 Task: Slide 7 - Market Analysis.
Action: Mouse moved to (34, 89)
Screenshot: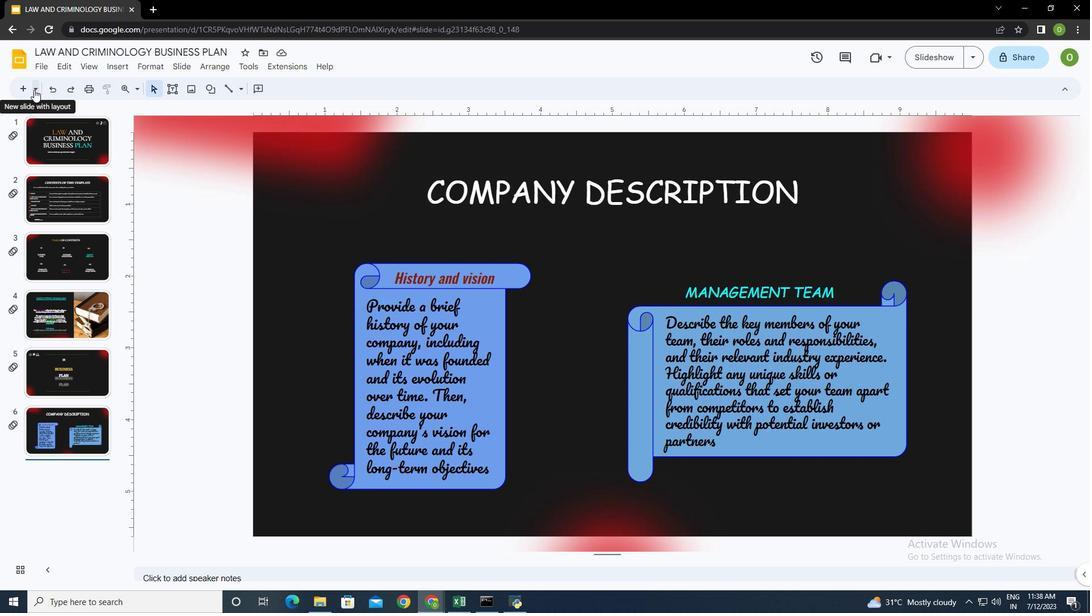 
Action: Mouse pressed left at (34, 89)
Screenshot: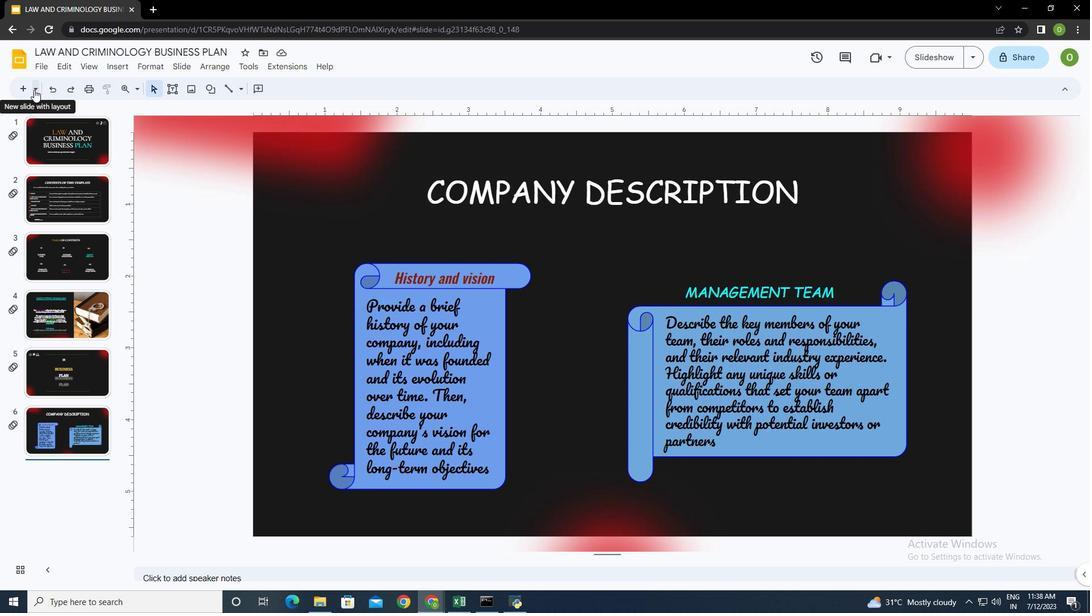 
Action: Mouse moved to (128, 314)
Screenshot: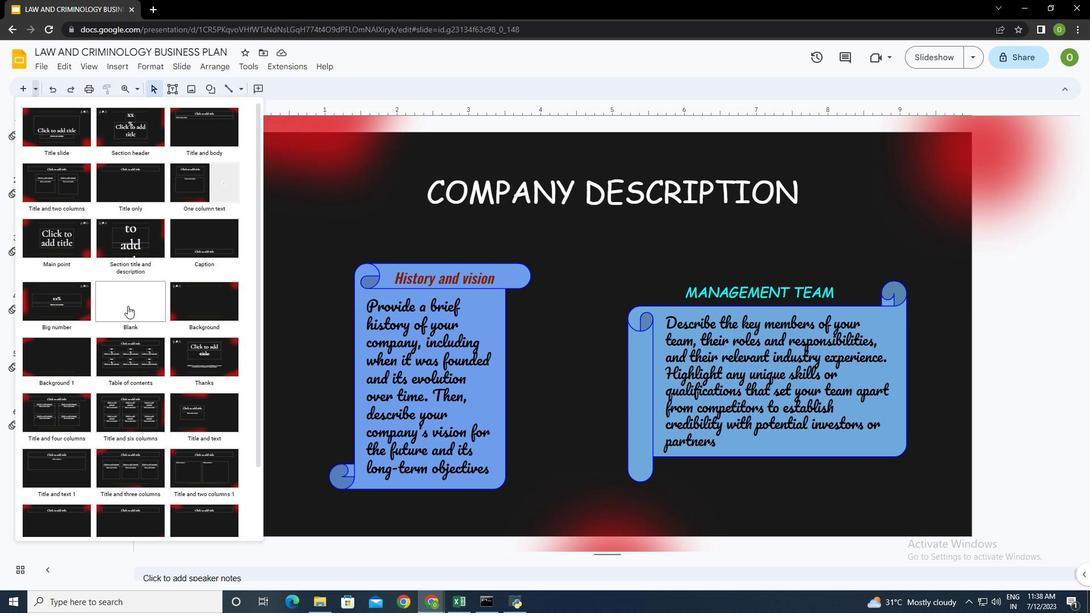 
Action: Mouse scrolled (128, 313) with delta (0, 0)
Screenshot: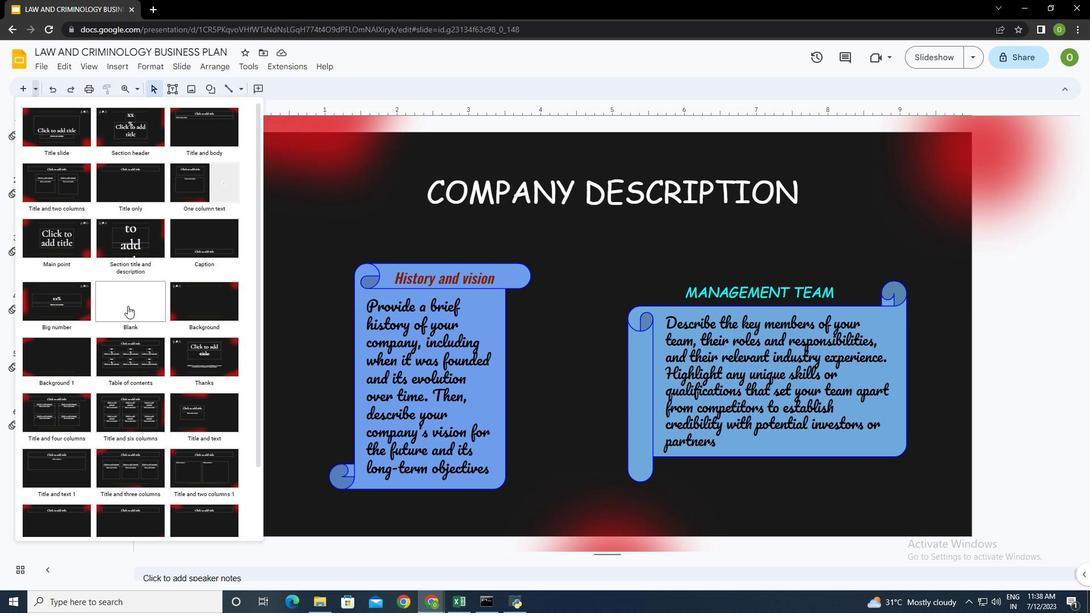 
Action: Mouse moved to (129, 323)
Screenshot: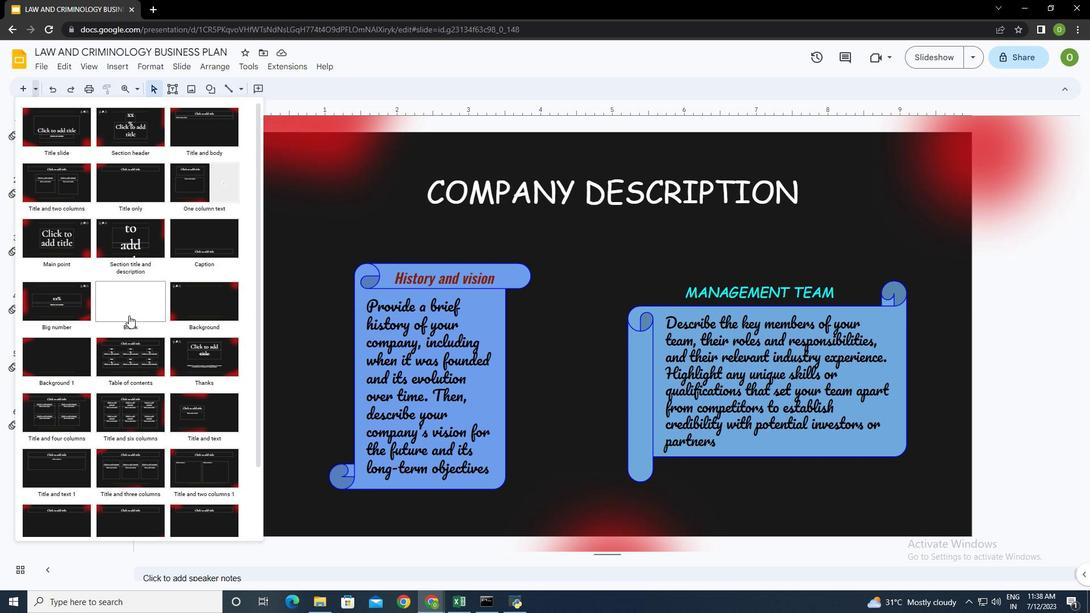 
Action: Mouse scrolled (129, 323) with delta (0, 0)
Screenshot: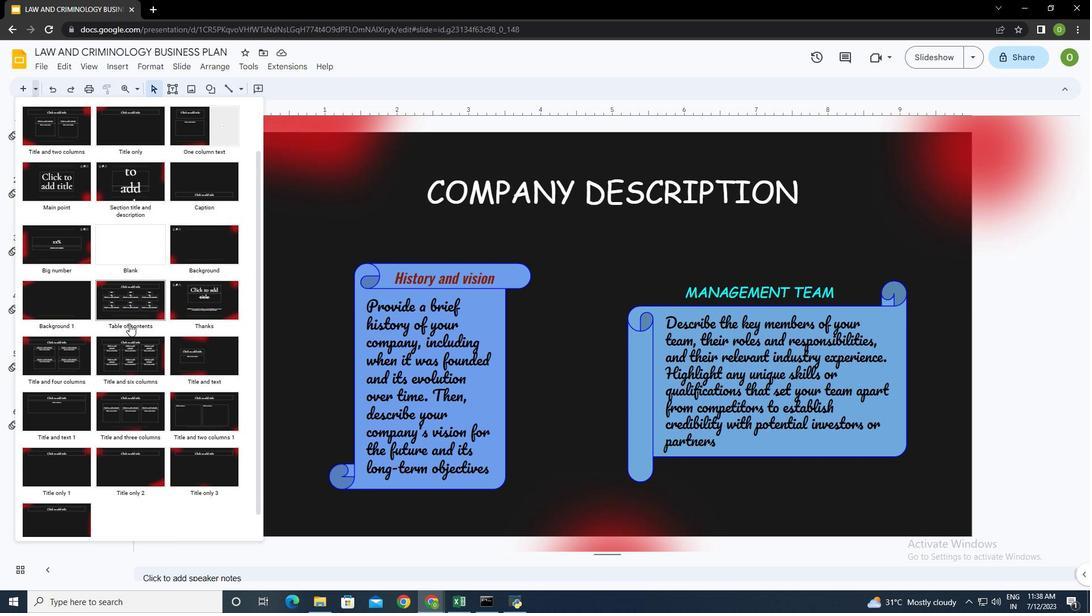 
Action: Mouse moved to (129, 322)
Screenshot: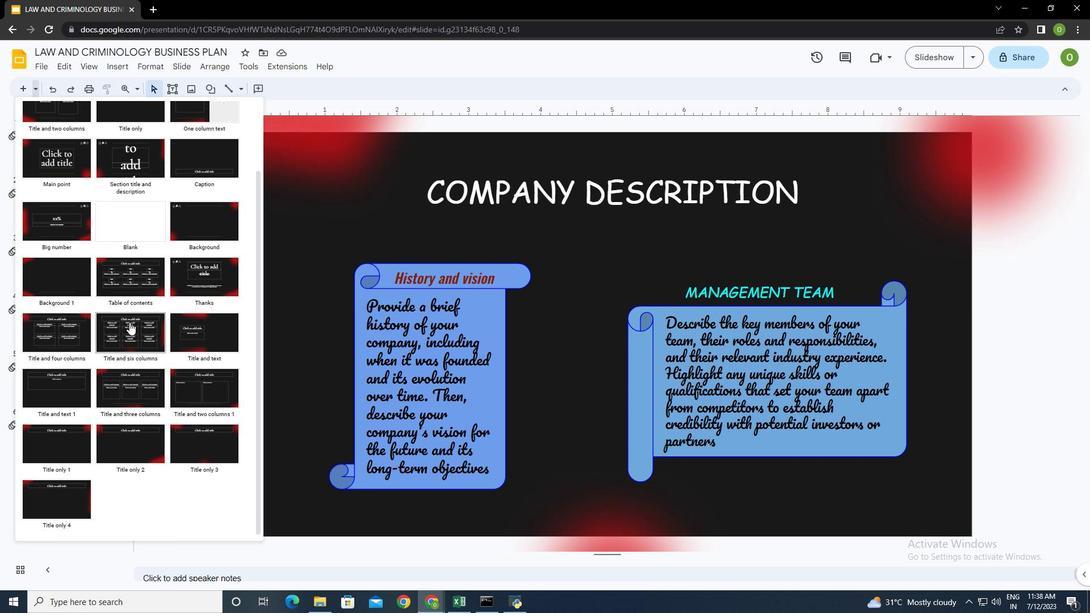 
Action: Mouse scrolled (129, 321) with delta (0, 0)
Screenshot: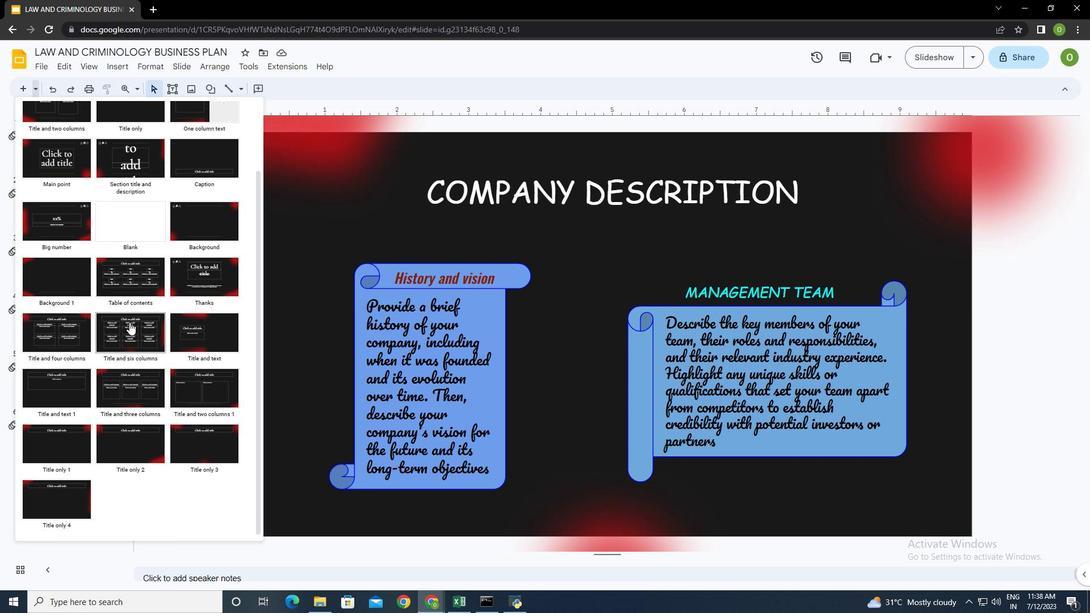 
Action: Mouse moved to (67, 269)
Screenshot: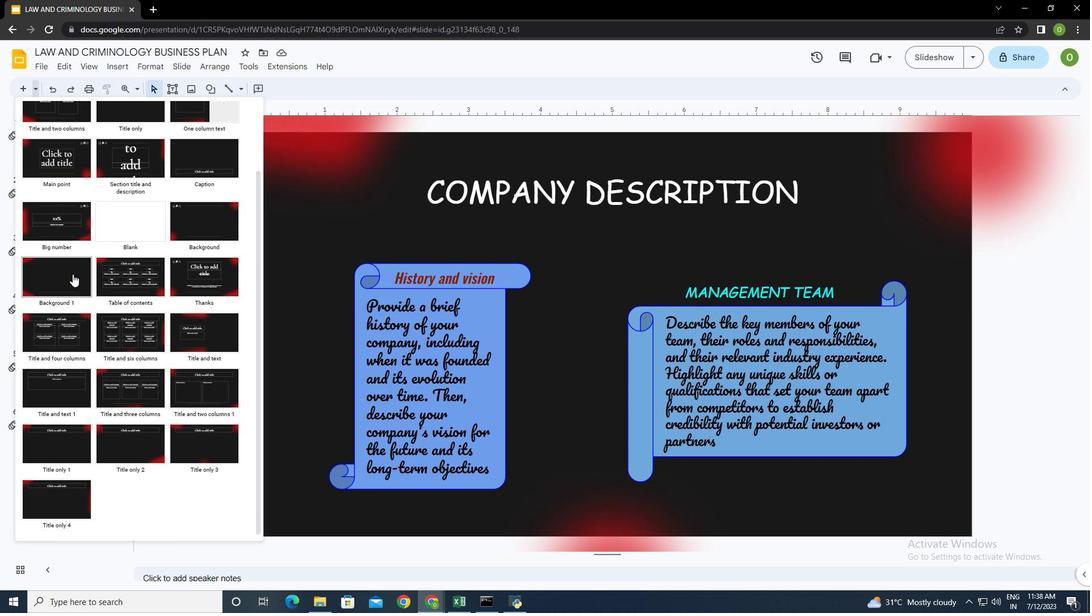 
Action: Mouse pressed left at (67, 269)
Screenshot: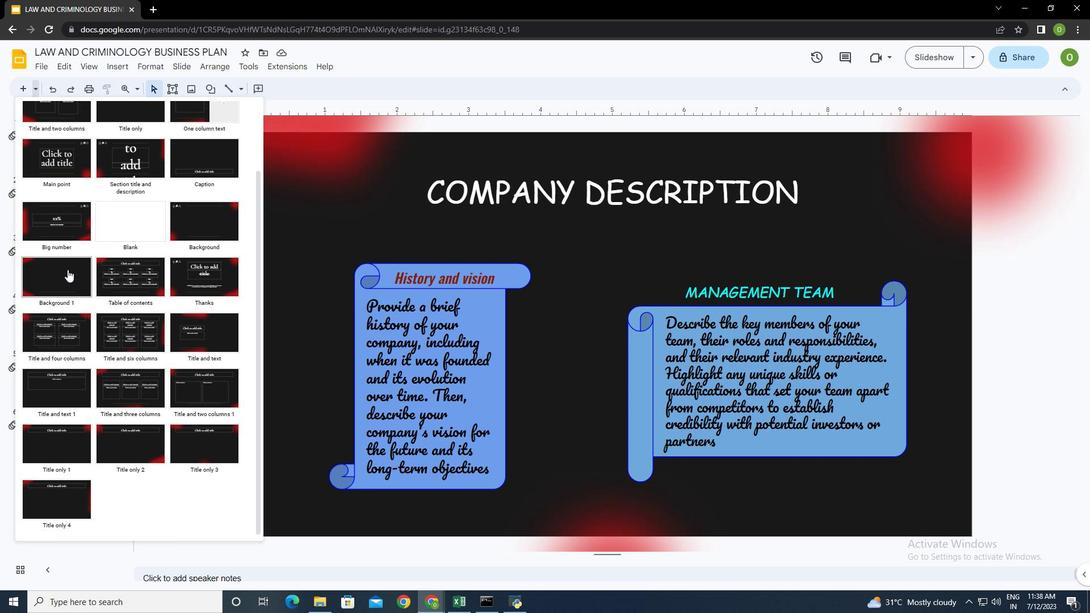 
Action: Mouse moved to (174, 88)
Screenshot: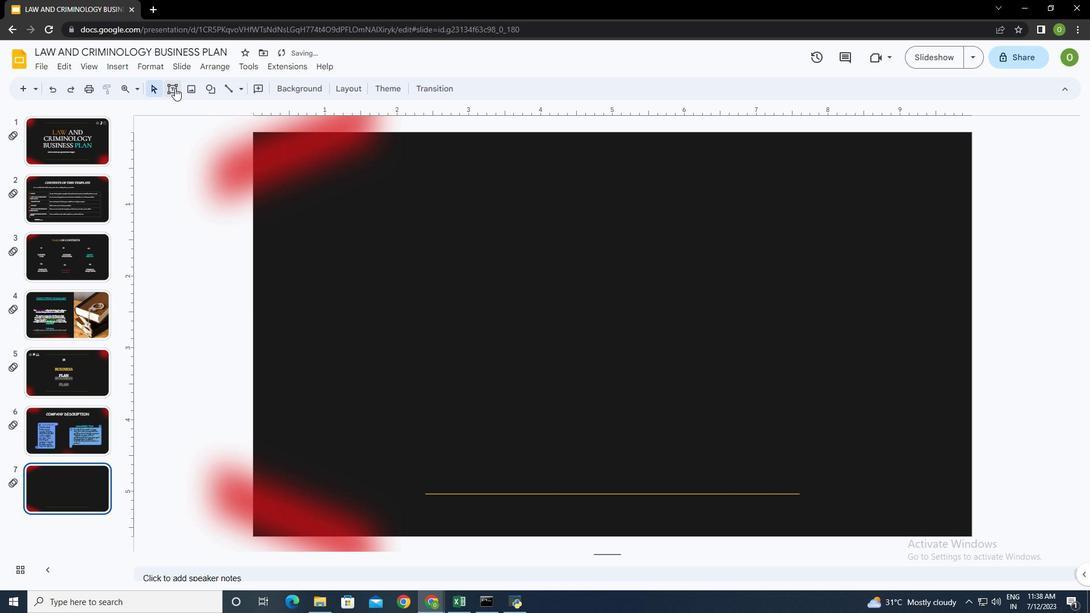 
Action: Mouse pressed left at (174, 88)
Screenshot: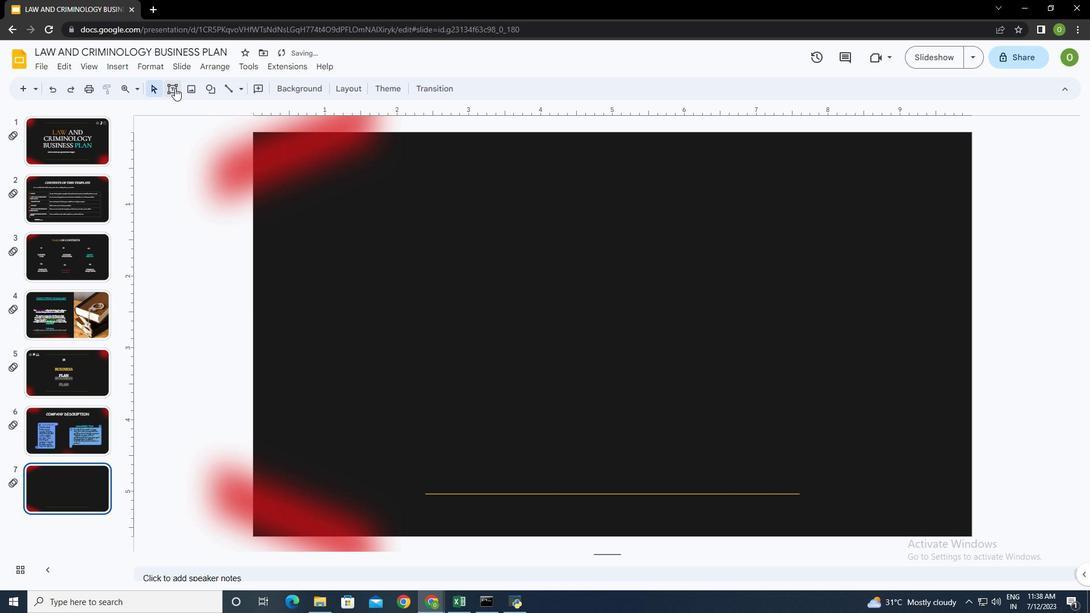 
Action: Mouse moved to (468, 155)
Screenshot: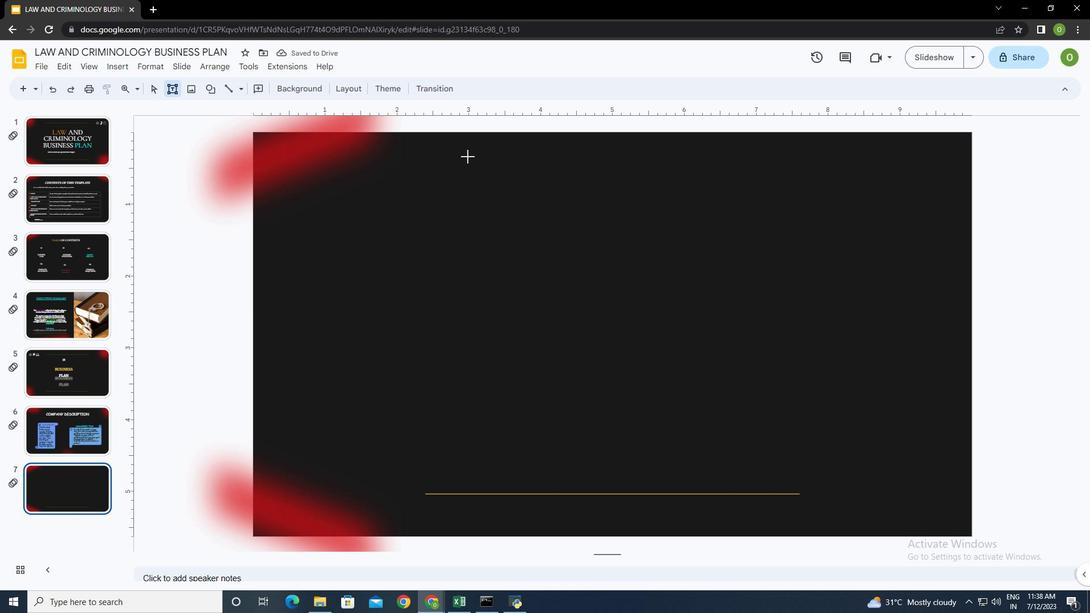 
Action: Mouse pressed left at (468, 155)
Screenshot: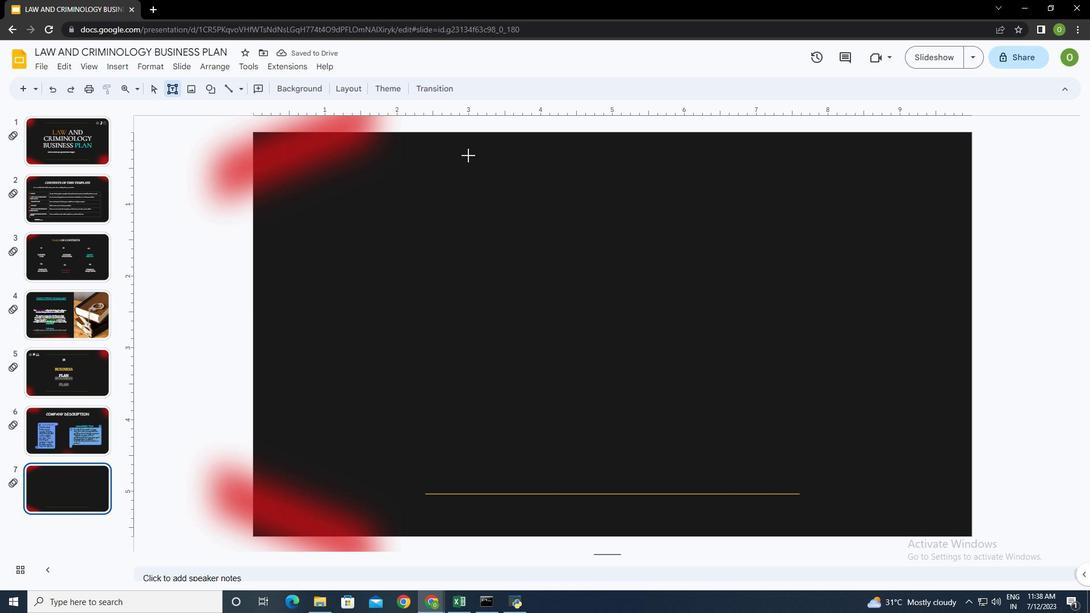 
Action: Mouse moved to (506, 91)
Screenshot: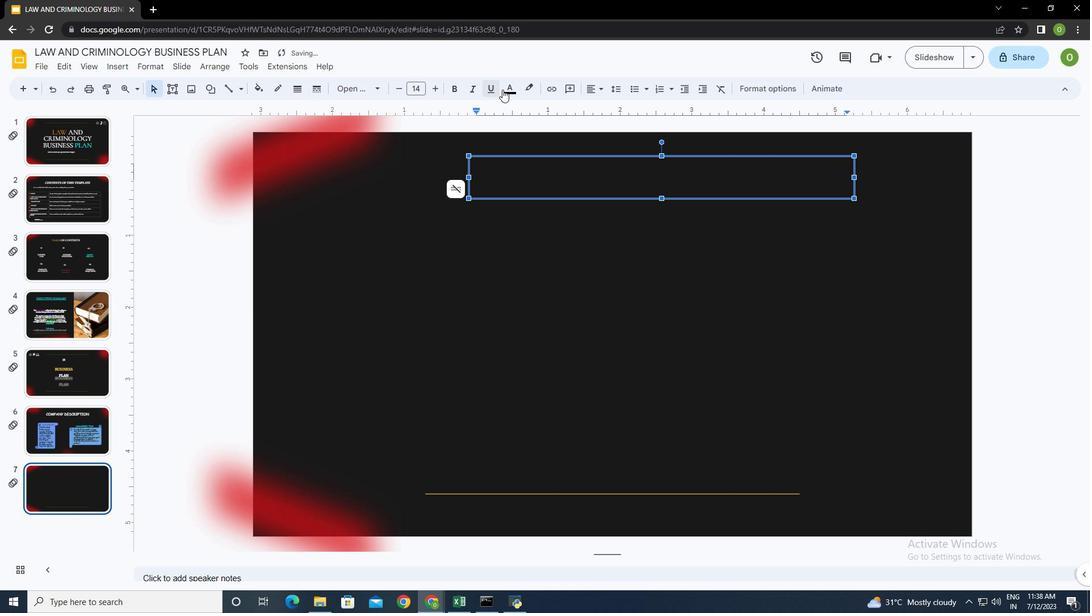 
Action: Mouse pressed left at (506, 91)
Screenshot: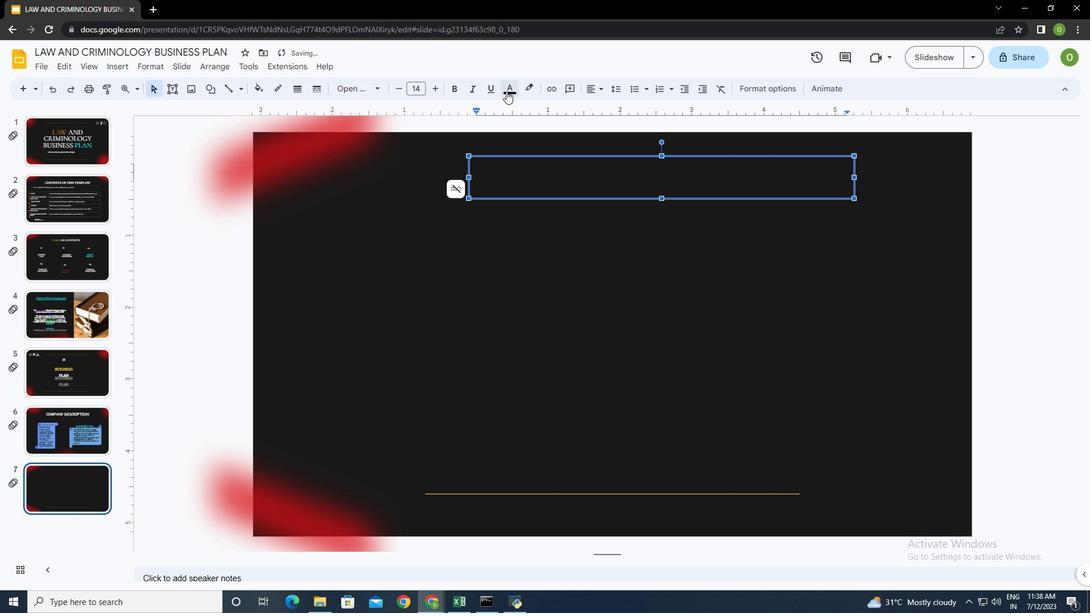 
Action: Mouse moved to (513, 122)
Screenshot: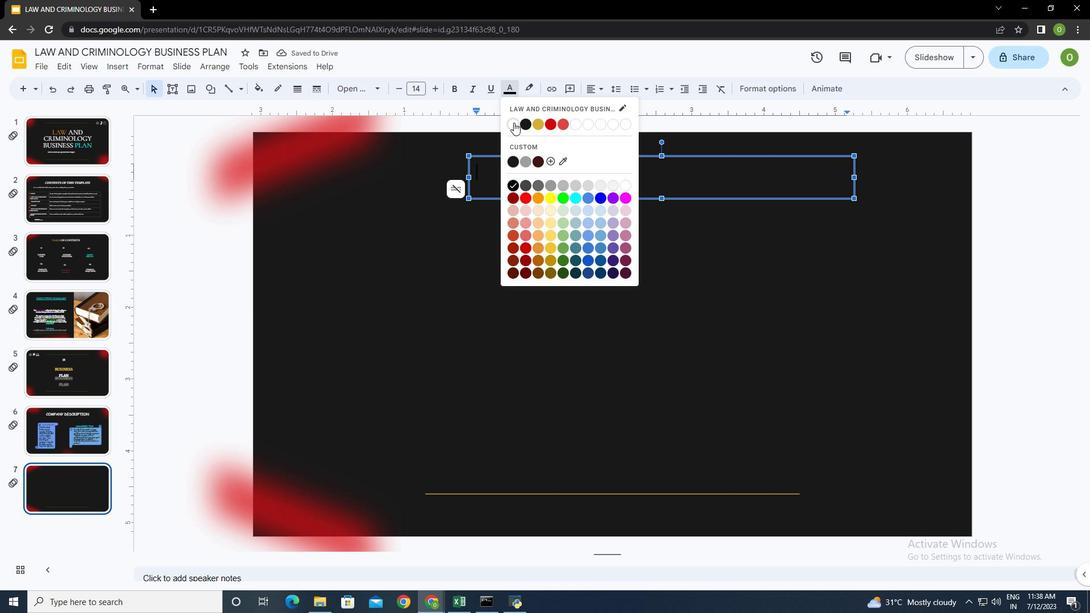 
Action: Mouse pressed left at (513, 122)
Screenshot: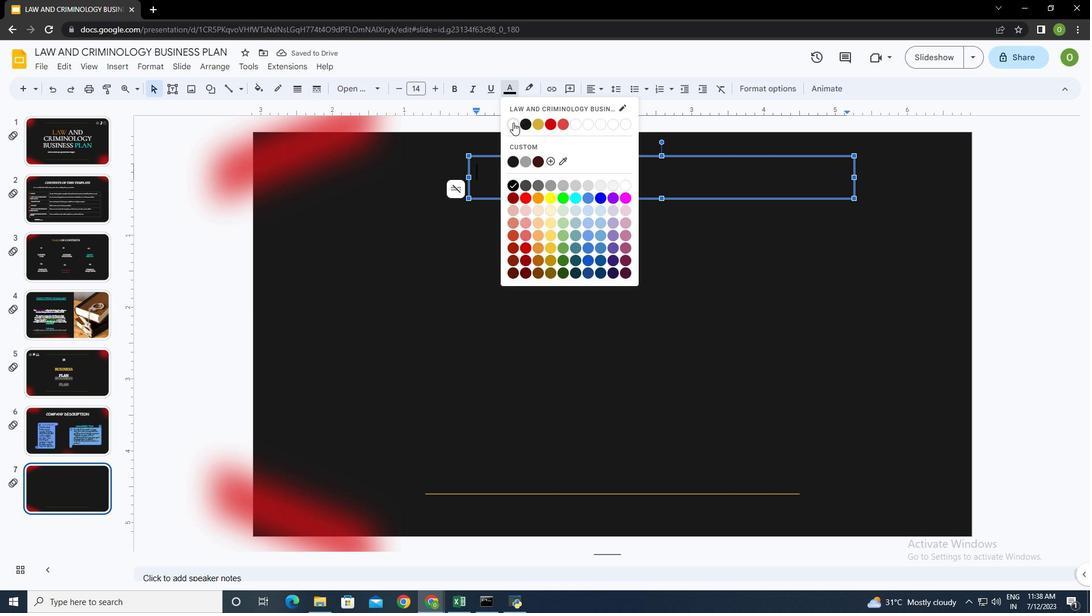 
Action: Mouse moved to (368, 92)
Screenshot: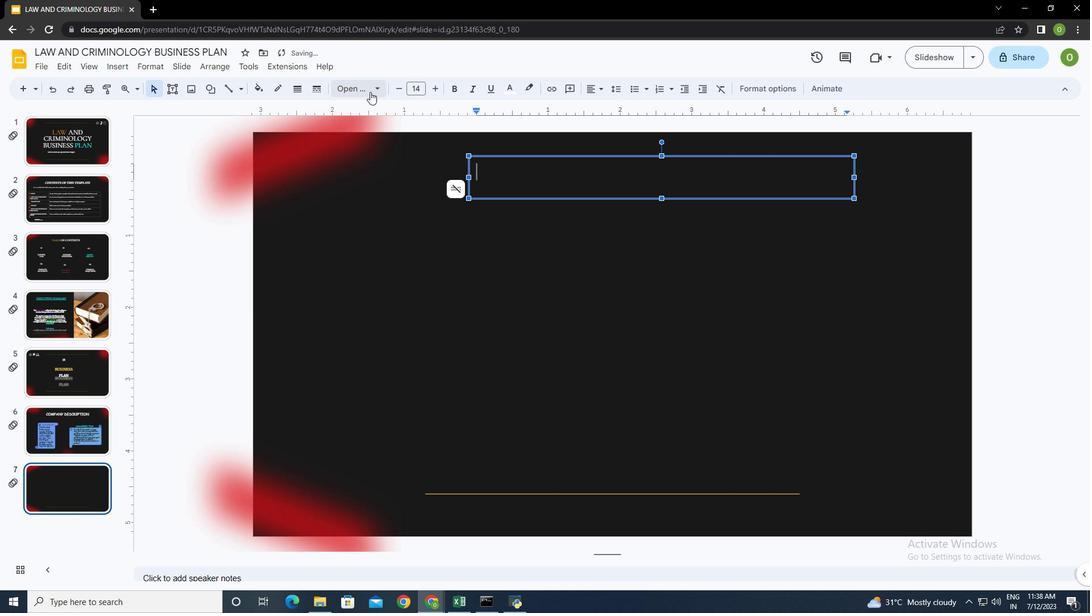 
Action: Mouse pressed left at (368, 92)
Screenshot: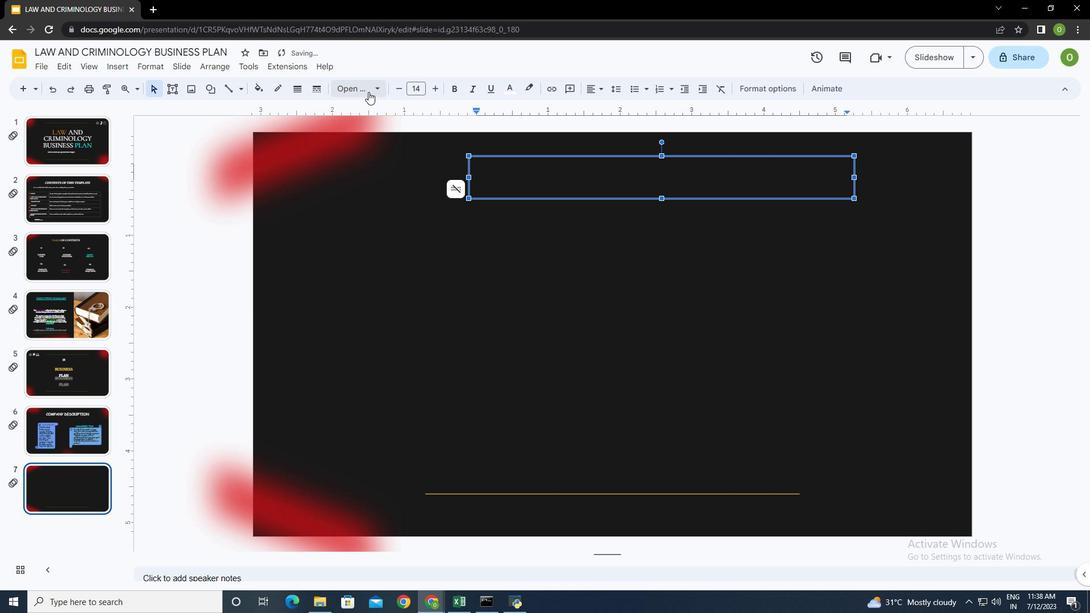 
Action: Mouse moved to (395, 260)
Screenshot: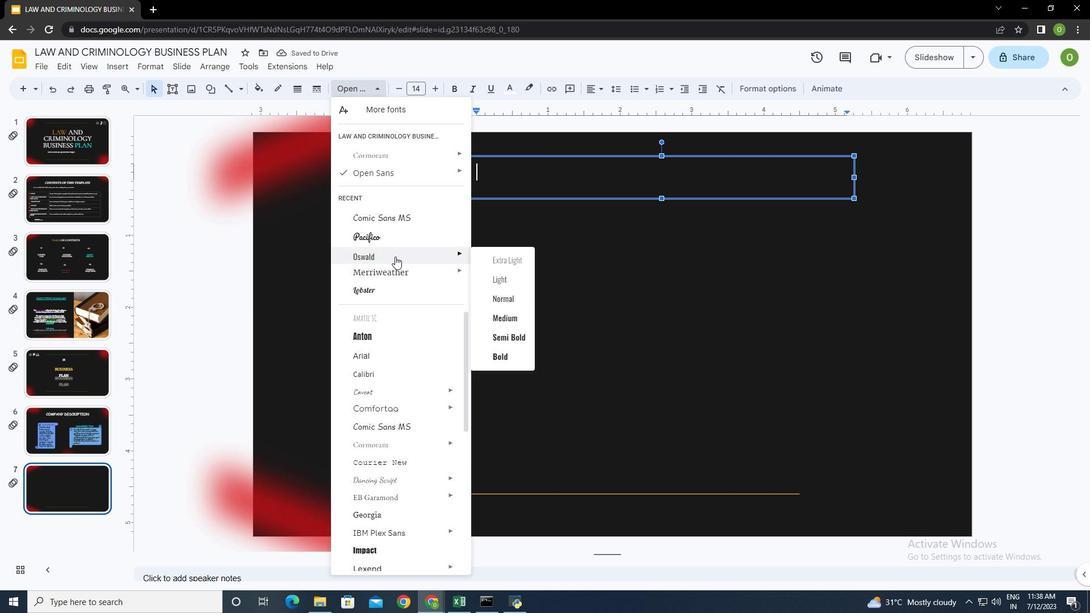 
Action: Mouse scrolled (395, 259) with delta (0, 0)
Screenshot: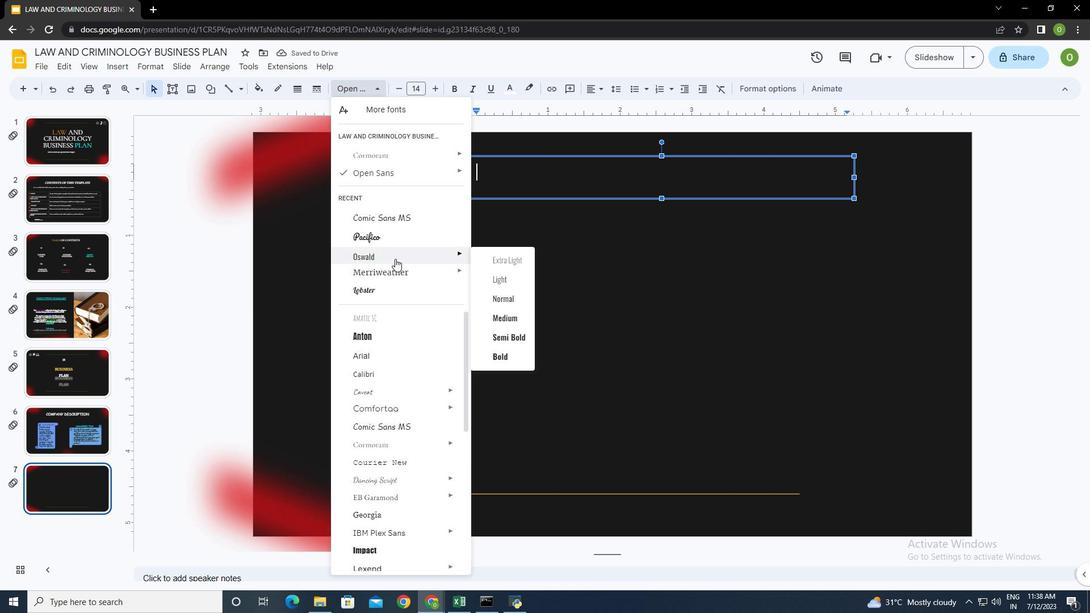 
Action: Mouse moved to (395, 260)
Screenshot: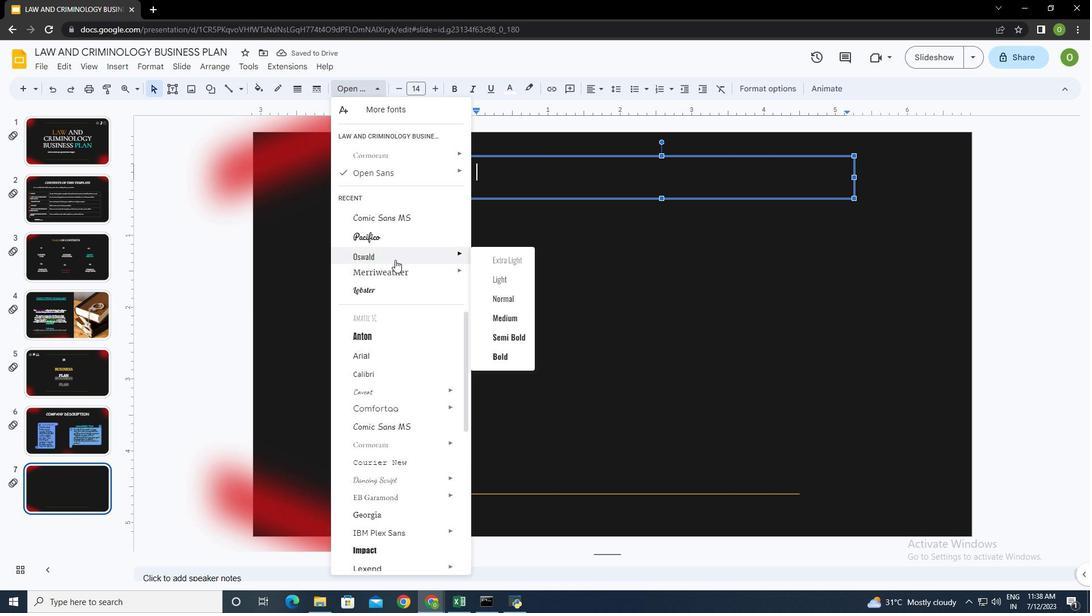
Action: Mouse scrolled (395, 260) with delta (0, 0)
Screenshot: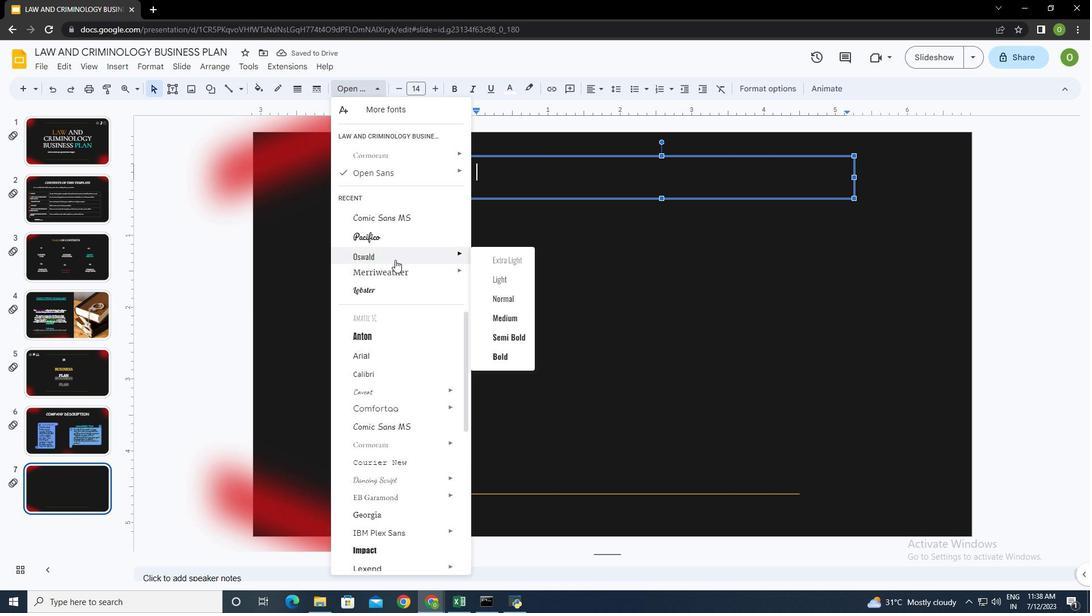 
Action: Mouse moved to (400, 283)
Screenshot: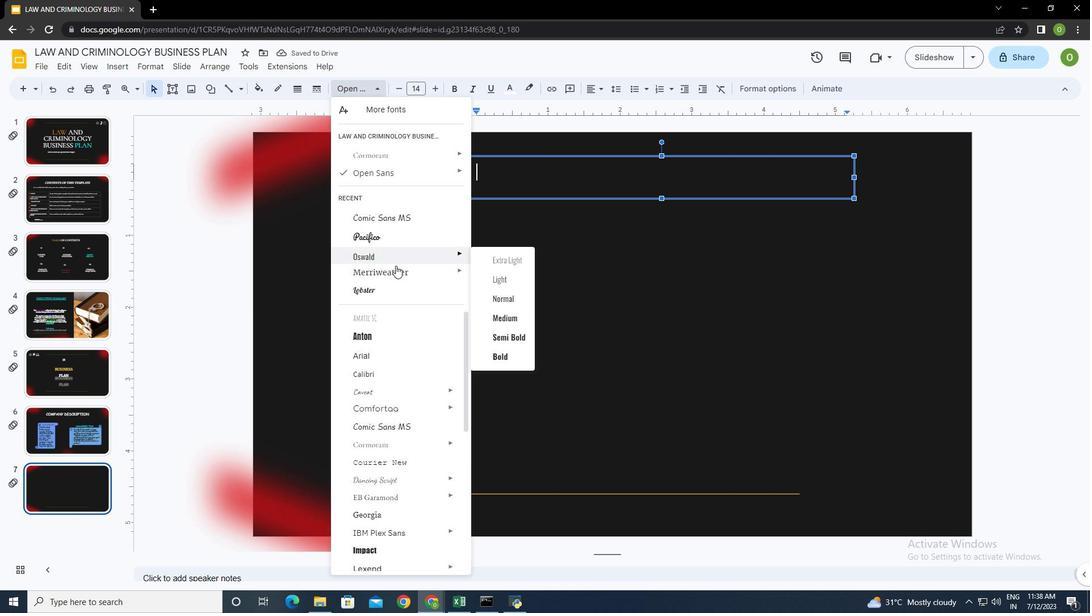 
Action: Mouse scrolled (400, 283) with delta (0, 0)
Screenshot: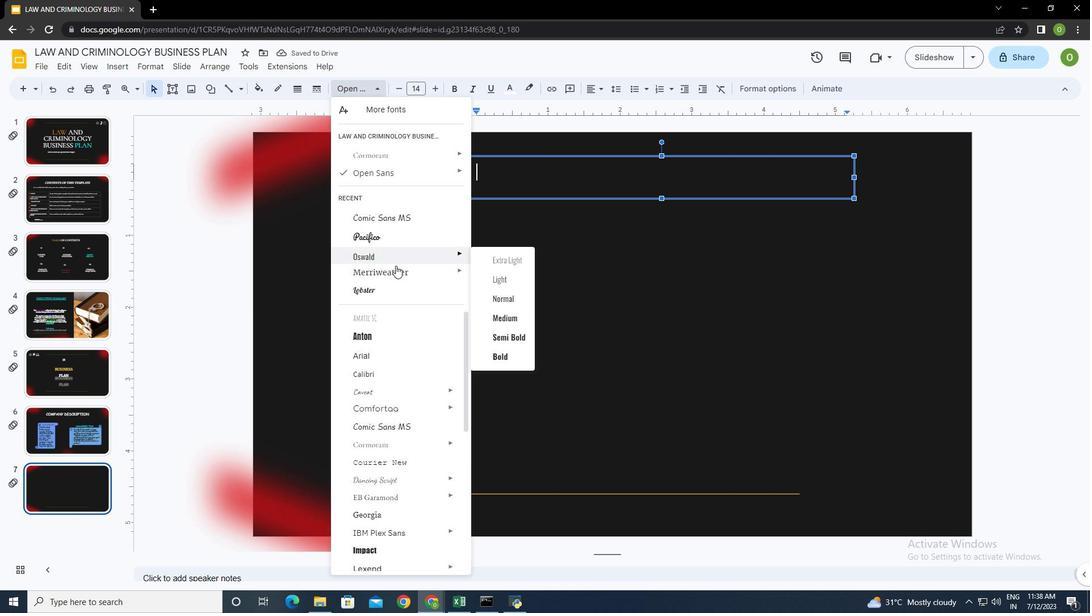 
Action: Mouse moved to (397, 495)
Screenshot: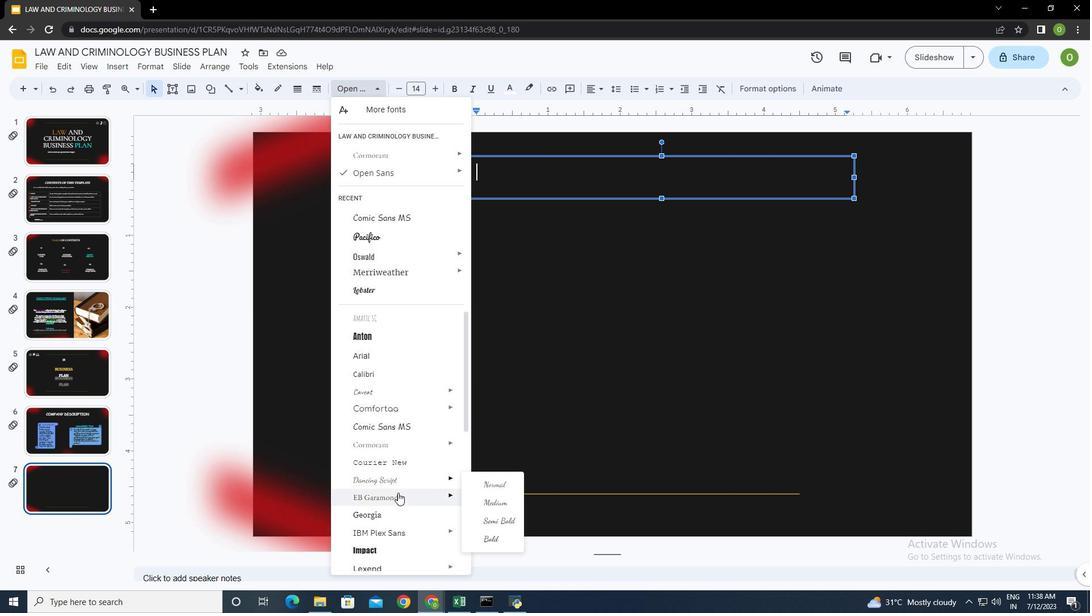 
Action: Mouse pressed left at (397, 495)
Screenshot: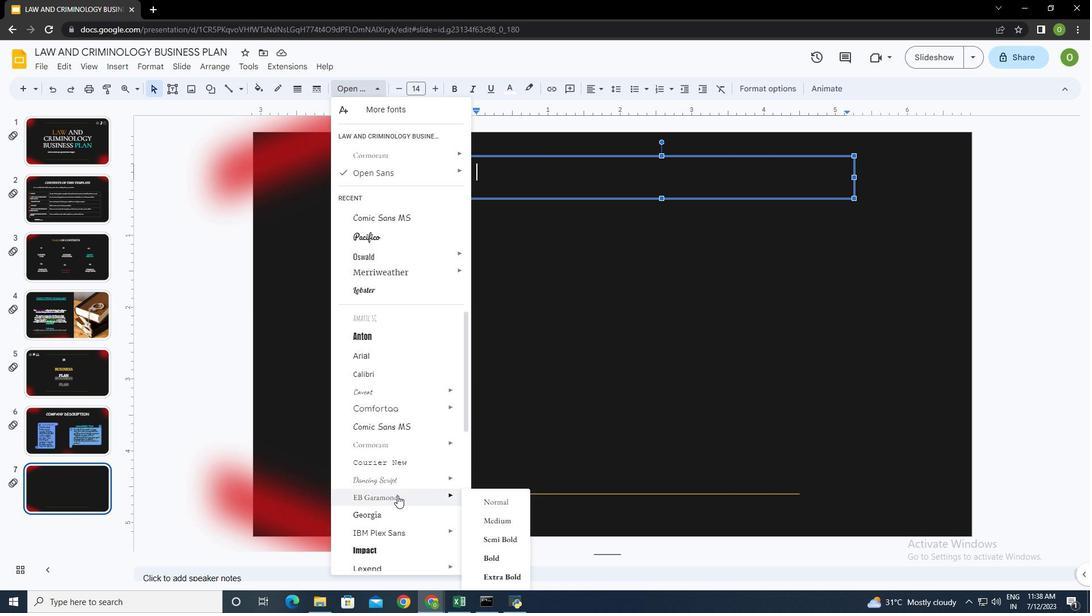 
Action: Mouse moved to (572, 220)
Screenshot: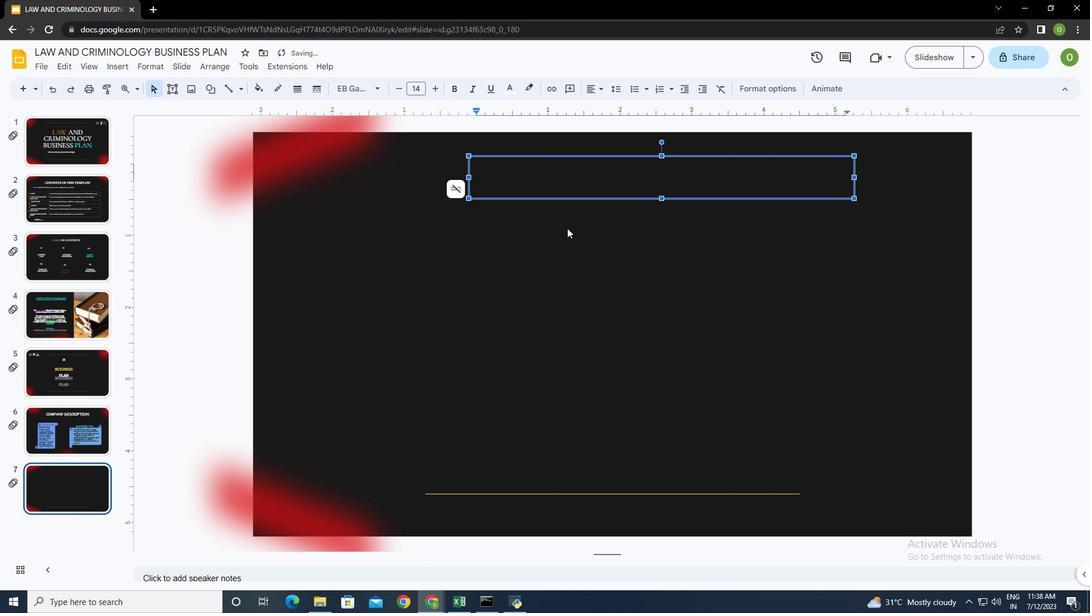 
Action: Key pressed <Key.shift><Key.caps_lock>MARKET<Key.space>ANALYSIS
Screenshot: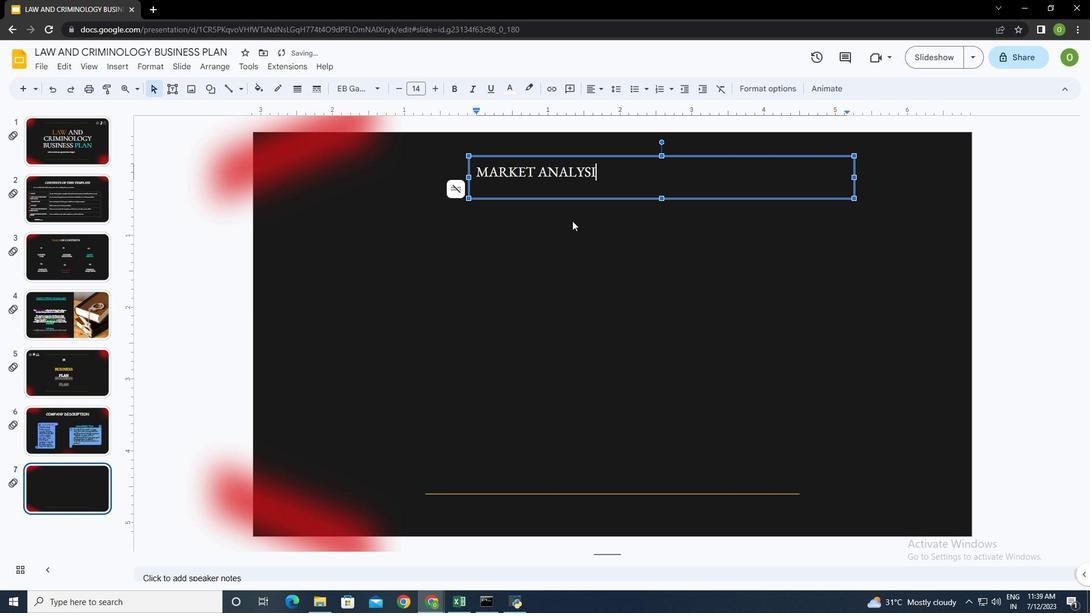 
Action: Mouse moved to (610, 170)
Screenshot: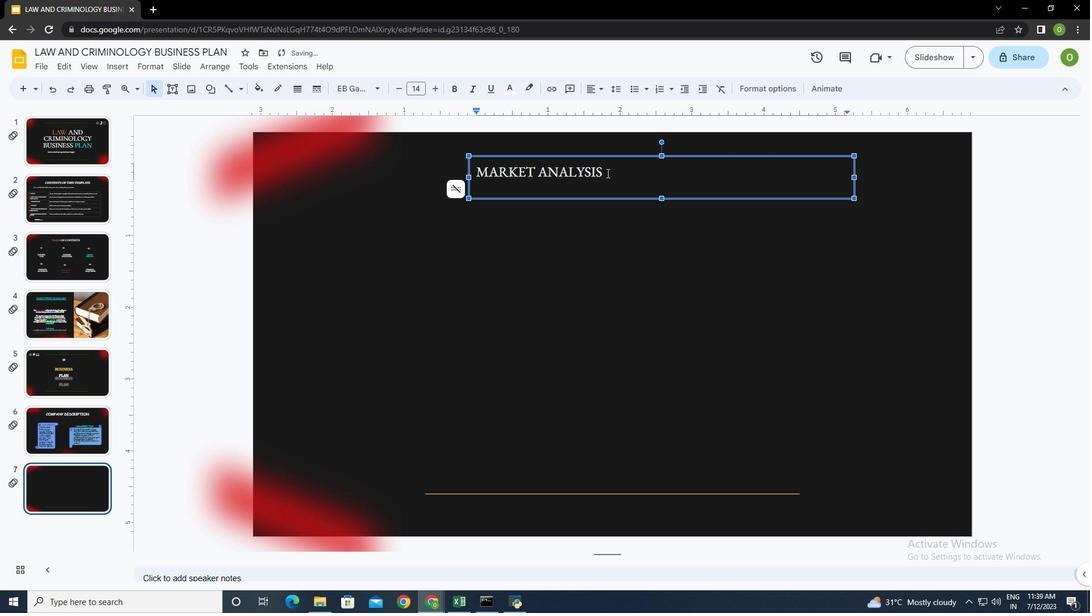 
Action: Mouse pressed left at (610, 170)
Screenshot: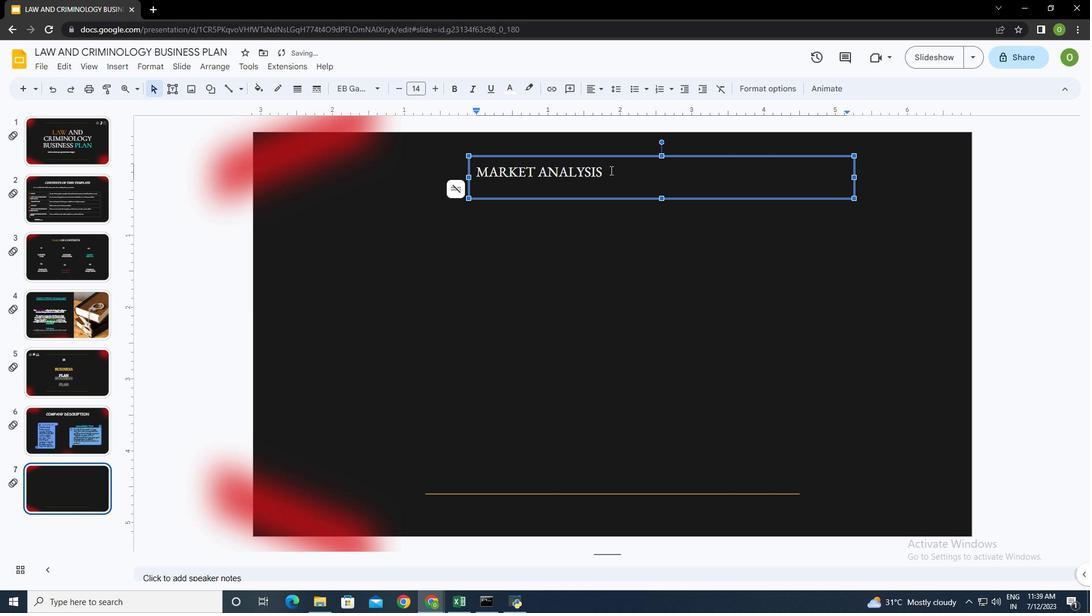 
Action: Mouse moved to (592, 86)
Screenshot: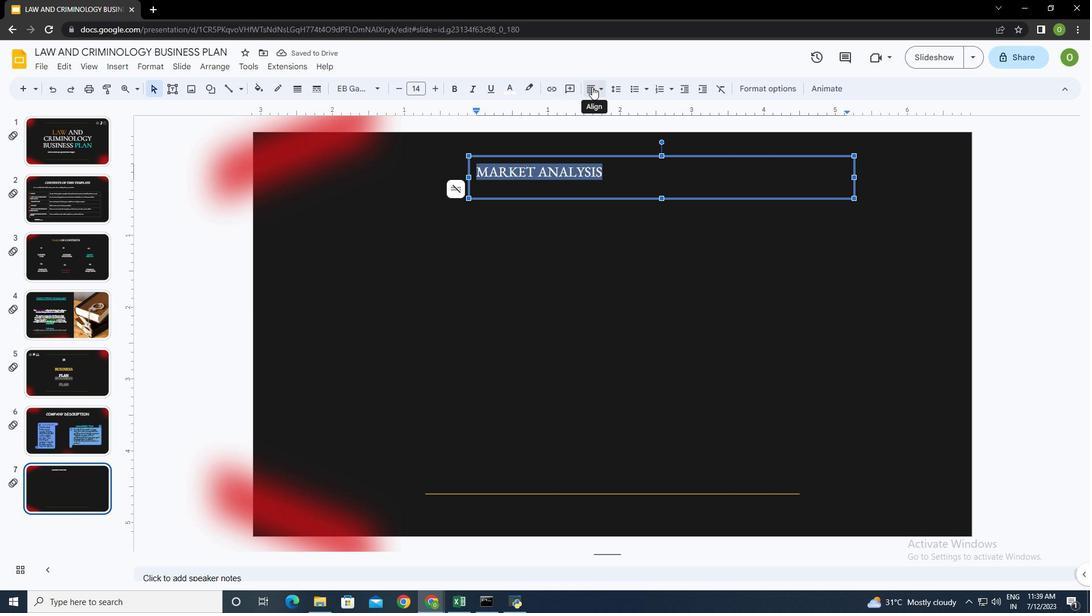 
Action: Mouse pressed left at (592, 86)
Screenshot: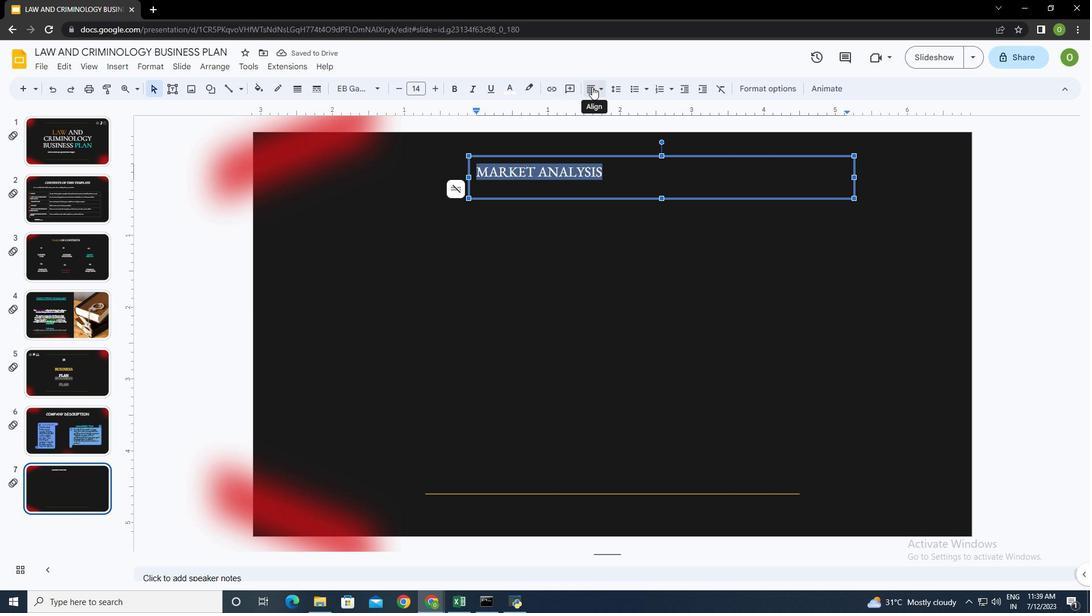 
Action: Mouse moved to (609, 105)
Screenshot: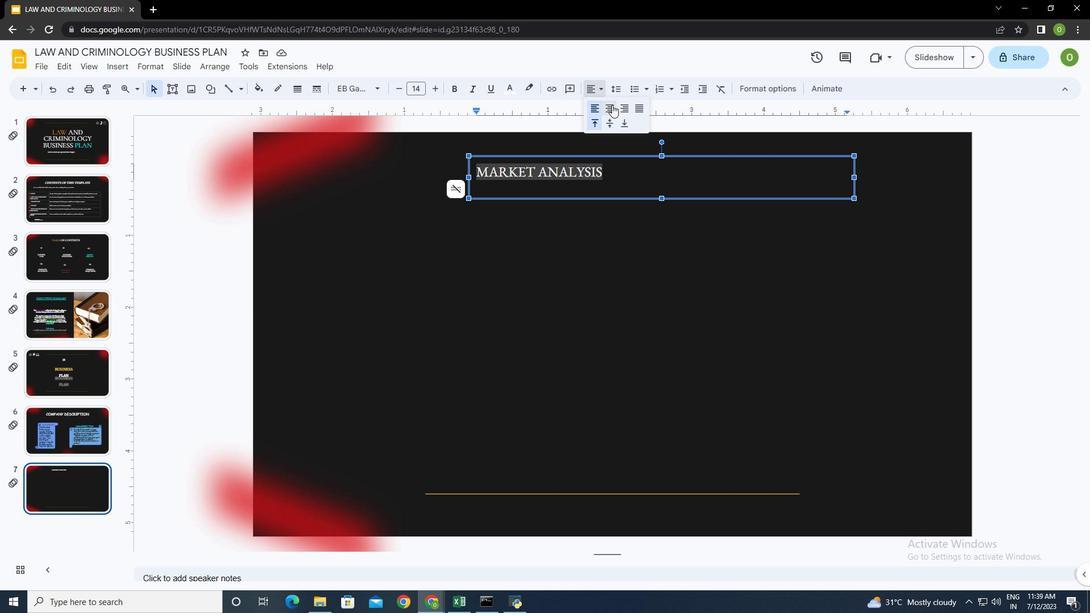 
Action: Mouse pressed left at (609, 105)
Screenshot: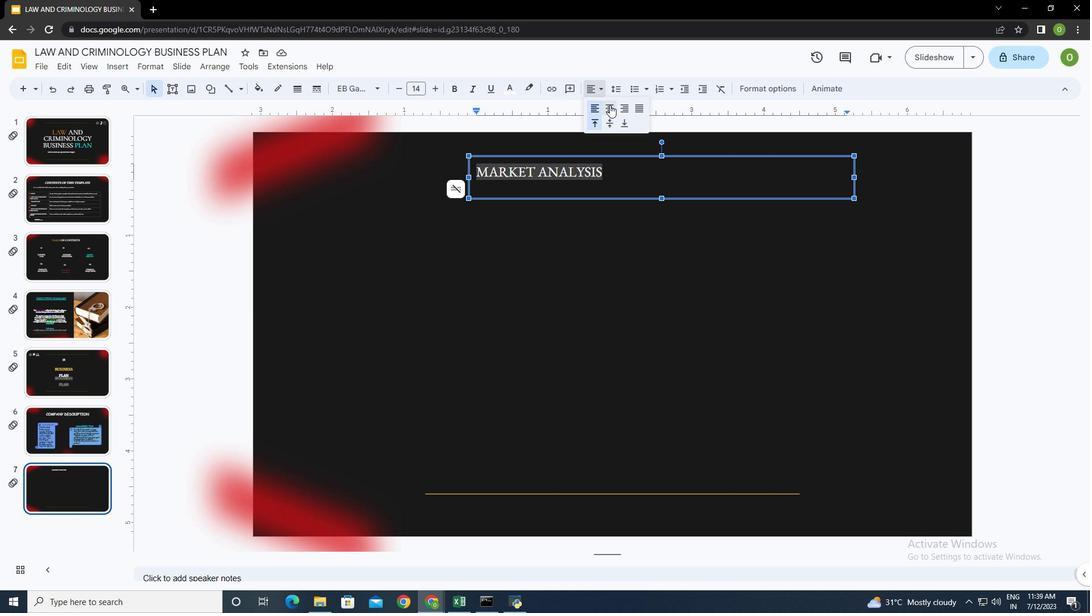
Action: Mouse moved to (601, 86)
Screenshot: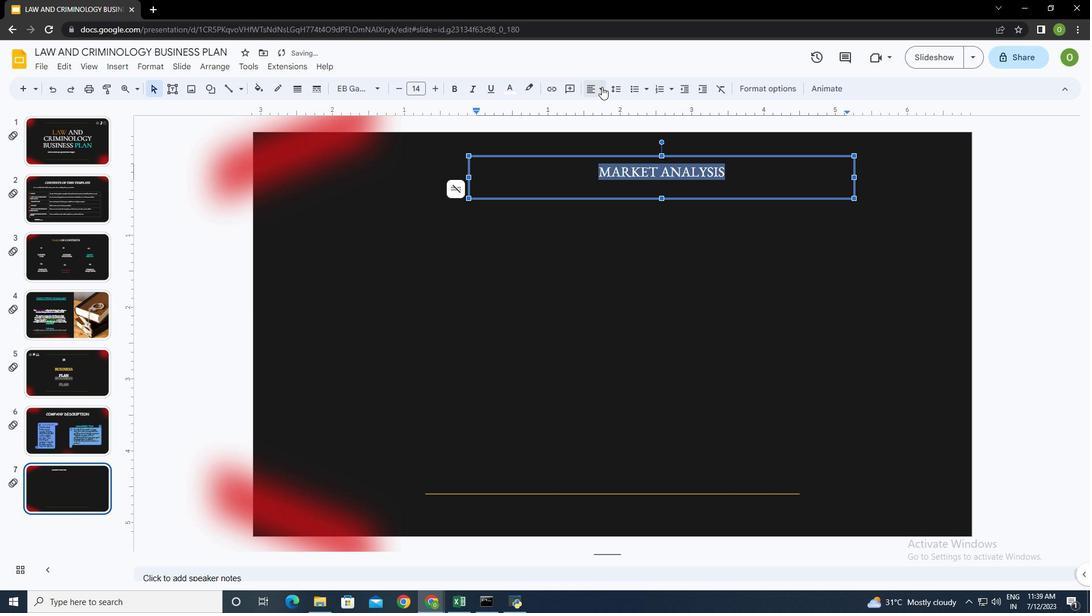 
Action: Mouse pressed left at (601, 86)
Screenshot: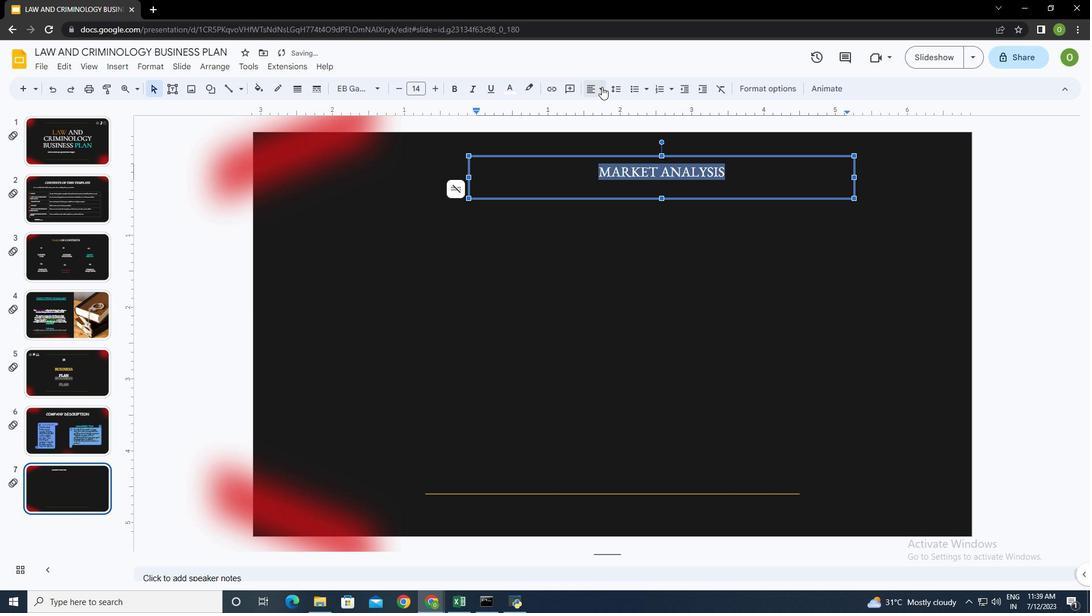 
Action: Mouse moved to (611, 120)
Screenshot: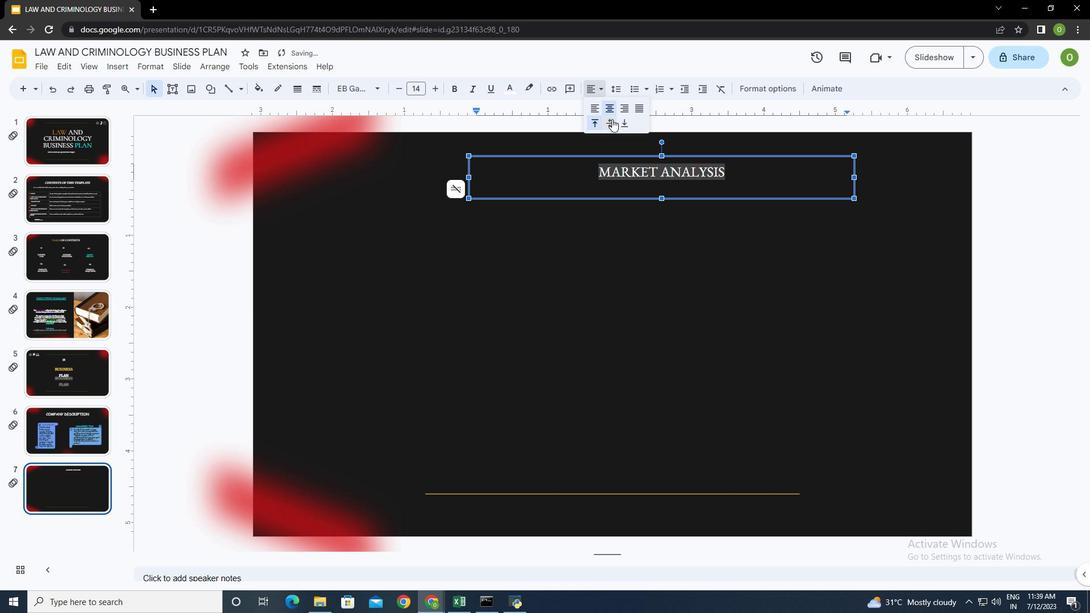 
Action: Mouse pressed left at (611, 120)
Screenshot: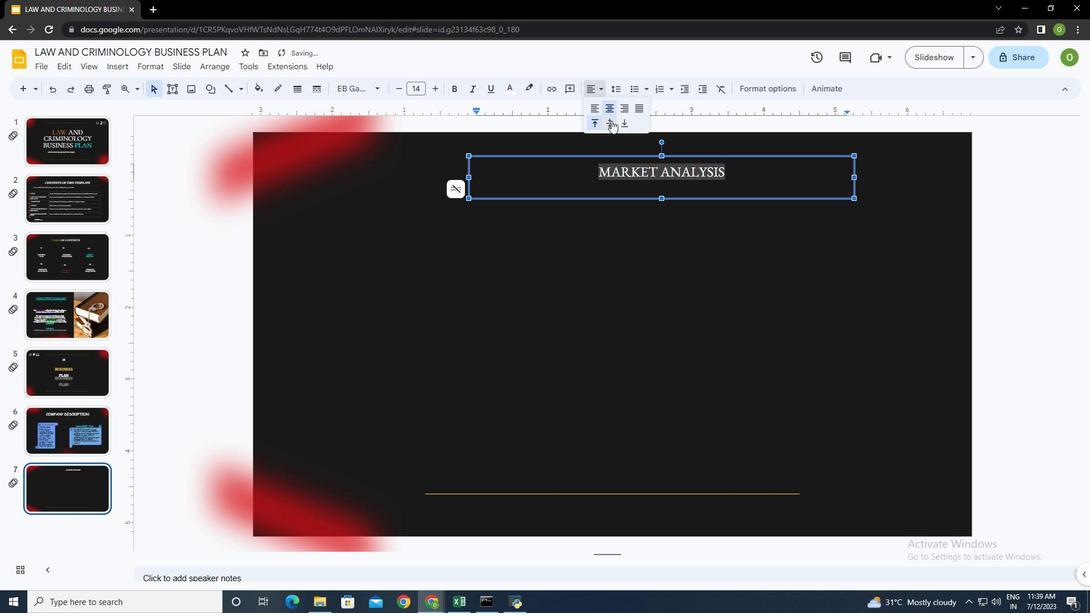 
Action: Mouse moved to (470, 177)
Screenshot: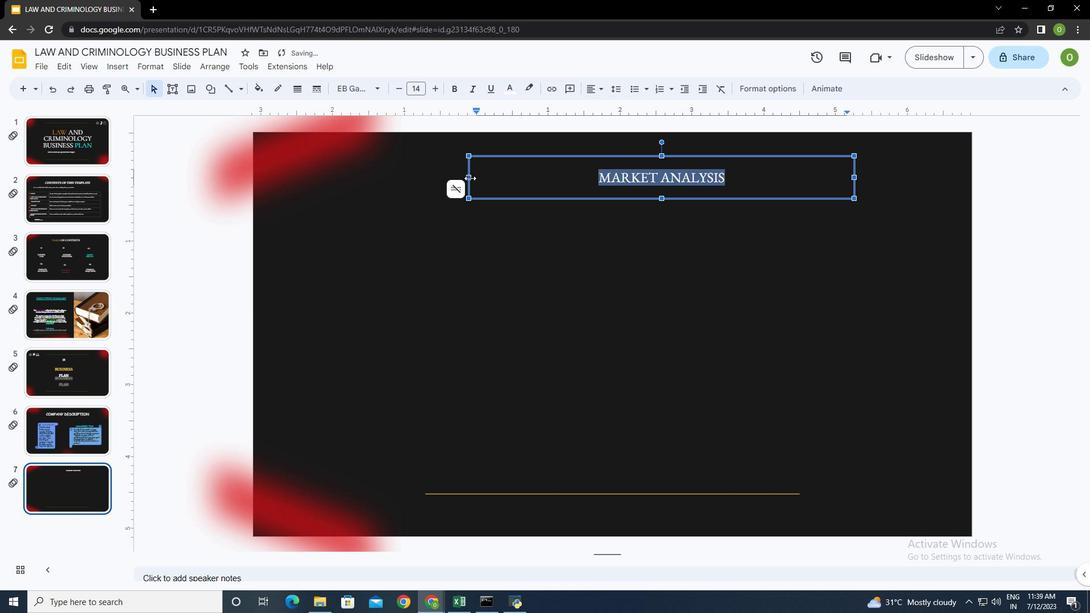 
Action: Mouse pressed left at (470, 177)
Screenshot: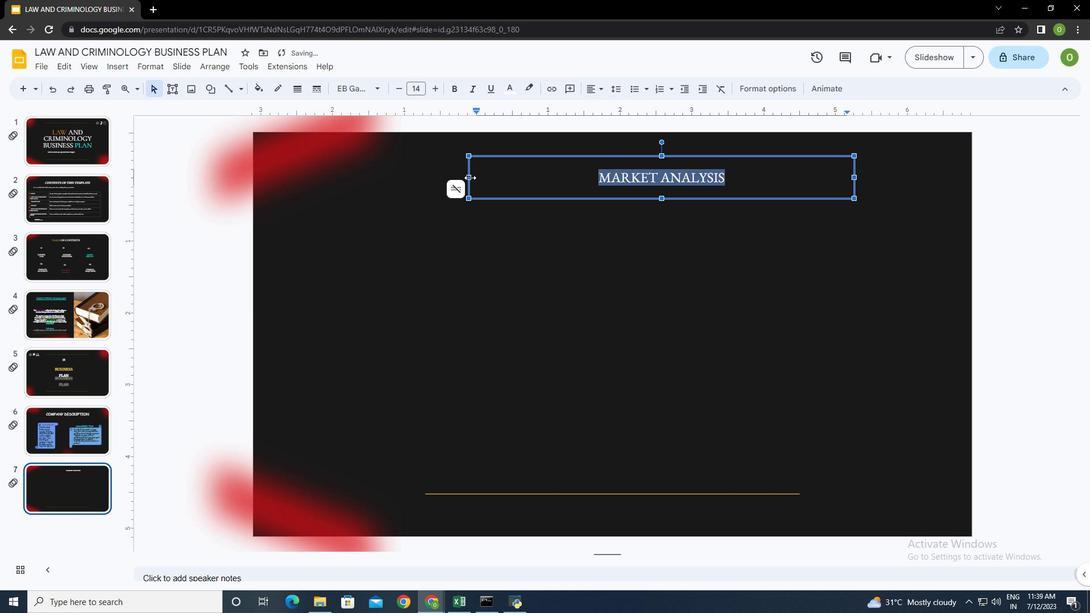 
Action: Mouse moved to (855, 179)
Screenshot: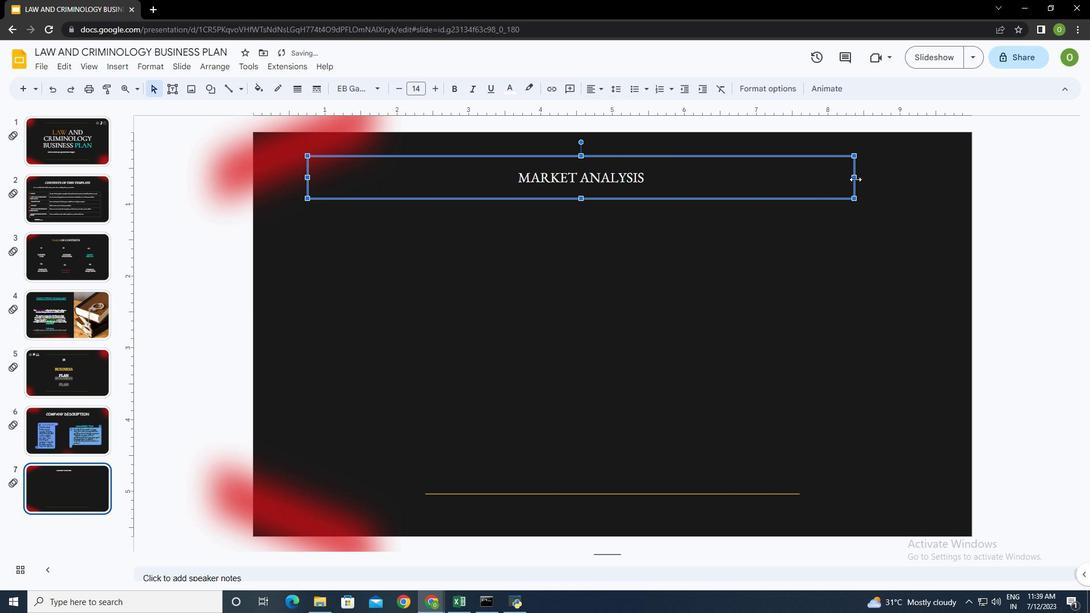 
Action: Mouse pressed left at (855, 179)
Screenshot: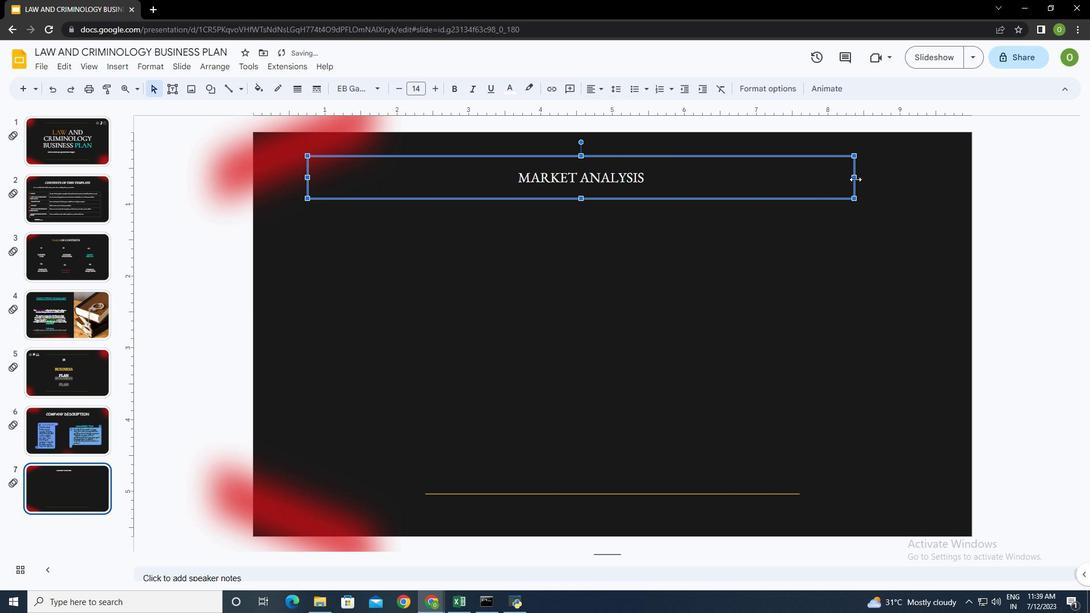 
Action: Mouse moved to (307, 178)
Screenshot: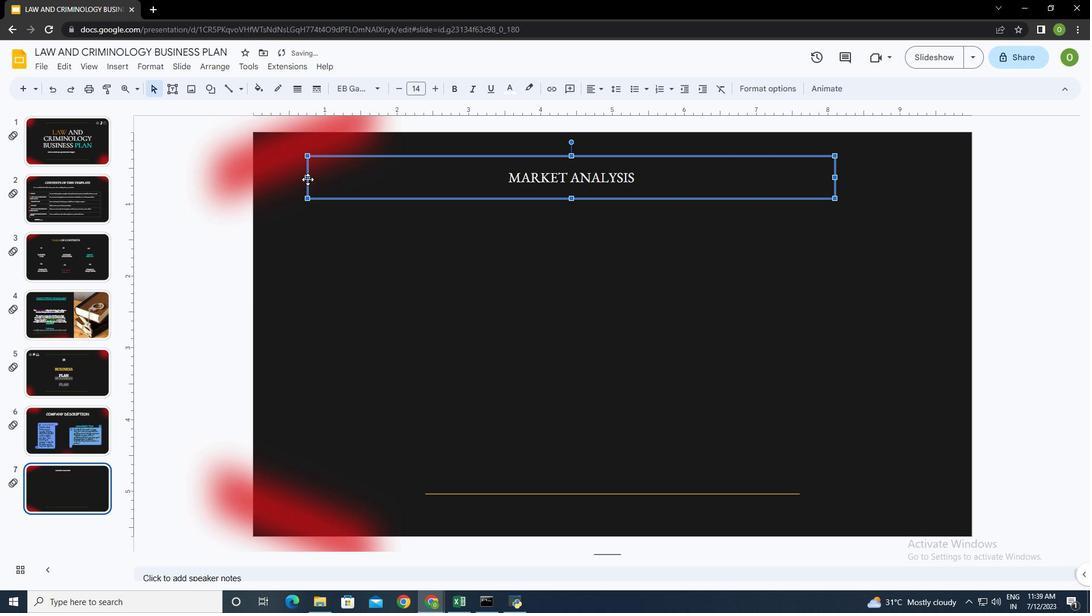 
Action: Mouse pressed left at (307, 178)
Screenshot: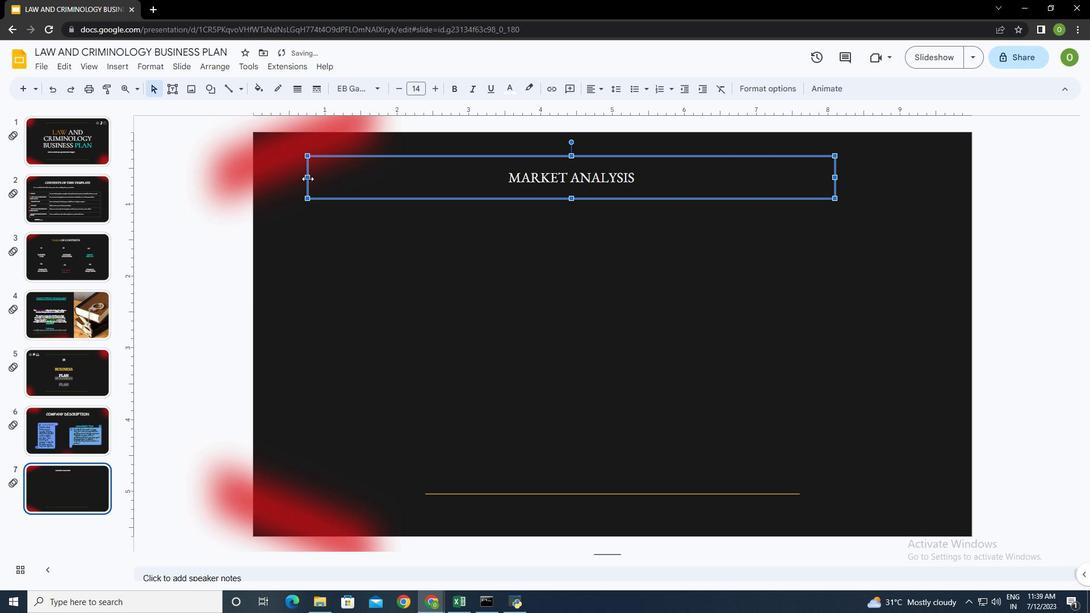 
Action: Mouse moved to (359, 176)
Screenshot: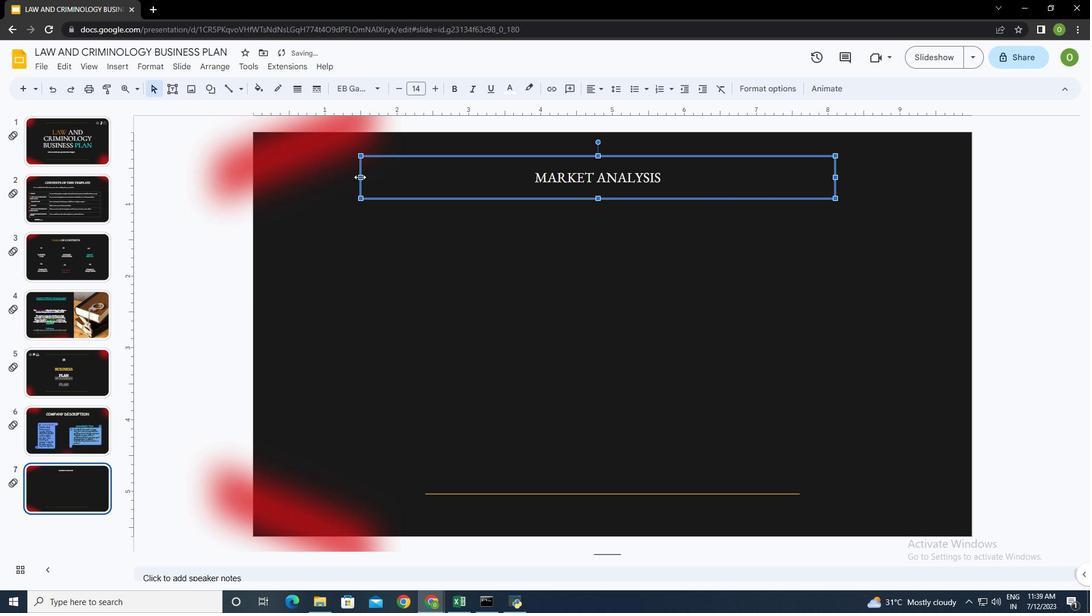 
Action: Mouse pressed left at (359, 176)
Screenshot: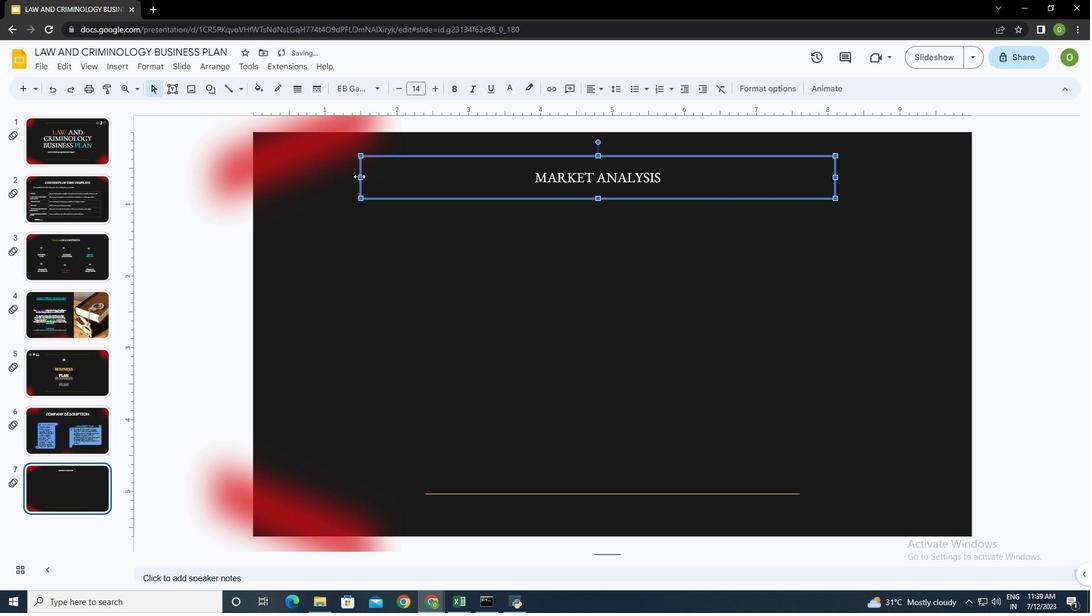 
Action: Mouse moved to (633, 244)
Screenshot: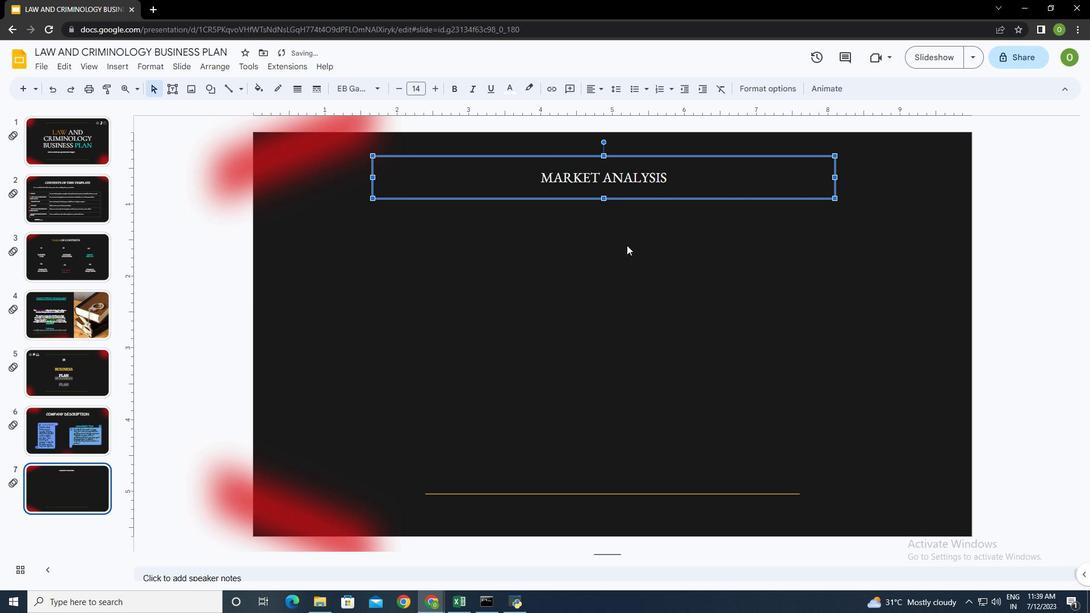 
Action: Mouse pressed left at (633, 244)
Screenshot: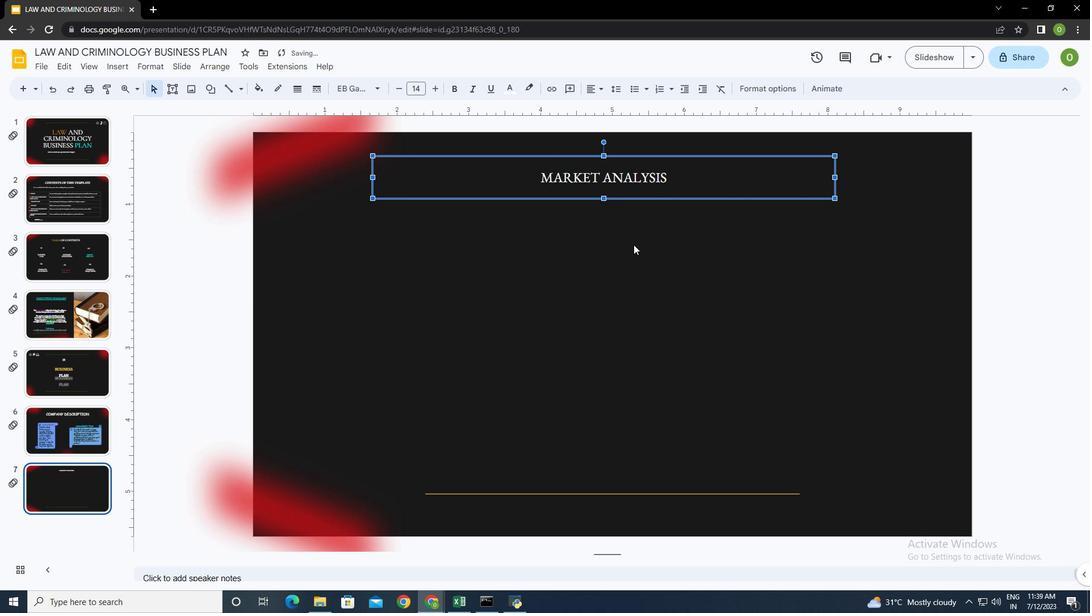 
Action: Mouse moved to (209, 87)
Screenshot: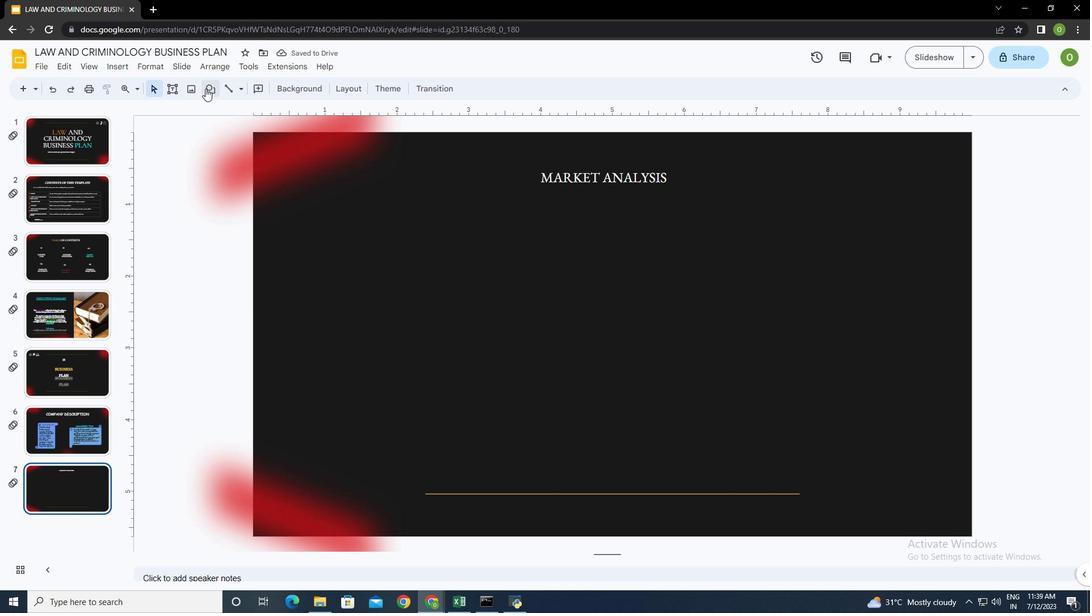
Action: Mouse pressed left at (209, 87)
Screenshot: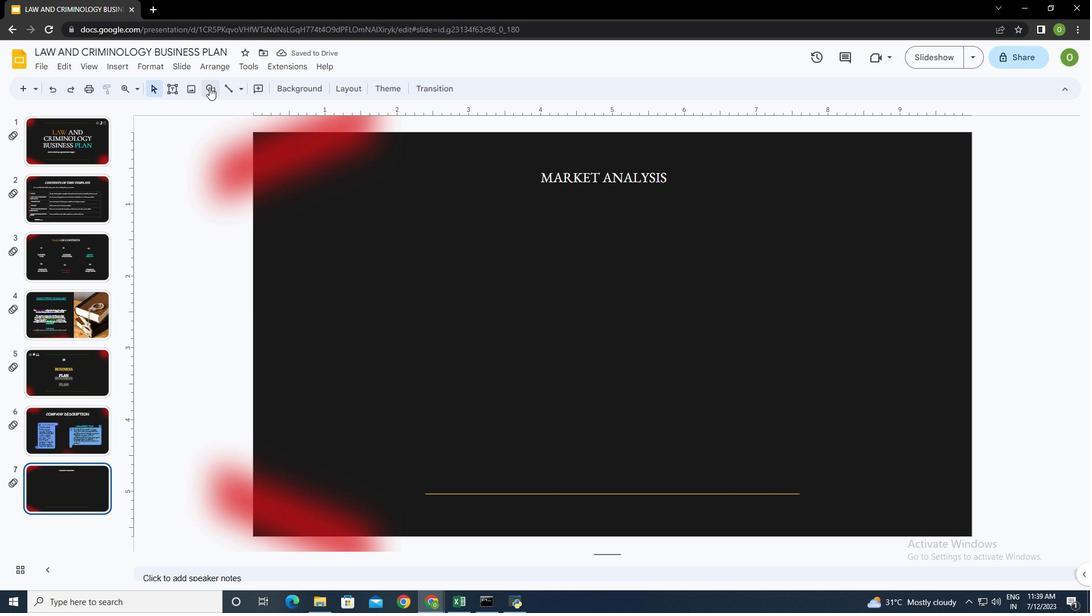 
Action: Mouse moved to (370, 184)
Screenshot: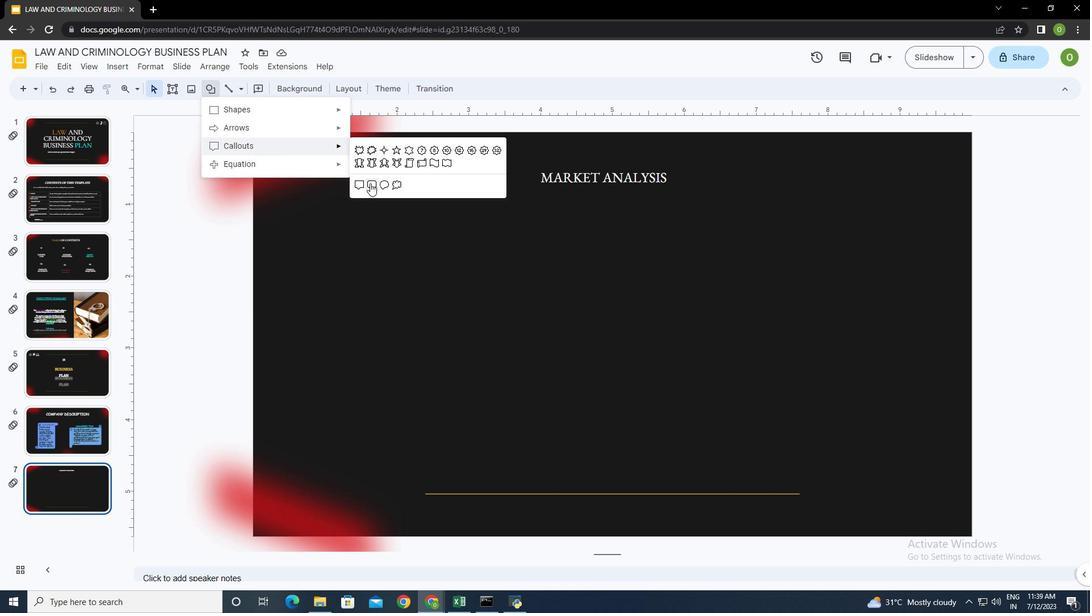 
Action: Mouse pressed left at (370, 184)
Screenshot: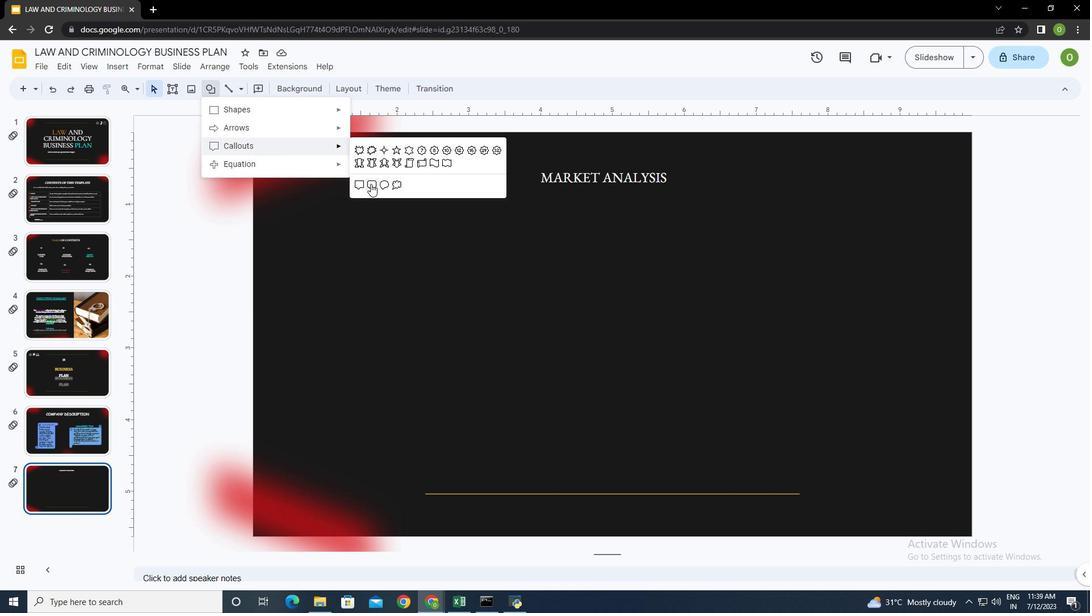 
Action: Mouse moved to (342, 256)
Screenshot: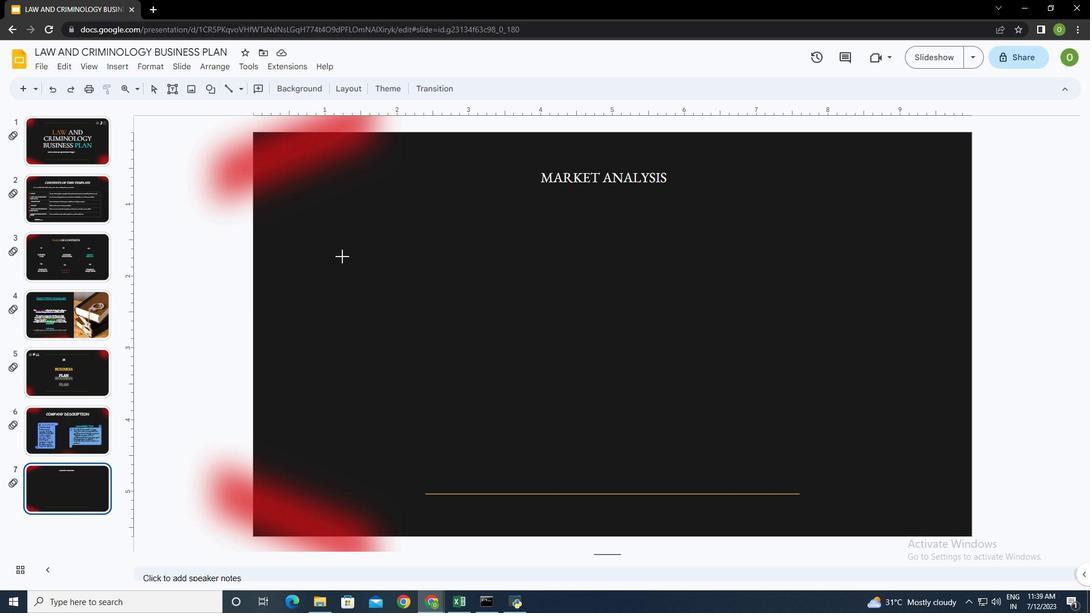 
Action: Mouse pressed left at (342, 256)
Screenshot: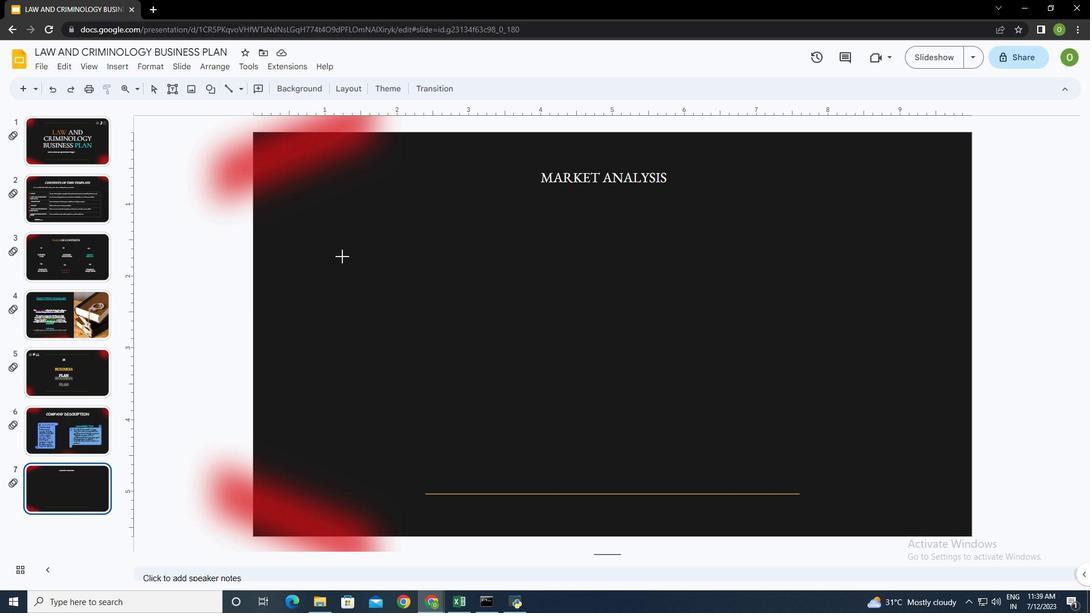 
Action: Mouse moved to (399, 273)
Screenshot: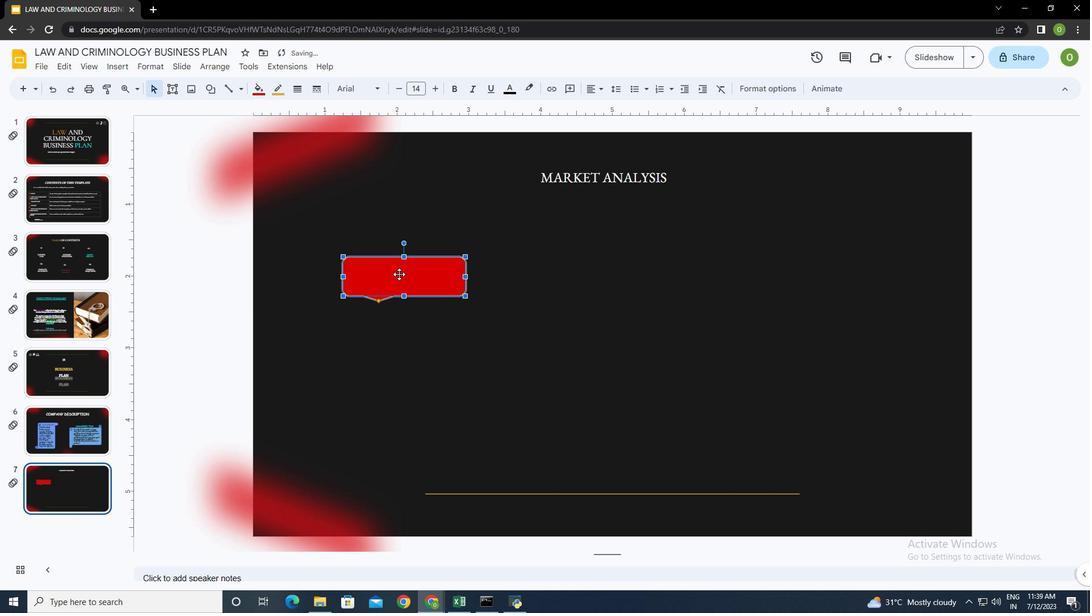 
Action: Mouse pressed left at (399, 273)
Screenshot: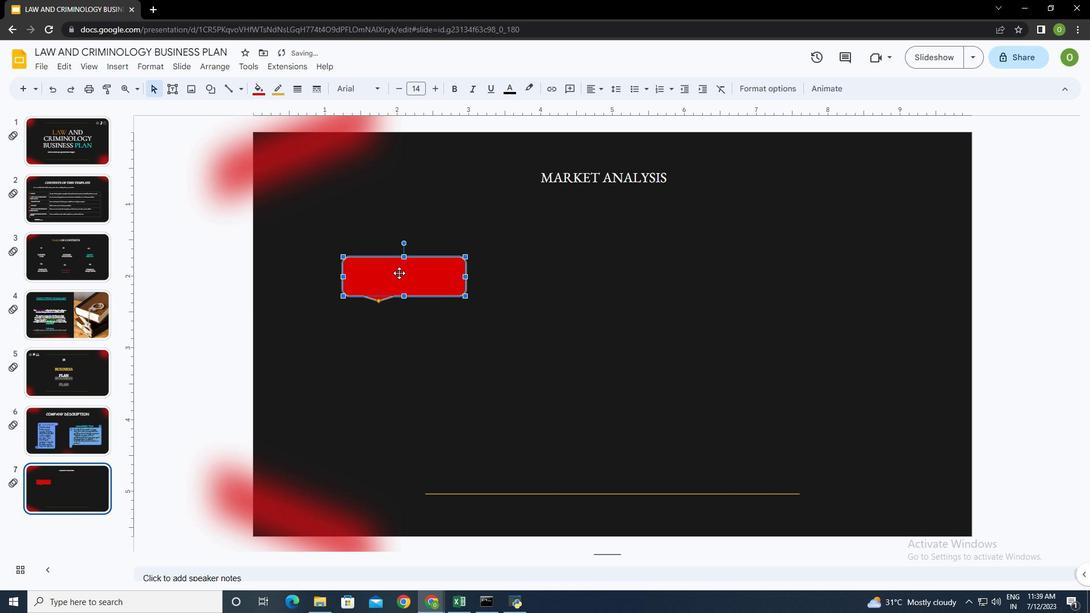 
Action: Mouse moved to (257, 85)
Screenshot: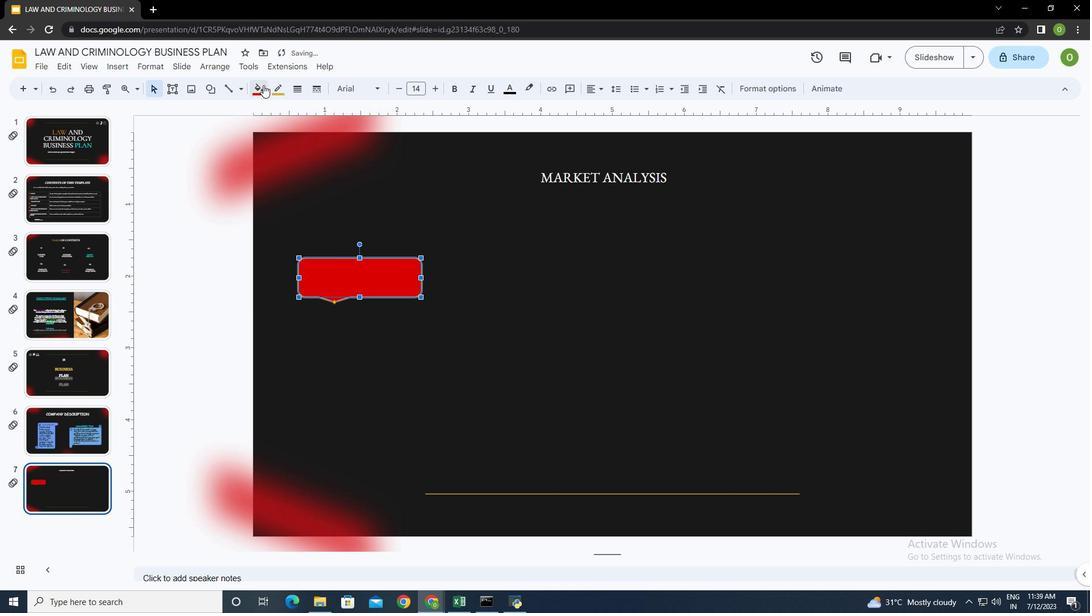 
Action: Mouse pressed left at (257, 85)
Screenshot: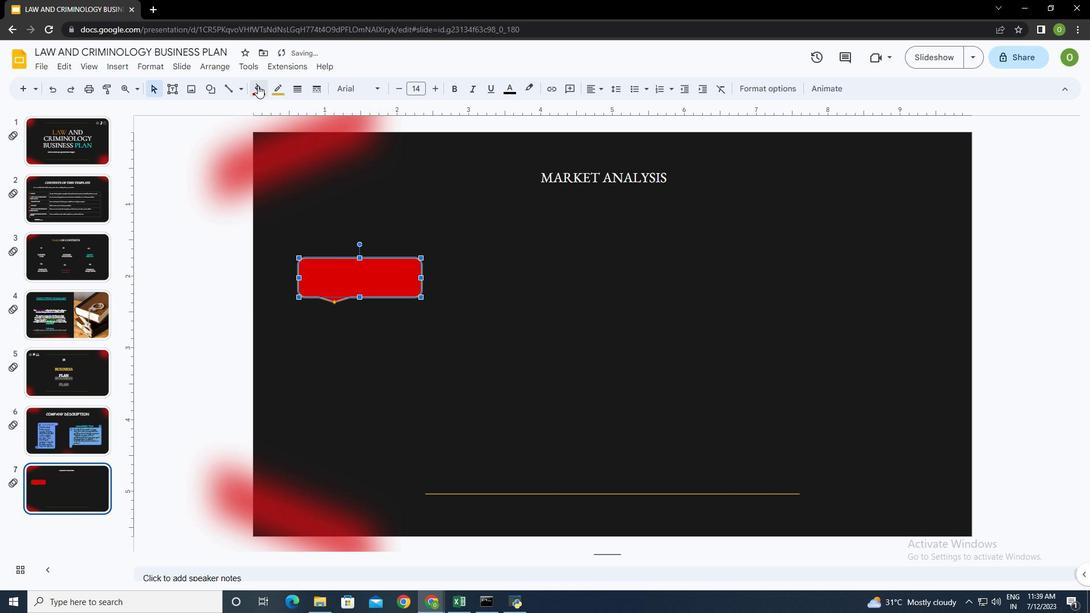 
Action: Mouse moved to (325, 219)
Screenshot: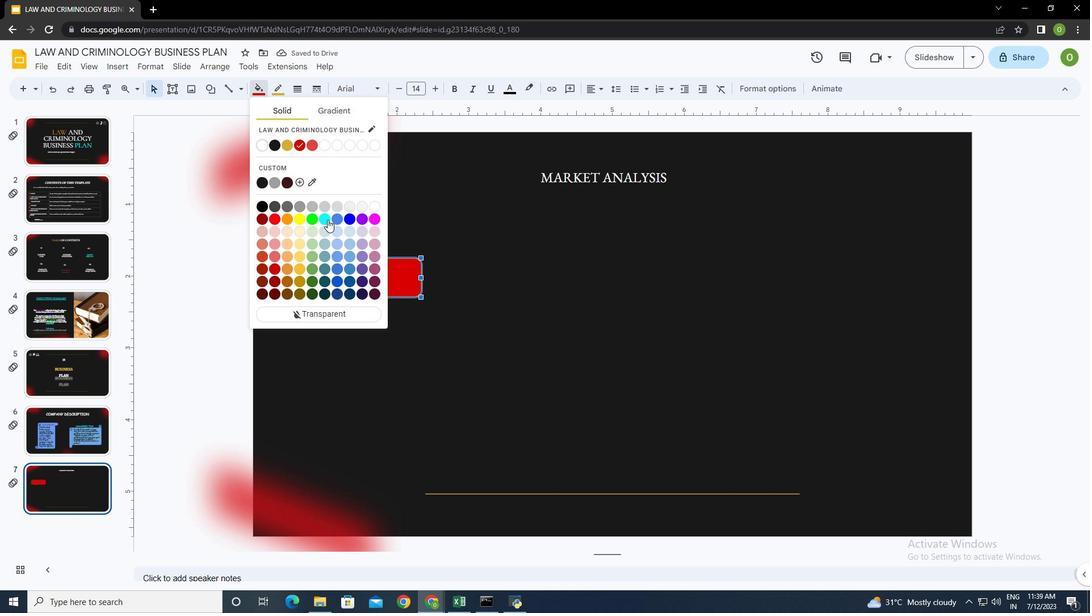 
Action: Mouse pressed left at (325, 219)
Screenshot: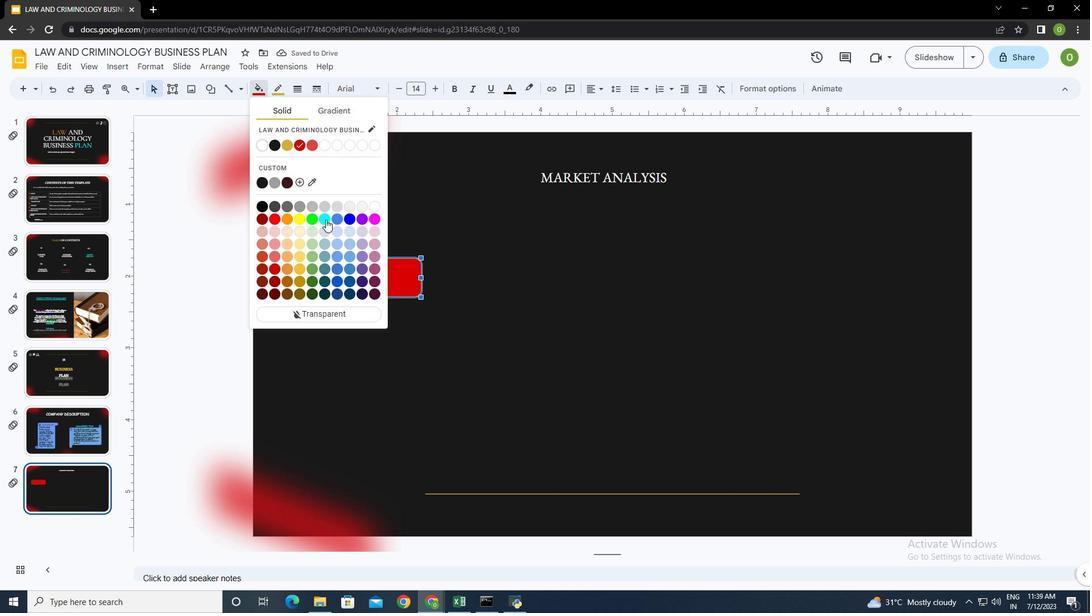 
Action: Mouse moved to (280, 90)
Screenshot: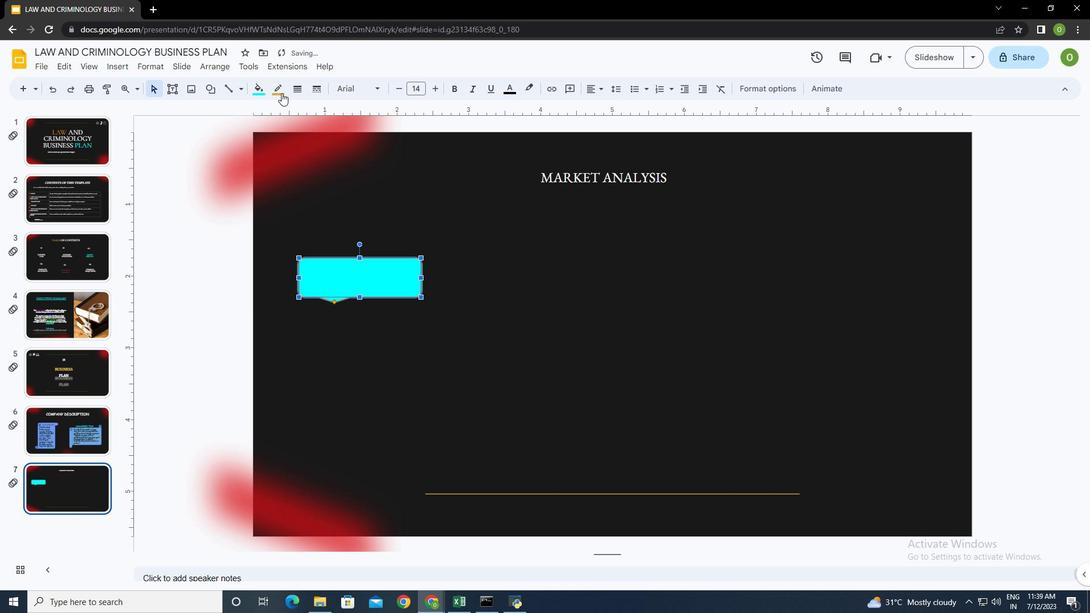 
Action: Mouse pressed left at (280, 90)
Screenshot: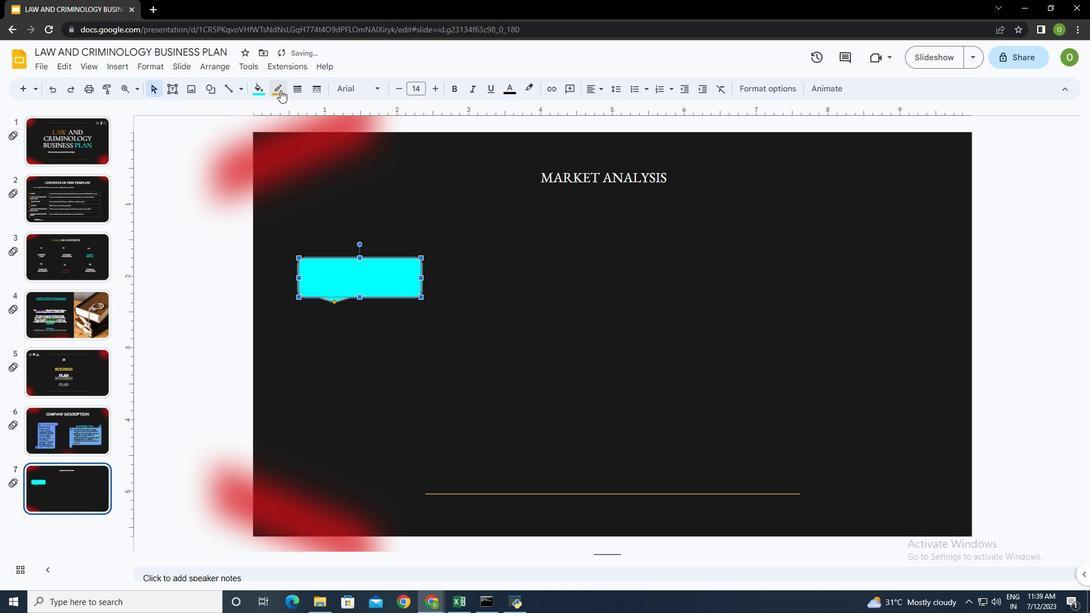 
Action: Mouse moved to (329, 196)
Screenshot: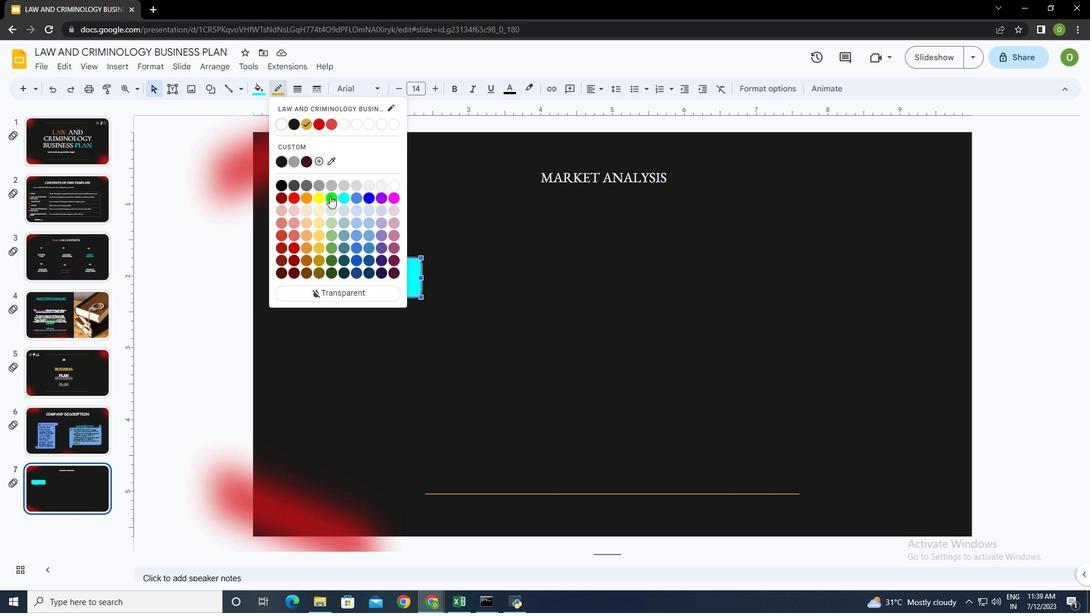 
Action: Mouse pressed left at (329, 196)
Screenshot: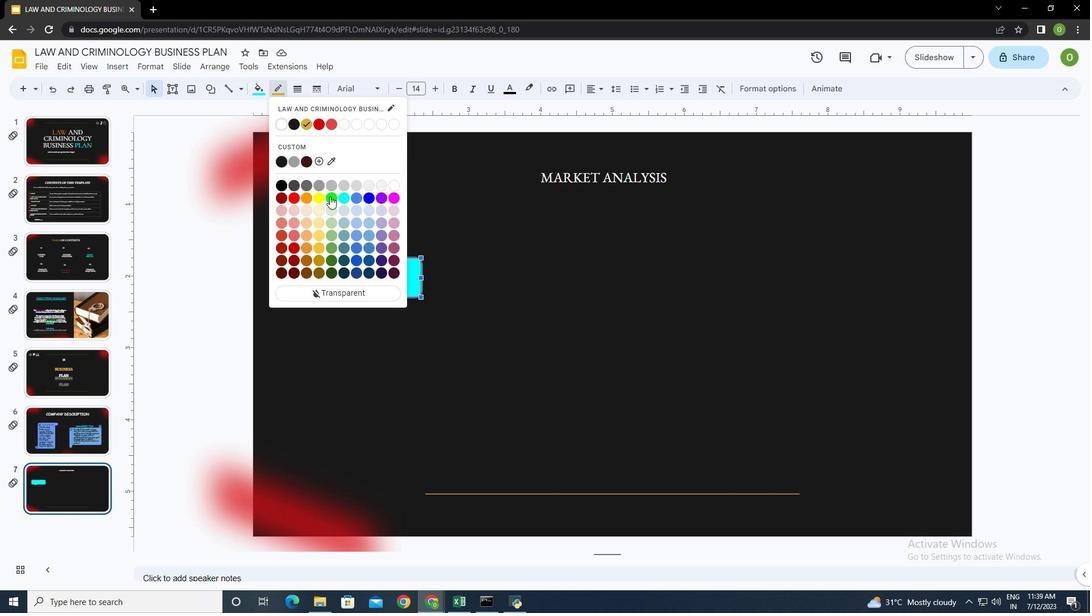 
Action: Mouse moved to (297, 90)
Screenshot: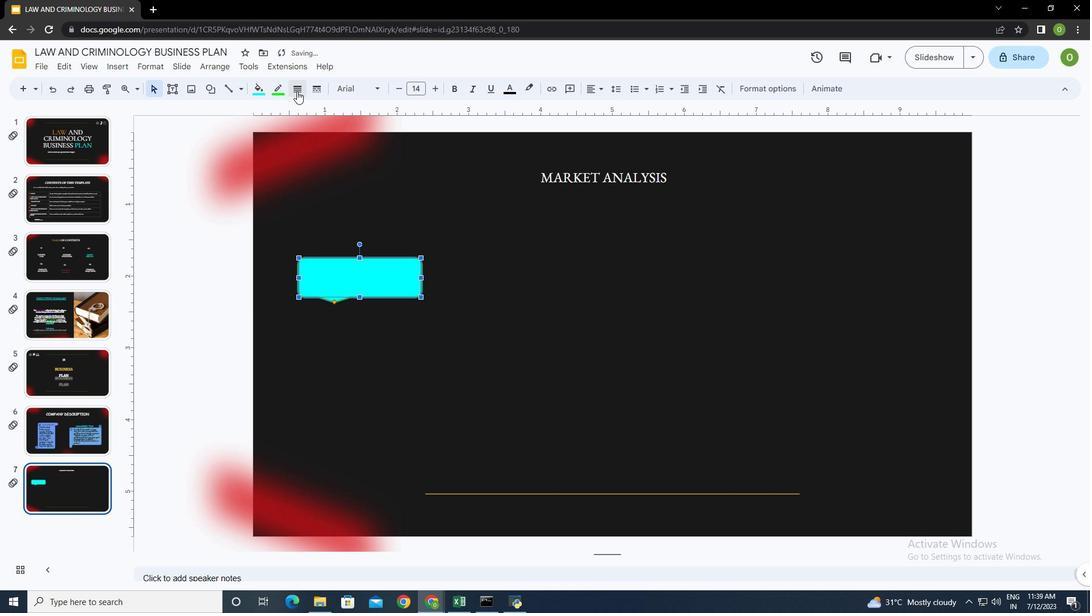 
Action: Mouse pressed left at (297, 90)
Screenshot: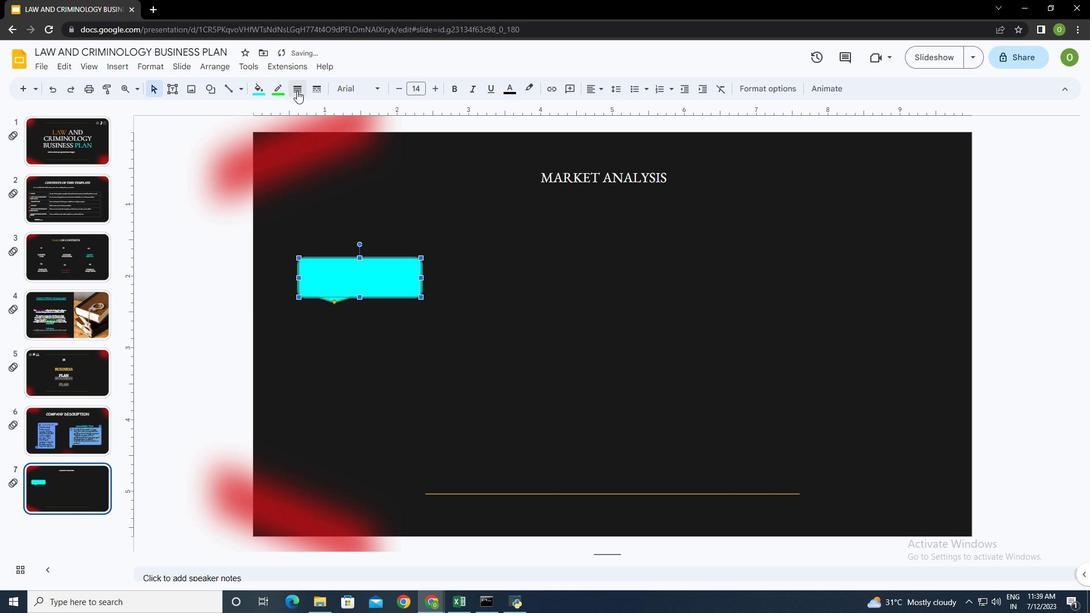 
Action: Mouse moved to (316, 146)
Screenshot: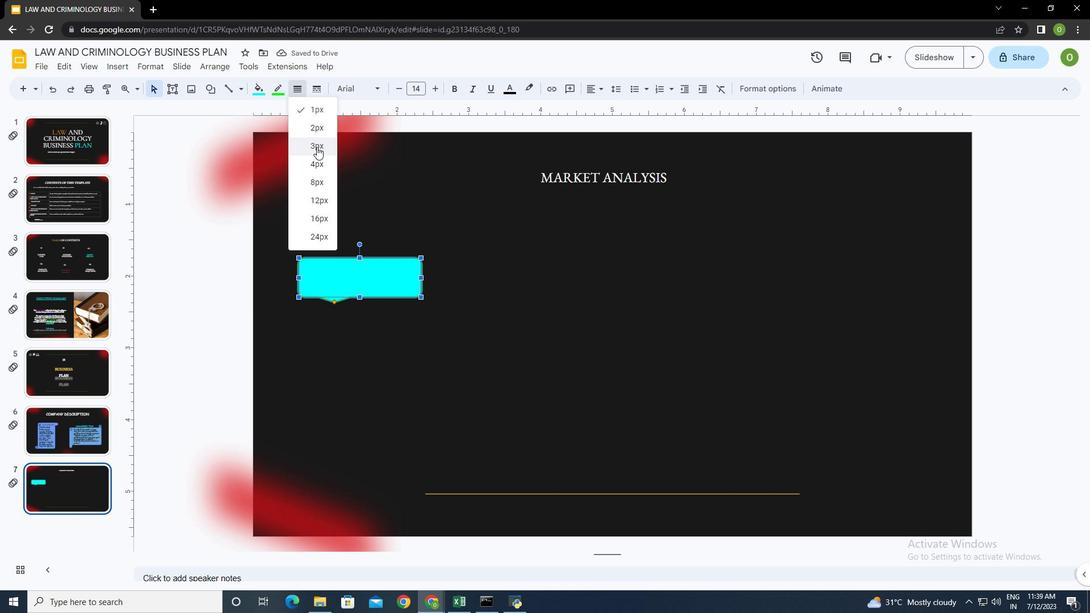 
Action: Mouse pressed left at (316, 146)
Screenshot: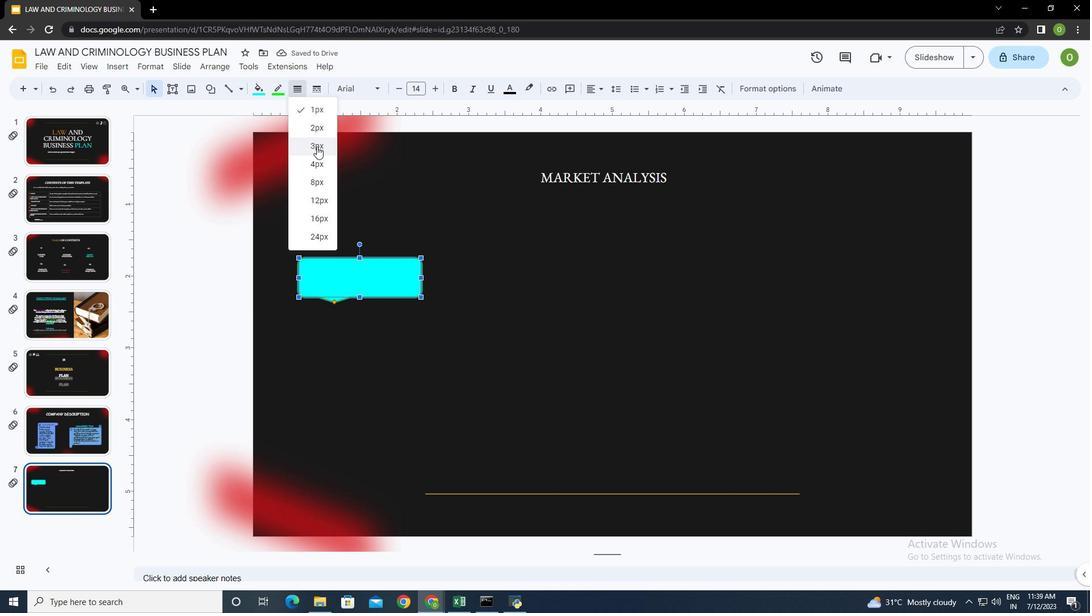 
Action: Mouse moved to (476, 297)
Screenshot: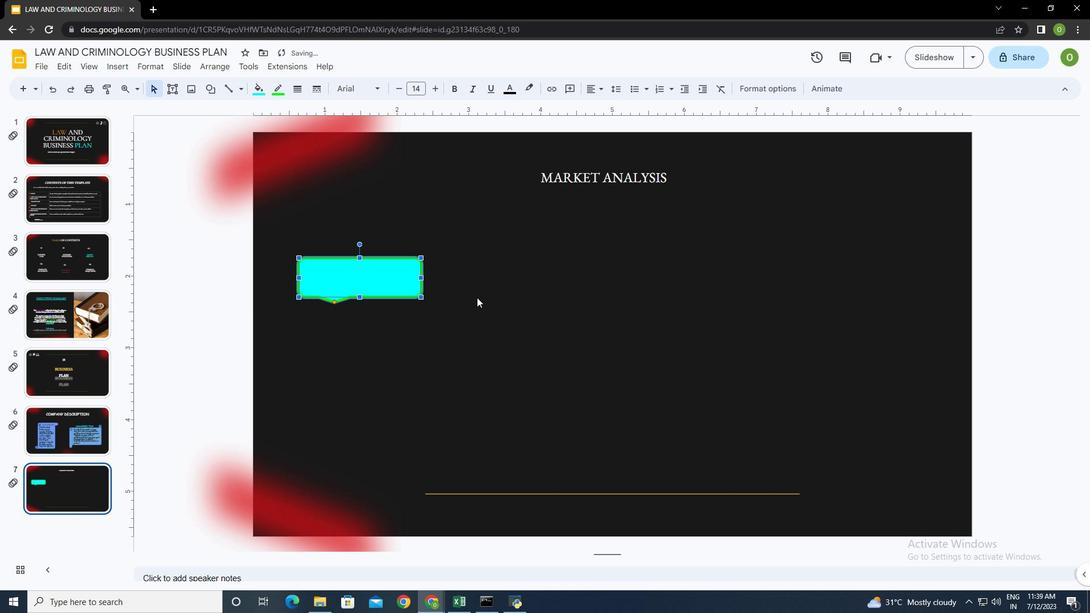 
Action: Mouse pressed left at (476, 297)
Screenshot: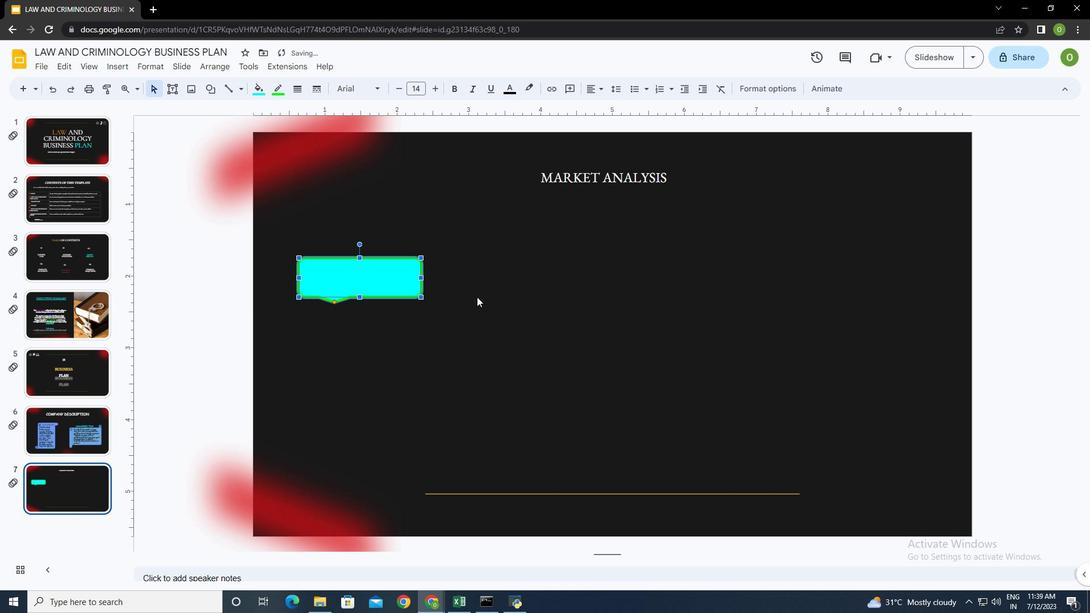 
Action: Mouse moved to (356, 285)
Screenshot: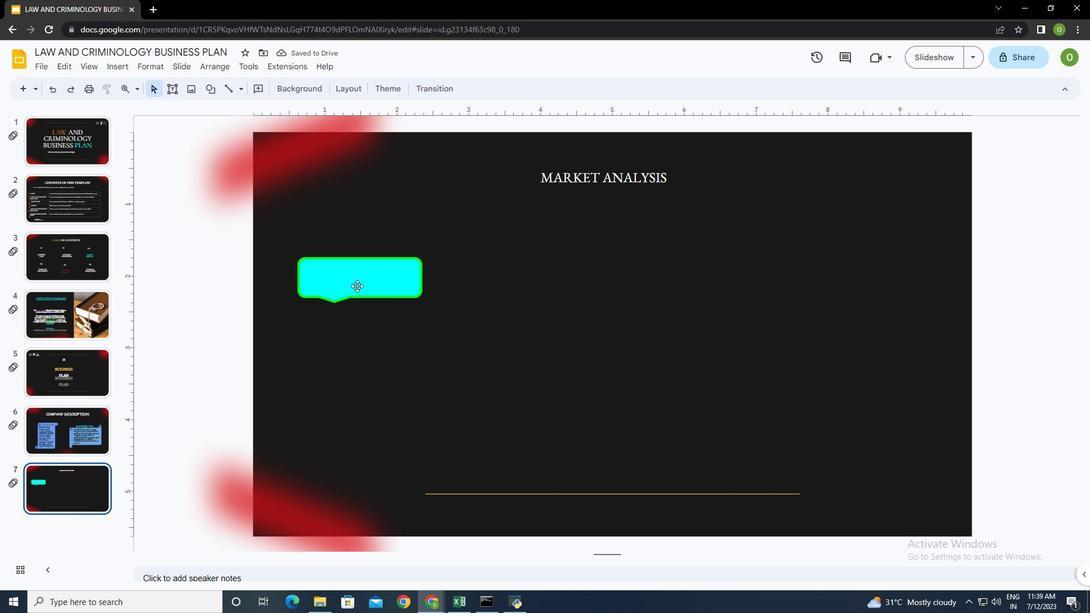 
Action: Mouse pressed left at (356, 285)
Screenshot: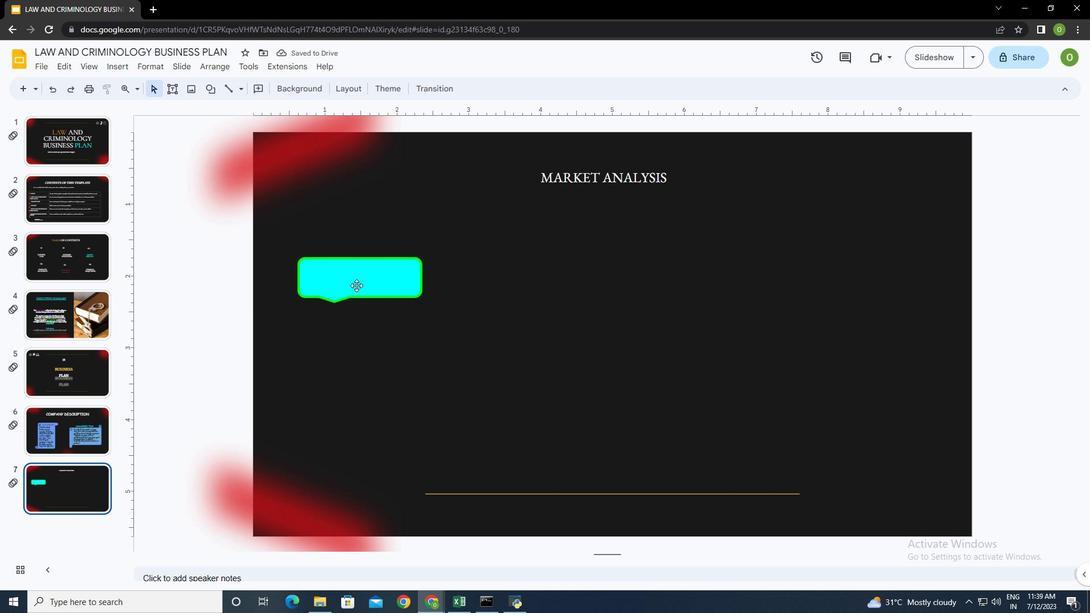 
Action: Mouse moved to (172, 88)
Screenshot: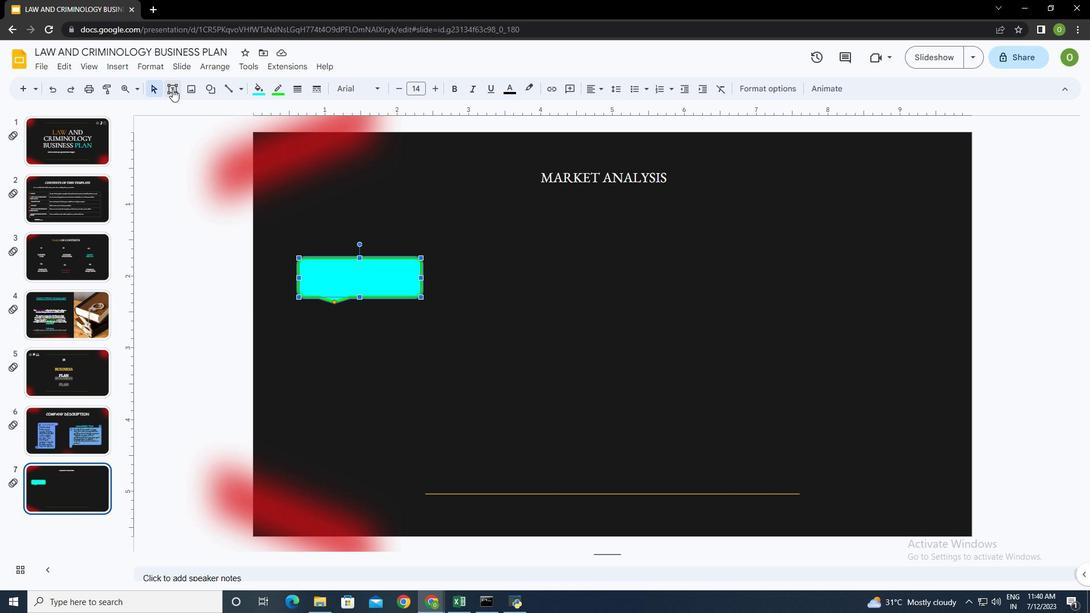 
Action: Mouse pressed left at (172, 88)
Screenshot: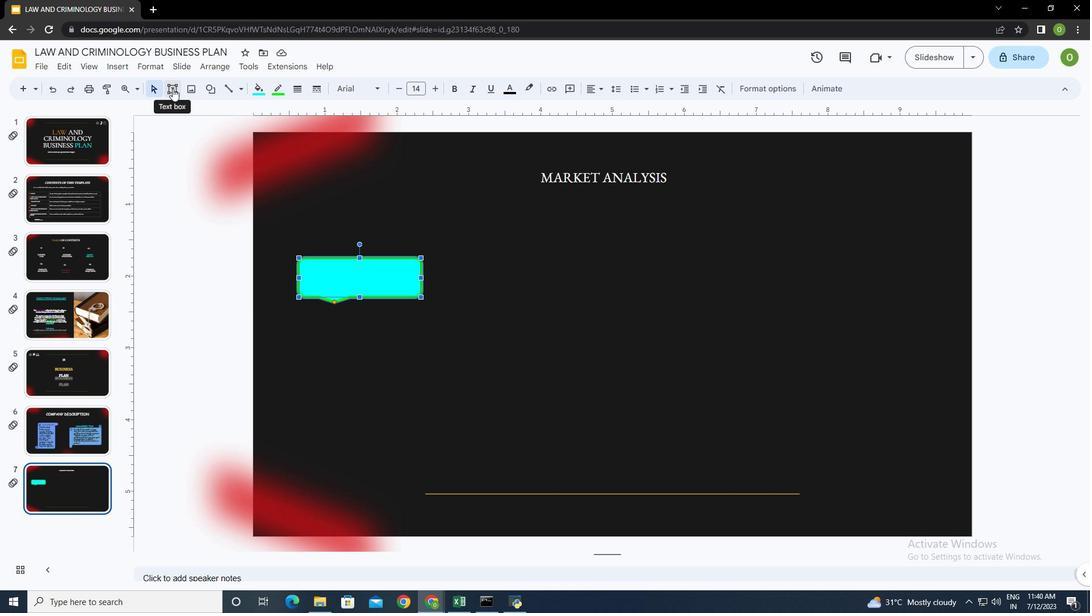 
Action: Mouse moved to (302, 261)
Screenshot: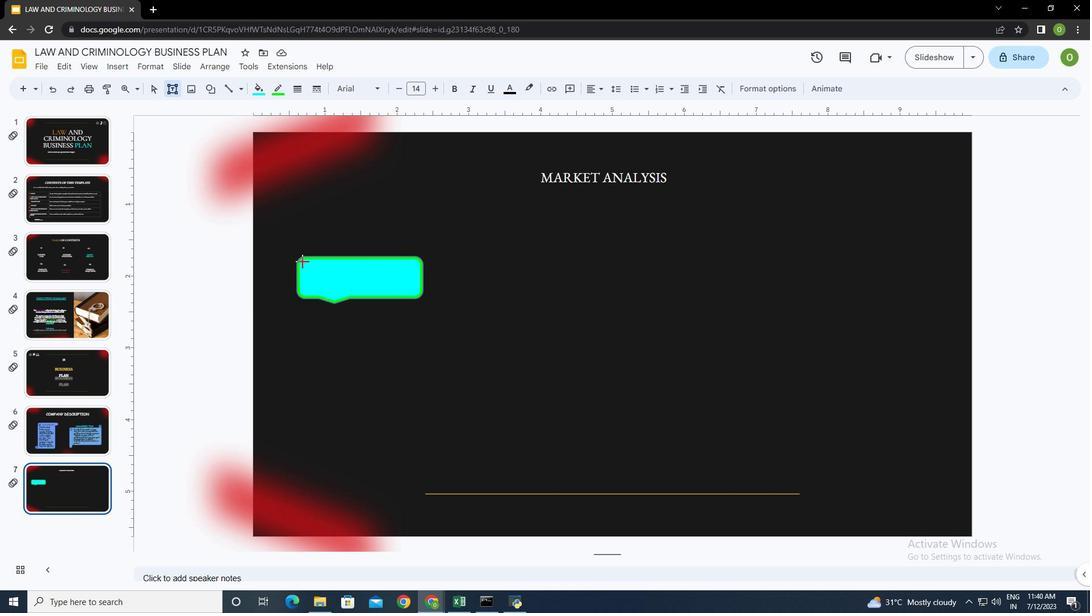 
Action: Mouse pressed left at (302, 261)
Screenshot: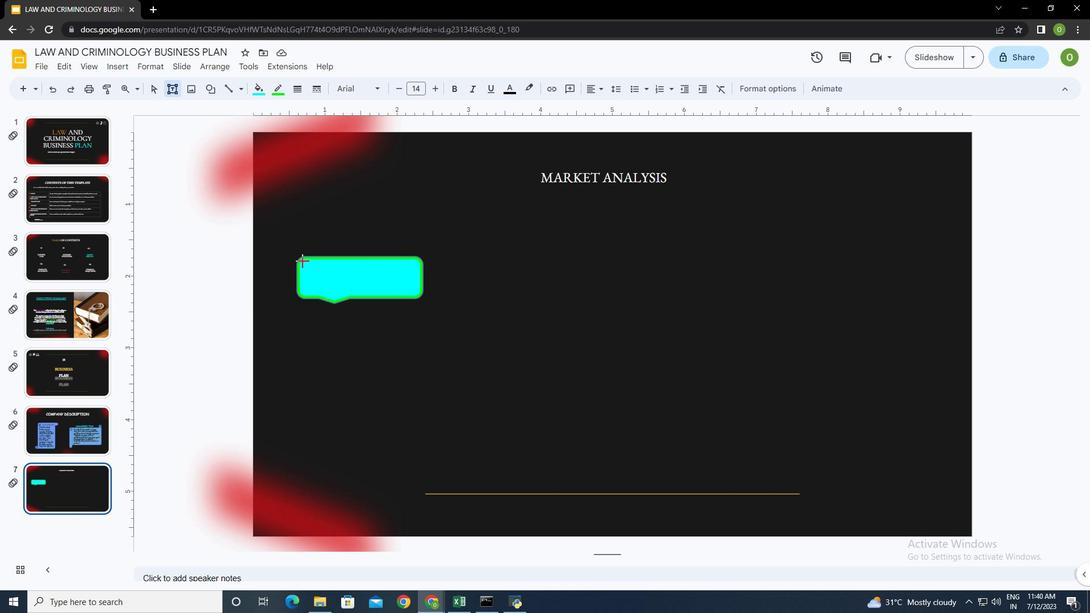 
Action: Mouse moved to (333, 269)
Screenshot: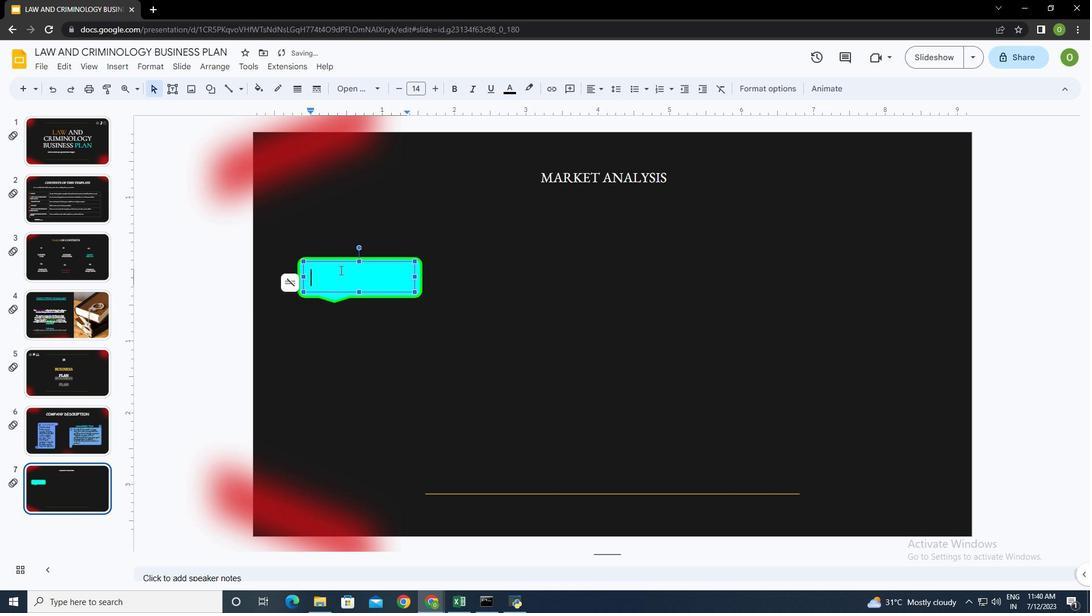 
Action: Key pressed <Key.shift>iN<Key.backspace><Key.backspace>INDUSTRY<Key.space>OVERVIEW
Screenshot: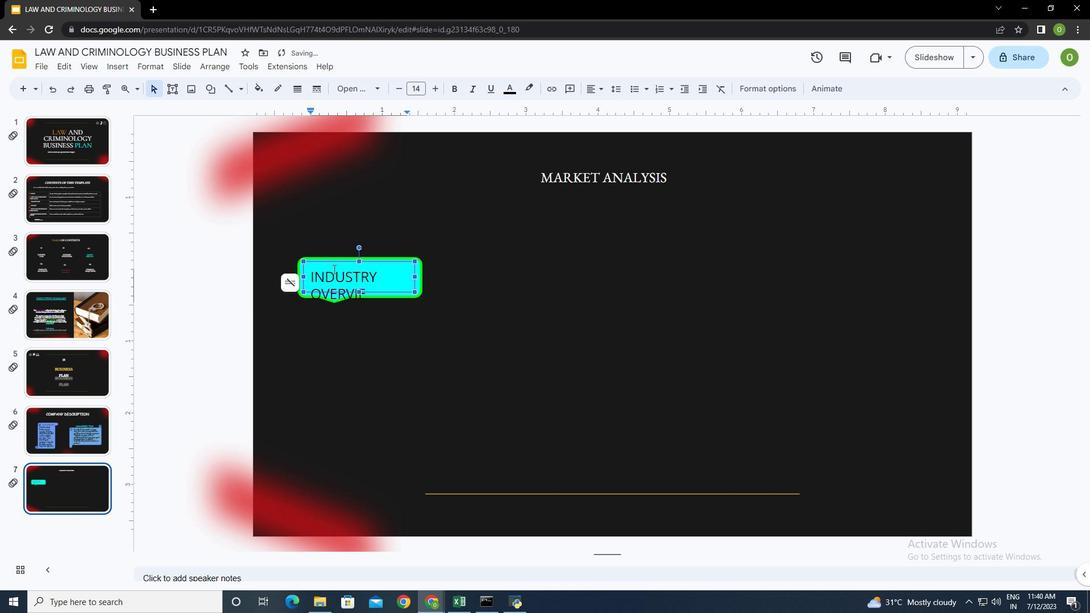 
Action: Mouse moved to (359, 260)
Screenshot: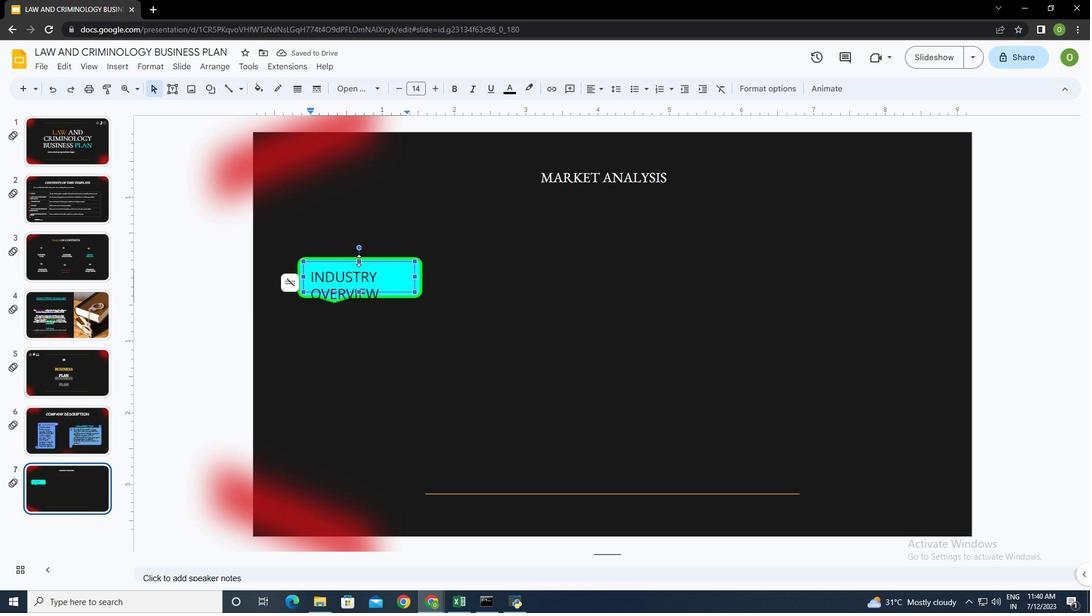 
Action: Mouse pressed left at (359, 260)
Screenshot: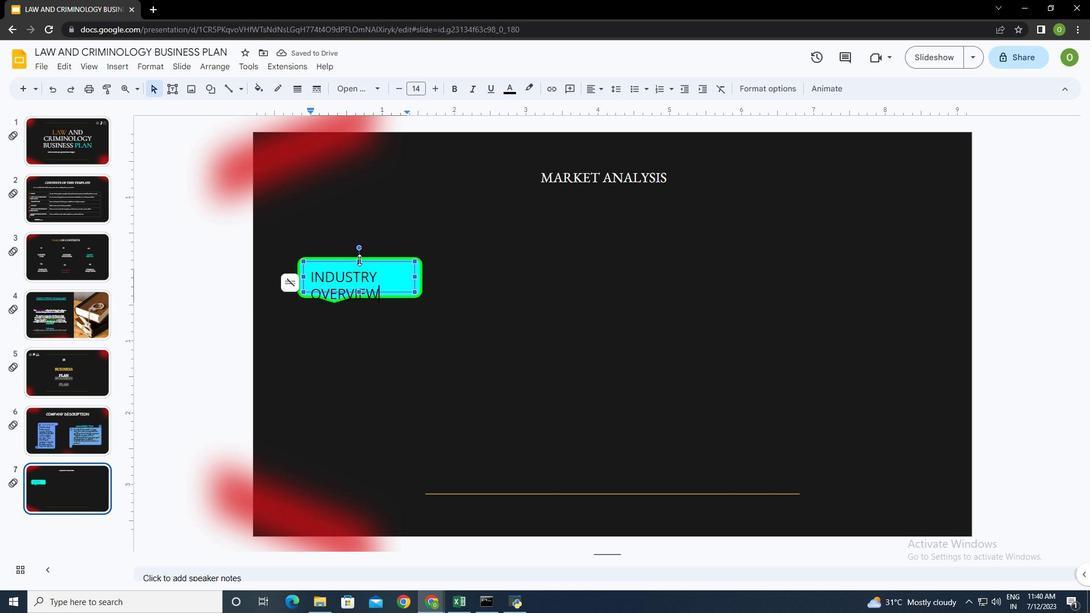 
Action: Mouse moved to (359, 292)
Screenshot: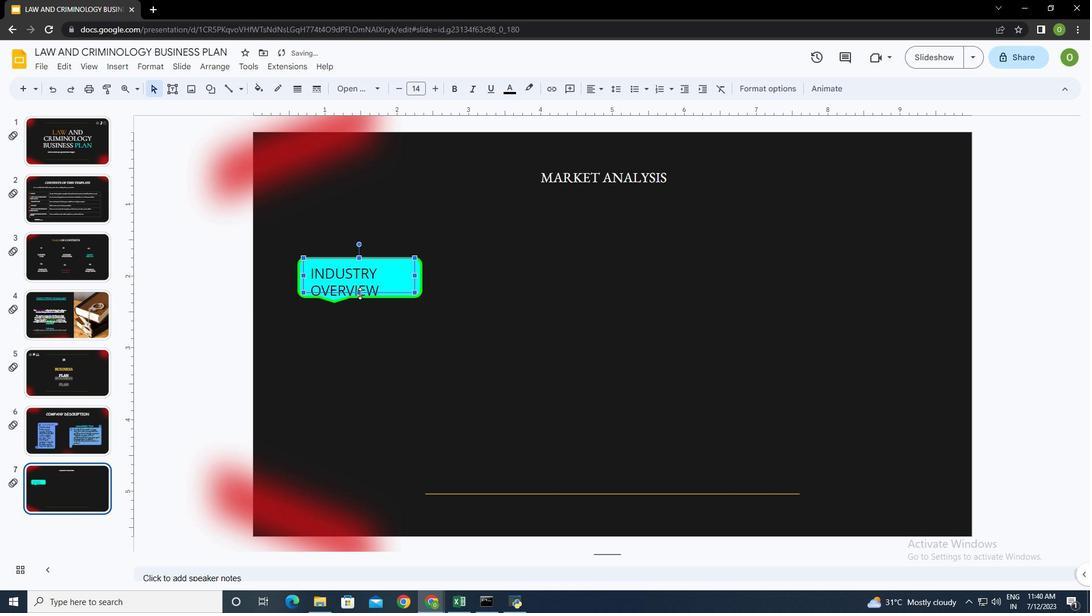 
Action: Mouse pressed left at (359, 292)
Screenshot: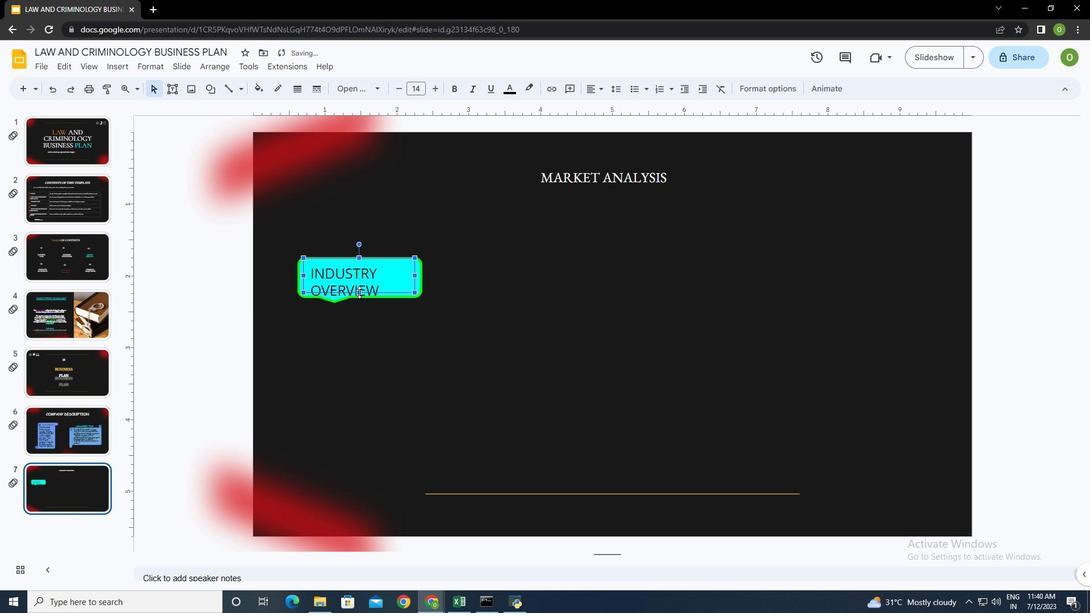 
Action: Mouse moved to (381, 288)
Screenshot: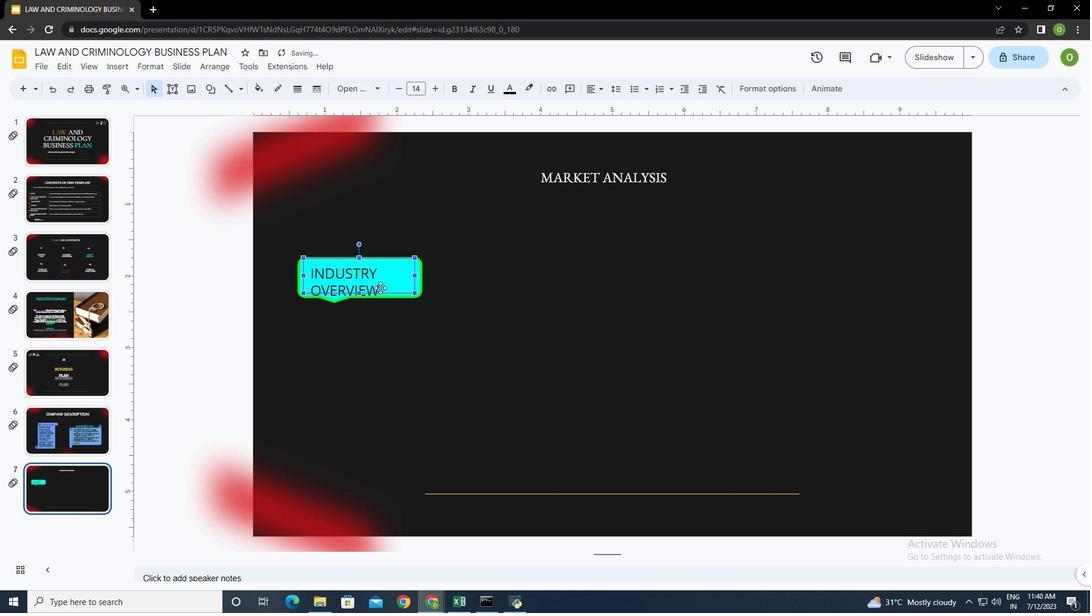 
Action: Mouse pressed left at (381, 288)
Screenshot: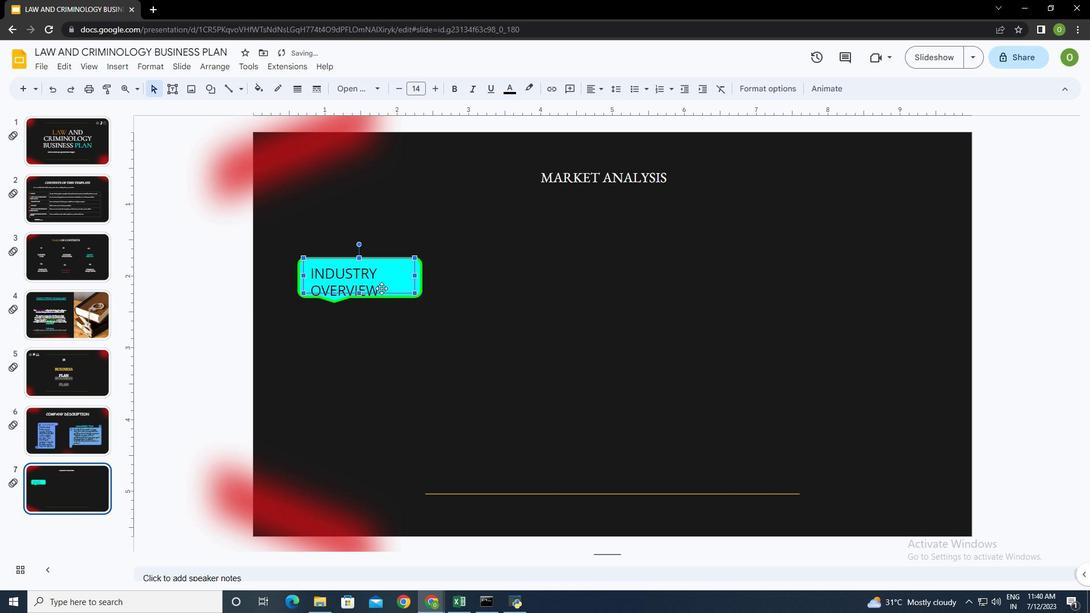 
Action: Mouse moved to (415, 273)
Screenshot: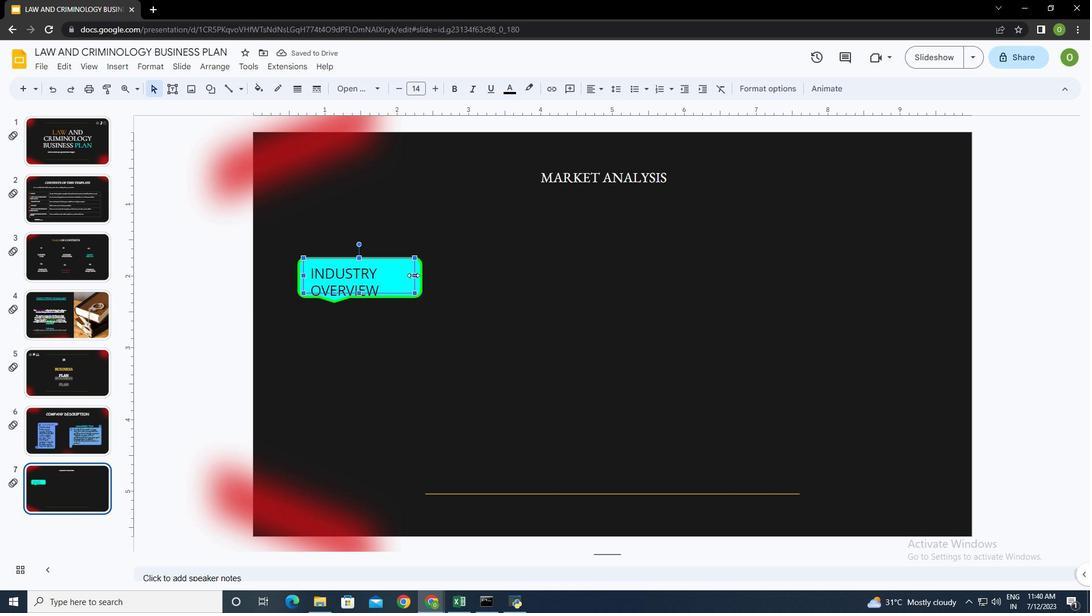 
Action: Mouse pressed left at (415, 273)
Screenshot: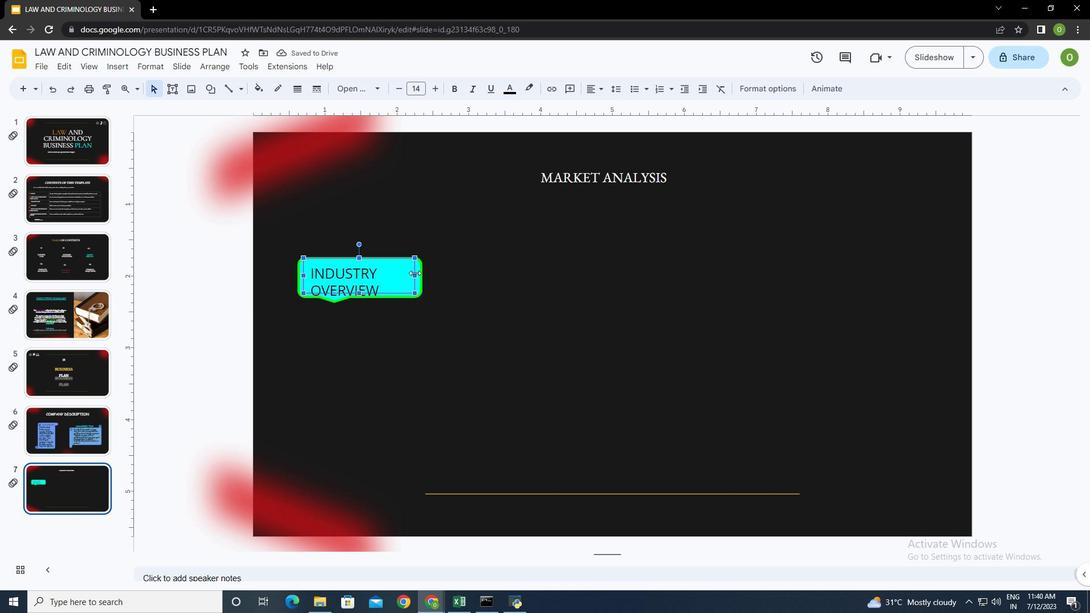 
Action: Mouse moved to (396, 285)
Screenshot: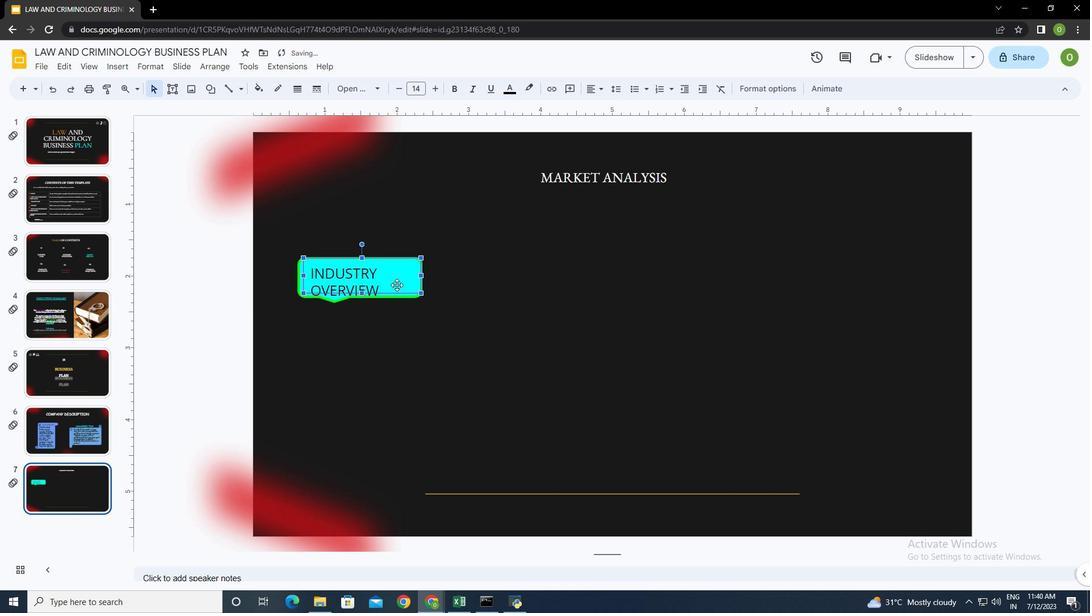 
Action: Mouse pressed left at (396, 285)
Screenshot: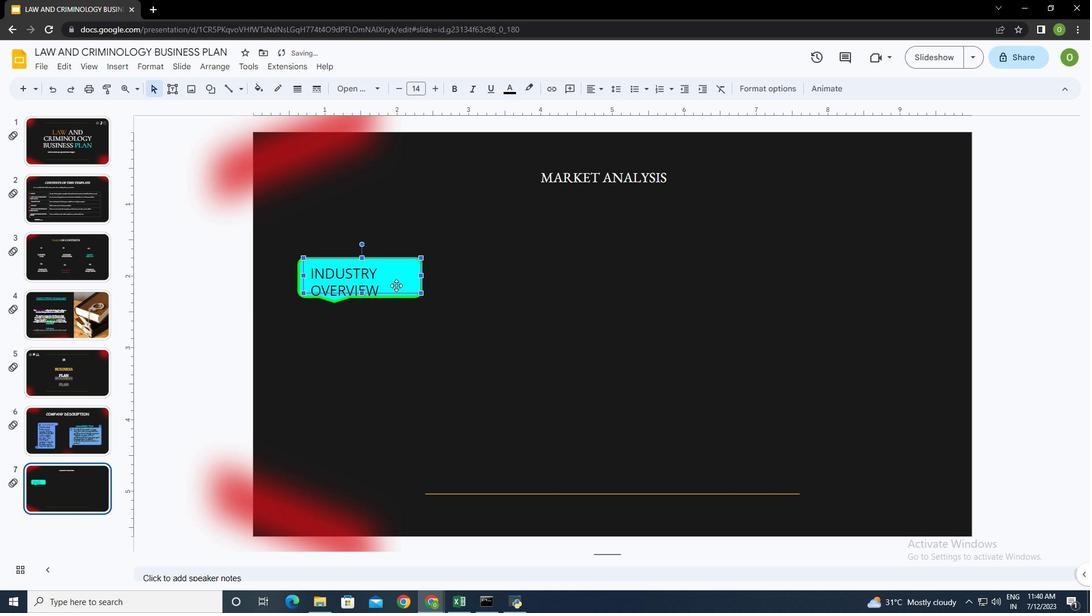 
Action: Mouse moved to (377, 270)
Screenshot: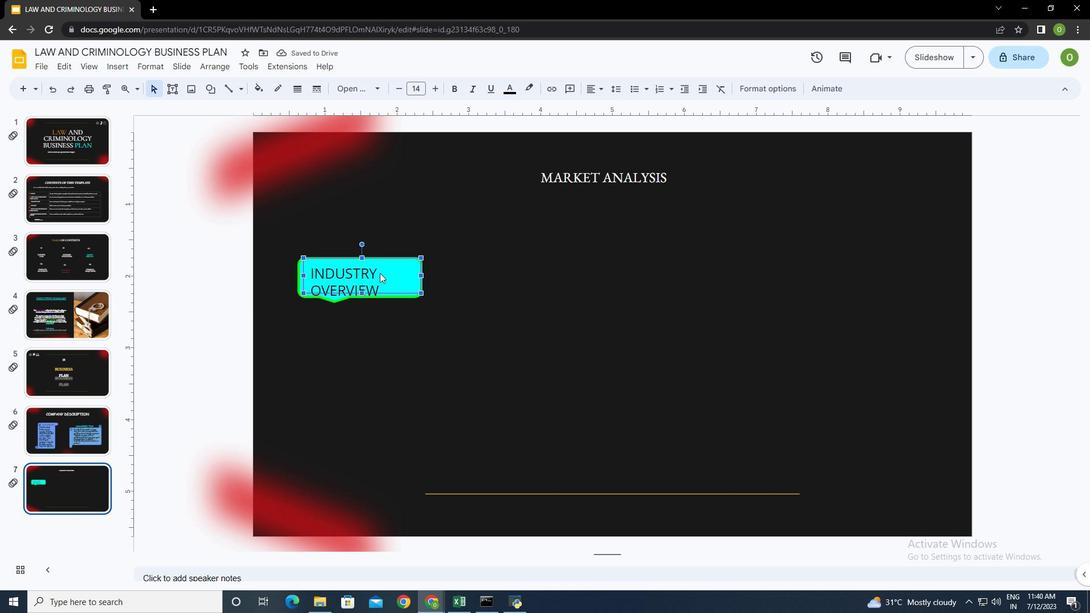 
Action: Mouse pressed left at (377, 270)
Screenshot: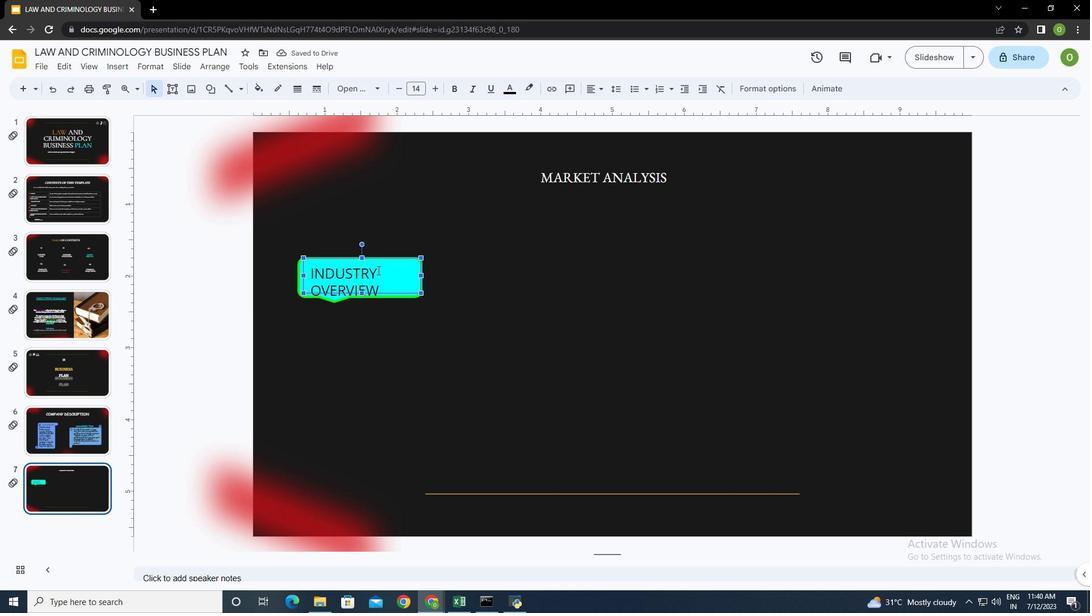 
Action: Key pressed <Key.left><Key.left><Key.left><Key.left><Key.left><Key.left><Key.left><Key.left><Key.left><Key.left><Key.left><Key.left><Key.left><Key.left><Key.left><Key.left><Key.shift_r><Key.down><Key.down>
Screenshot: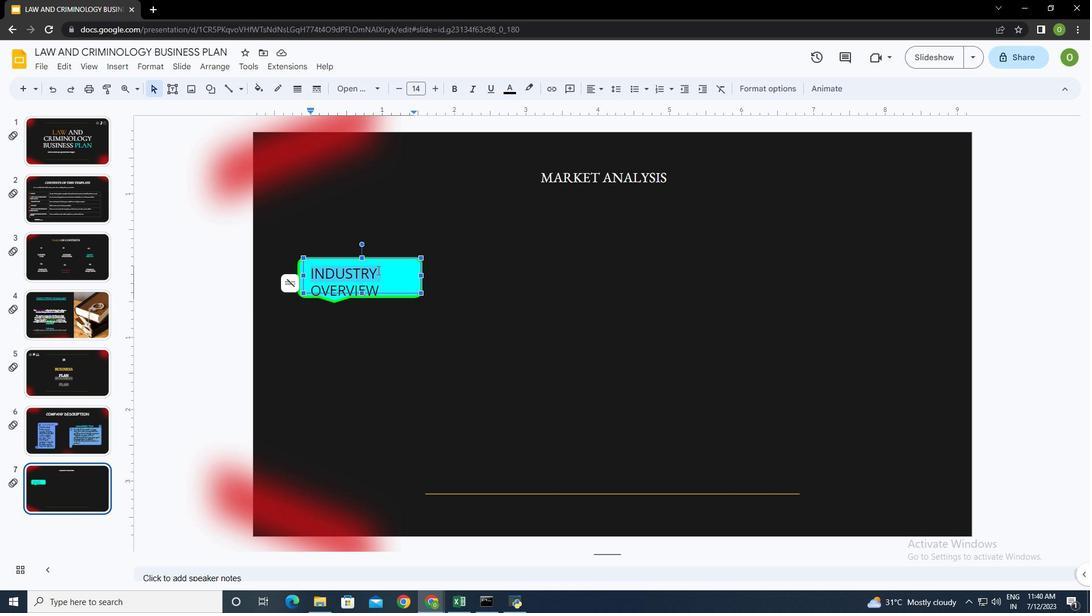 
Action: Mouse moved to (600, 87)
Screenshot: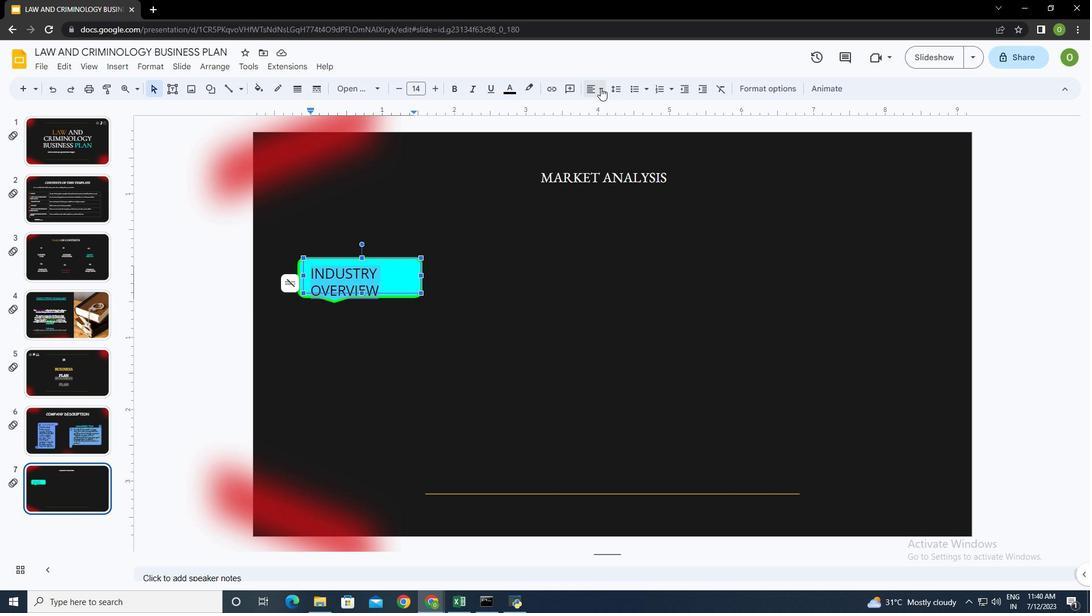 
Action: Mouse pressed left at (600, 87)
Screenshot: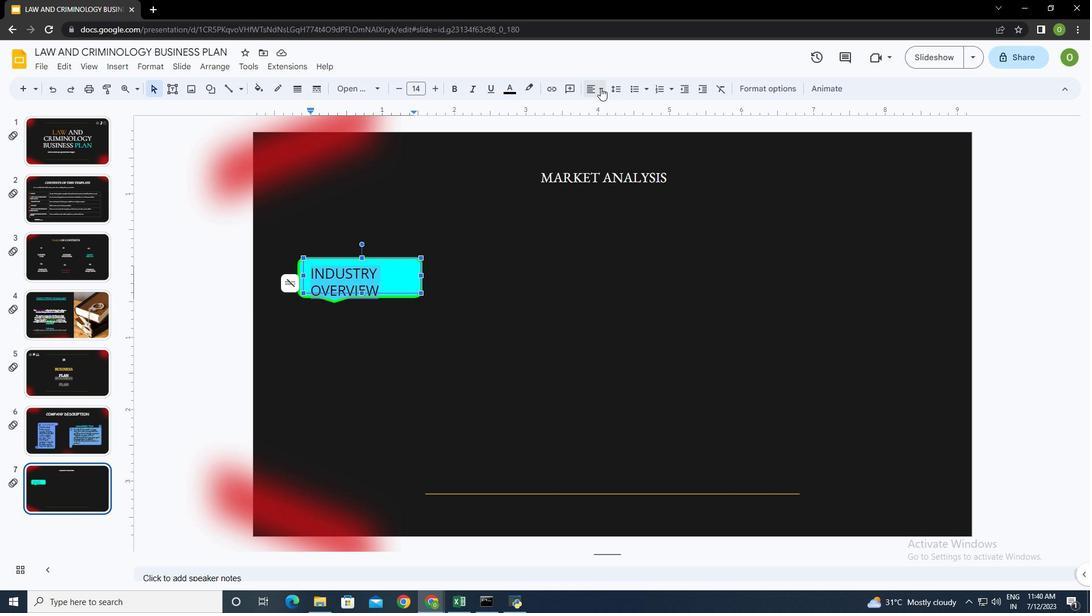 
Action: Mouse moved to (607, 105)
Screenshot: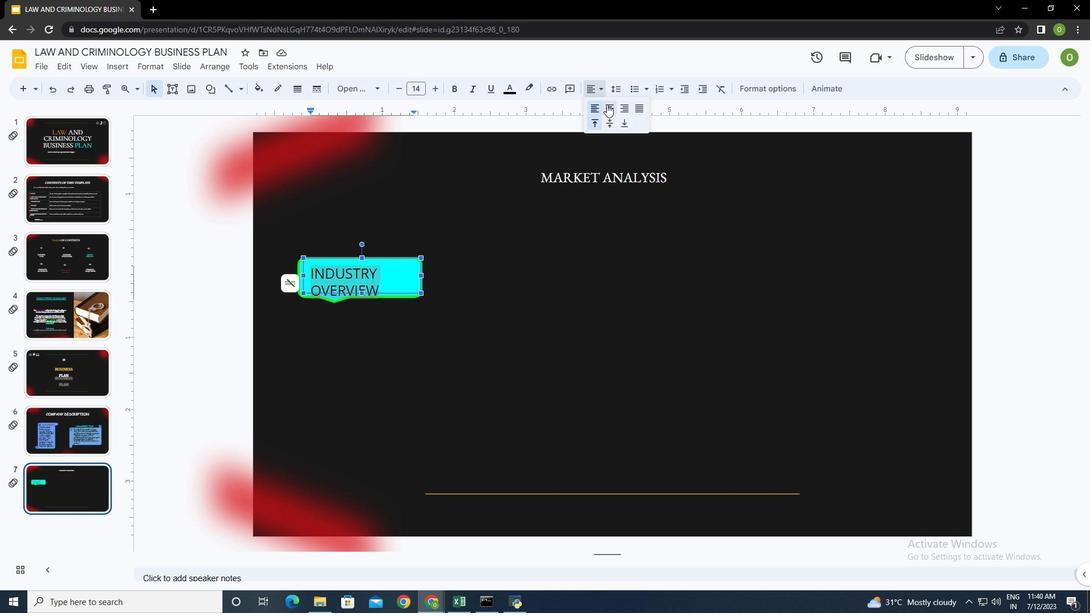 
Action: Mouse pressed left at (607, 105)
Screenshot: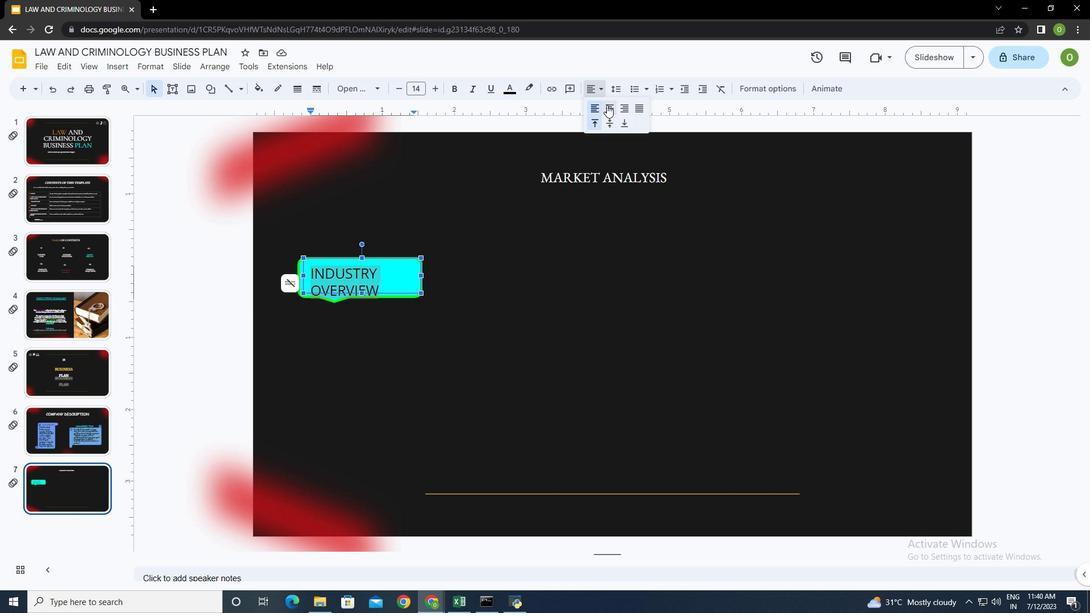 
Action: Mouse moved to (600, 88)
Screenshot: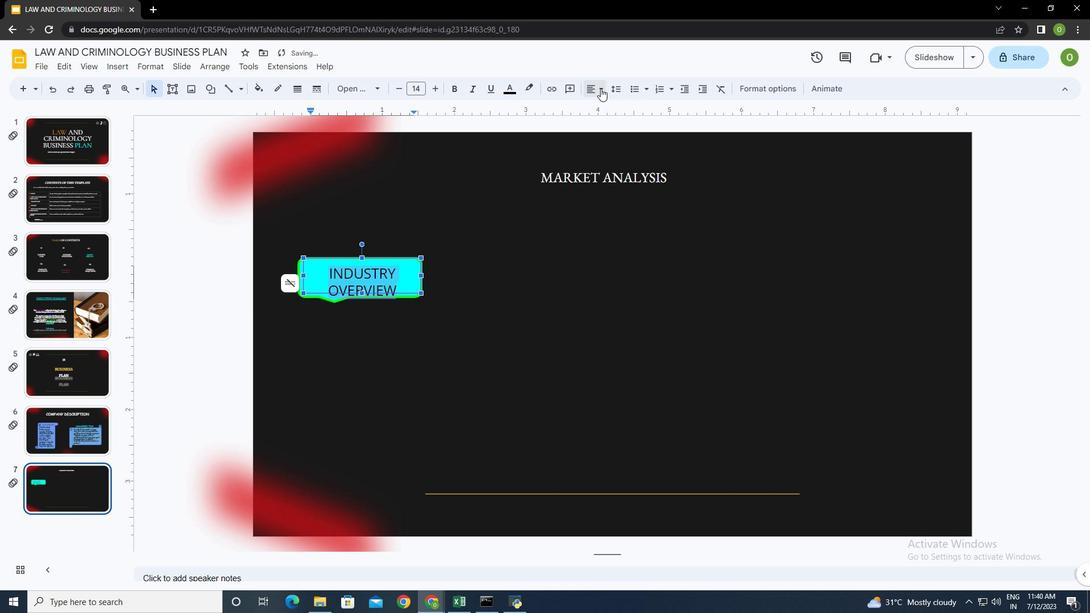 
Action: Mouse pressed left at (600, 88)
Screenshot: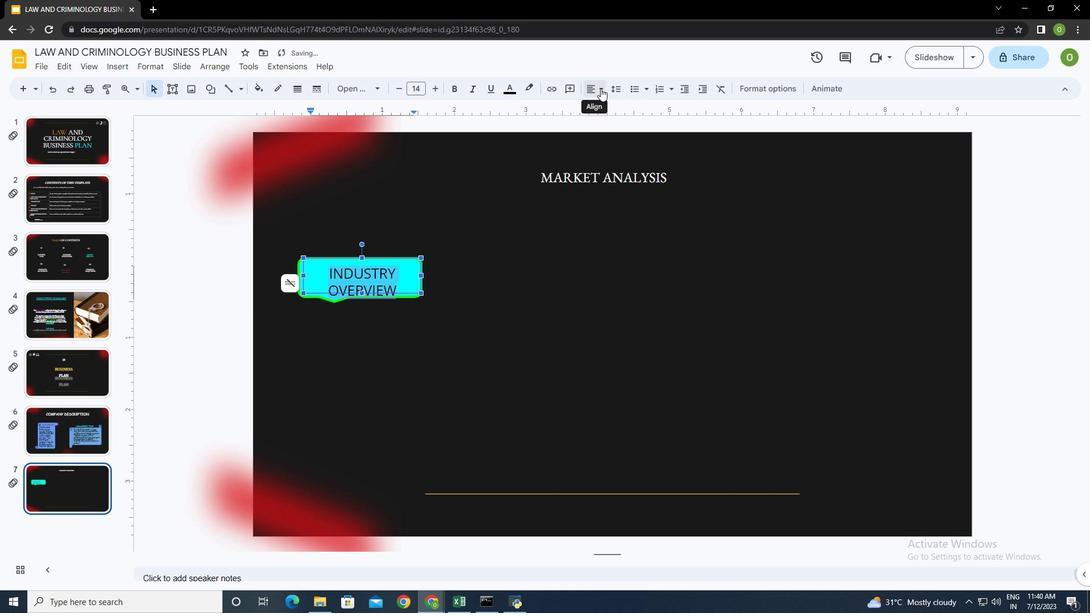 
Action: Mouse moved to (609, 122)
Screenshot: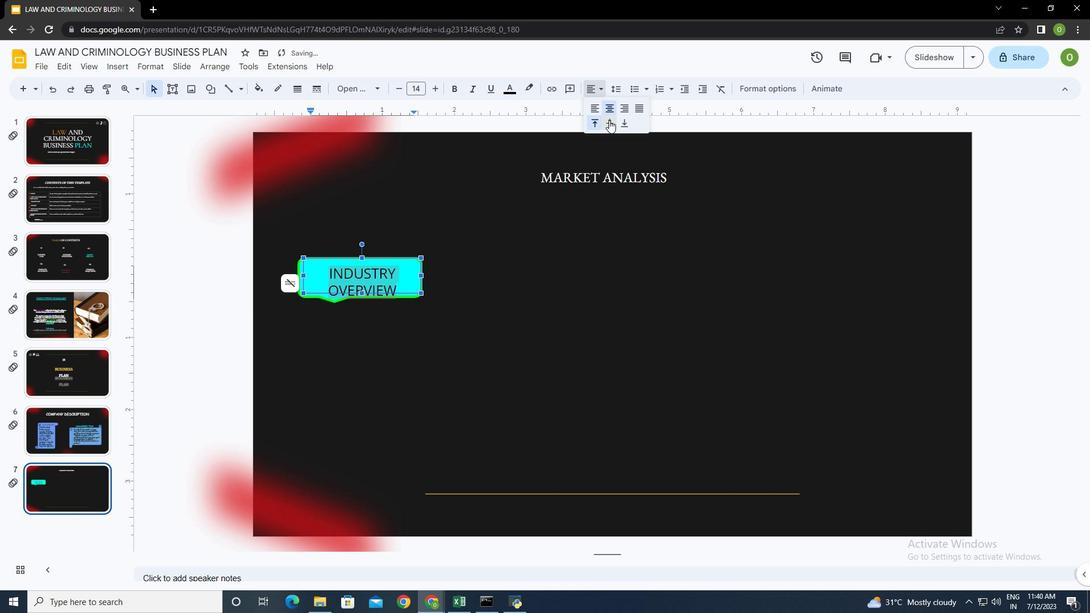 
Action: Mouse pressed left at (609, 122)
Screenshot: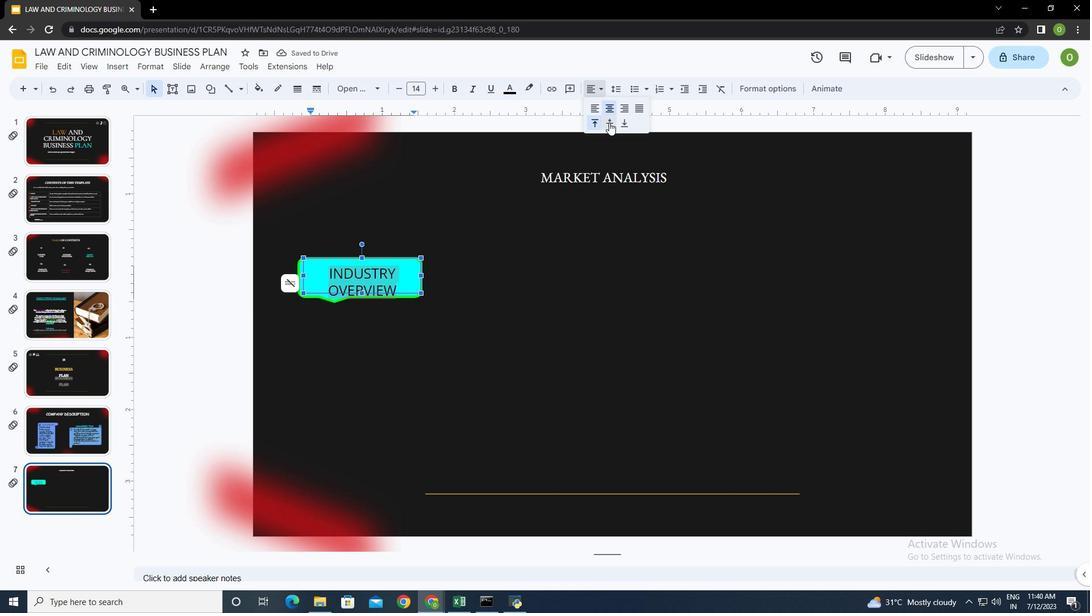 
Action: Mouse moved to (453, 289)
Screenshot: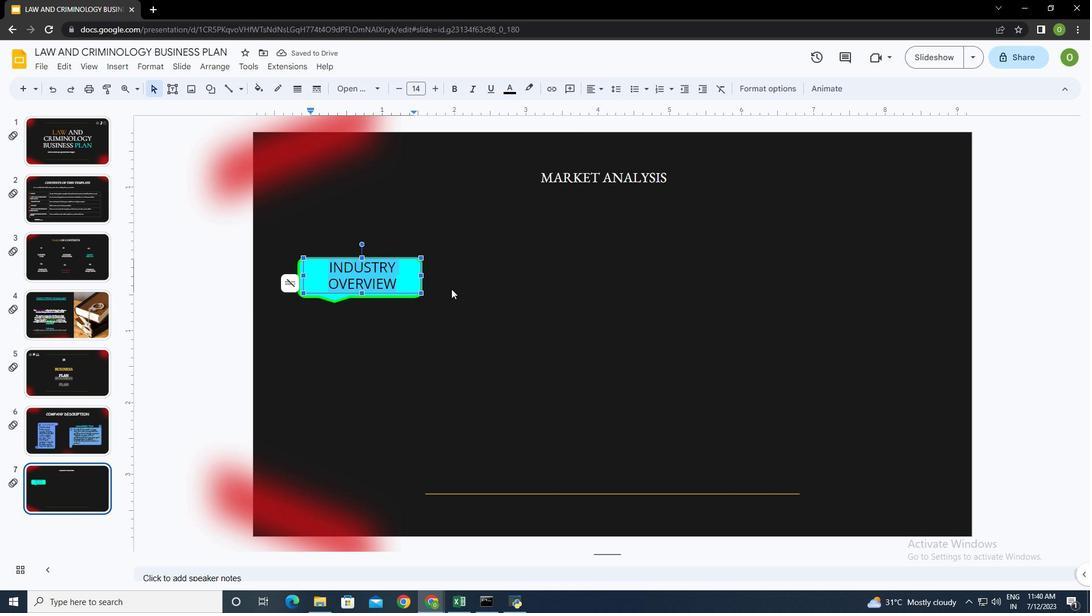 
Action: Mouse pressed left at (453, 289)
Screenshot: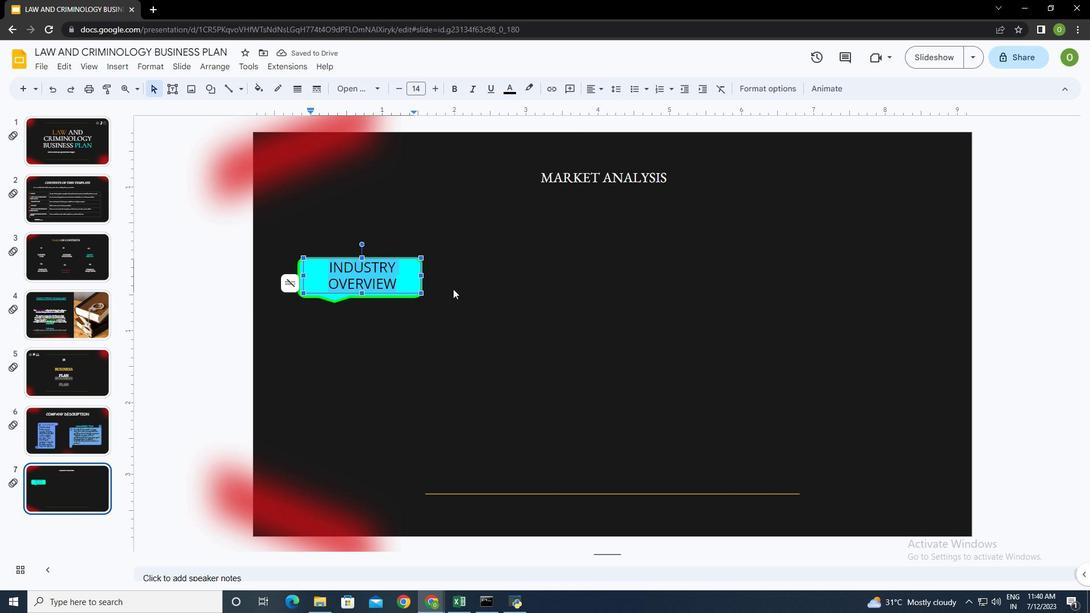 
Action: Mouse moved to (213, 89)
Screenshot: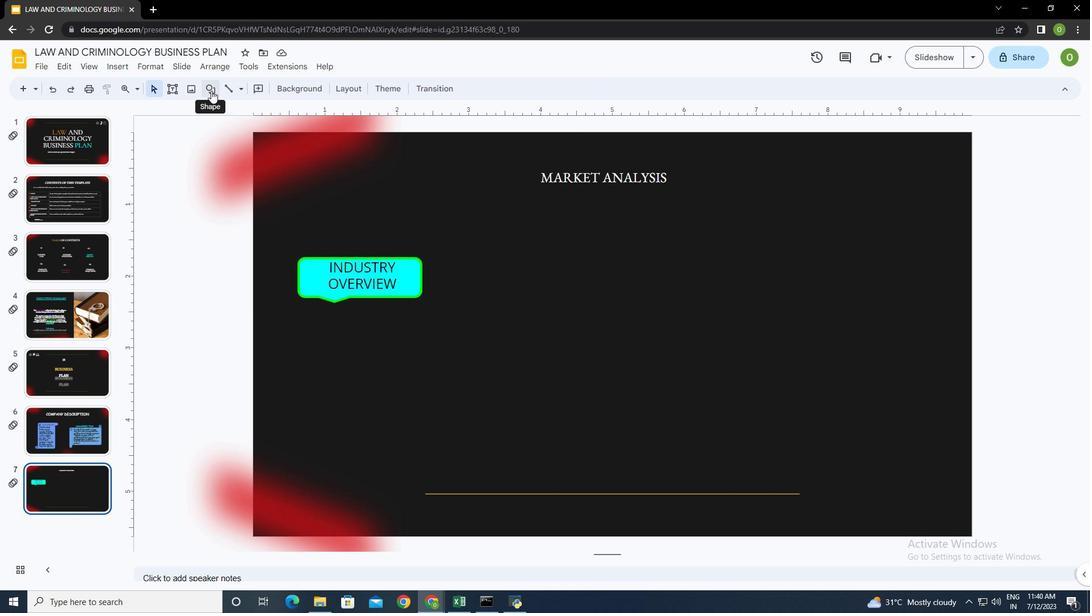 
Action: Mouse pressed left at (213, 89)
Screenshot: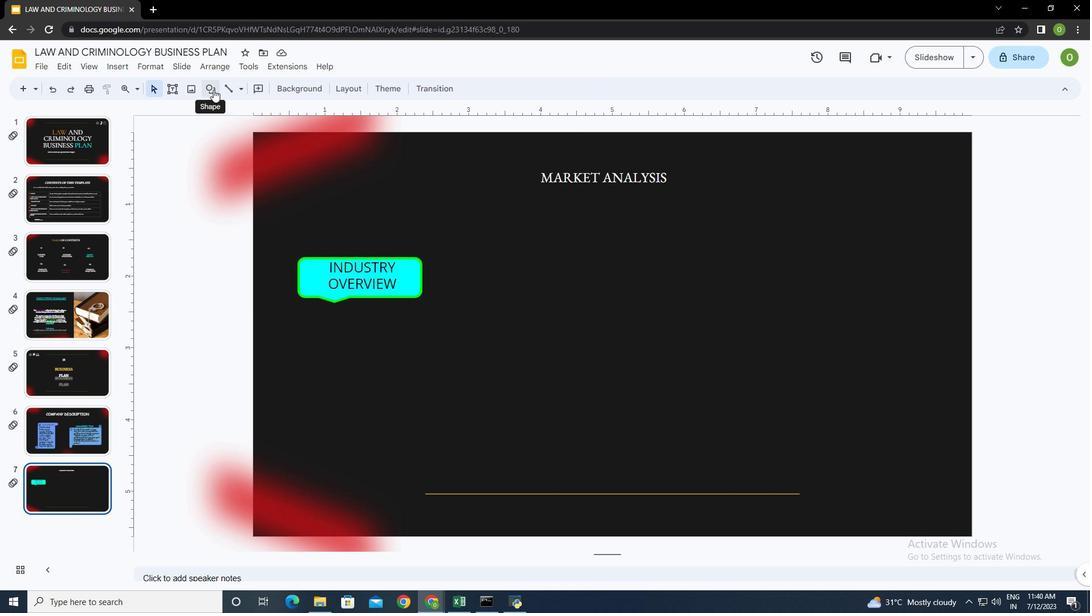 
Action: Mouse moved to (356, 184)
Screenshot: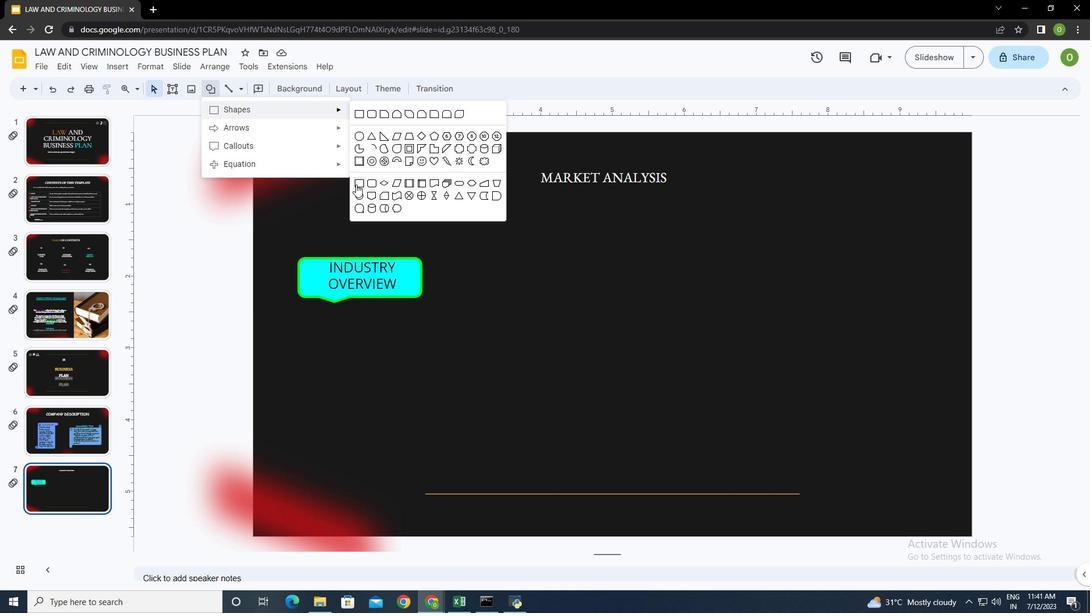 
Action: Mouse pressed left at (356, 184)
Screenshot: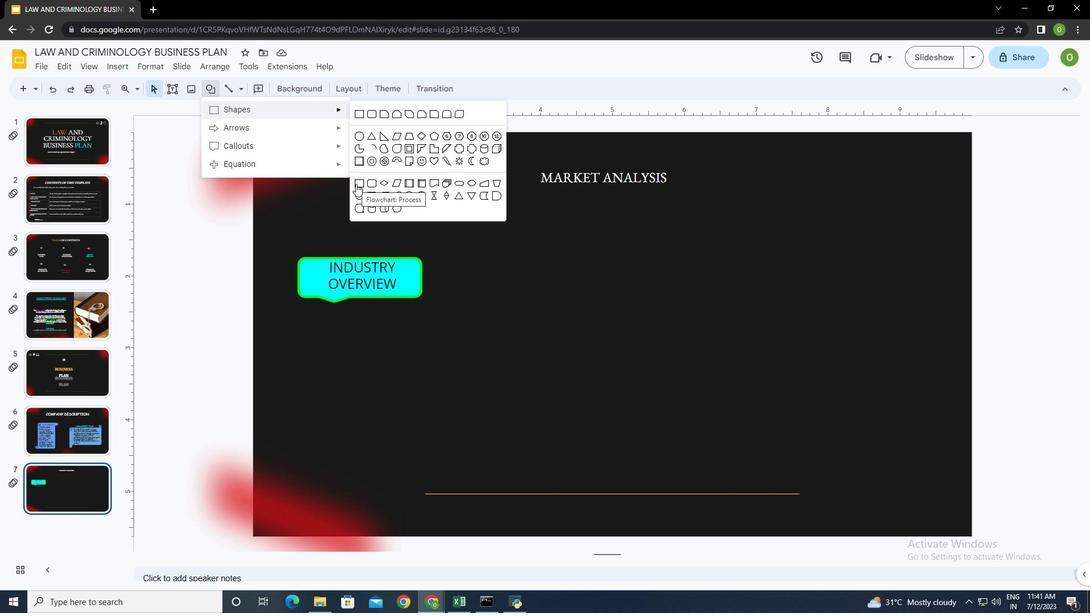 
Action: Mouse moved to (304, 316)
Screenshot: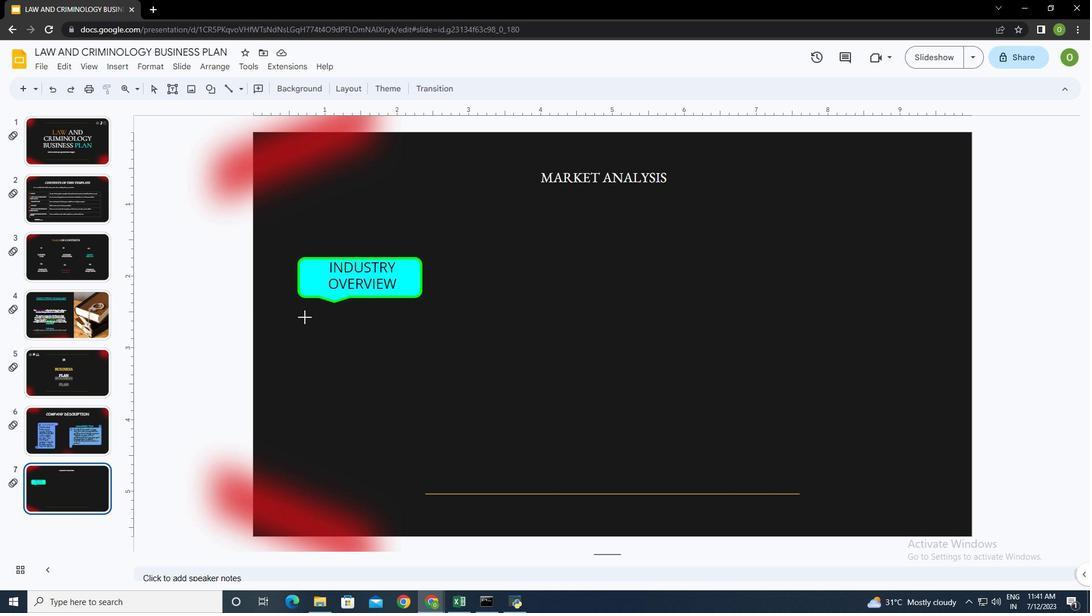 
Action: Mouse pressed left at (304, 316)
Screenshot: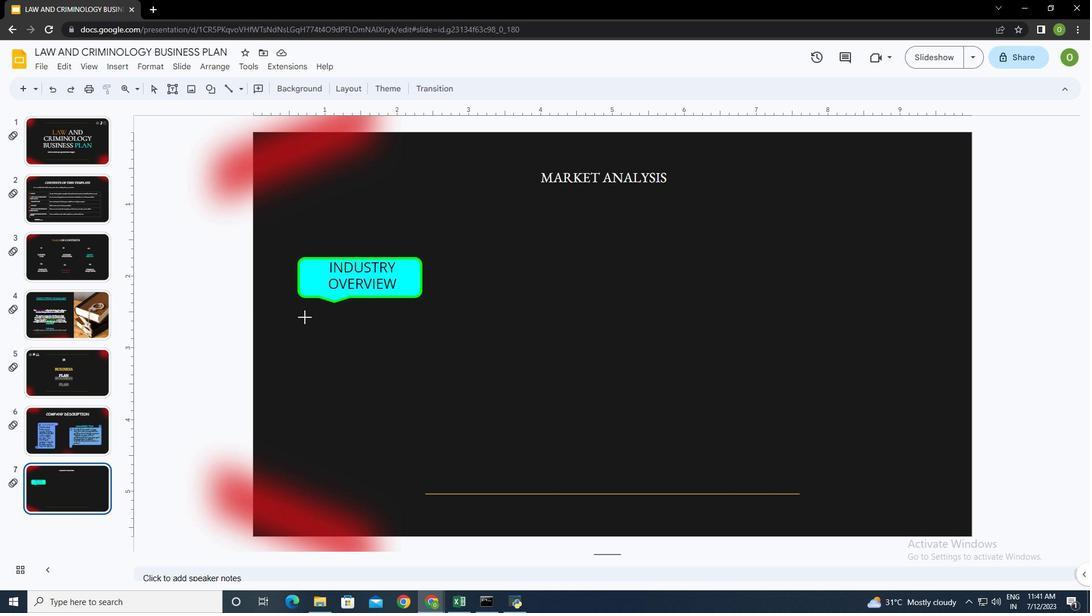 
Action: Mouse moved to (258, 90)
Screenshot: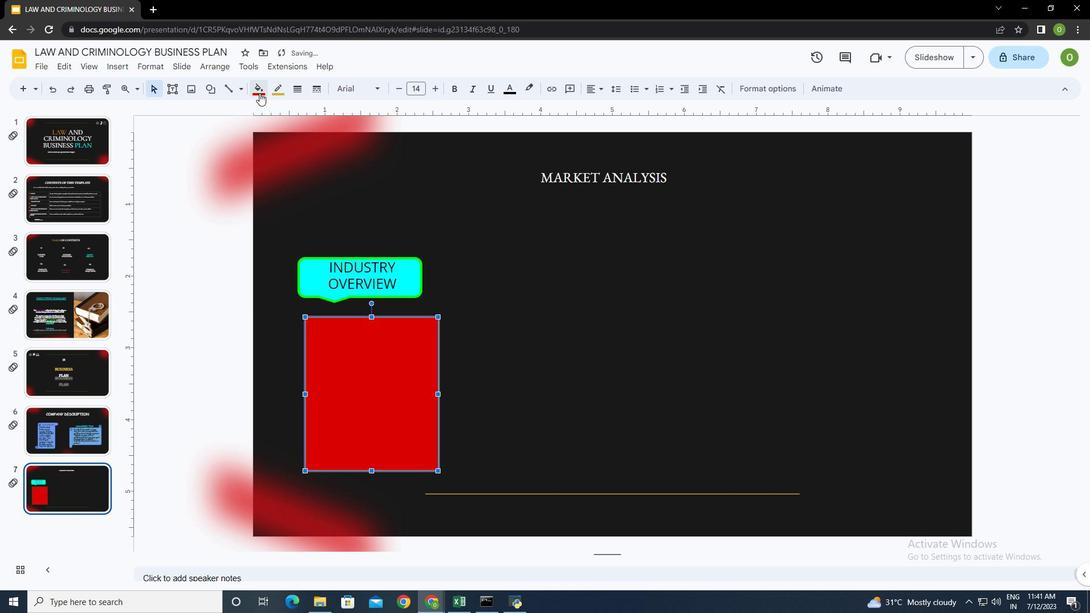 
Action: Mouse pressed left at (258, 90)
Screenshot: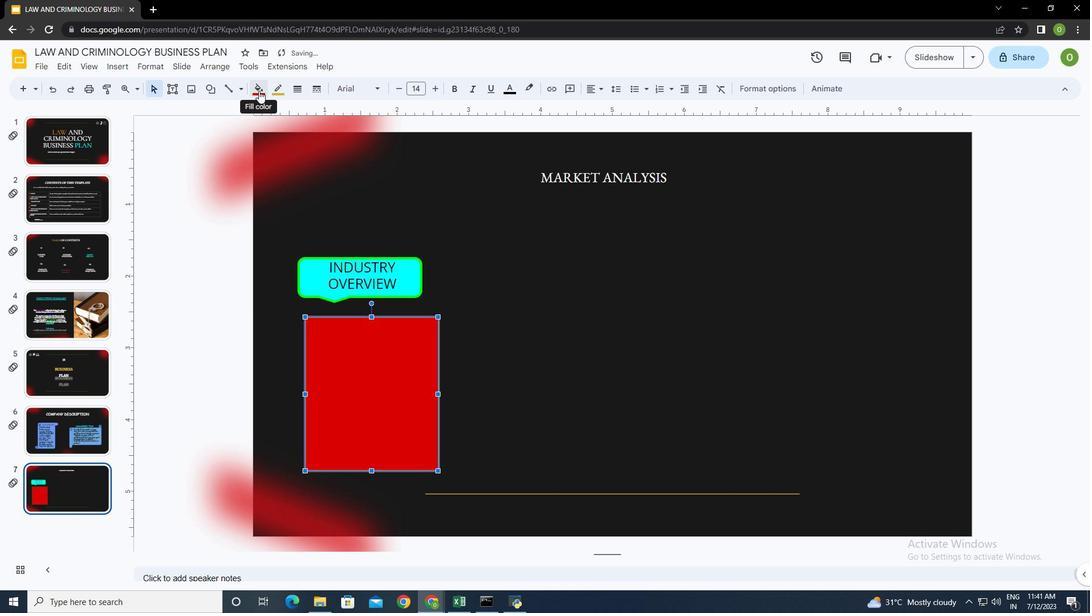
Action: Mouse moved to (337, 218)
Screenshot: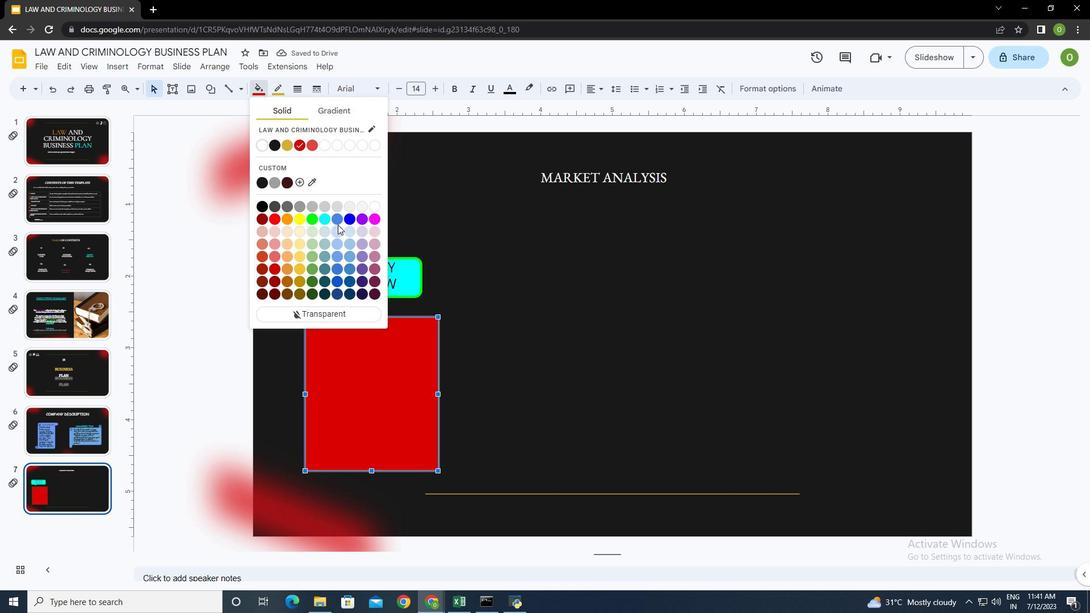 
Action: Mouse pressed left at (337, 218)
Screenshot: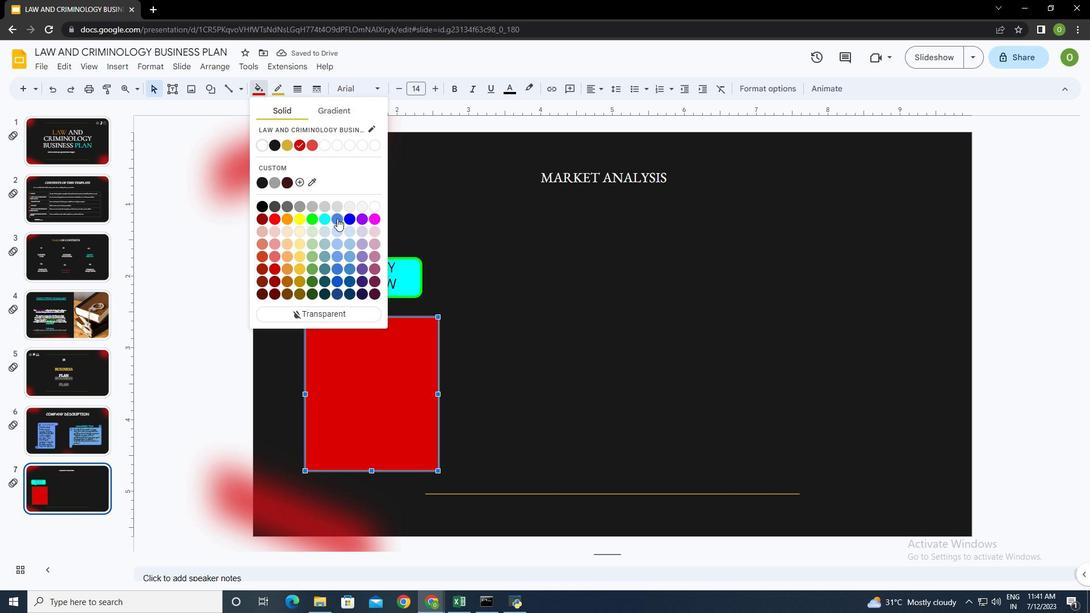 
Action: Mouse moved to (176, 93)
Screenshot: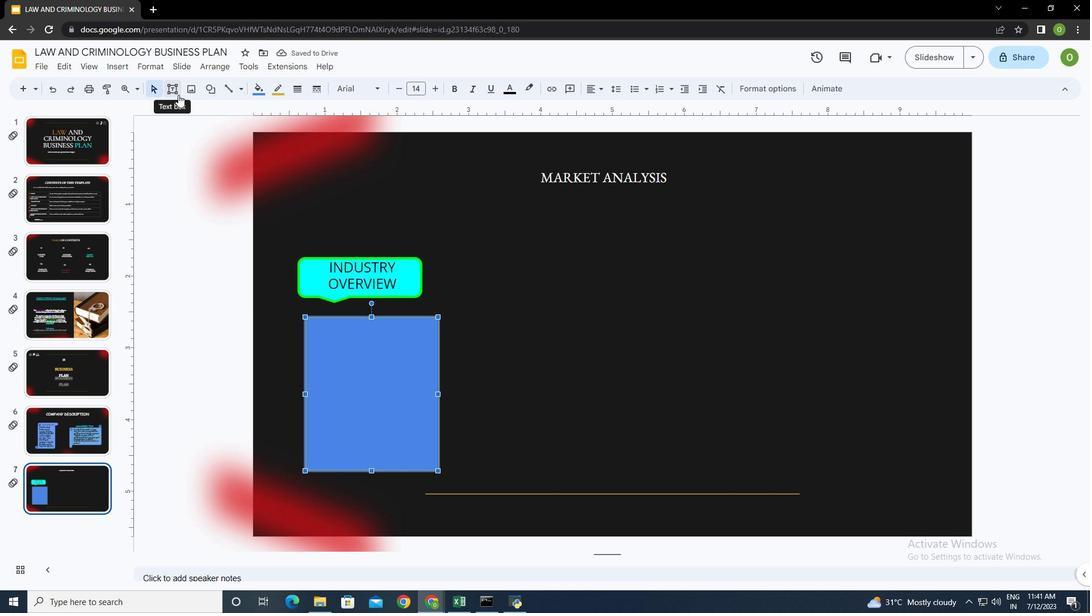 
Action: Mouse pressed left at (176, 93)
Screenshot: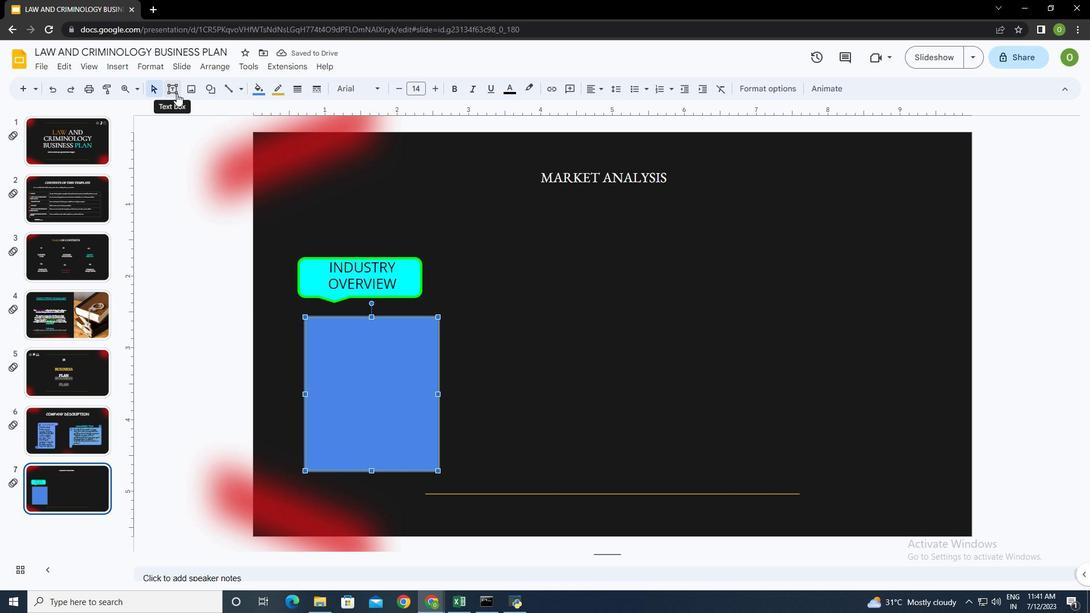 
Action: Mouse moved to (307, 318)
Screenshot: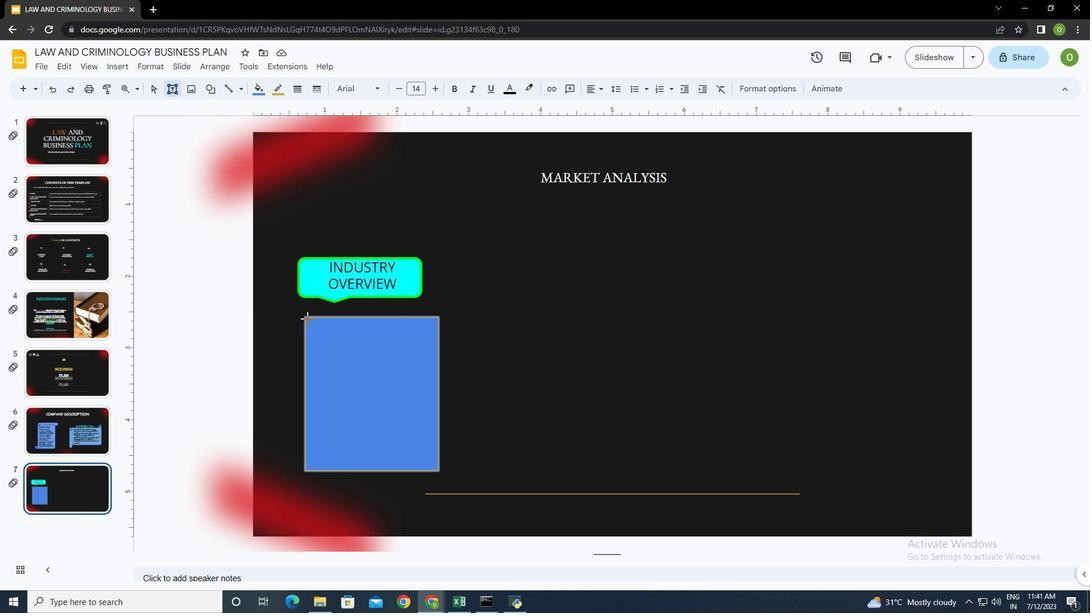 
Action: Mouse pressed left at (307, 318)
Screenshot: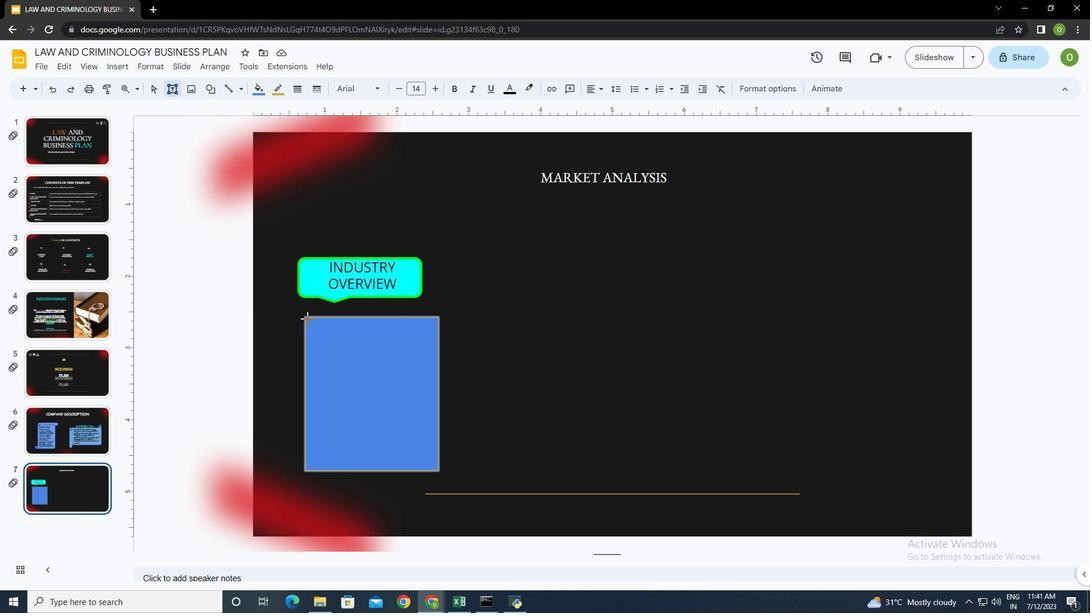 
Action: Mouse moved to (360, 90)
Screenshot: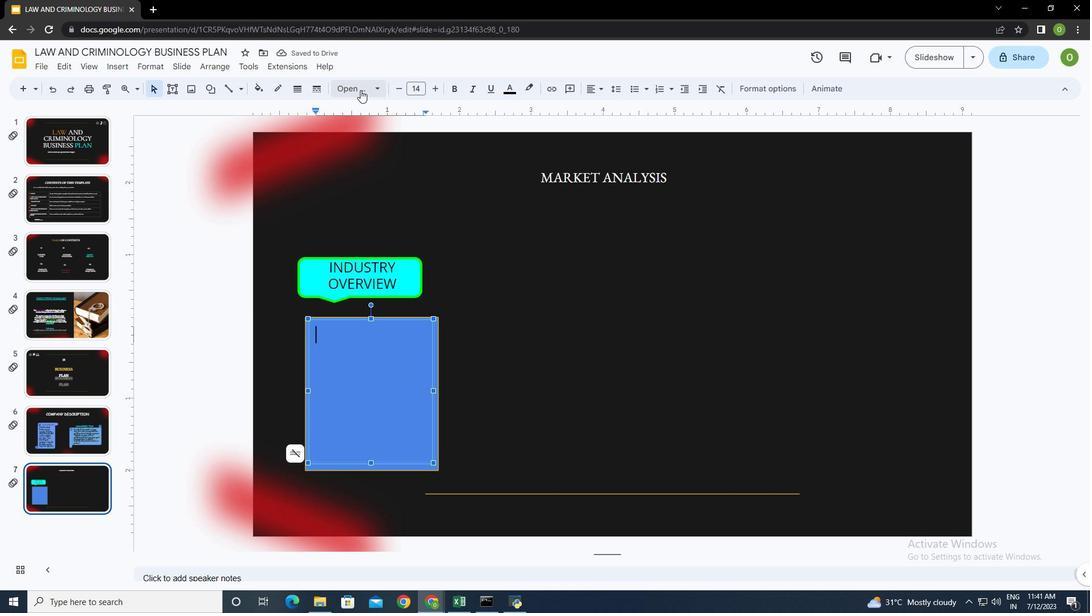 
Action: Mouse pressed left at (360, 90)
Screenshot: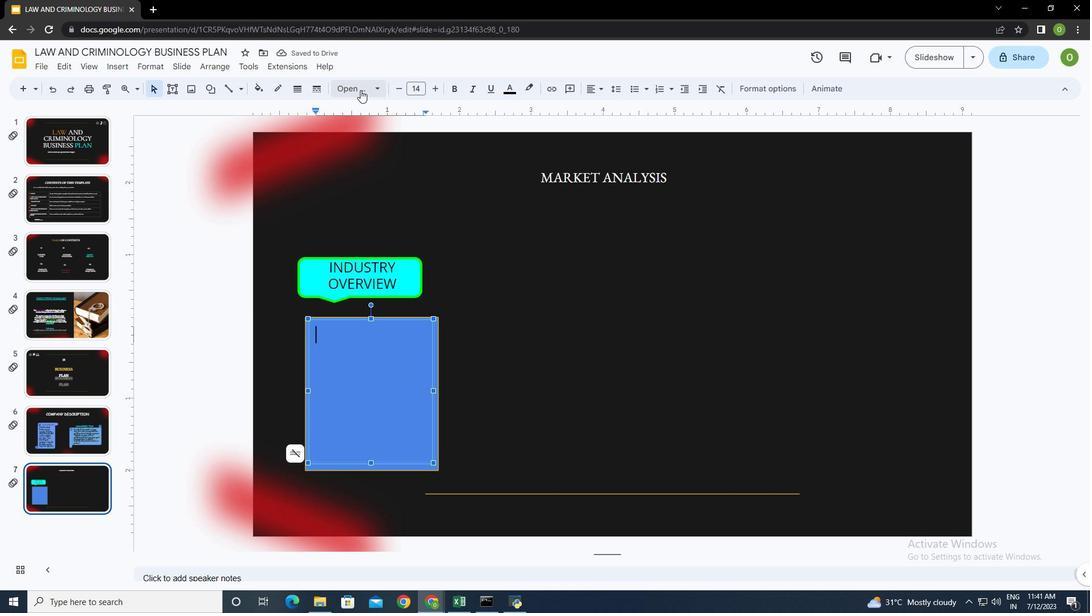 
Action: Mouse moved to (394, 256)
Screenshot: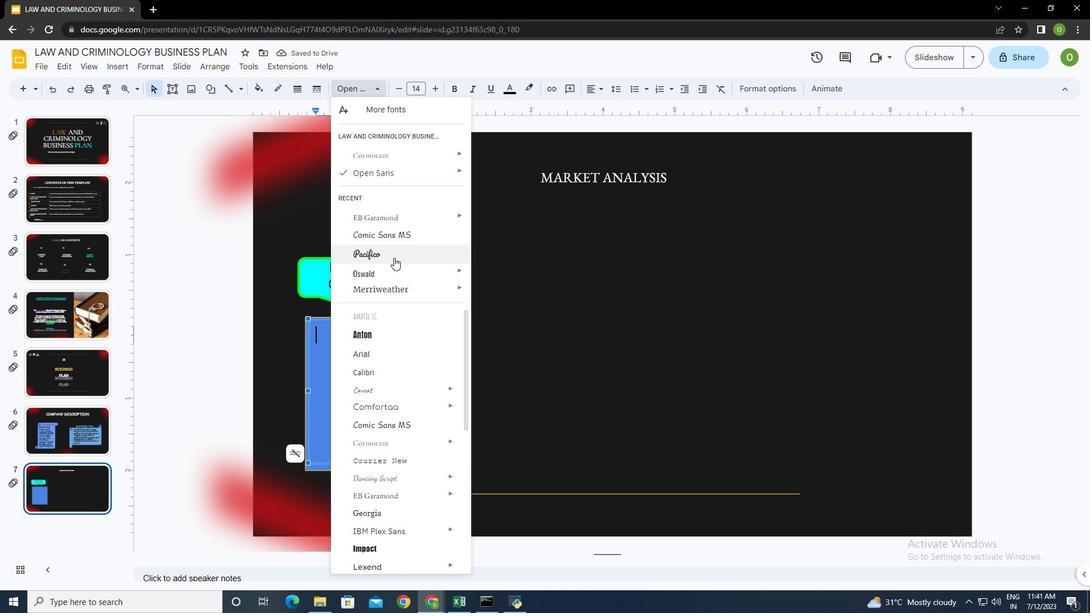 
Action: Mouse pressed left at (394, 256)
Screenshot: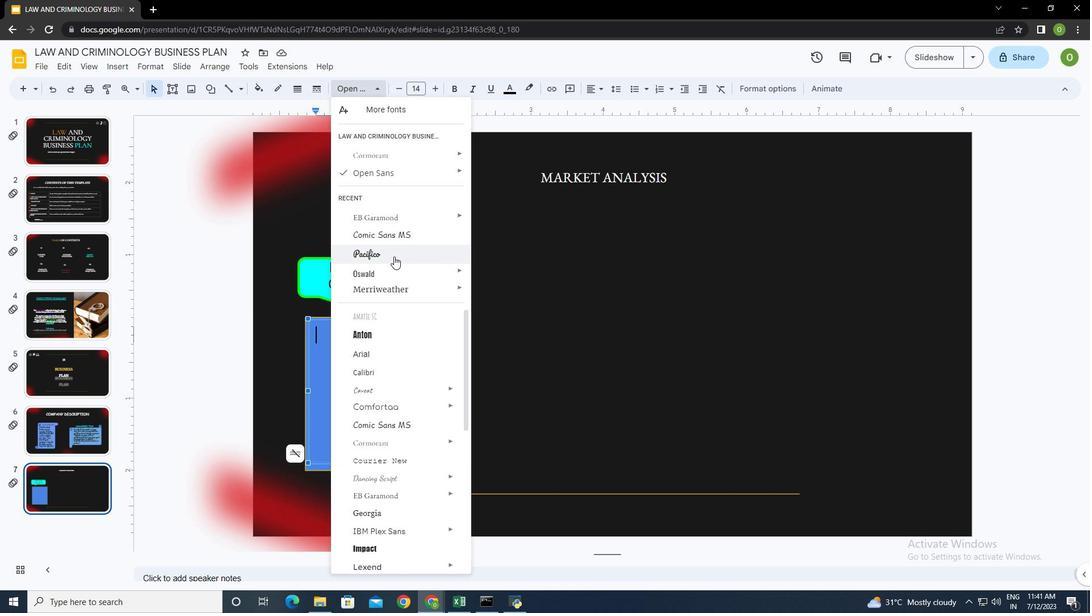 
Action: Mouse moved to (394, 345)
Screenshot: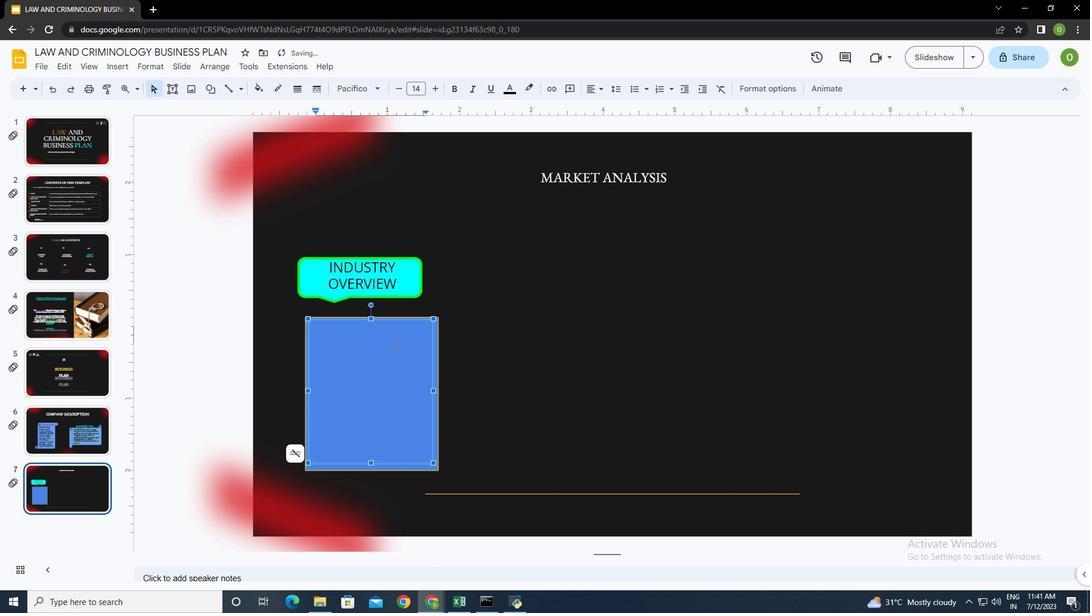 
Action: Key pressed <Key.shift>pROVIDE<Key.space>A<Key.space>BRIF<Key.space>OVERVIEW<Key.space>OF<Key.space>YOUR<Key.space>INDUSTRY,<Key.space>IND<Key.backspace>CLUDING<Key.space>O<Key.backspace>ITS<Key.space>SIZE<Key.space>AND<Key.space>GROWTH<Key.space>TREA<Key.backspace>NDS.<Key.space><Key.shift>iDENTIFY<Key.space>KEY<Key.space>PLAYERS<Key.space>IN<Key.space>THE<Key.space>MARKET<Key.space>AND<Key.space>ANY<Key.space>REGULATORY<Key.space>OR<Key.space>TECHNOLOGICAL<Key.space>CHANGES.
Screenshot: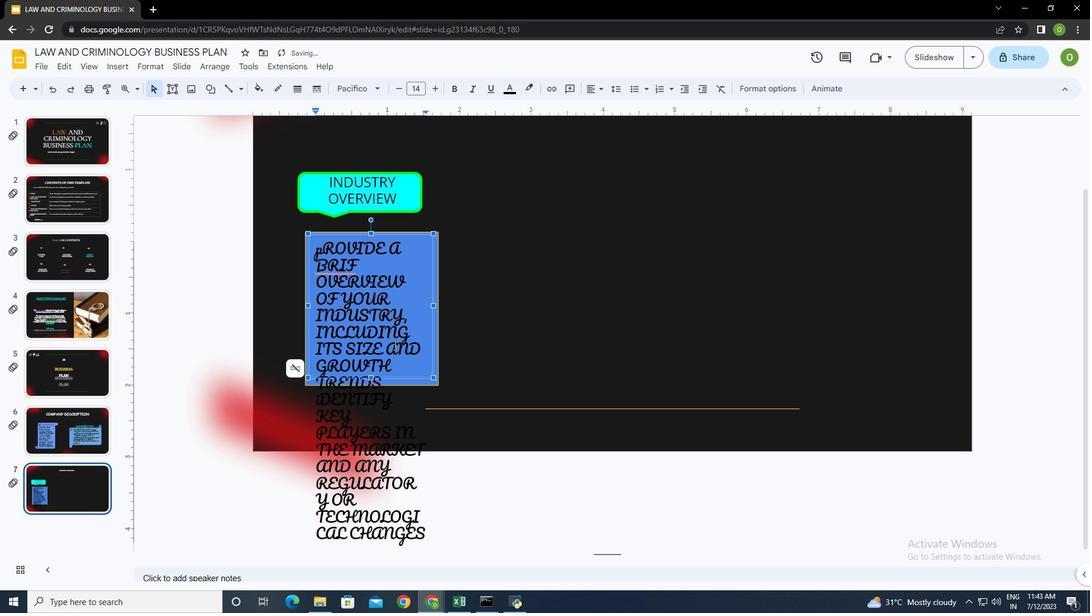 
Action: Mouse moved to (321, 232)
Screenshot: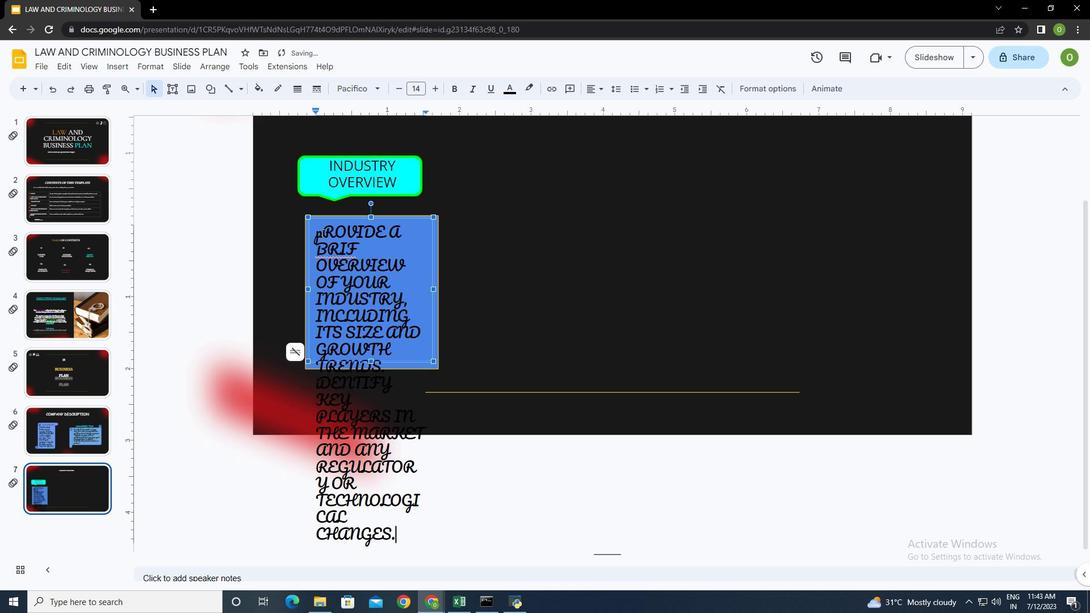 
Action: Mouse pressed left at (321, 232)
Screenshot: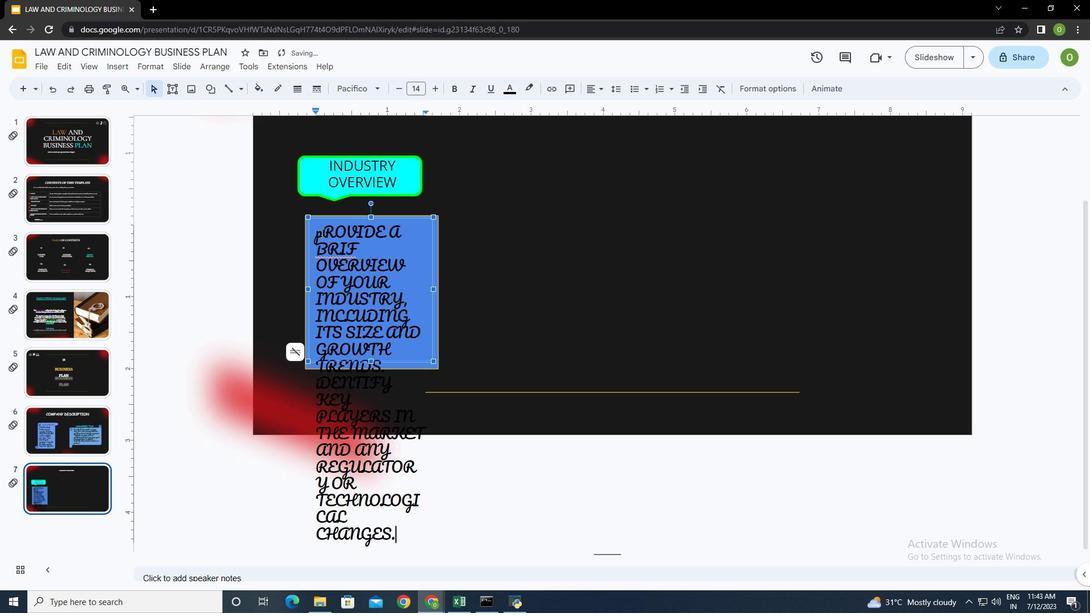 
Action: Mouse moved to (336, 236)
Screenshot: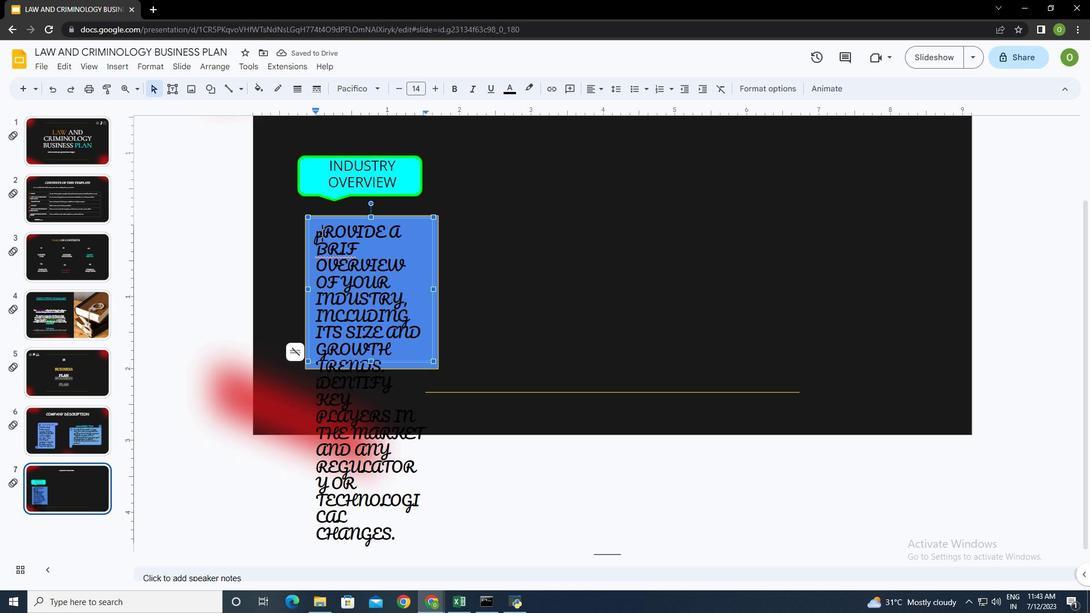 
Action: Key pressed <Key.backspace><Key.shift>p<Key.backspace>P
Screenshot: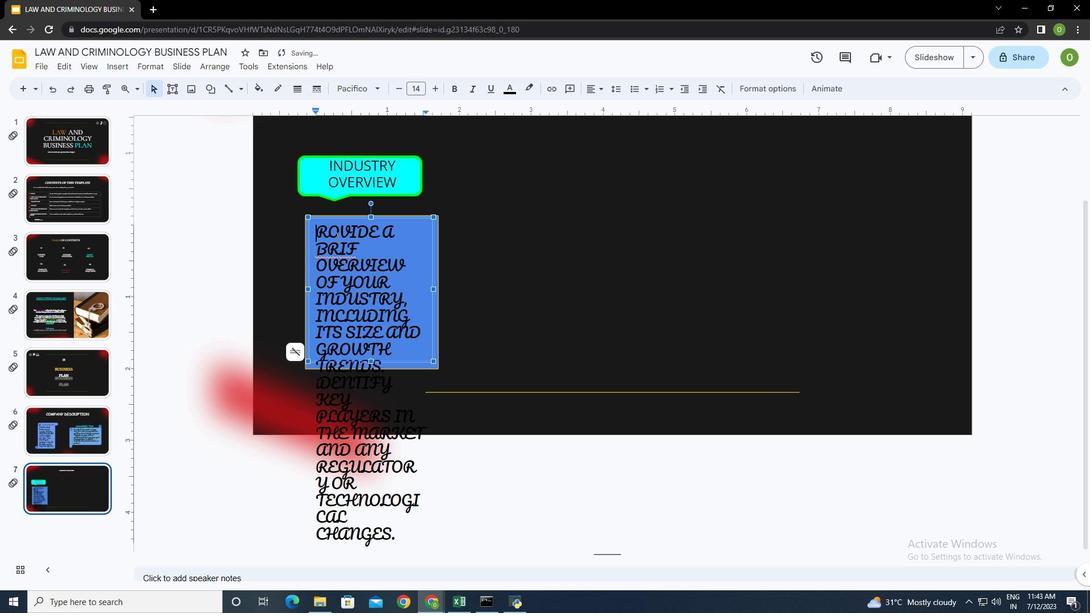 
Action: Mouse moved to (336, 238)
Screenshot: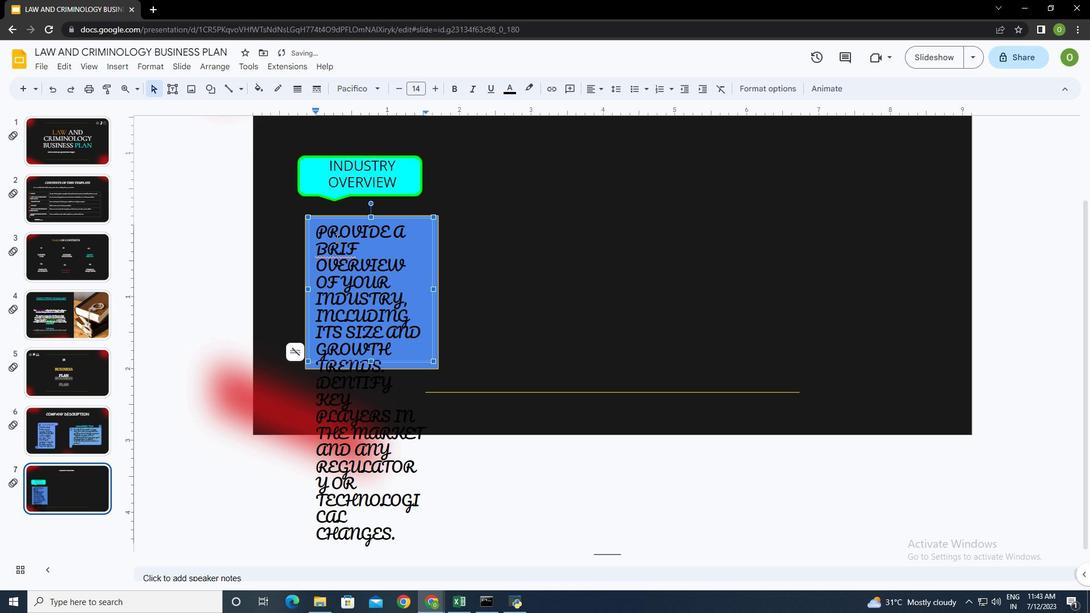 
Action: Key pressed <Key.caps_lock>
Screenshot: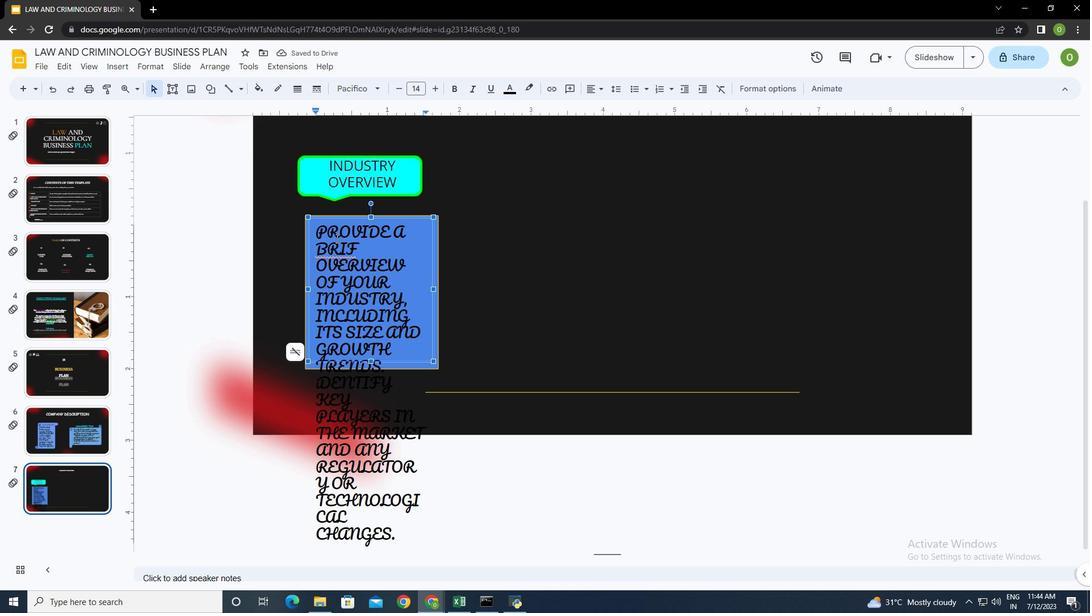 
Action: Mouse moved to (315, 232)
Screenshot: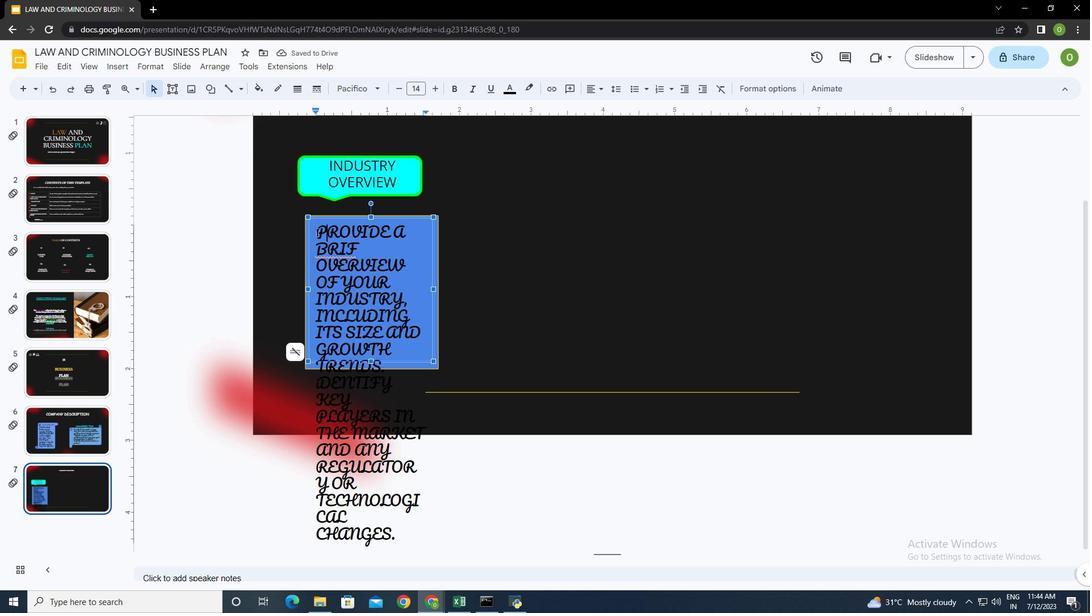 
Action: Mouse pressed left at (315, 232)
Screenshot: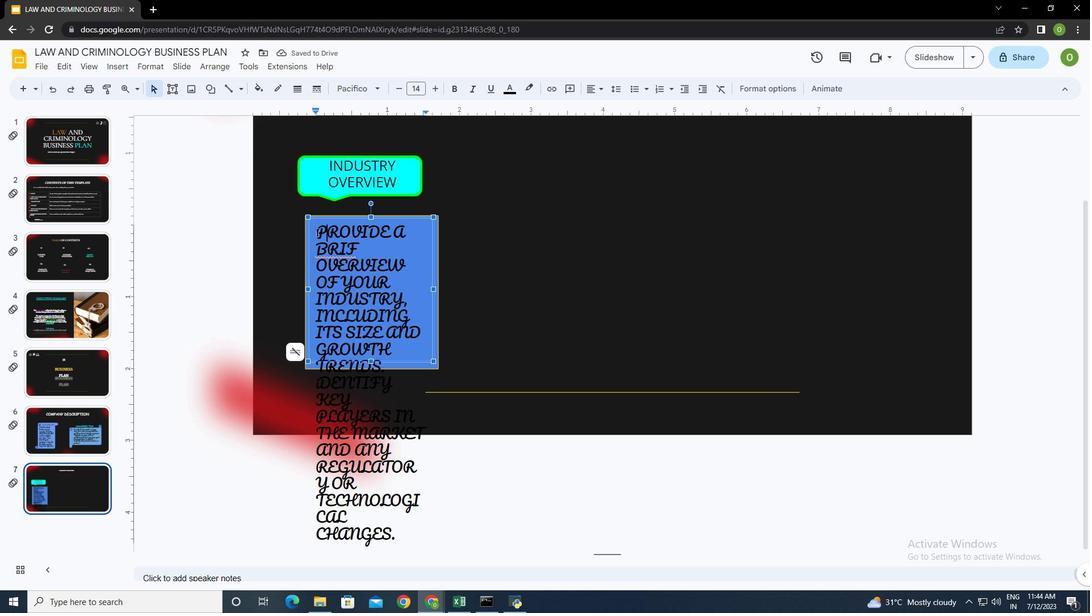 
Action: Mouse moved to (398, 90)
Screenshot: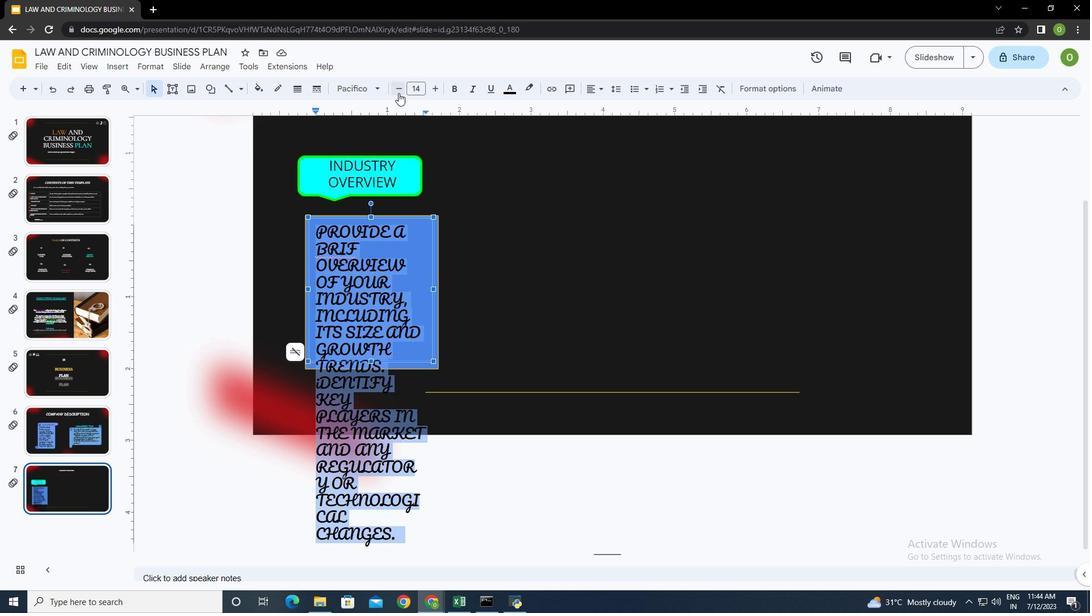 
Action: Mouse pressed left at (398, 90)
Screenshot: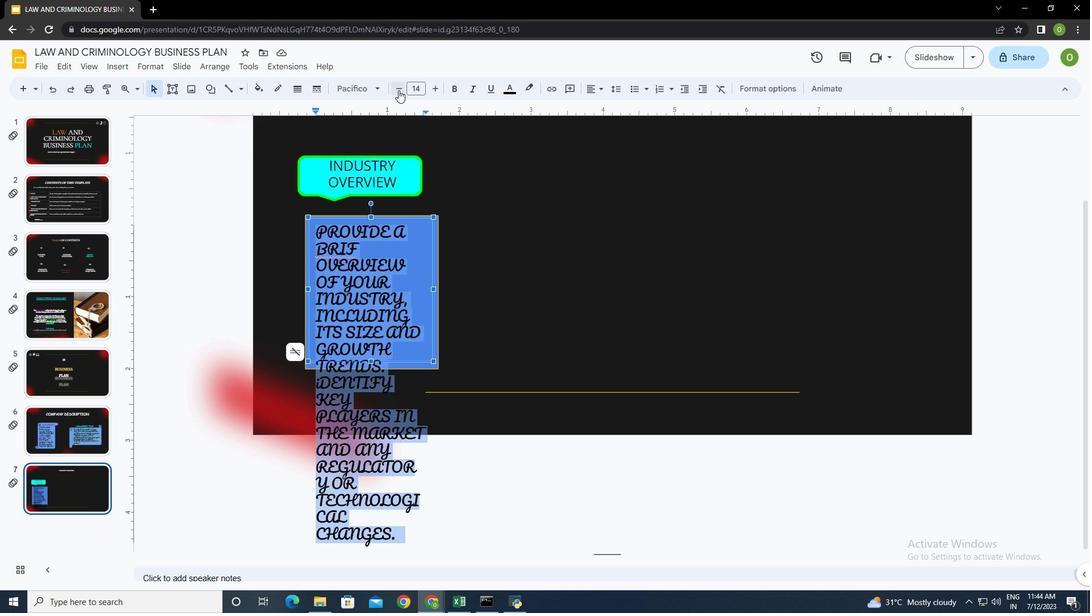 
Action: Mouse moved to (398, 88)
Screenshot: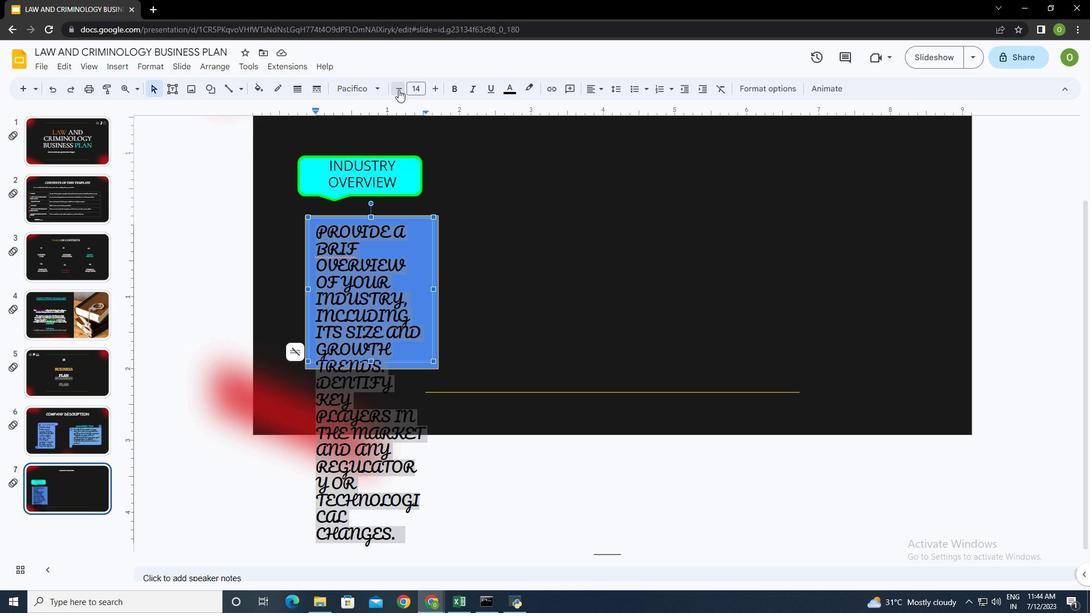
Action: Mouse pressed left at (398, 88)
Screenshot: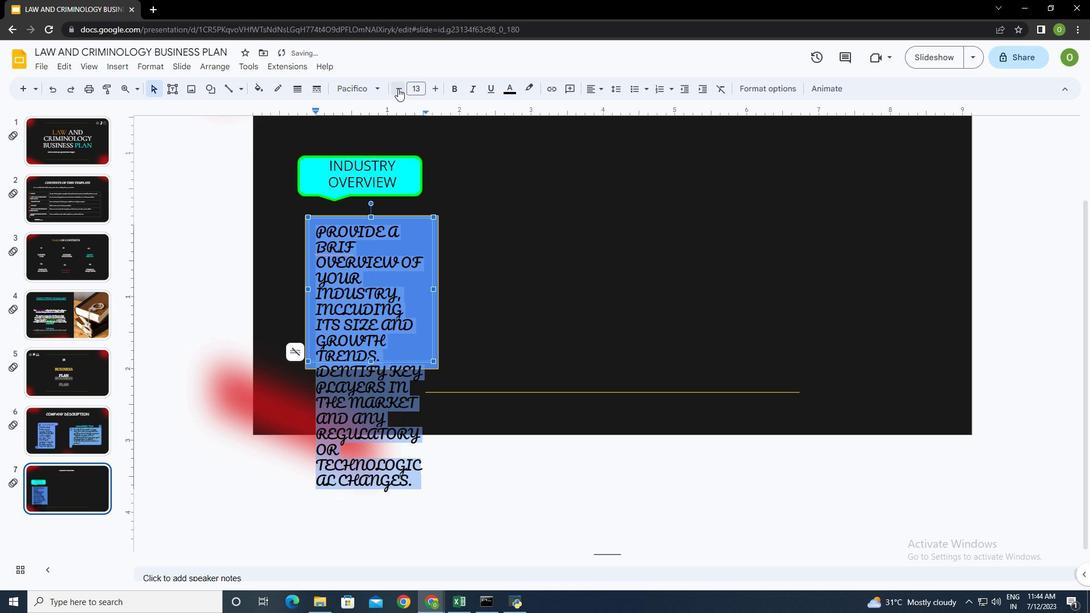 
Action: Mouse pressed left at (398, 88)
Screenshot: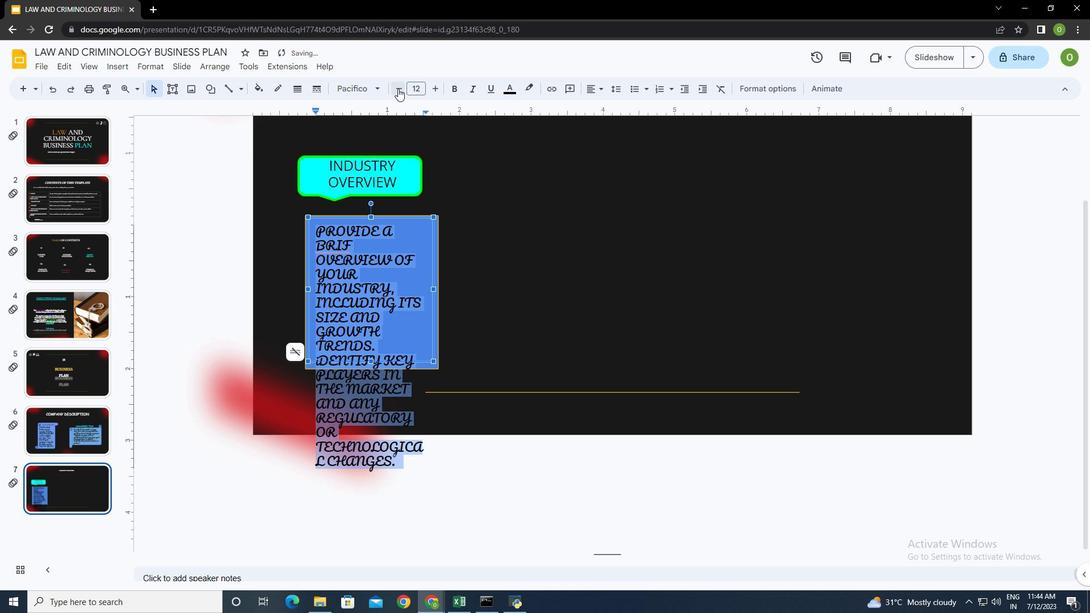
Action: Mouse pressed left at (398, 88)
Screenshot: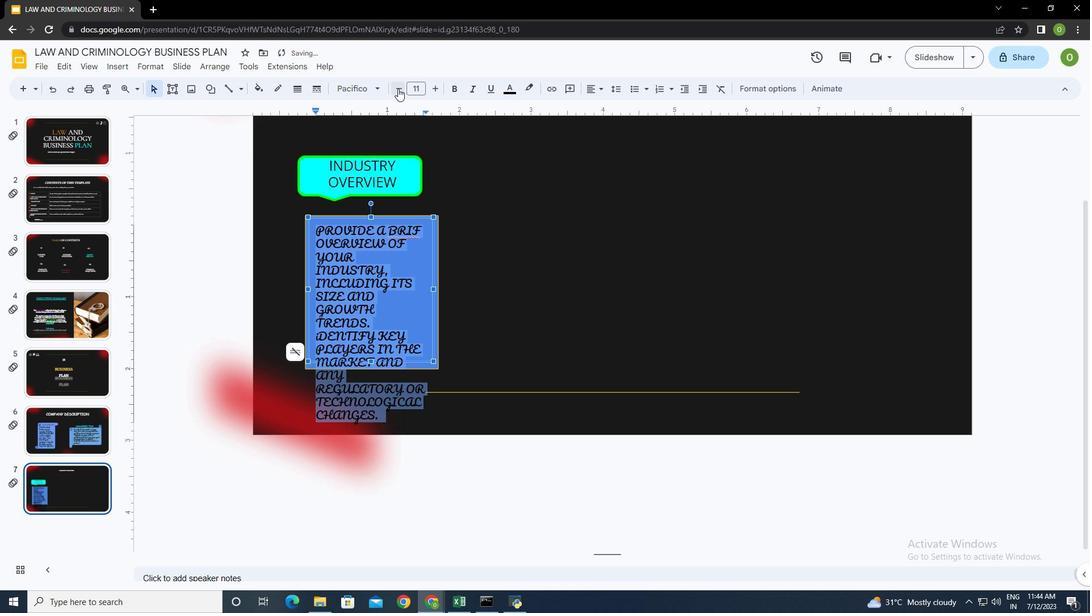 
Action: Mouse moved to (439, 332)
Screenshot: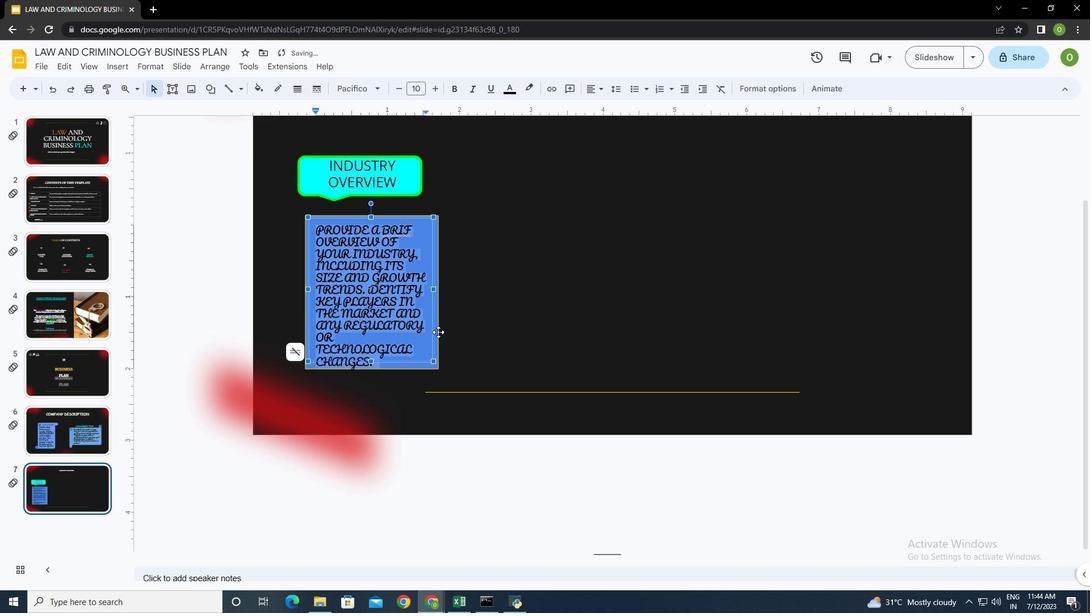 
Action: Mouse pressed left at (439, 332)
Screenshot: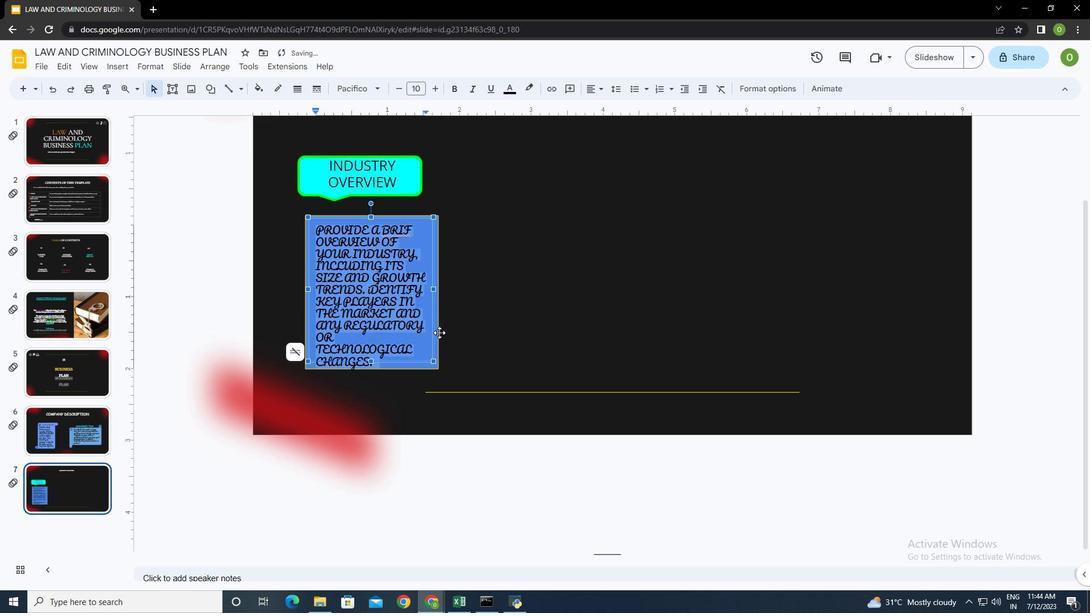 
Action: Mouse moved to (369, 369)
Screenshot: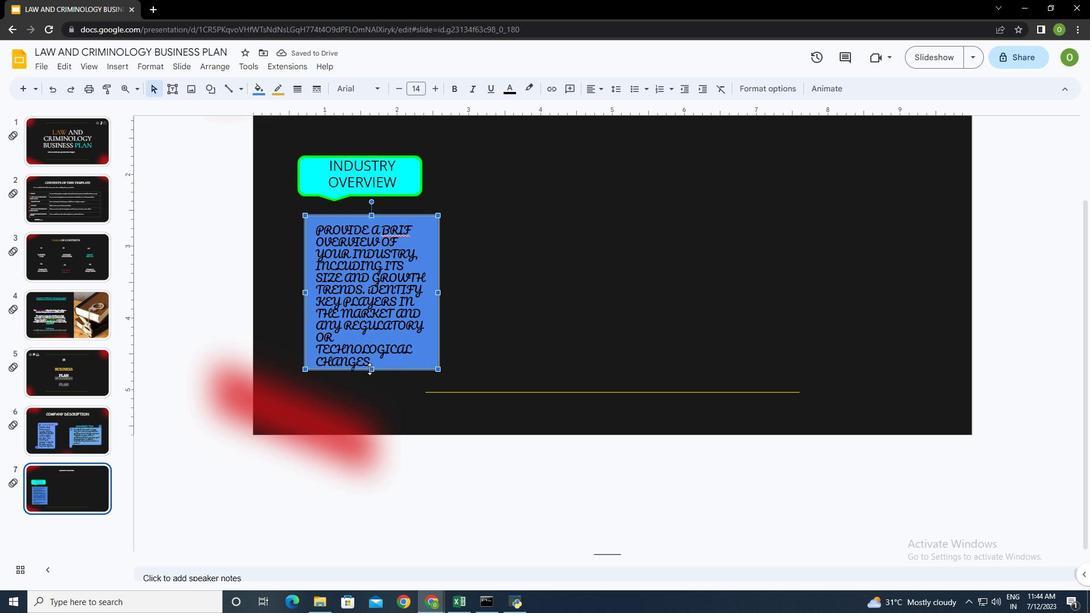 
Action: Mouse pressed left at (369, 369)
Screenshot: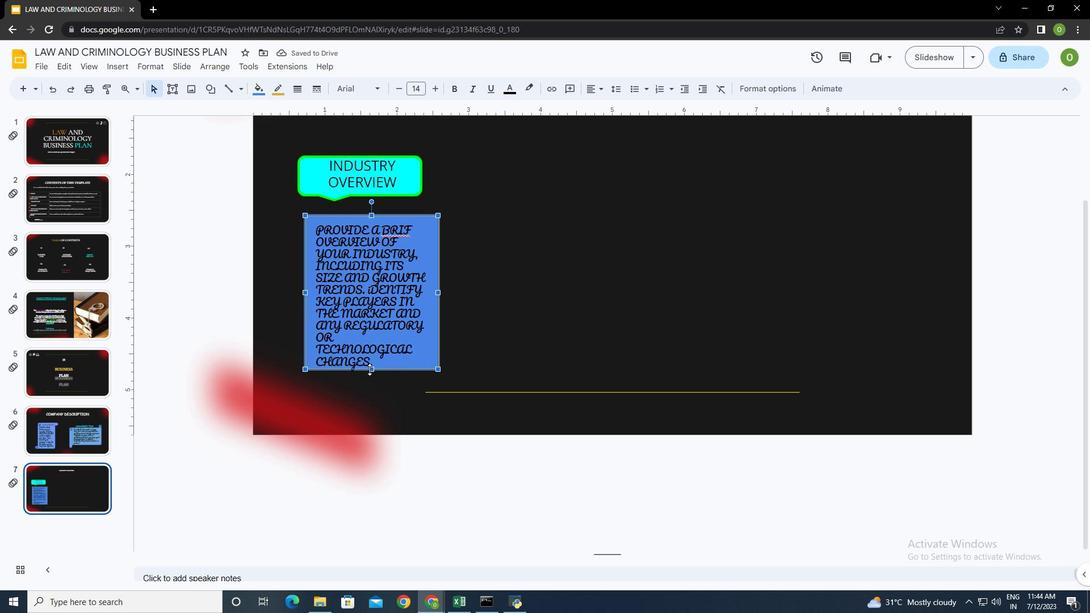 
Action: Mouse moved to (304, 310)
Screenshot: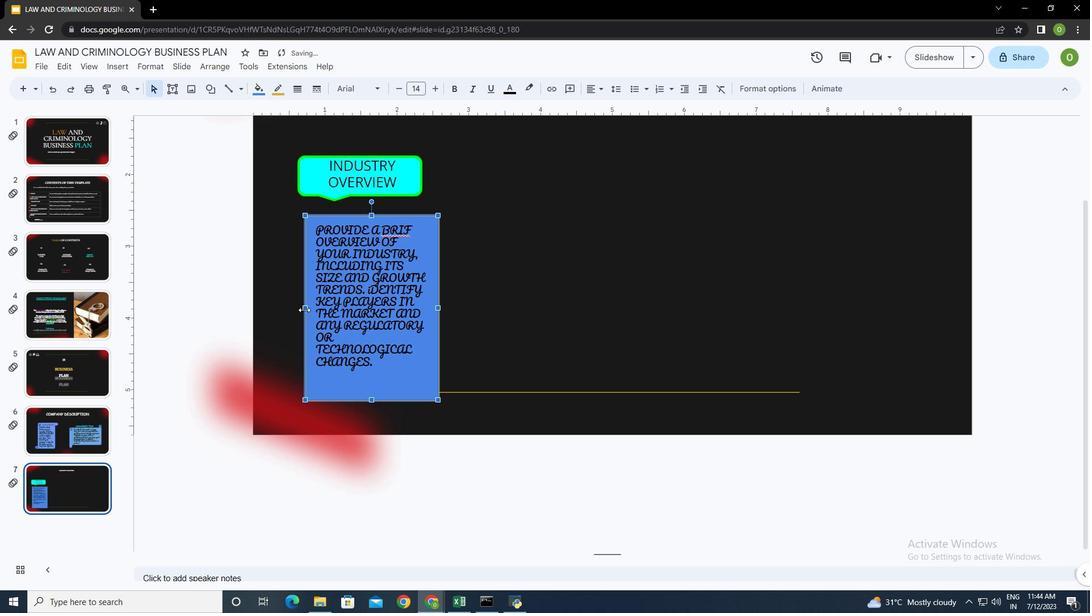 
Action: Mouse pressed left at (304, 310)
Screenshot: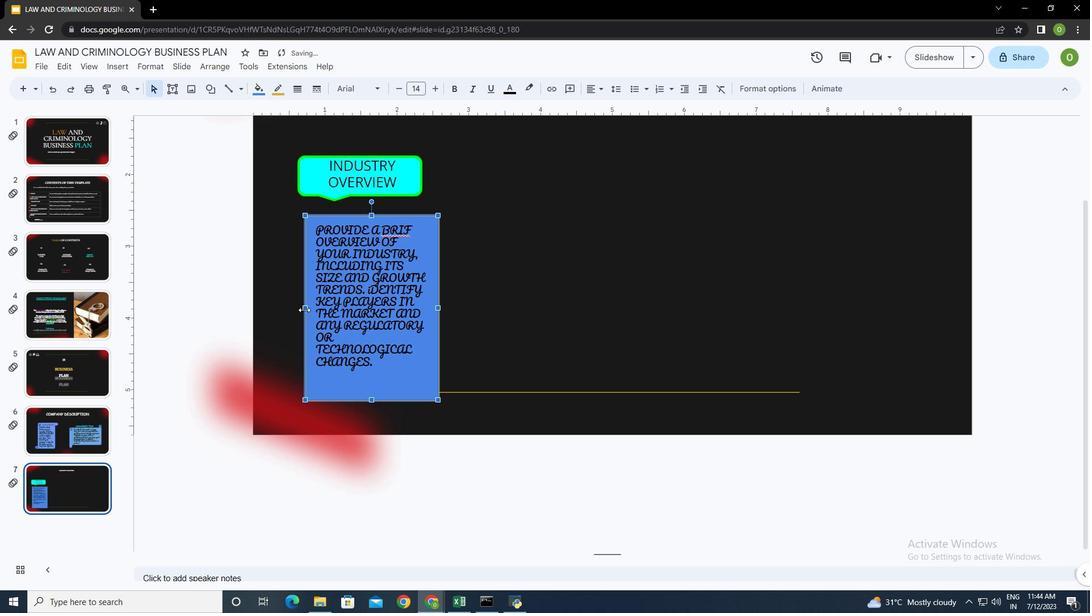 
Action: Mouse moved to (389, 332)
Screenshot: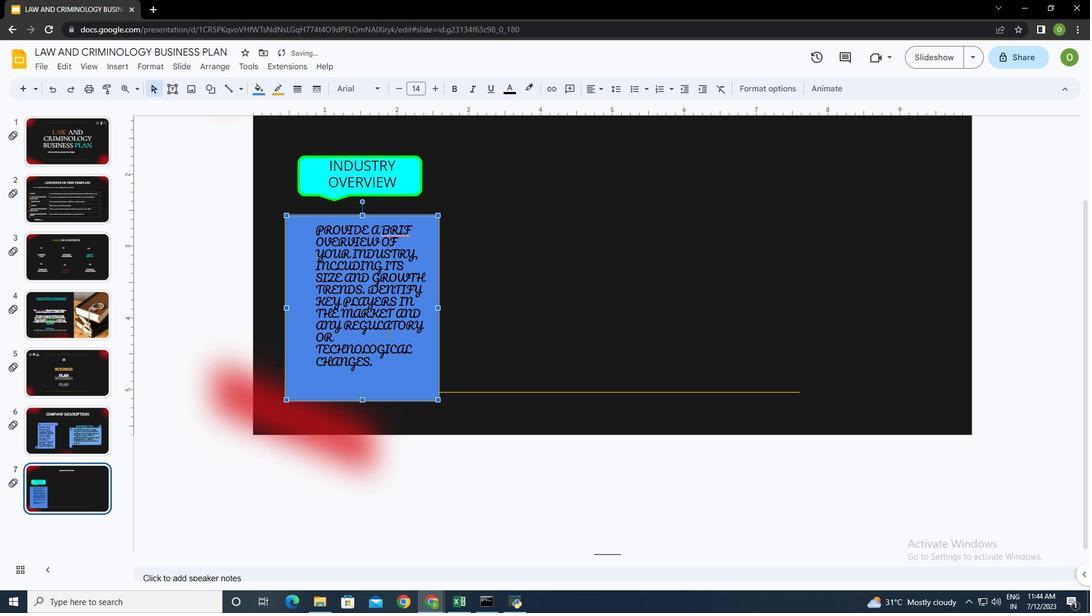 
Action: Mouse pressed left at (389, 332)
Screenshot: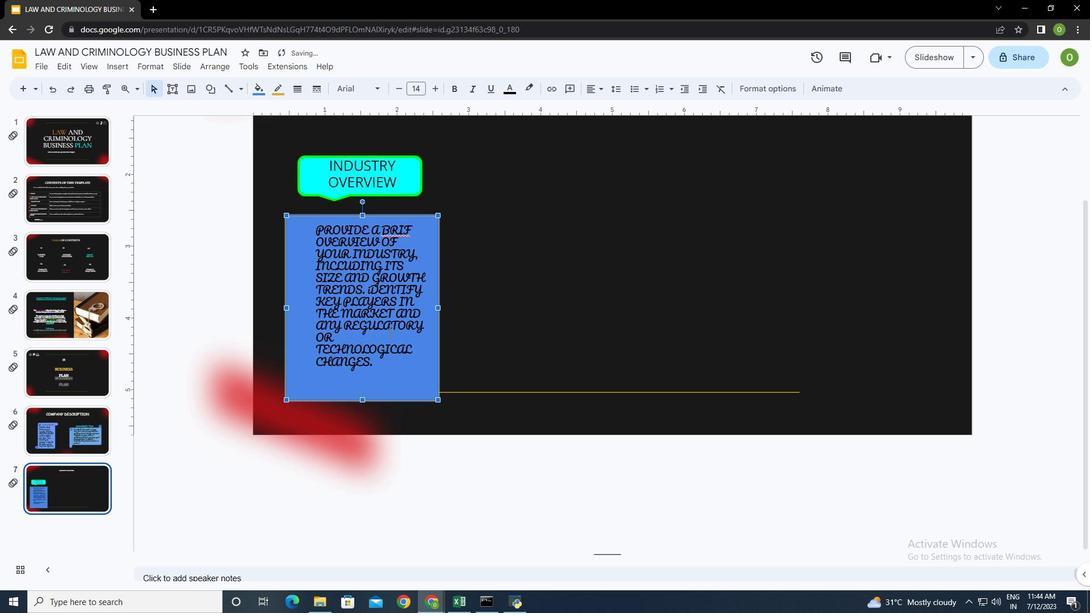 
Action: Mouse moved to (308, 289)
Screenshot: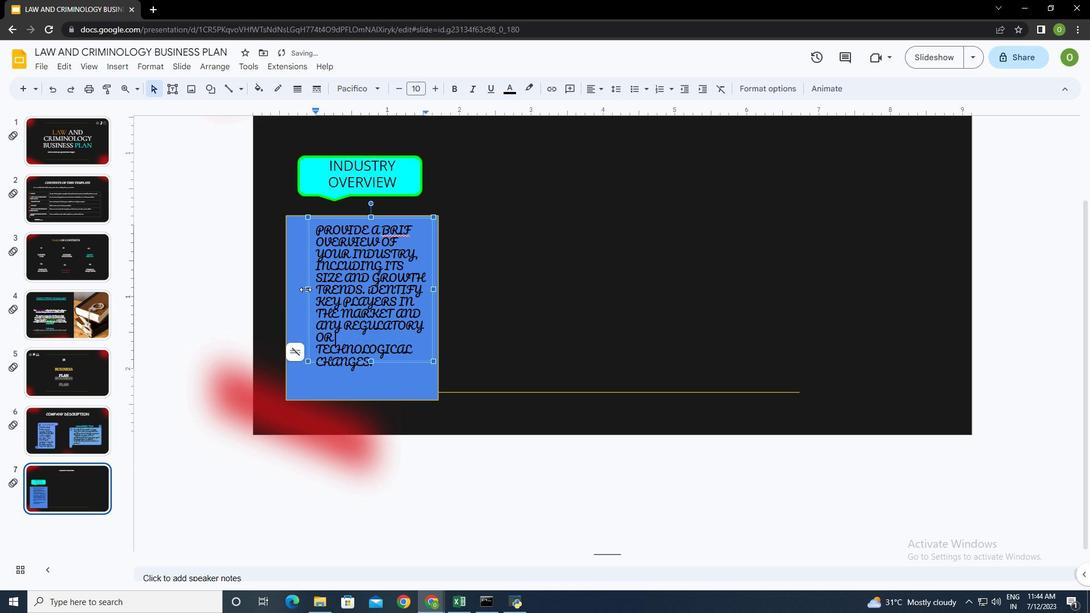 
Action: Mouse pressed left at (308, 289)
Screenshot: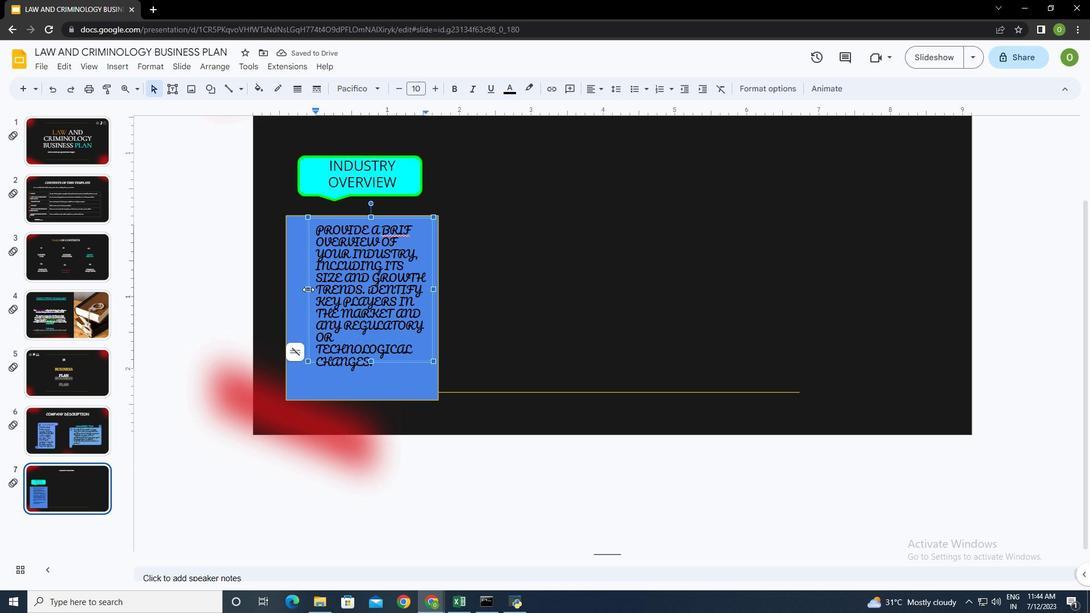 
Action: Mouse moved to (362, 359)
Screenshot: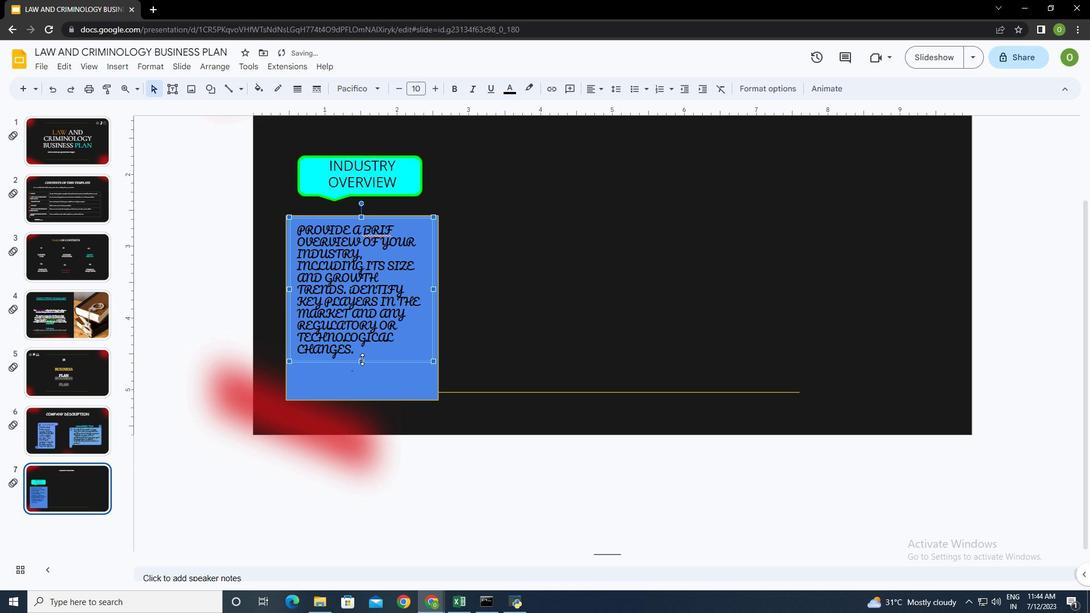 
Action: Mouse pressed left at (362, 359)
Screenshot: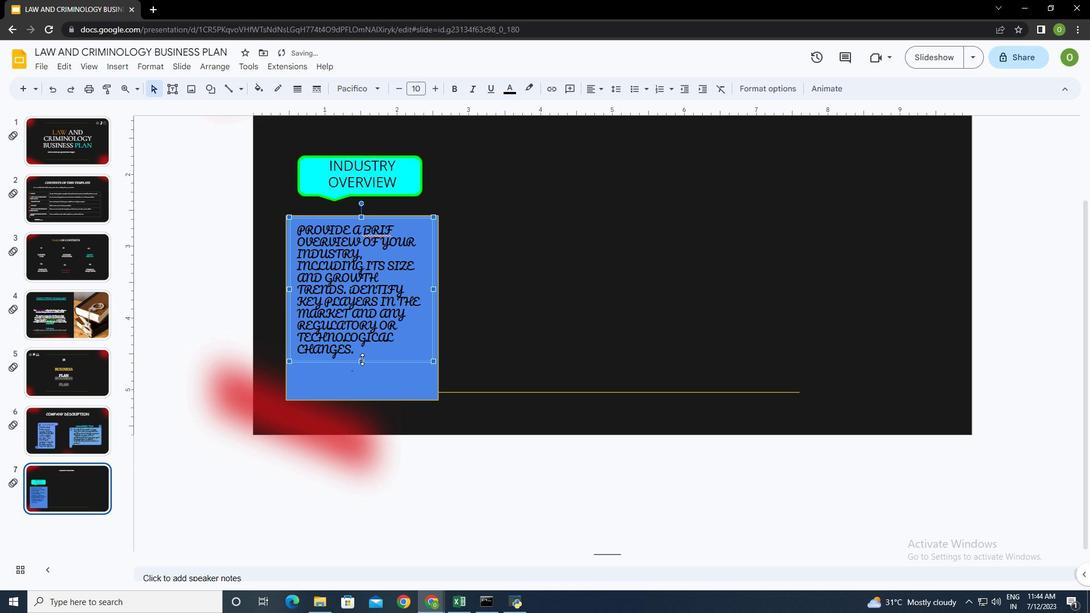 
Action: Mouse moved to (368, 358)
Screenshot: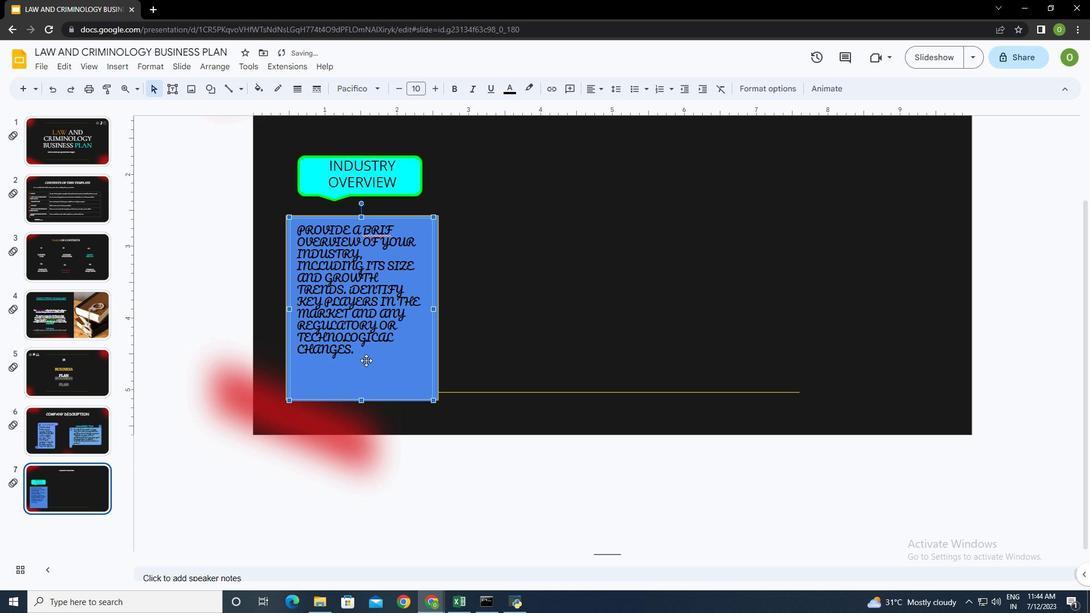 
Action: Mouse pressed left at (368, 358)
Screenshot: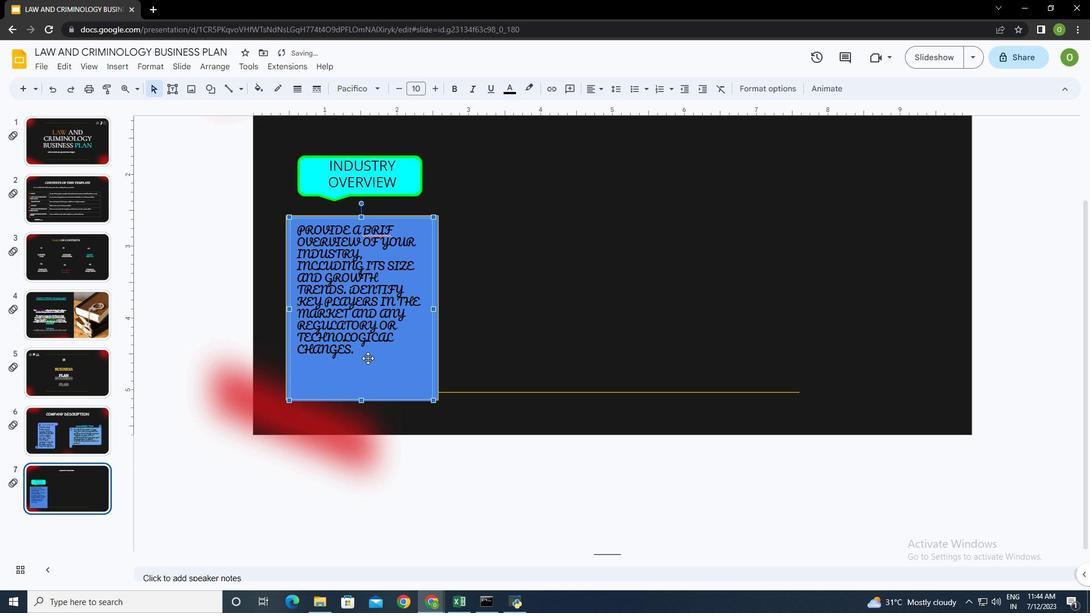 
Action: Mouse moved to (354, 346)
Screenshot: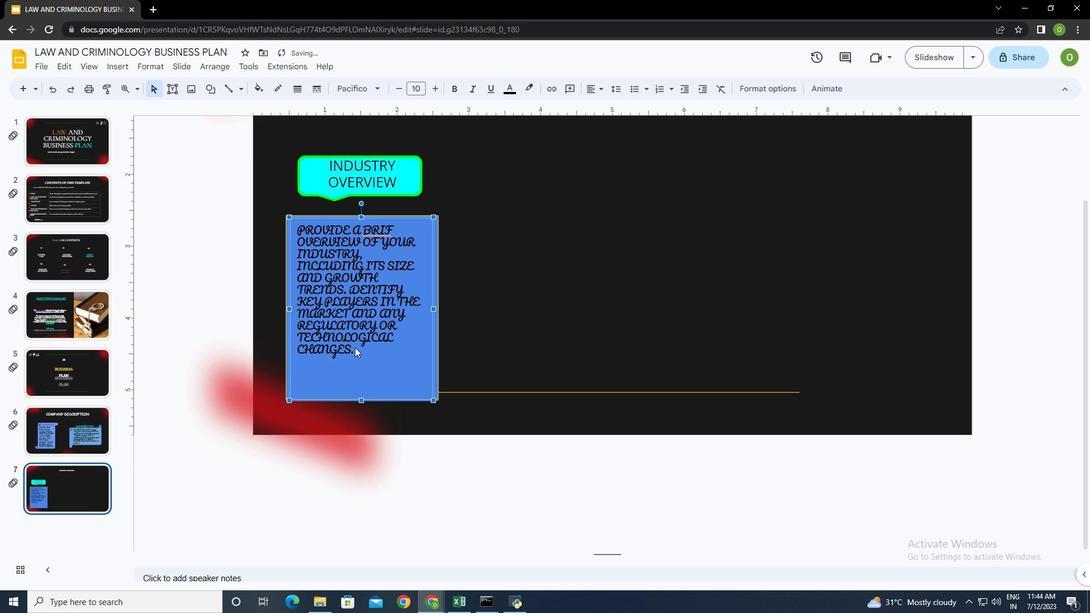 
Action: Mouse pressed left at (354, 346)
Screenshot: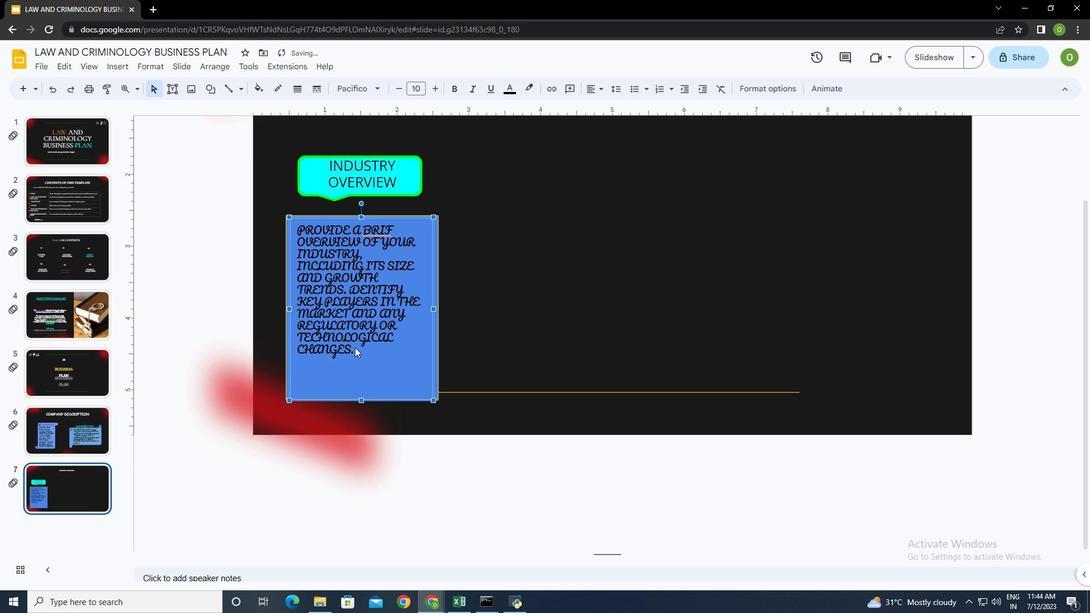 
Action: Mouse pressed left at (354, 346)
Screenshot: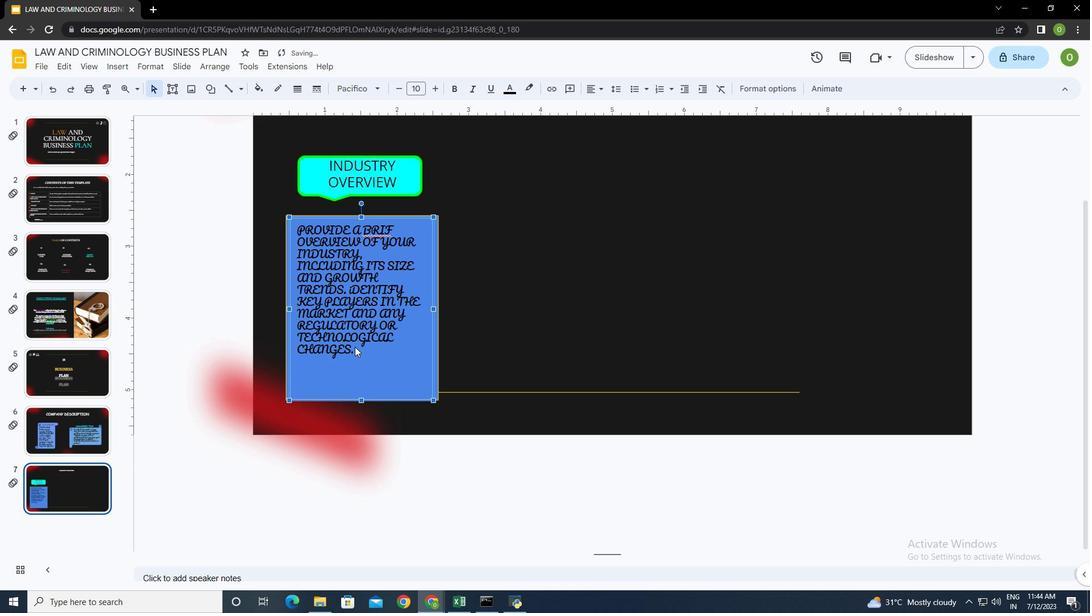 
Action: Mouse moved to (356, 349)
Screenshot: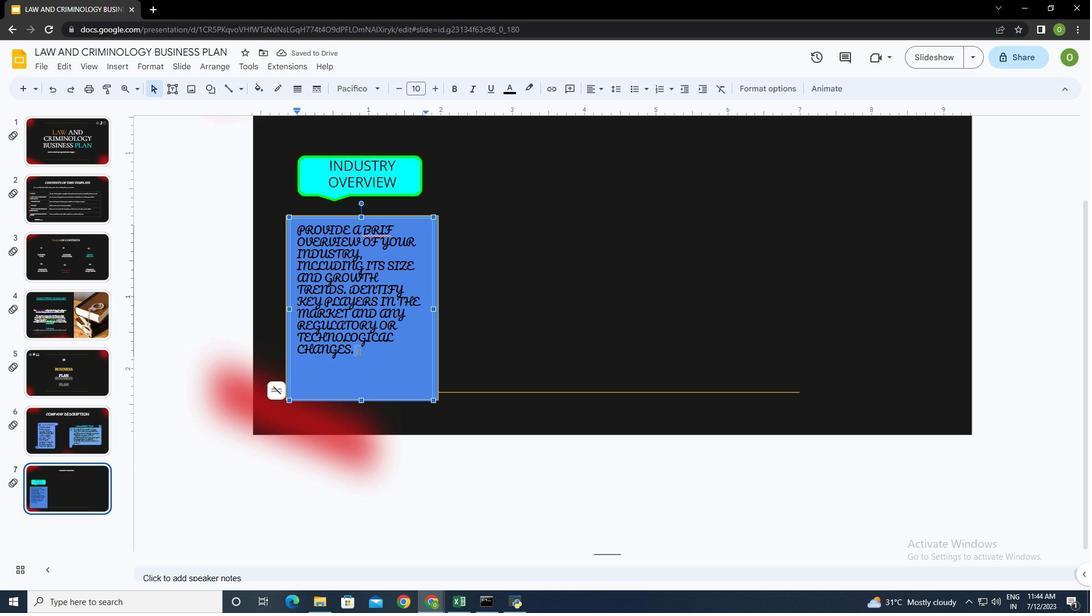 
Action: Mouse pressed left at (356, 349)
Screenshot: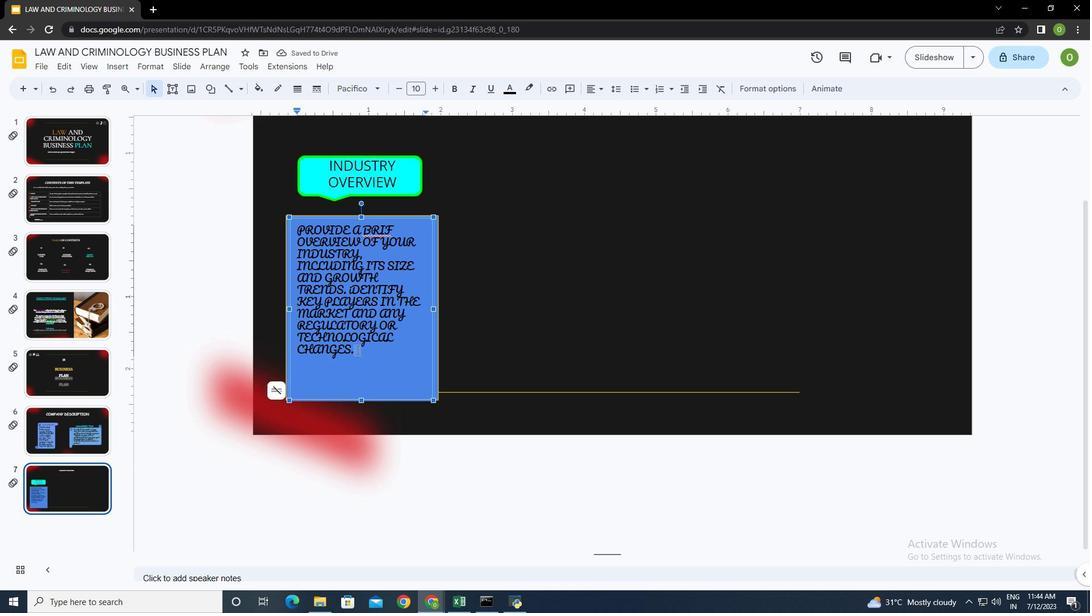 
Action: Mouse moved to (359, 353)
Screenshot: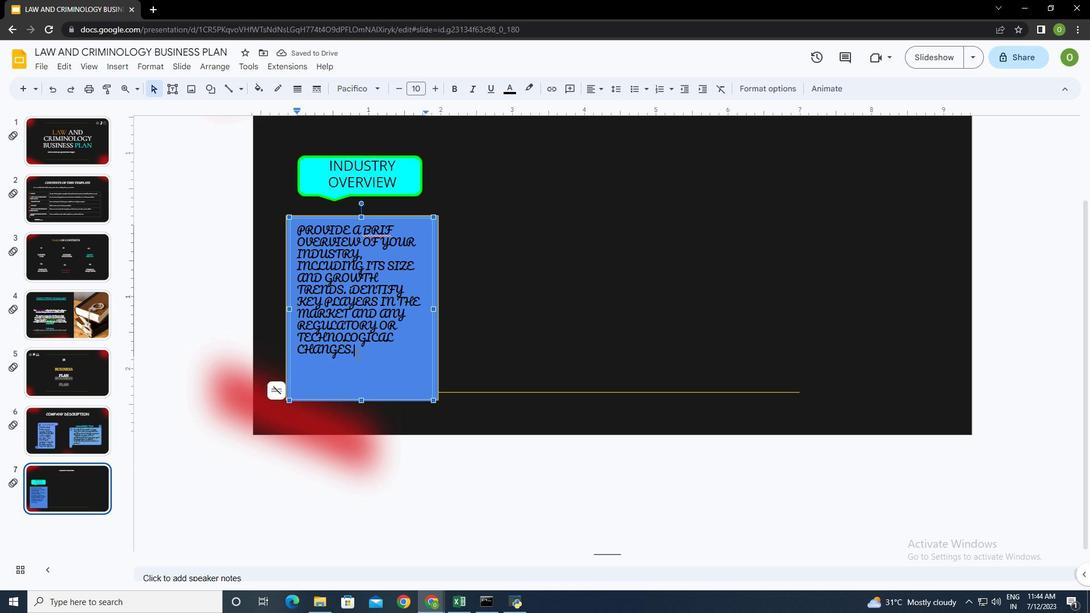 
Action: Mouse pressed left at (359, 353)
Screenshot: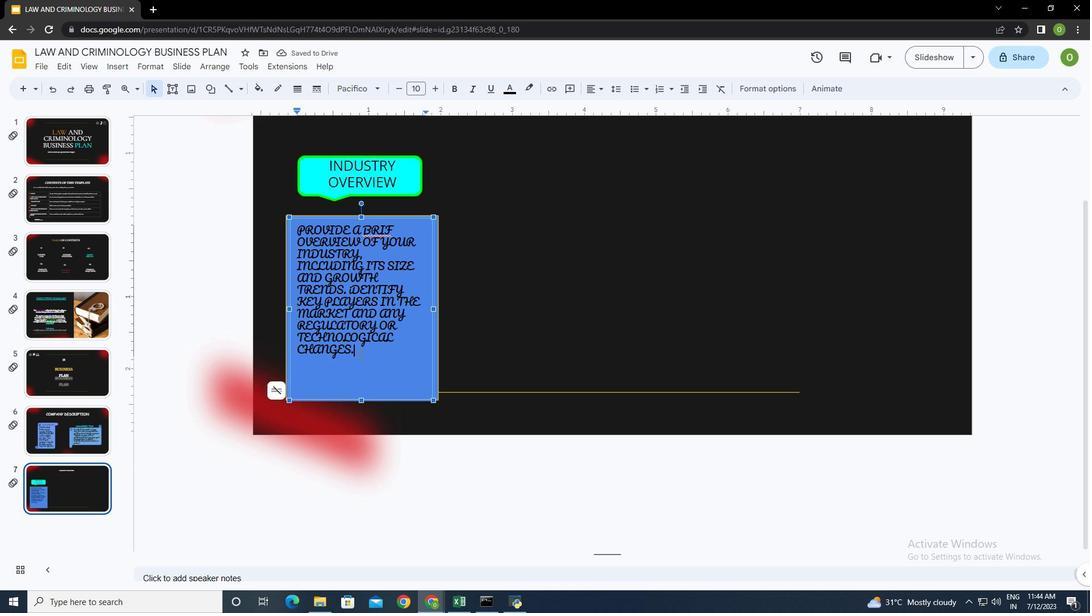 
Action: Mouse moved to (621, 89)
Screenshot: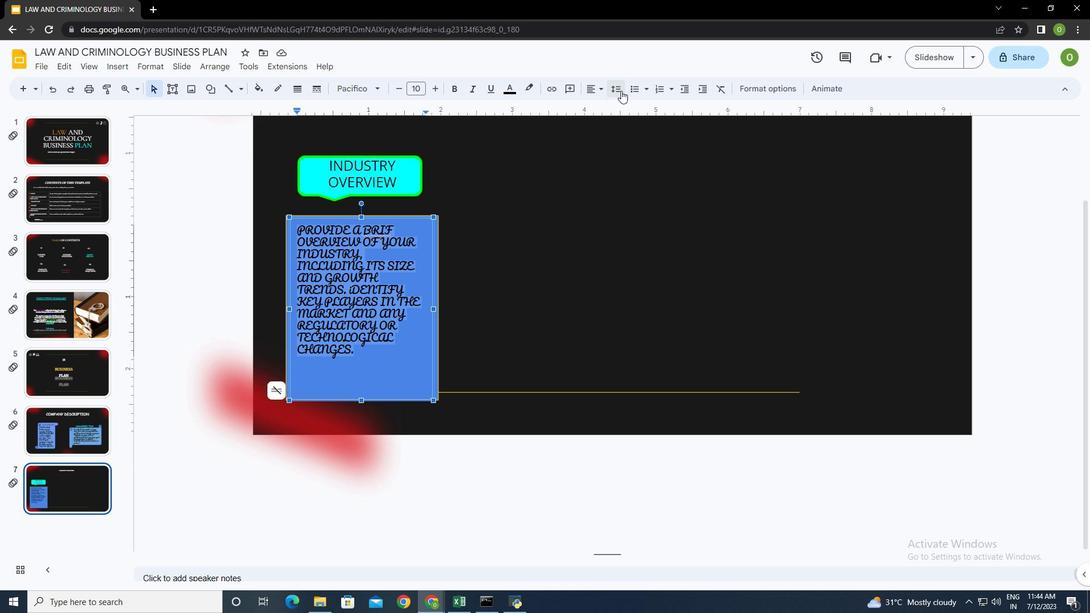
Action: Mouse pressed left at (621, 89)
Screenshot: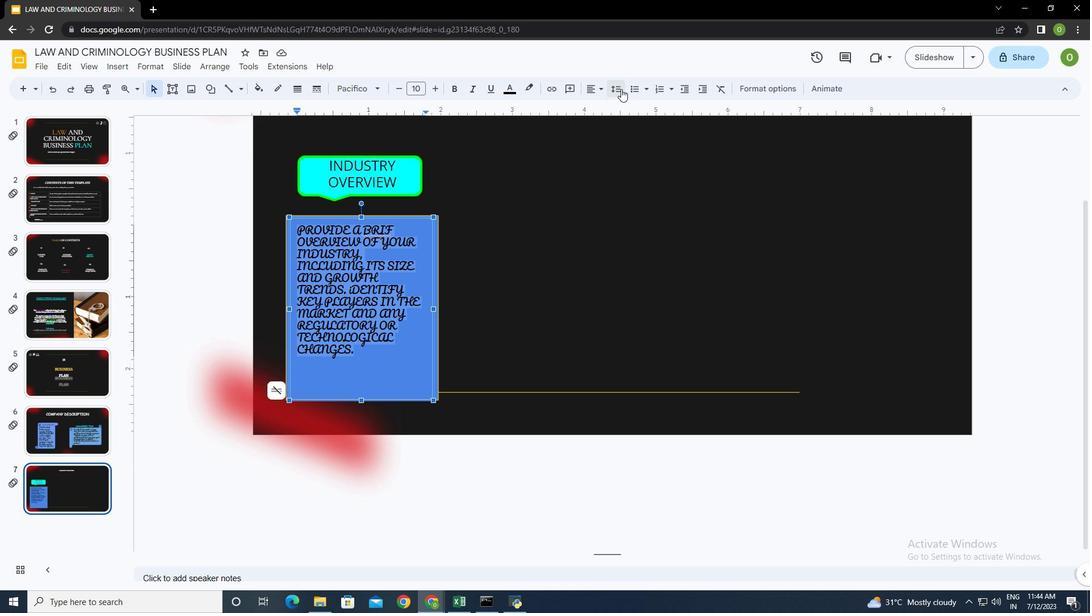 
Action: Mouse moved to (636, 126)
Screenshot: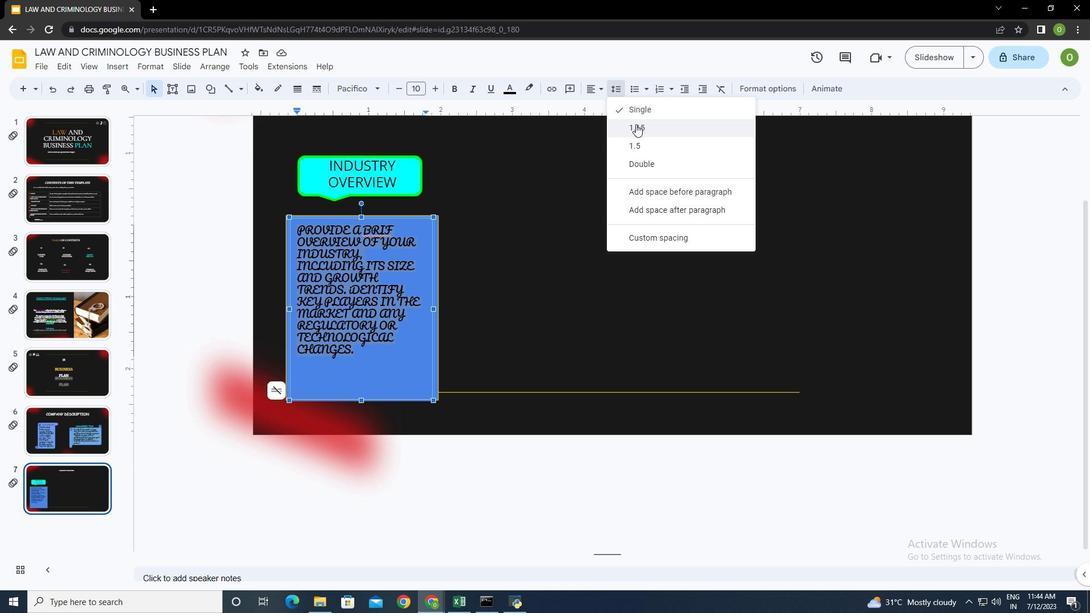 
Action: Mouse pressed left at (636, 126)
Screenshot: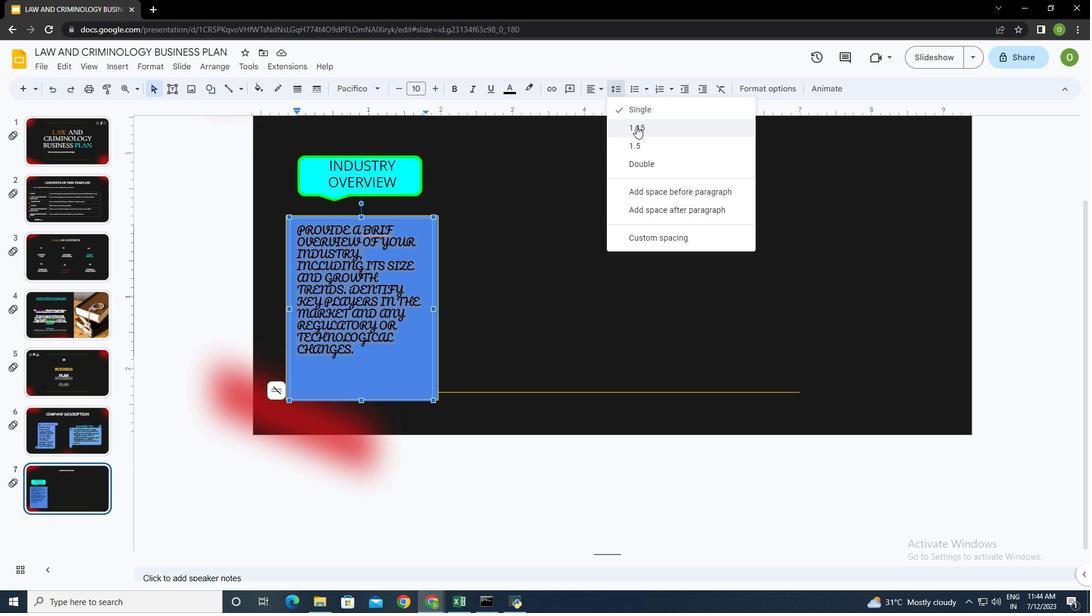 
Action: Mouse moved to (369, 379)
Screenshot: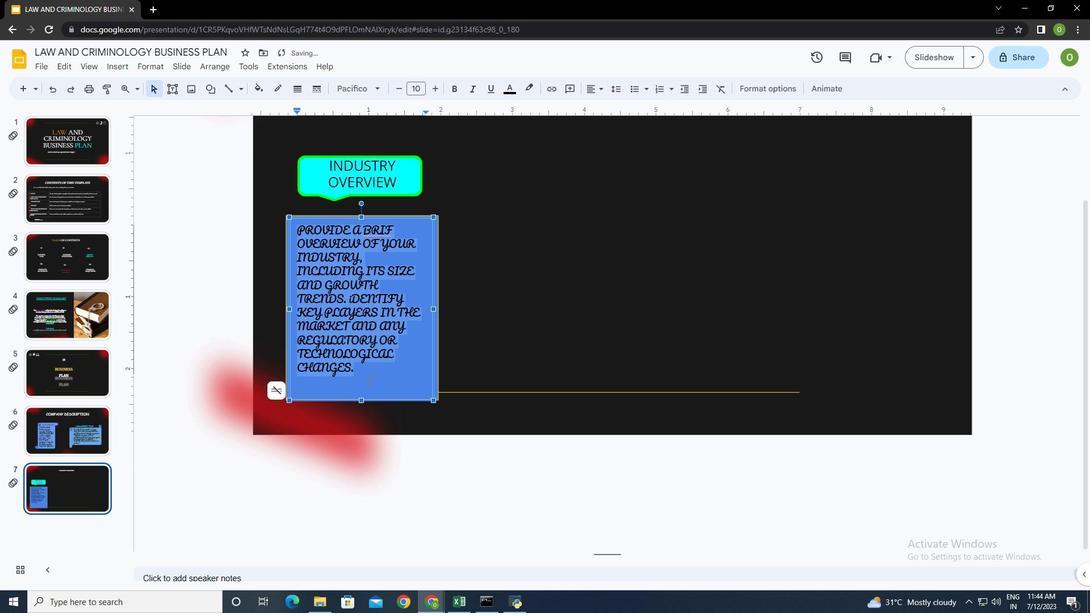 
Action: Mouse pressed left at (369, 379)
Screenshot: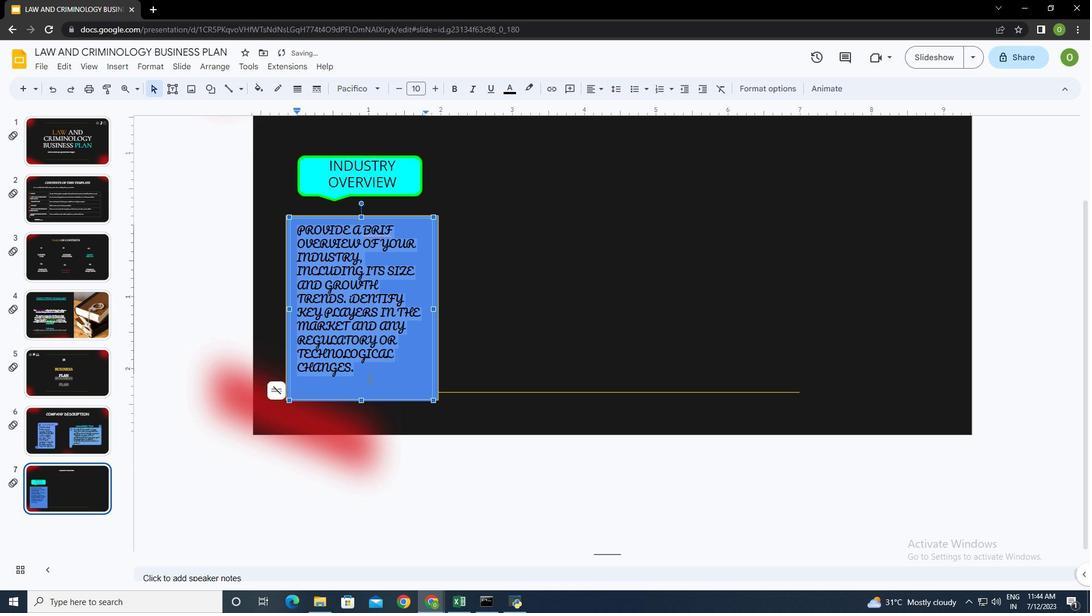 
Action: Mouse moved to (373, 233)
Screenshot: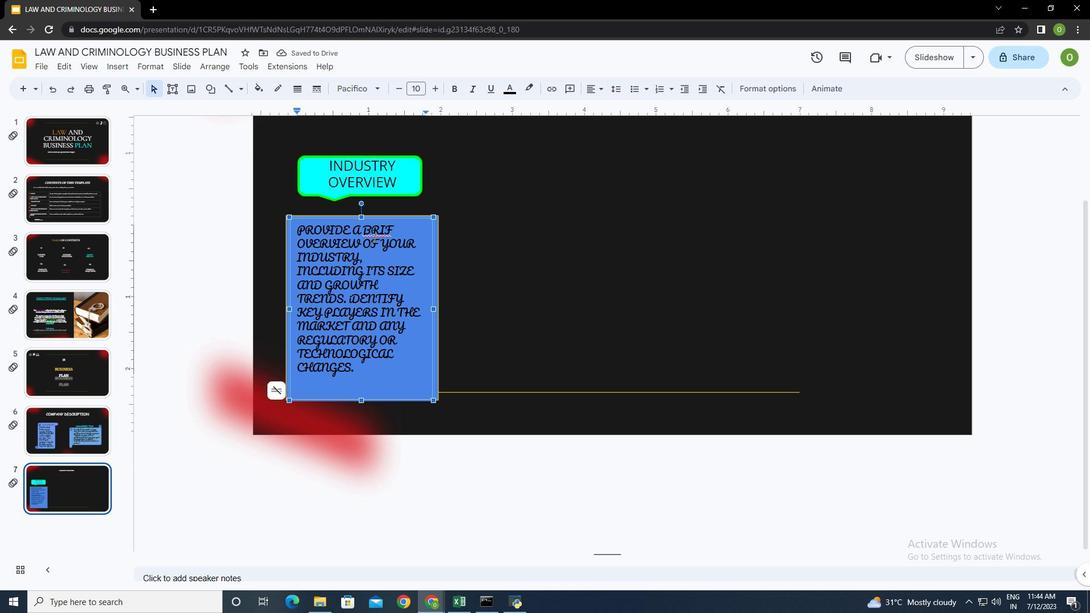 
Action: Mouse pressed left at (373, 233)
Screenshot: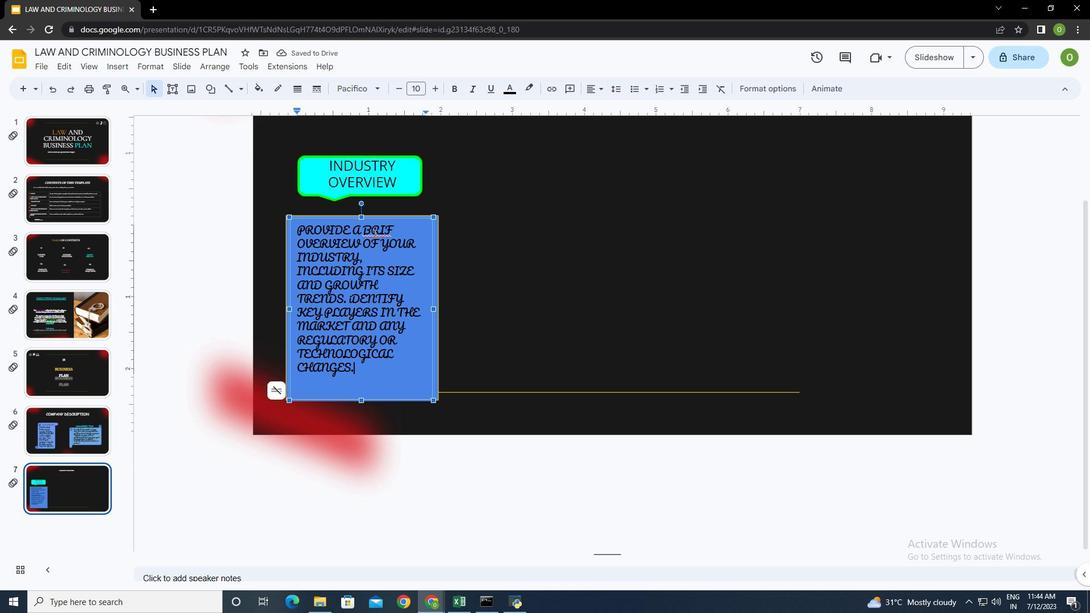 
Action: Mouse moved to (259, 66)
Screenshot: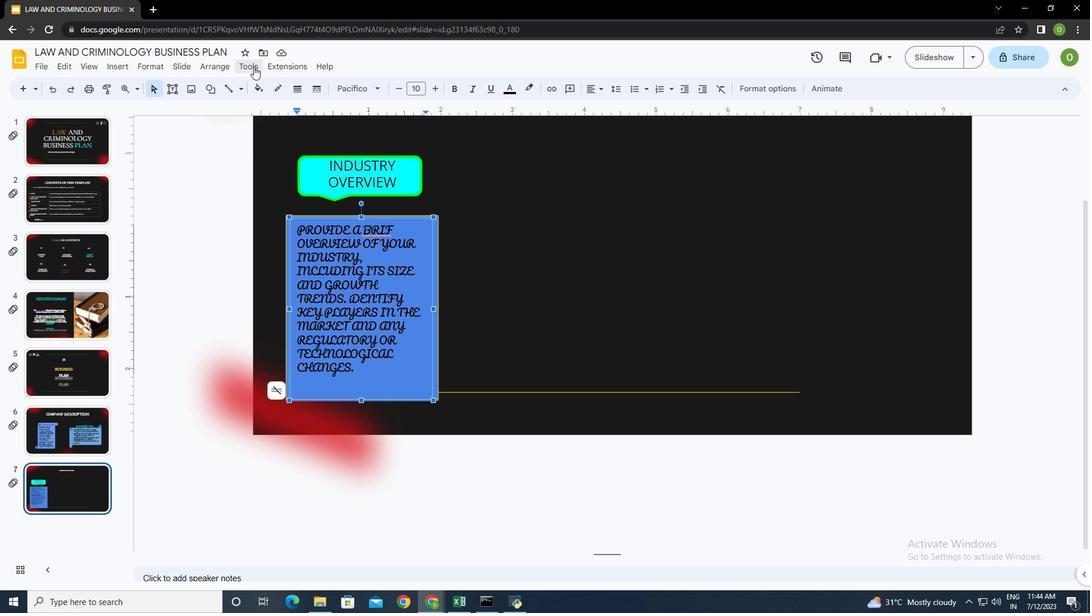 
Action: Mouse pressed left at (259, 66)
Screenshot: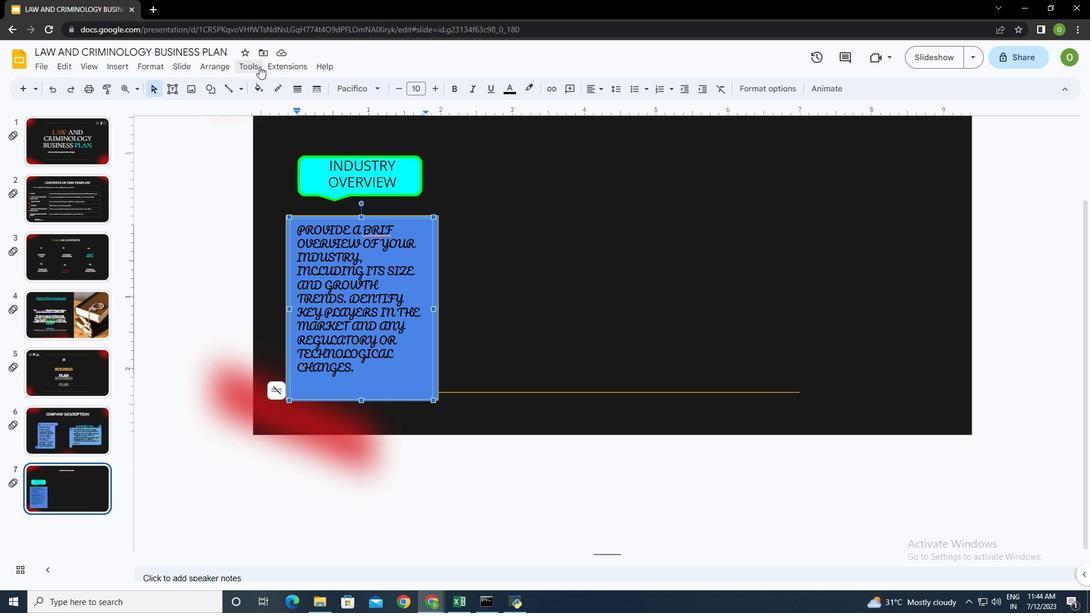 
Action: Mouse moved to (316, 84)
Screenshot: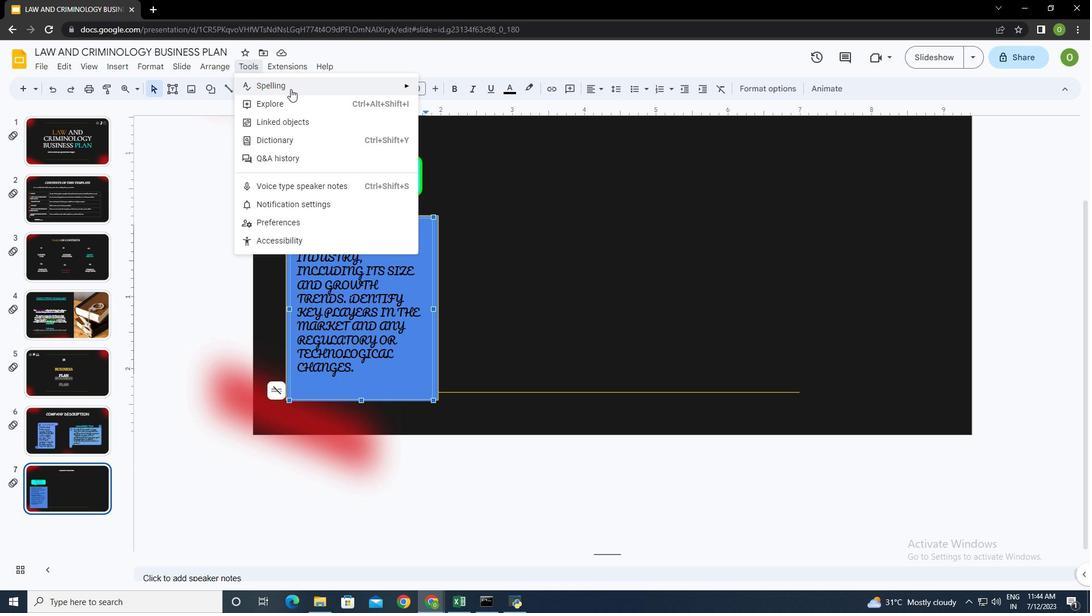 
Action: Mouse pressed left at (316, 84)
Screenshot: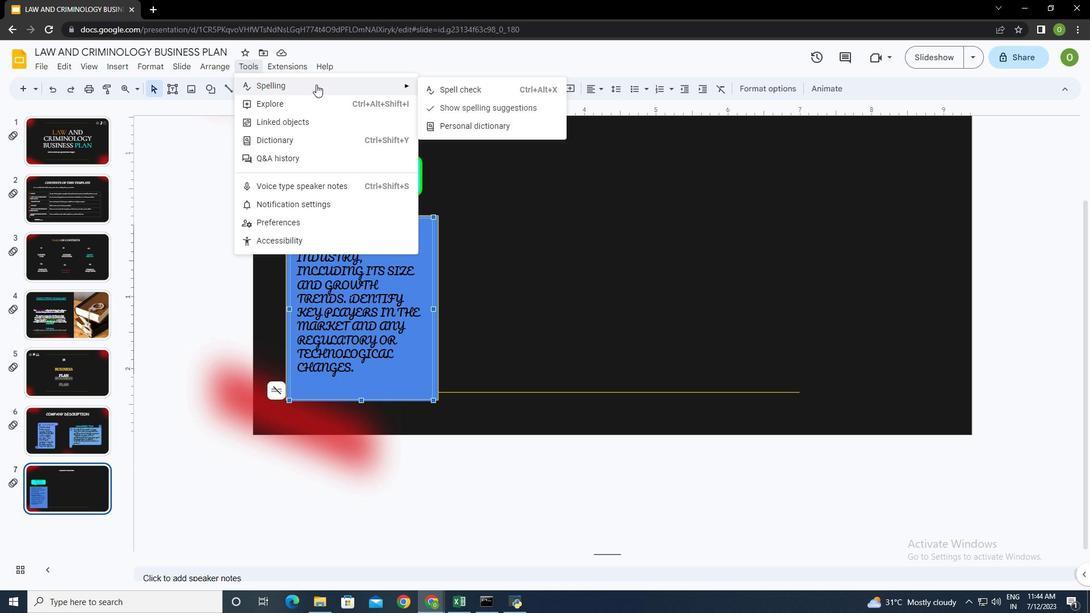
Action: Mouse moved to (451, 90)
Screenshot: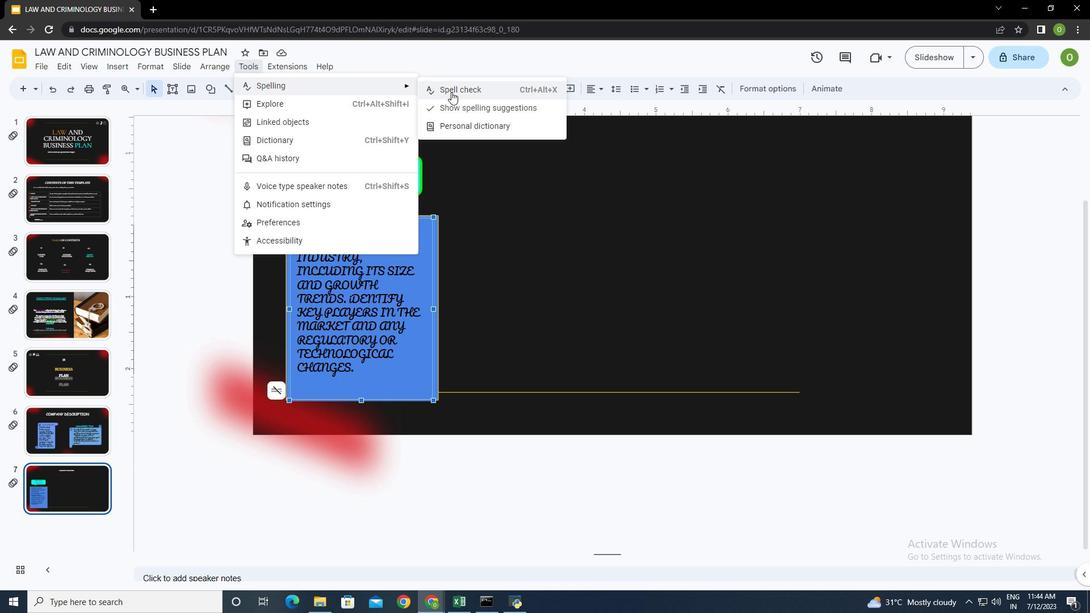 
Action: Mouse pressed left at (451, 90)
Screenshot: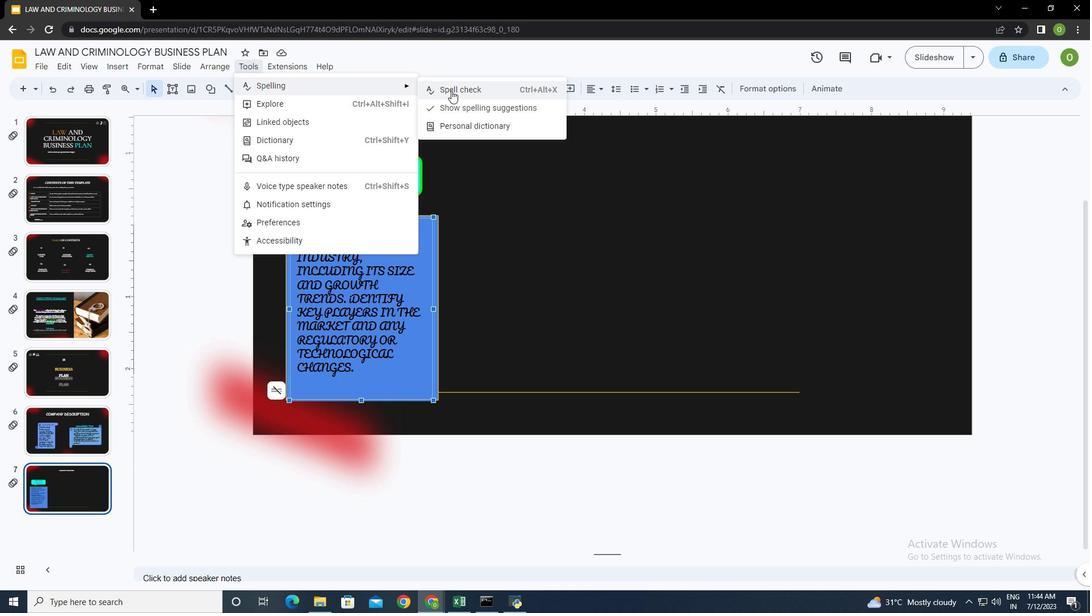 
Action: Mouse moved to (910, 171)
Screenshot: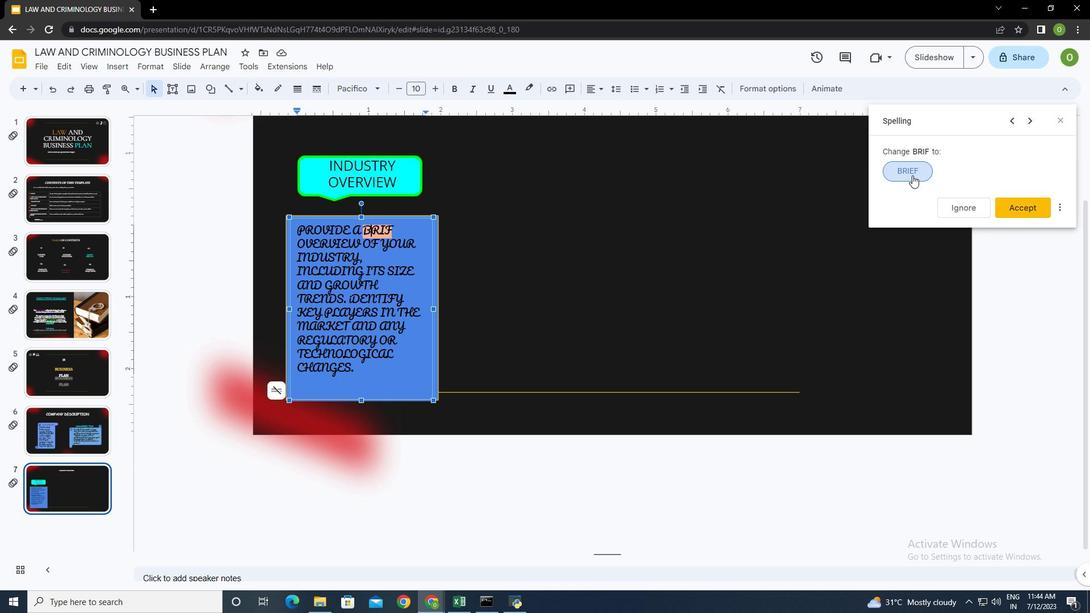 
Action: Mouse pressed left at (910, 171)
Screenshot: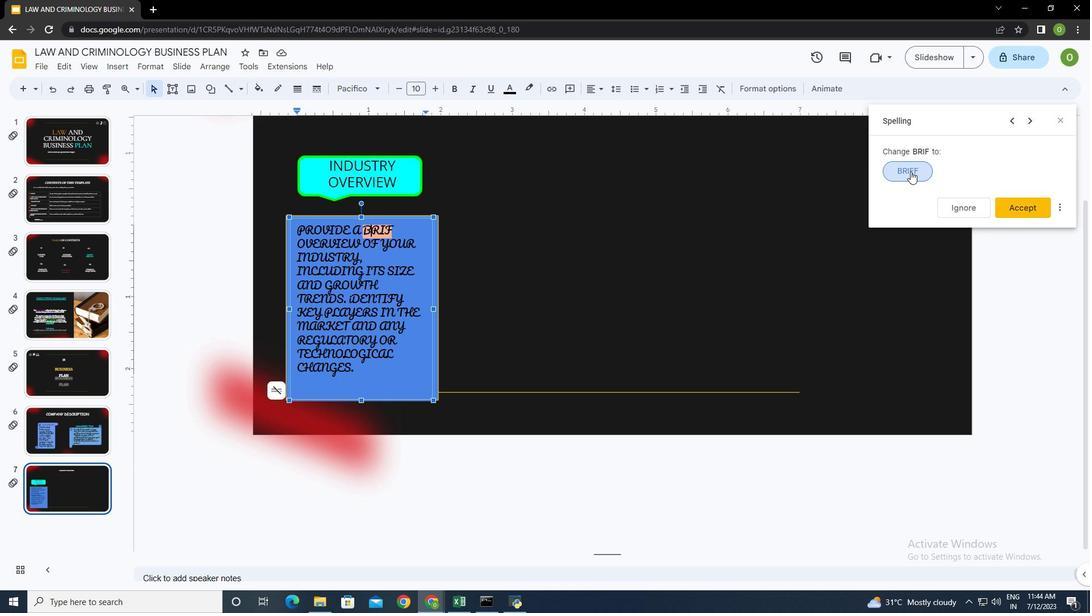 
Action: Mouse moved to (406, 233)
Screenshot: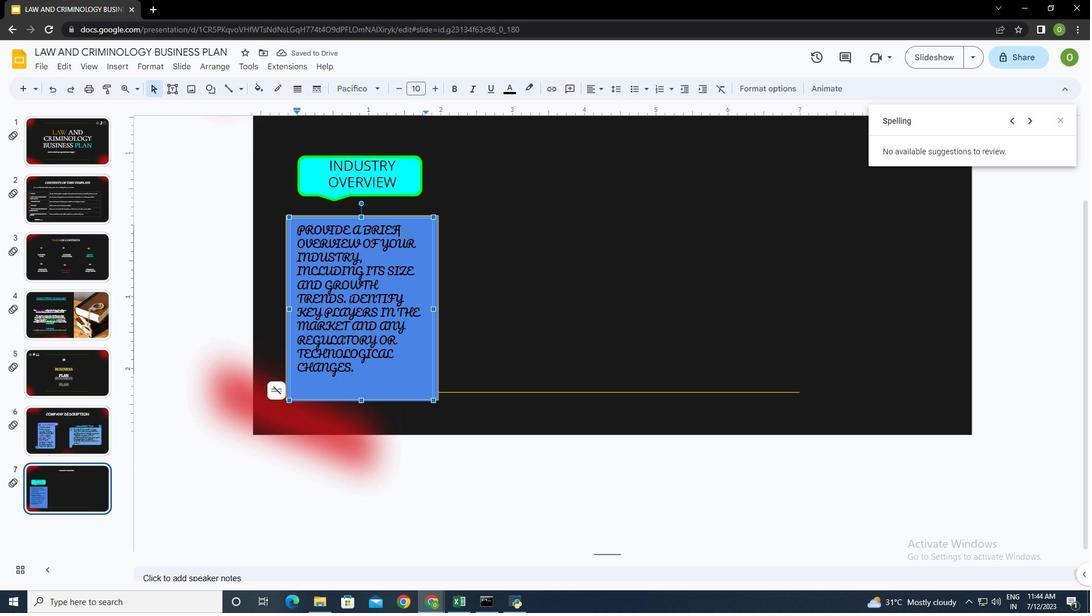 
Action: Mouse pressed left at (406, 233)
Screenshot: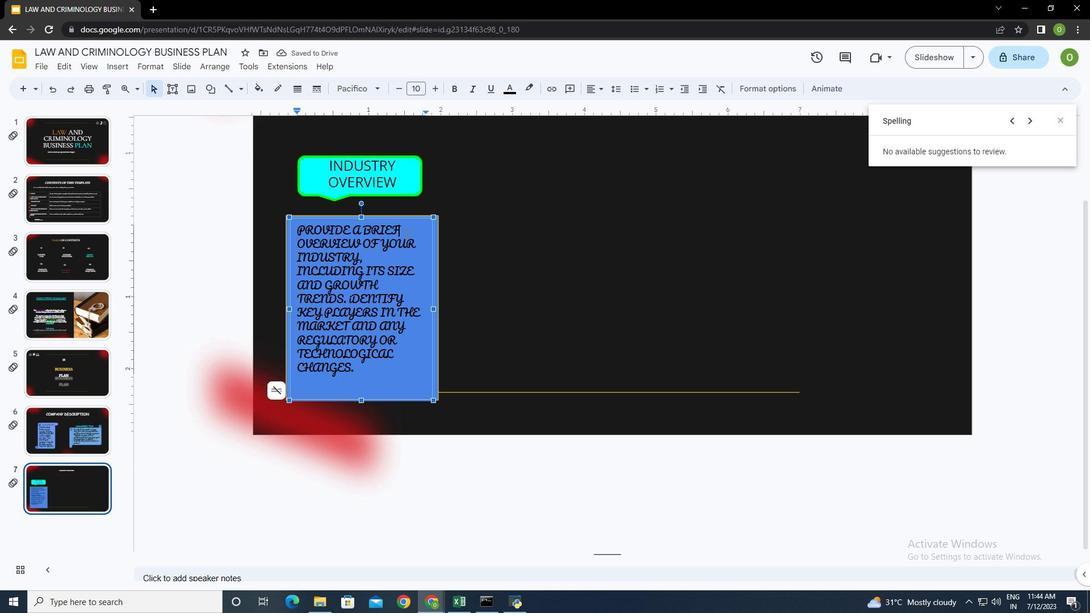 
Action: Mouse moved to (416, 294)
Screenshot: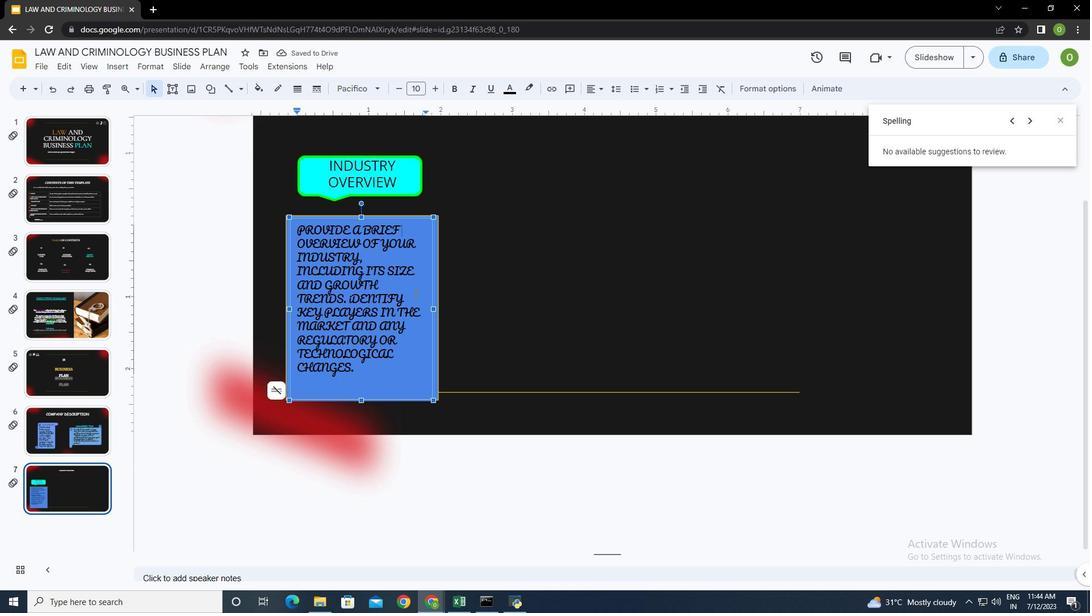 
Action: Mouse pressed left at (416, 294)
Screenshot: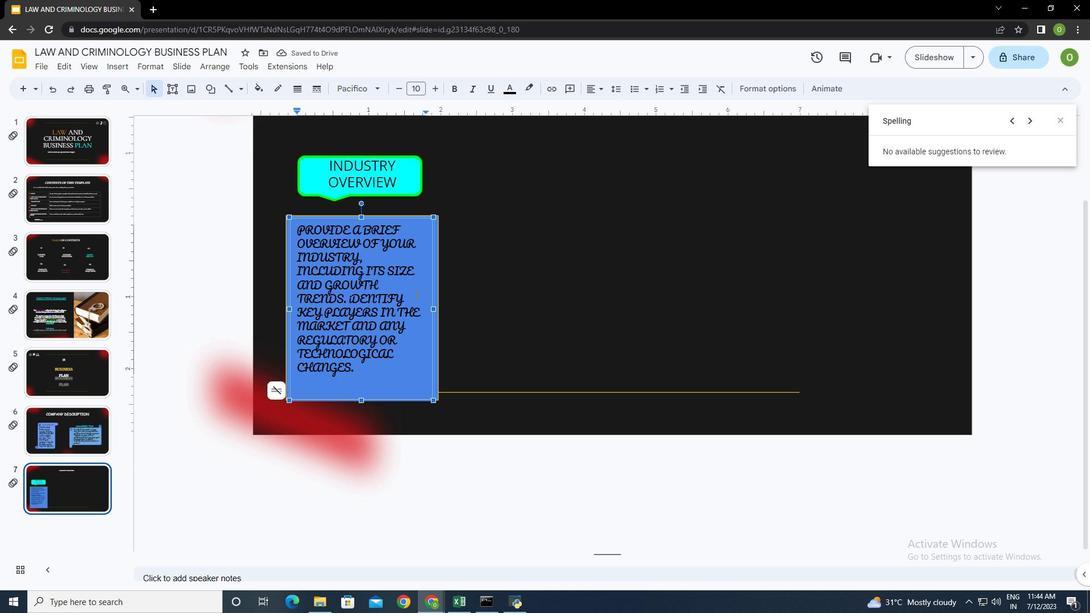 
Action: Mouse moved to (386, 359)
Screenshot: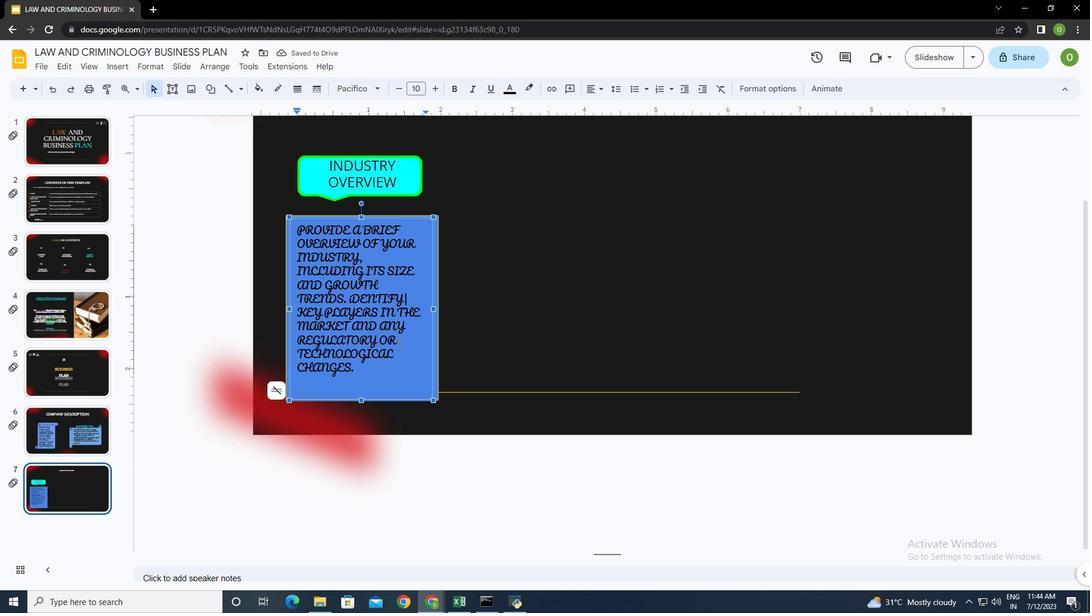 
Action: Mouse pressed left at (386, 359)
Screenshot: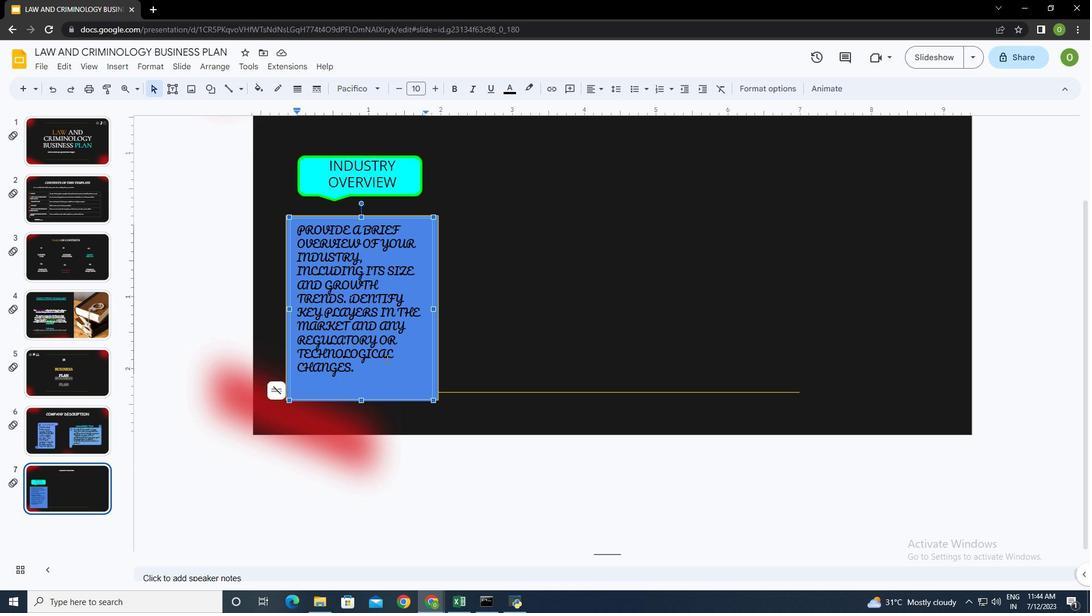 
Action: Mouse moved to (404, 173)
Screenshot: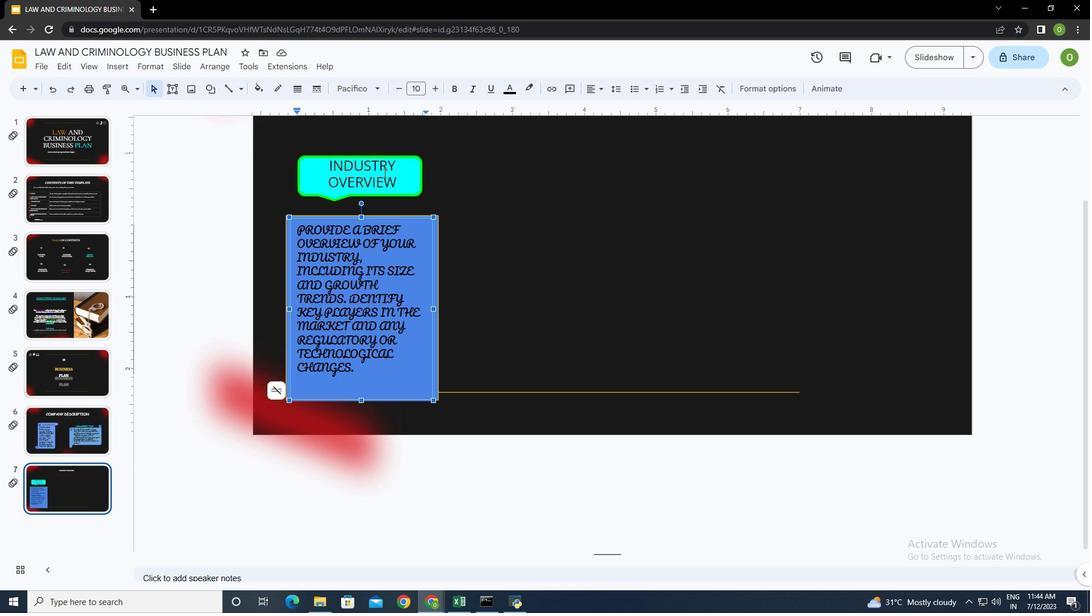 
Action: Mouse pressed left at (404, 173)
Screenshot: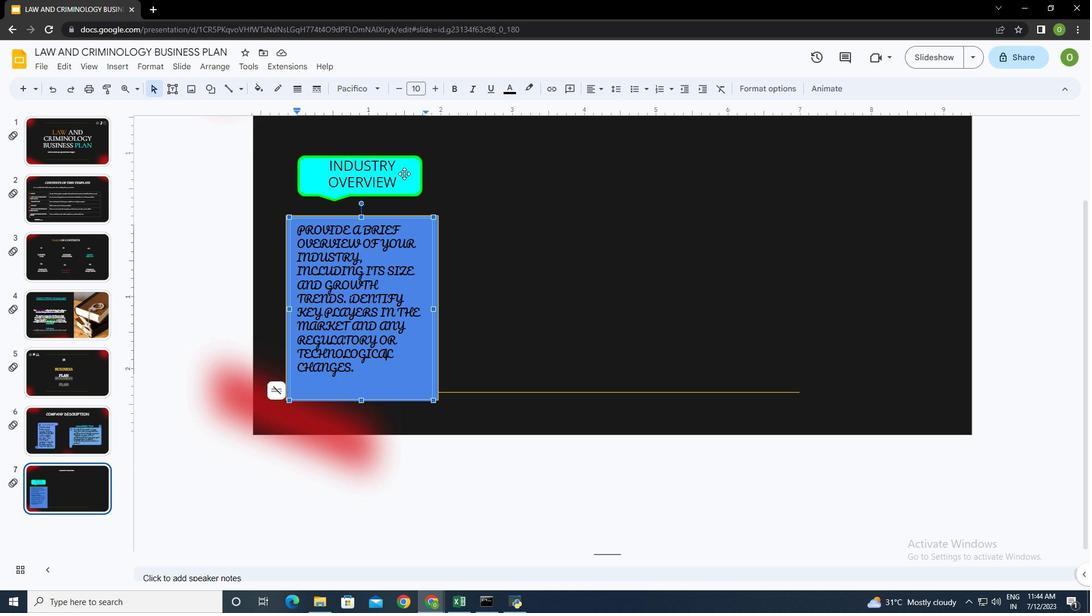 
Action: Mouse moved to (332, 198)
Screenshot: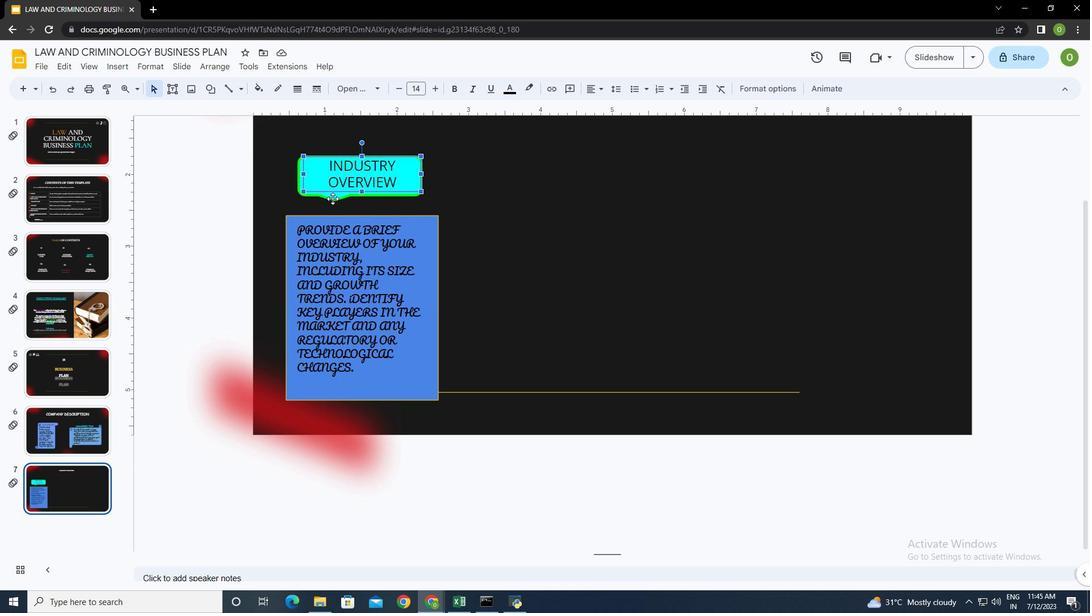 
Action: Mouse pressed left at (332, 198)
Screenshot: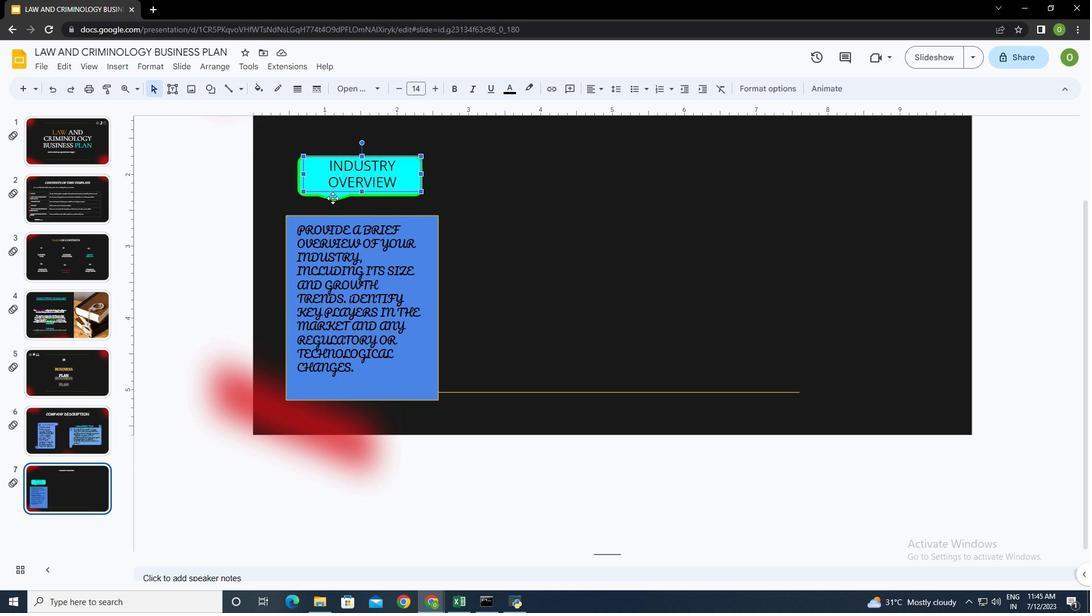 
Action: Mouse moved to (332, 198)
Screenshot: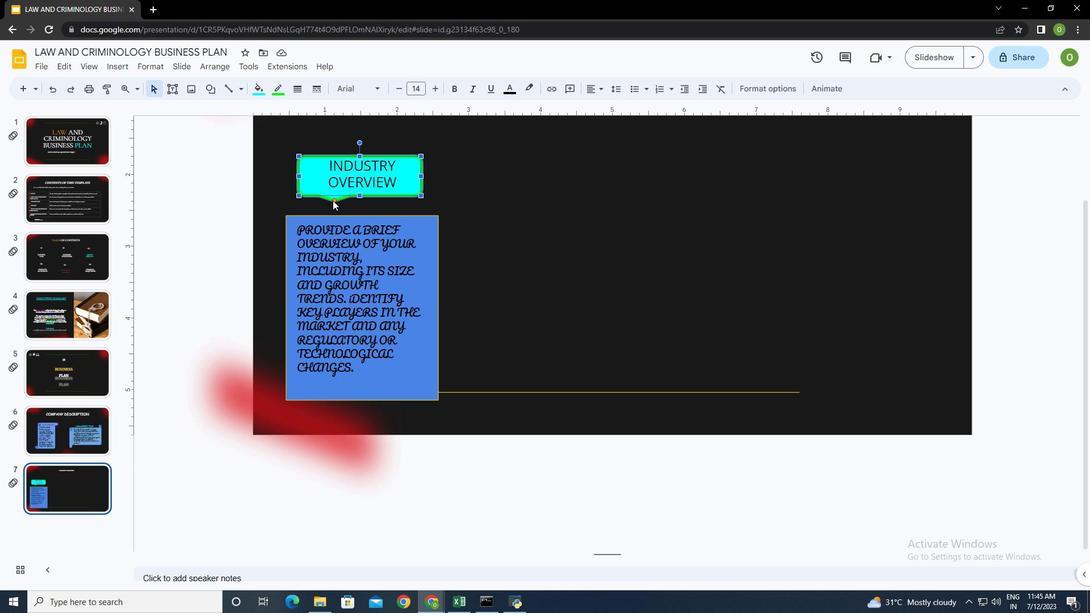 
Action: Mouse pressed left at (332, 198)
Screenshot: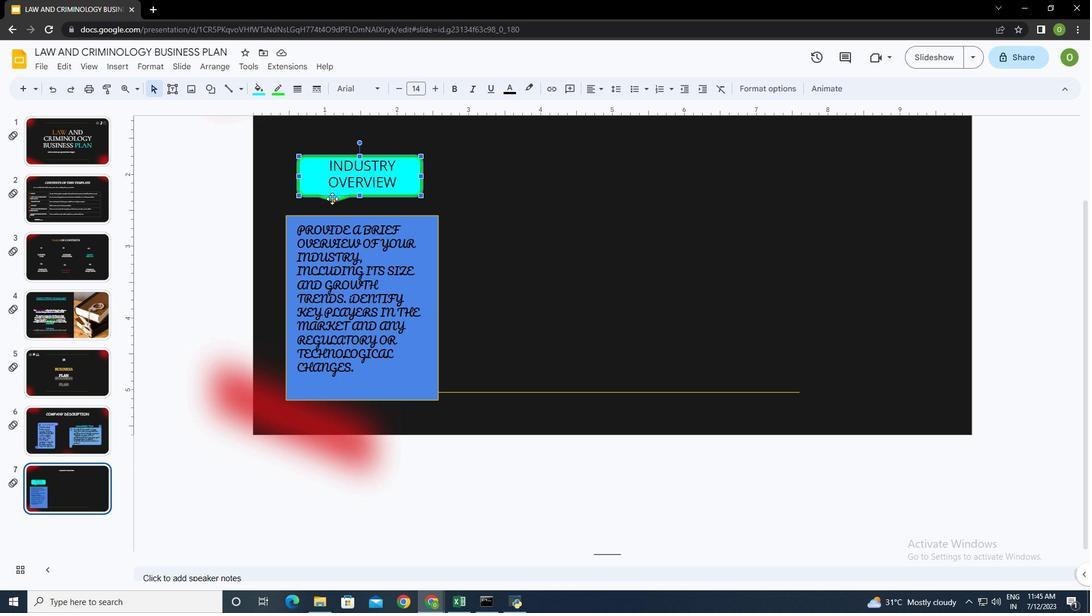 
Action: Mouse moved to (423, 296)
Screenshot: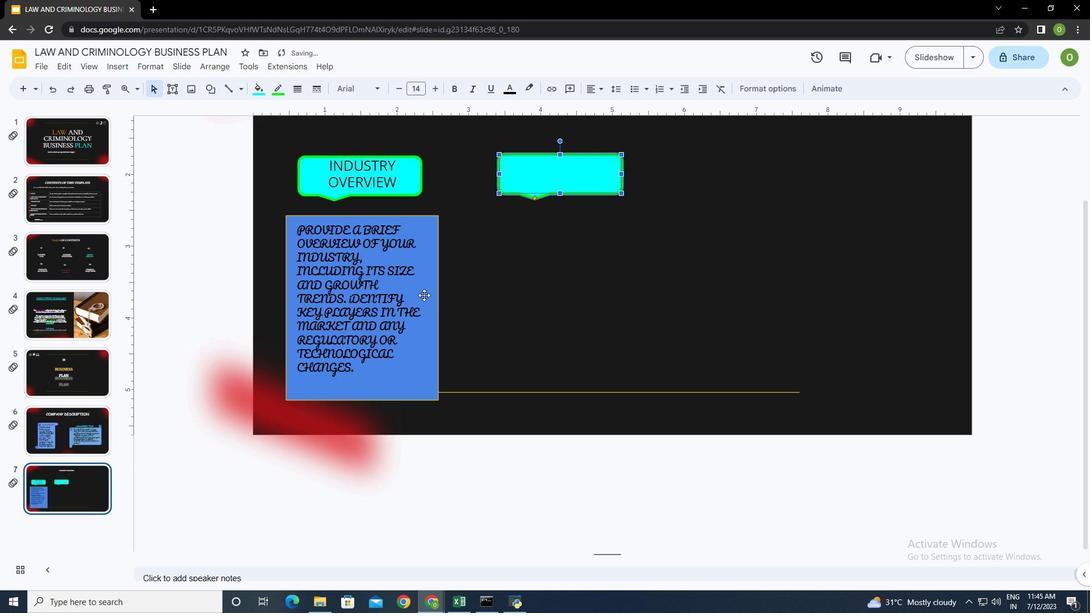 
Action: Mouse pressed left at (423, 296)
Screenshot: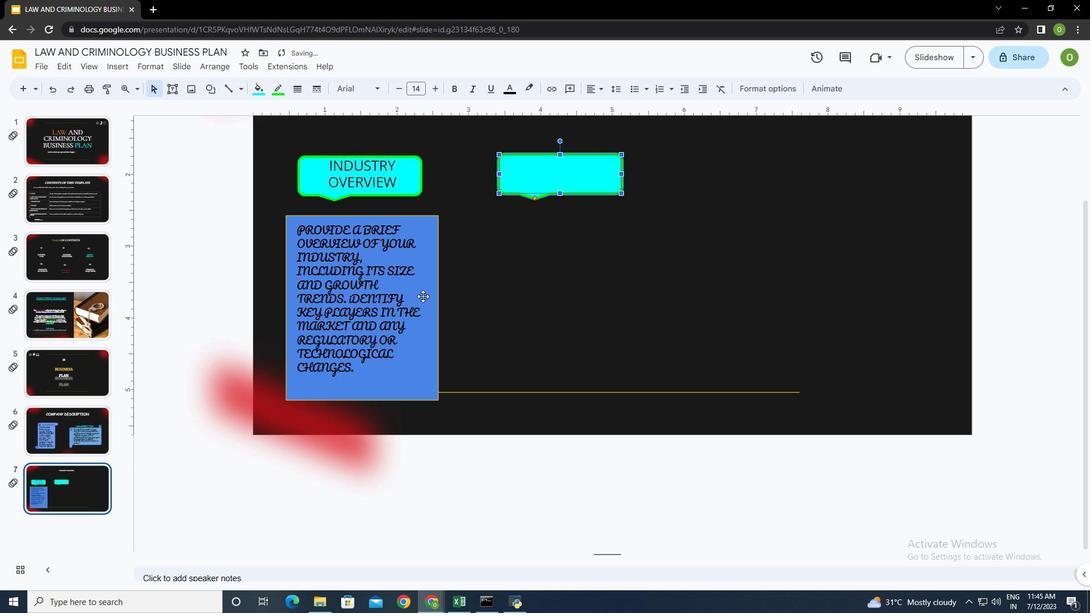 
Action: Mouse moved to (437, 378)
Screenshot: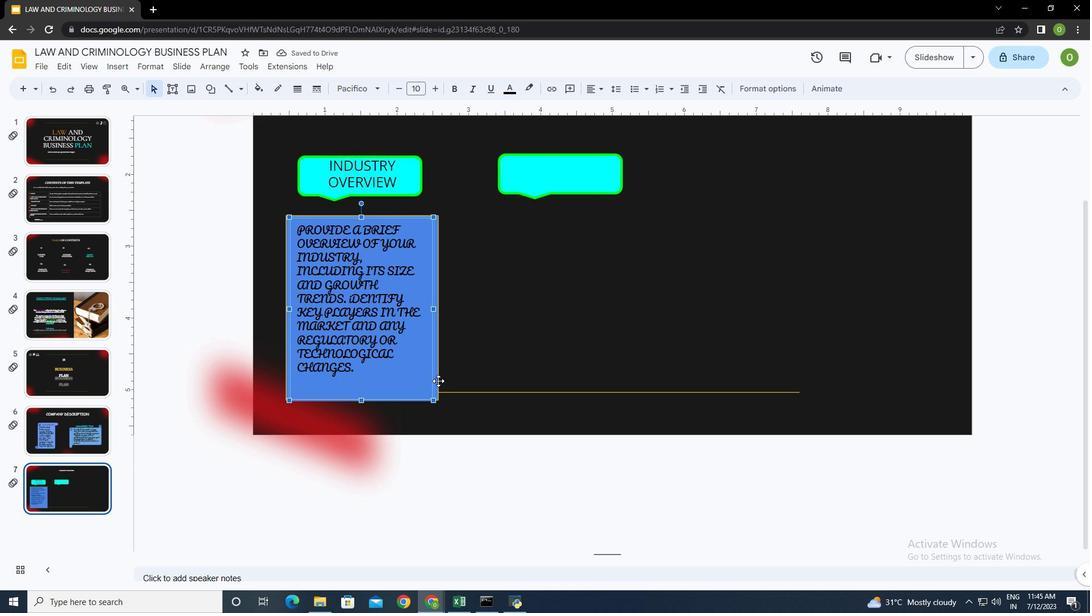 
Action: Mouse pressed left at (437, 378)
Screenshot: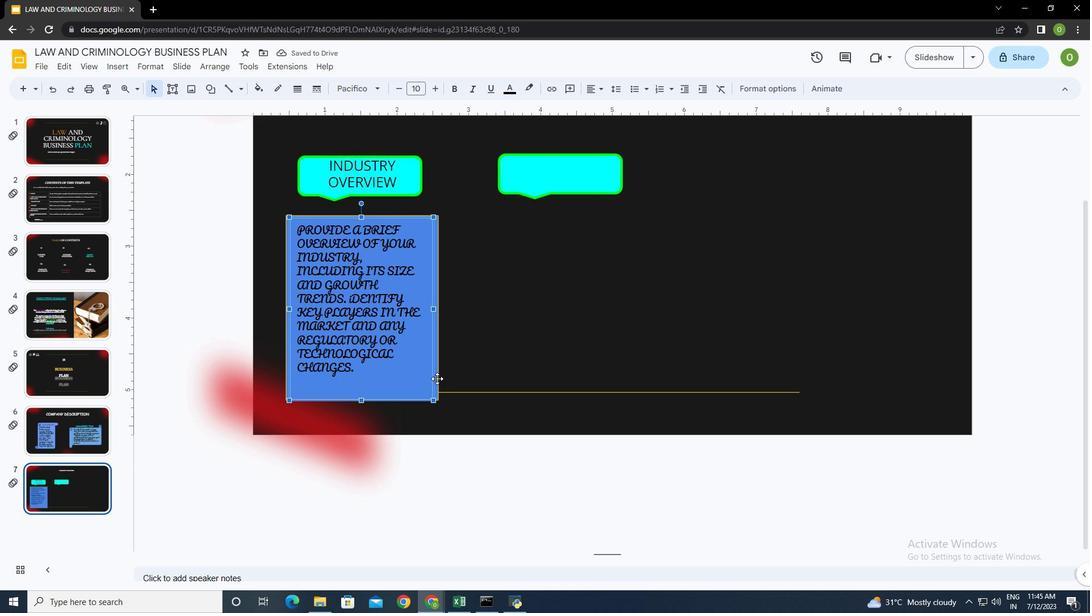 
Action: Mouse moved to (438, 373)
Screenshot: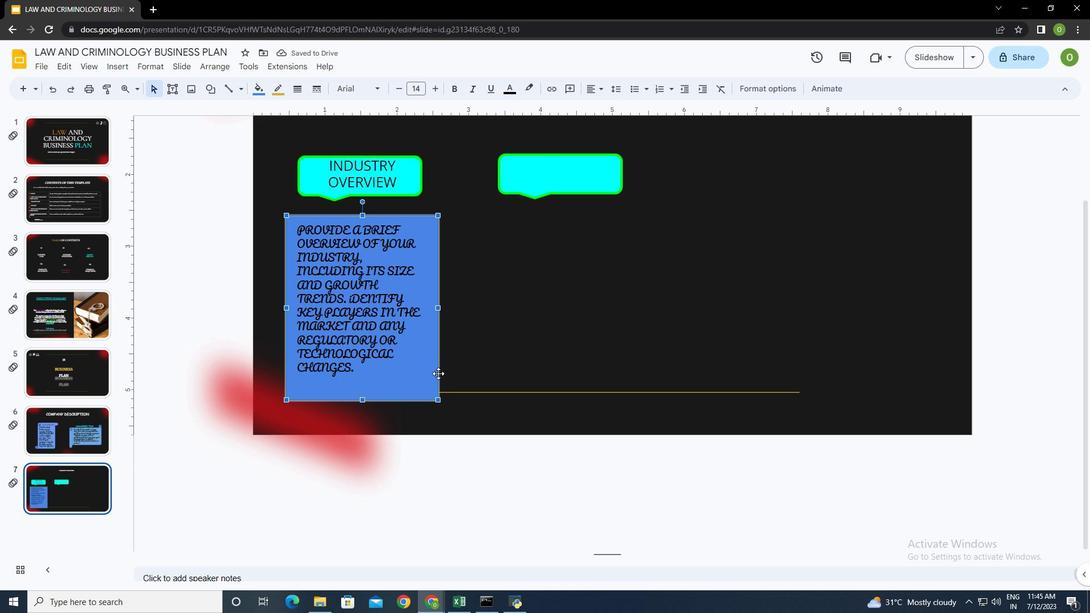
Action: Mouse pressed left at (438, 373)
Screenshot: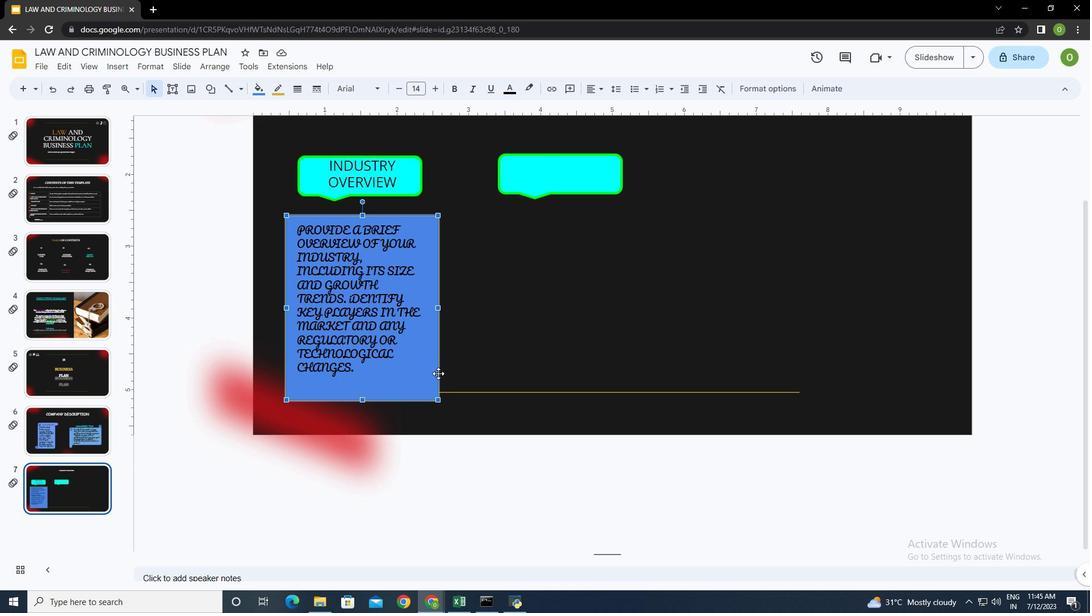 
Action: Mouse moved to (540, 243)
Screenshot: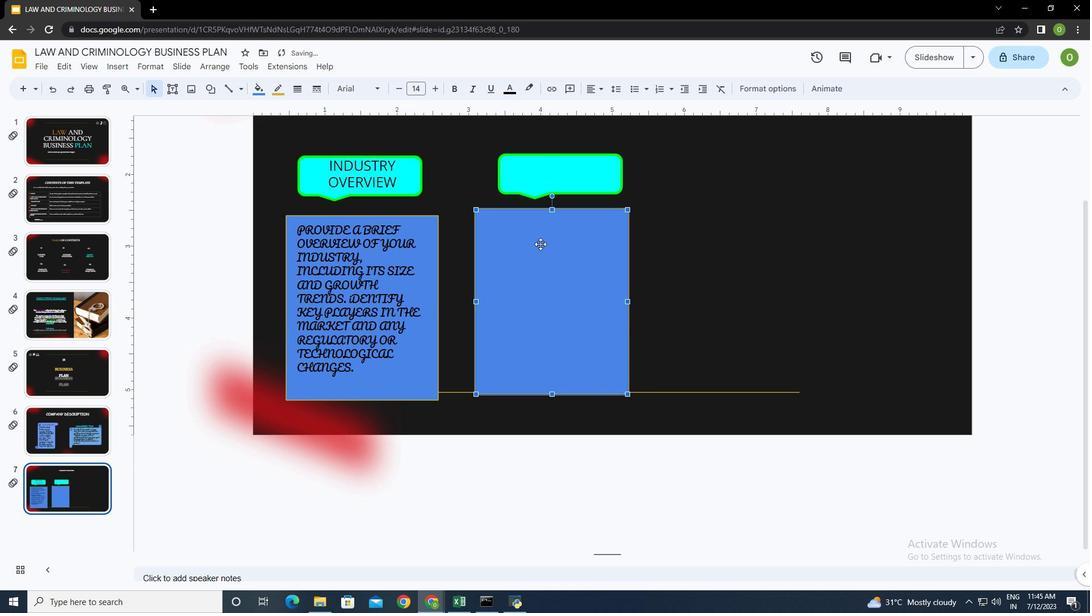 
Action: Mouse pressed left at (540, 243)
Screenshot: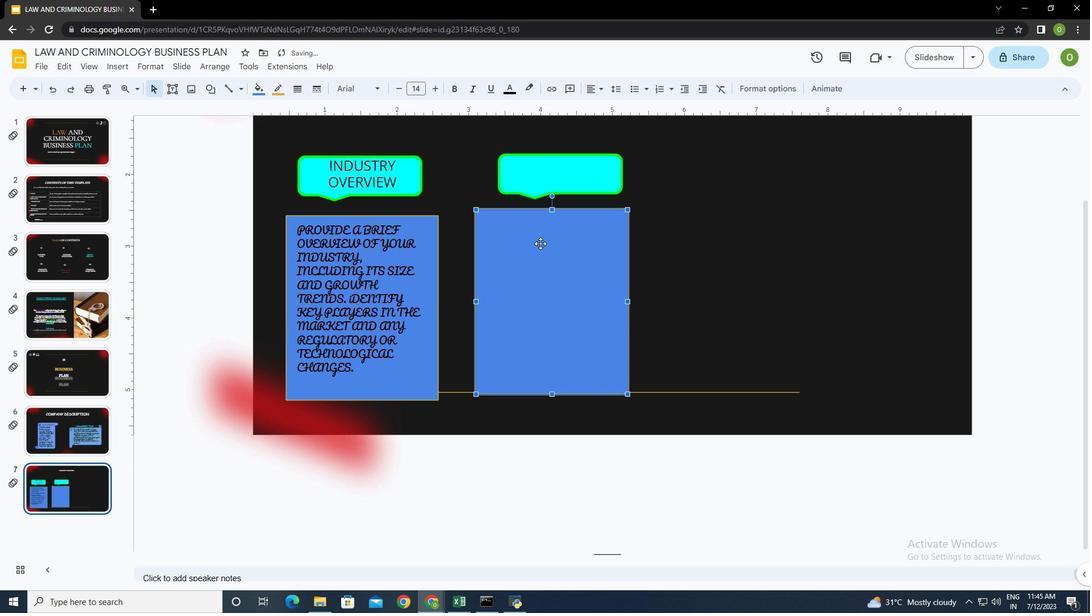 
Action: Mouse moved to (537, 168)
Screenshot: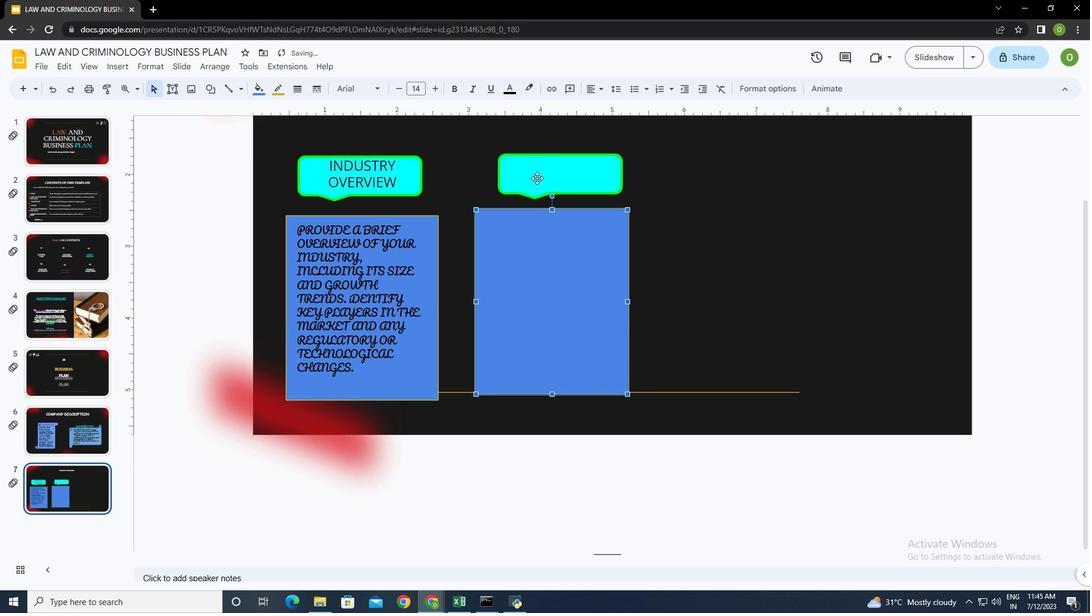 
Action: Mouse pressed left at (537, 168)
Screenshot: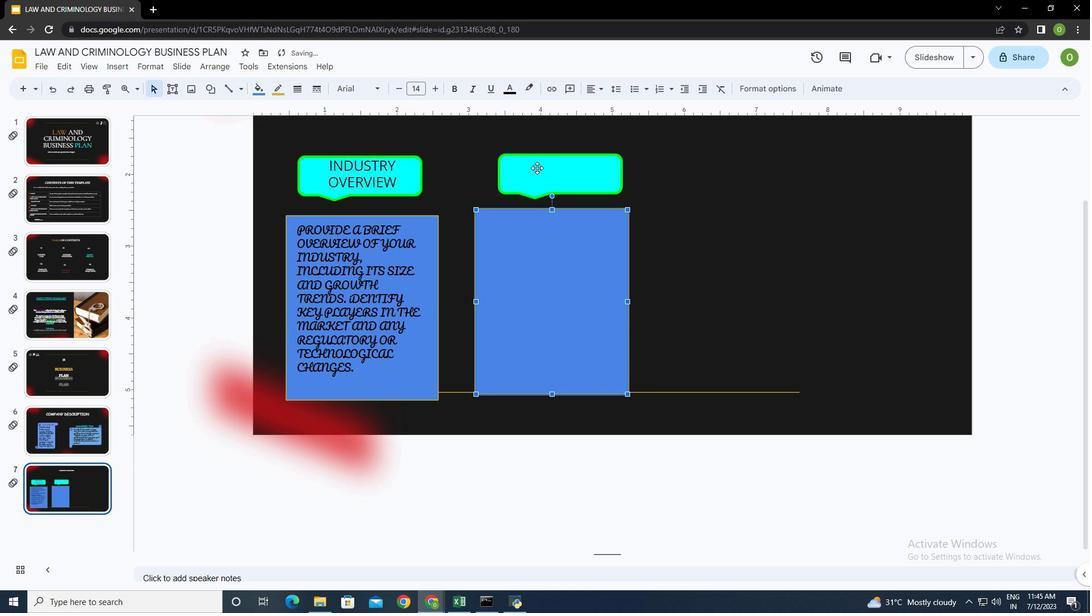 
Action: Mouse moved to (549, 171)
Screenshot: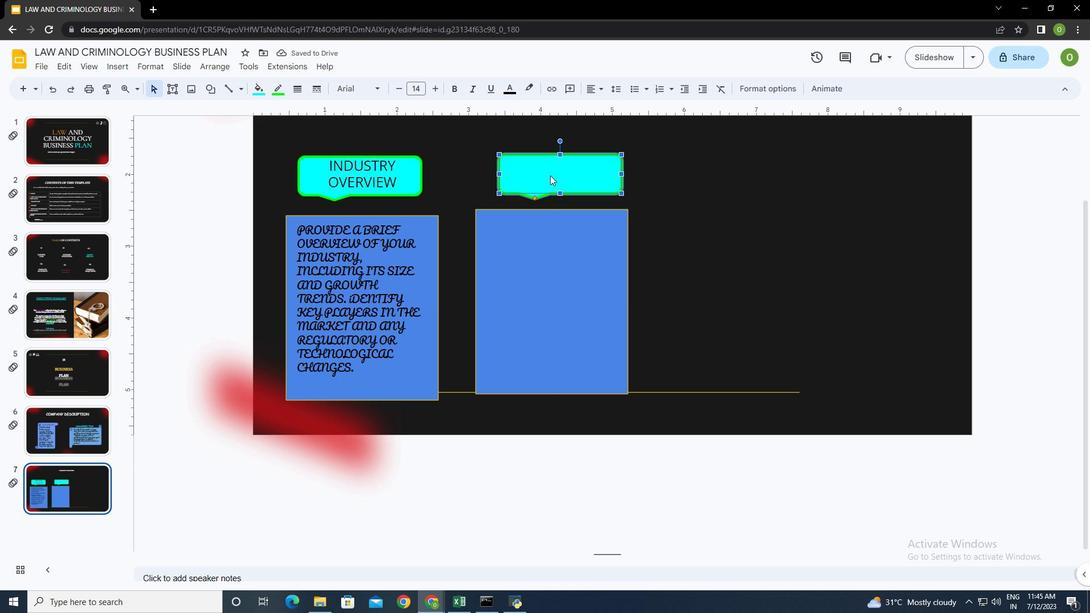 
Action: Mouse pressed left at (549, 171)
Screenshot: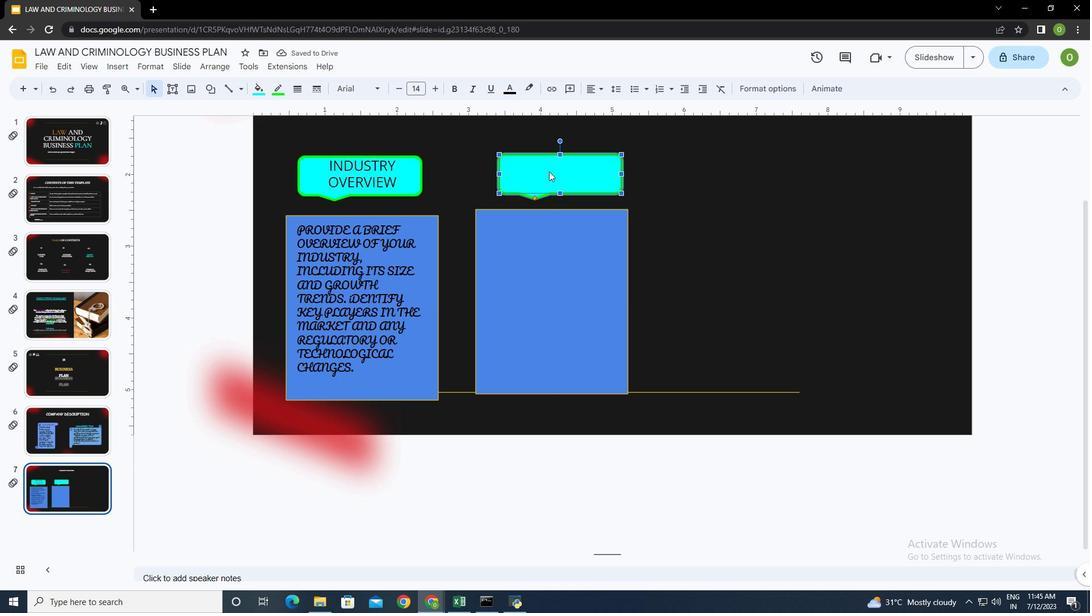 
Action: Mouse moved to (549, 267)
Screenshot: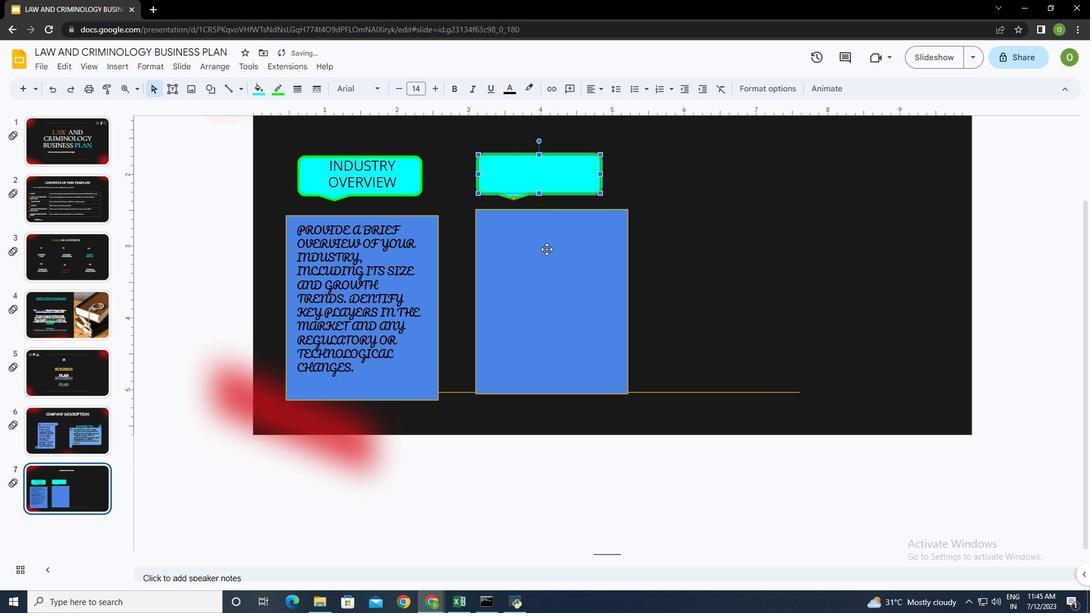 
Action: Mouse pressed left at (549, 267)
Screenshot: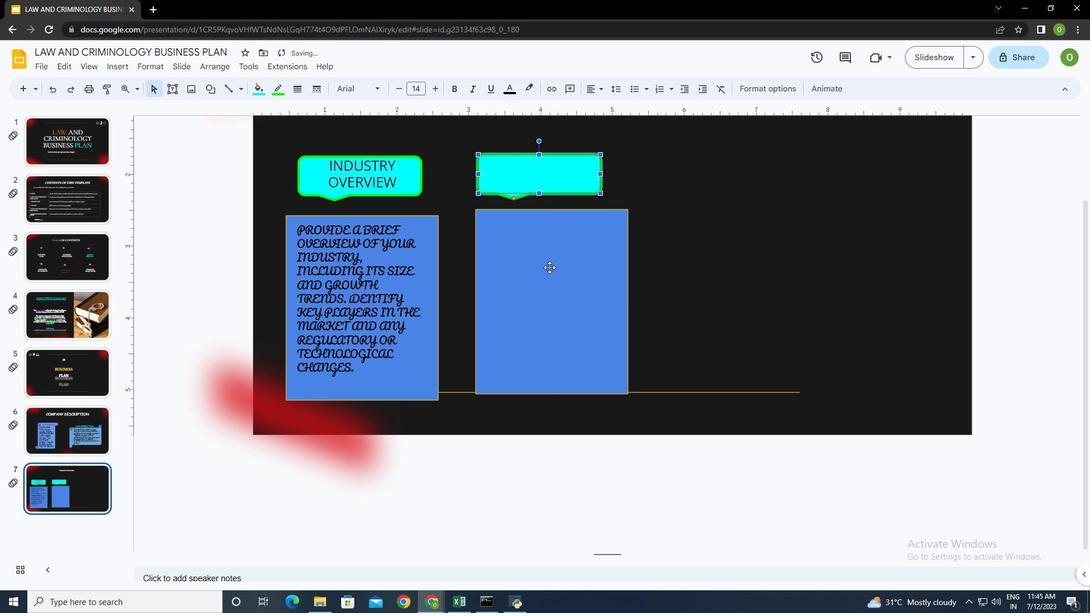 
Action: Mouse moved to (548, 180)
Screenshot: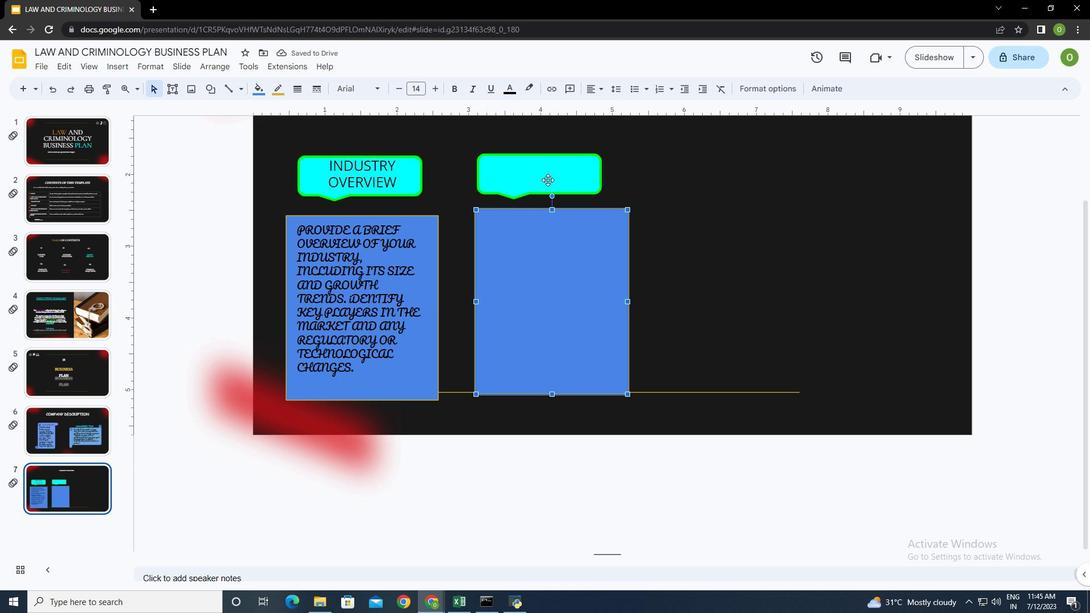 
Action: Mouse pressed left at (548, 180)
Screenshot: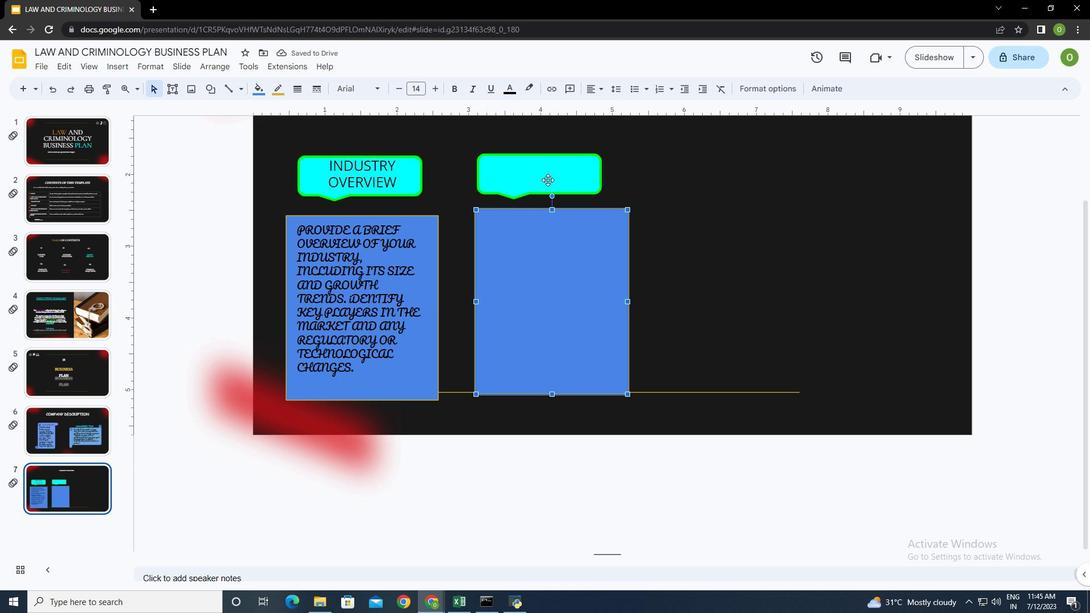 
Action: Mouse moved to (394, 169)
Screenshot: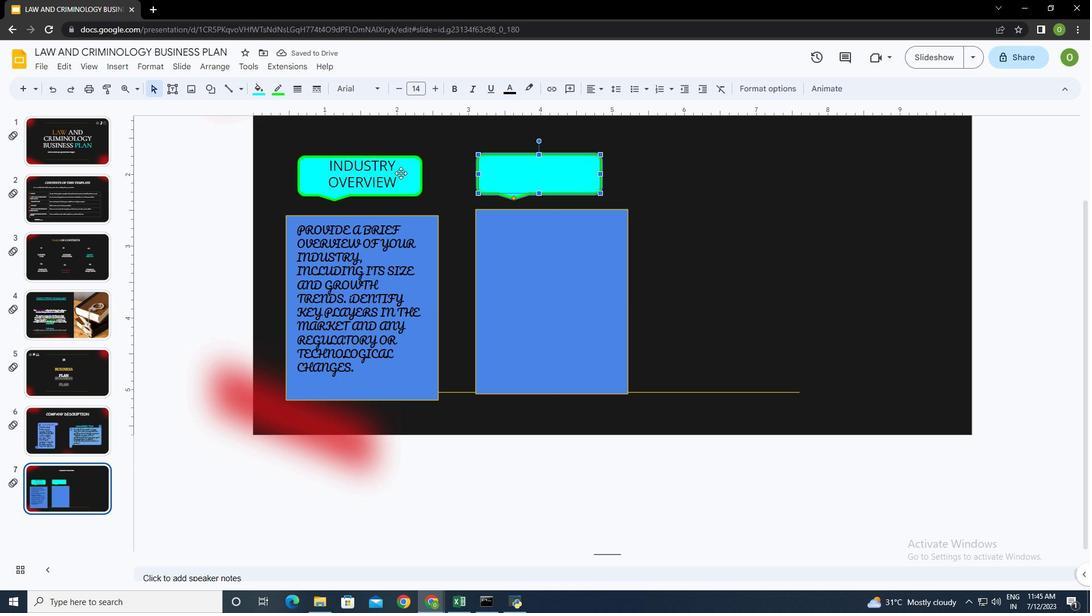 
Action: Mouse pressed left at (394, 169)
Screenshot: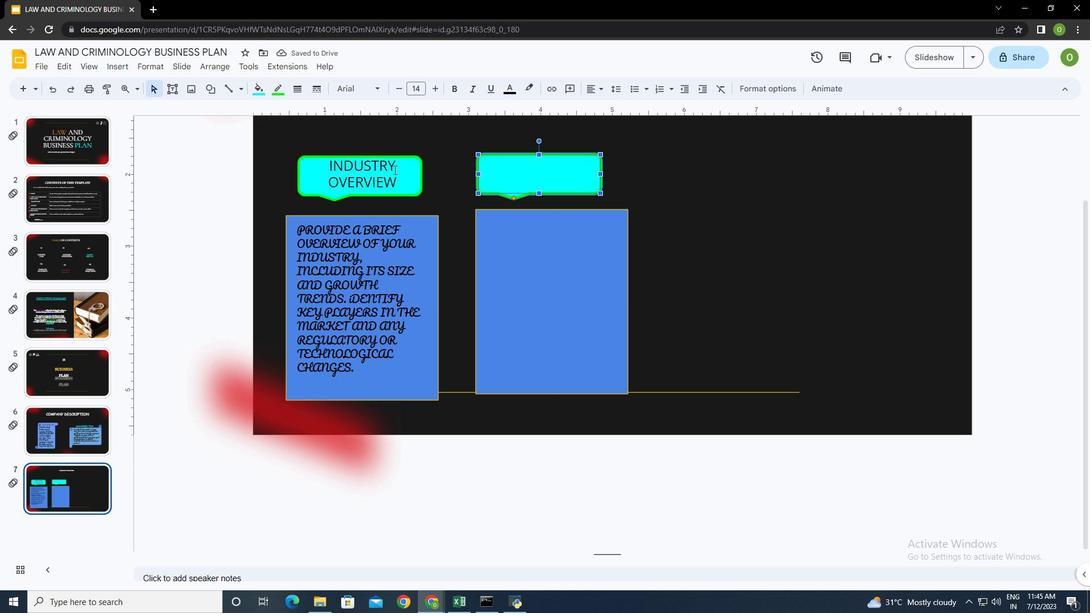 
Action: Mouse moved to (402, 181)
Screenshot: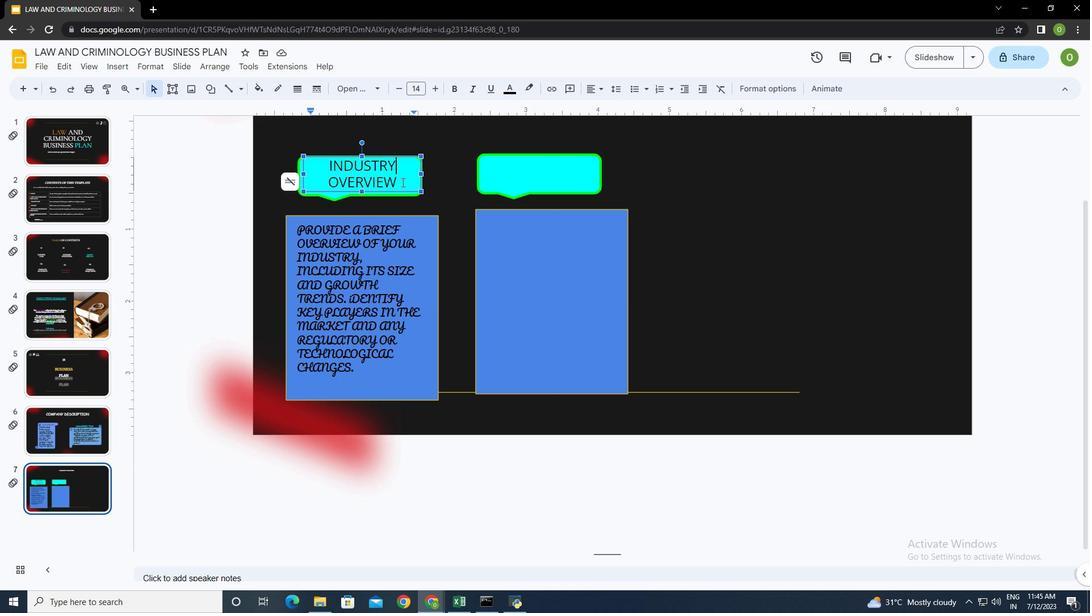 
Action: Mouse pressed left at (402, 181)
Screenshot: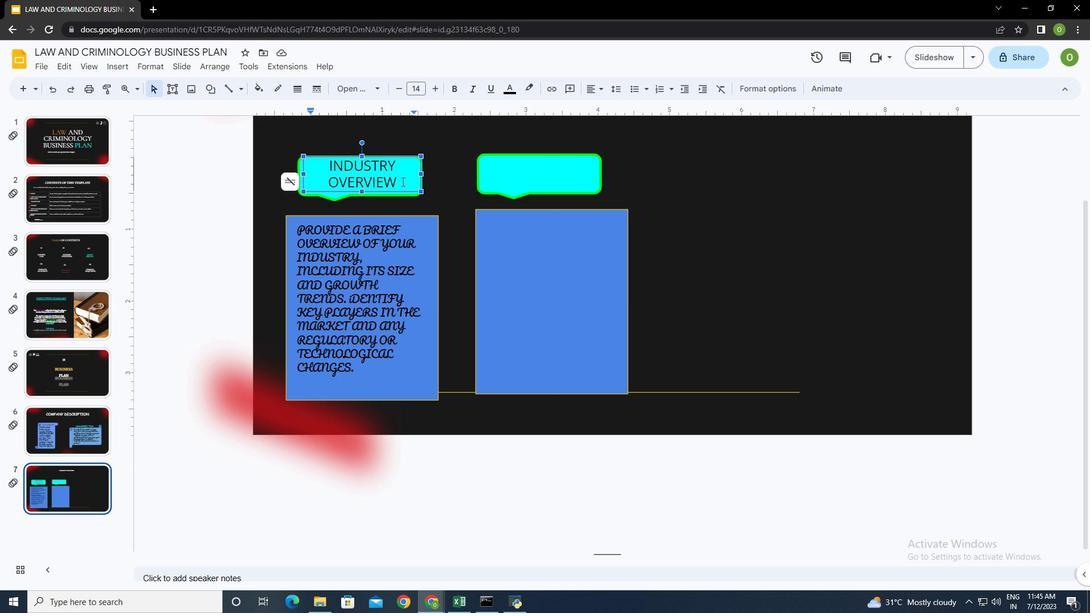 
Action: Mouse moved to (367, 87)
Screenshot: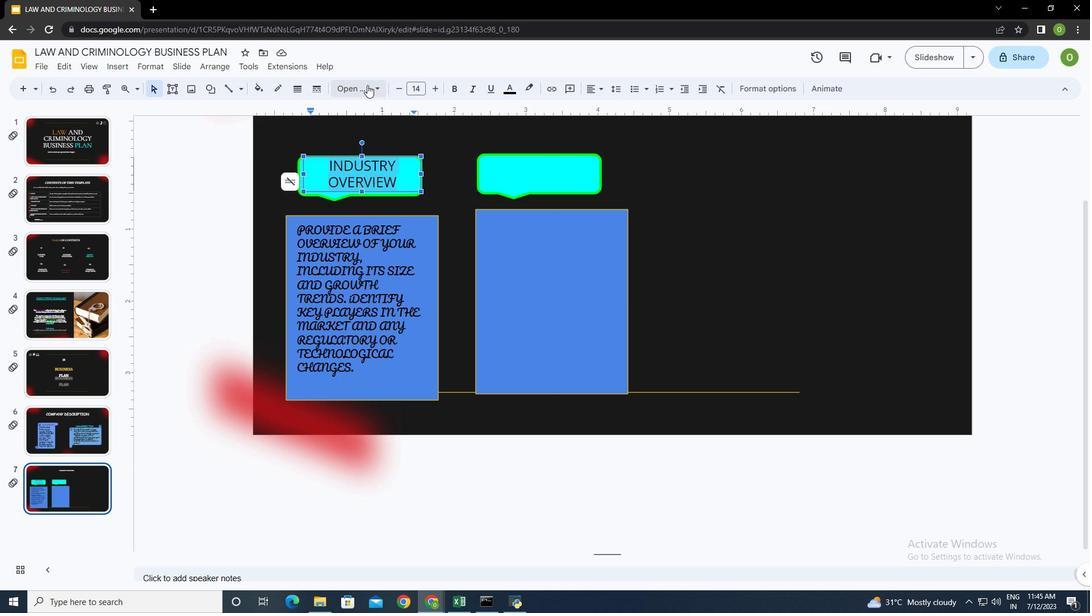 
Action: Mouse pressed left at (367, 87)
Screenshot: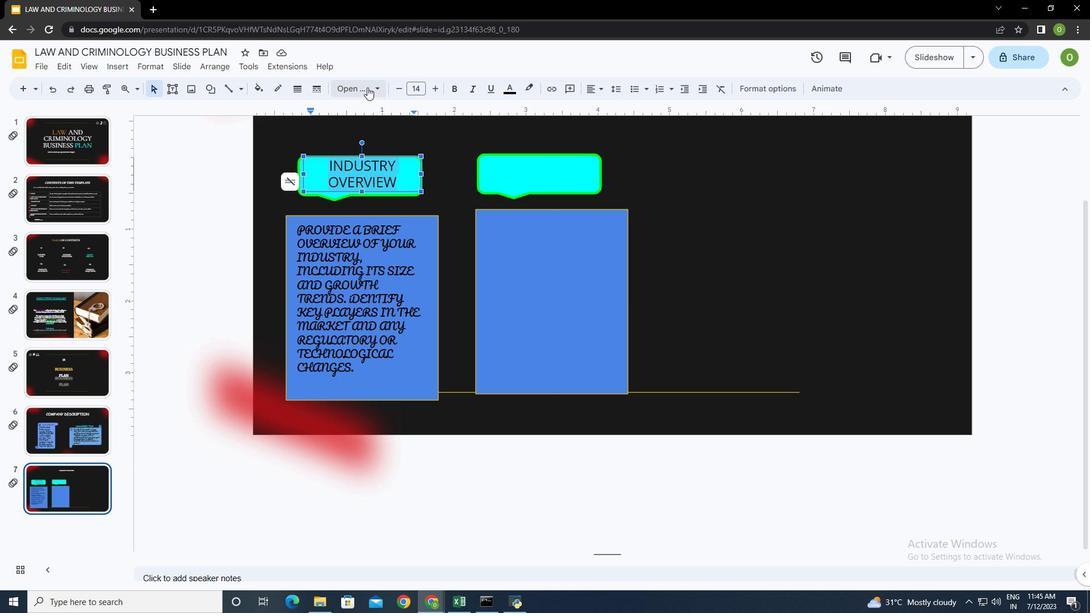 
Action: Mouse moved to (407, 279)
Screenshot: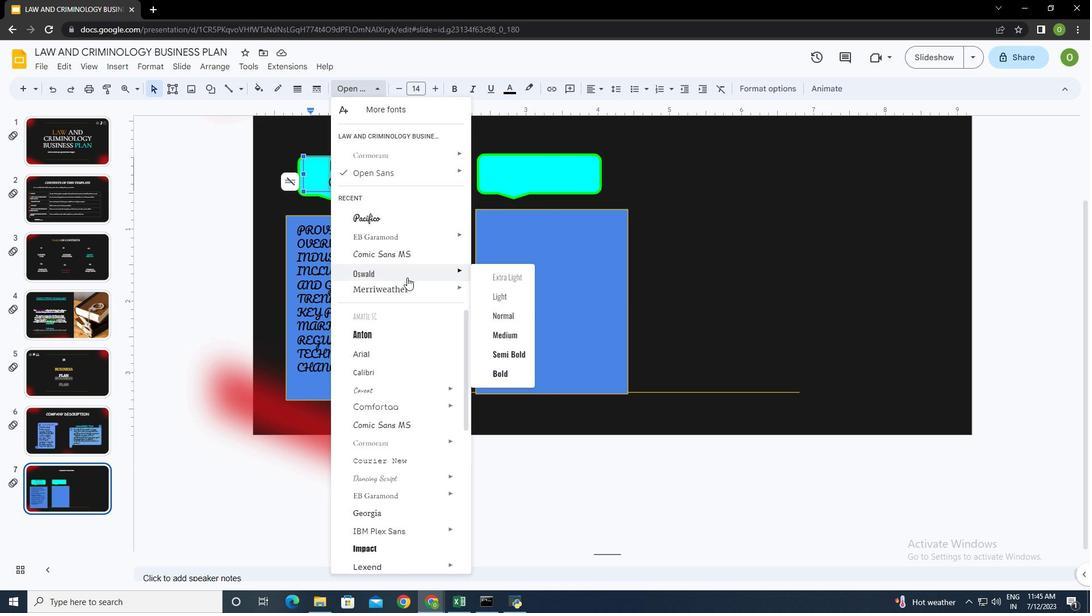 
Action: Mouse scrolled (407, 278) with delta (0, 0)
Screenshot: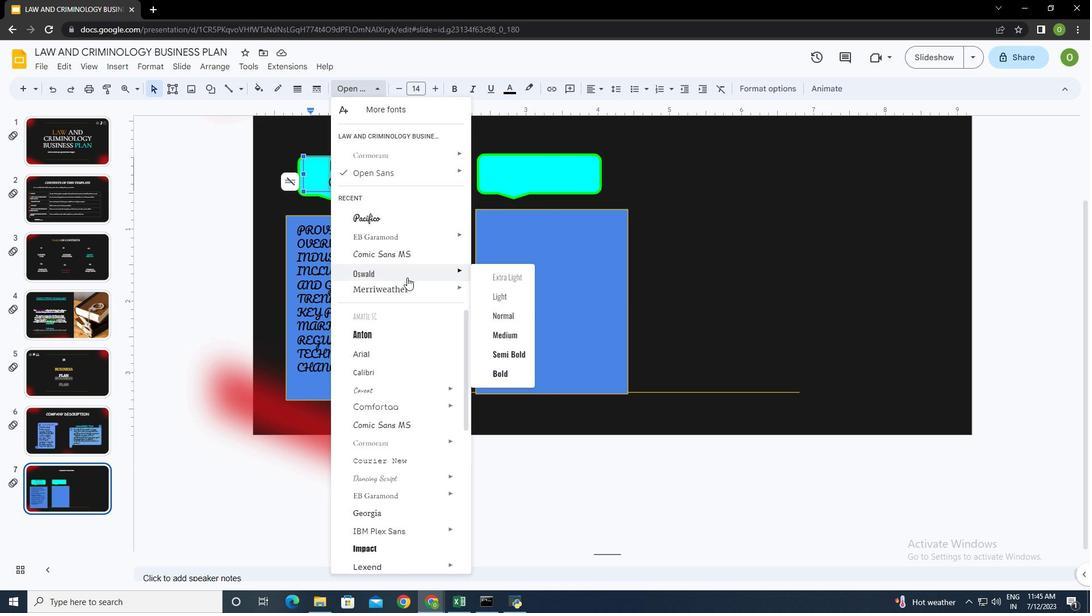 
Action: Mouse moved to (422, 339)
Screenshot: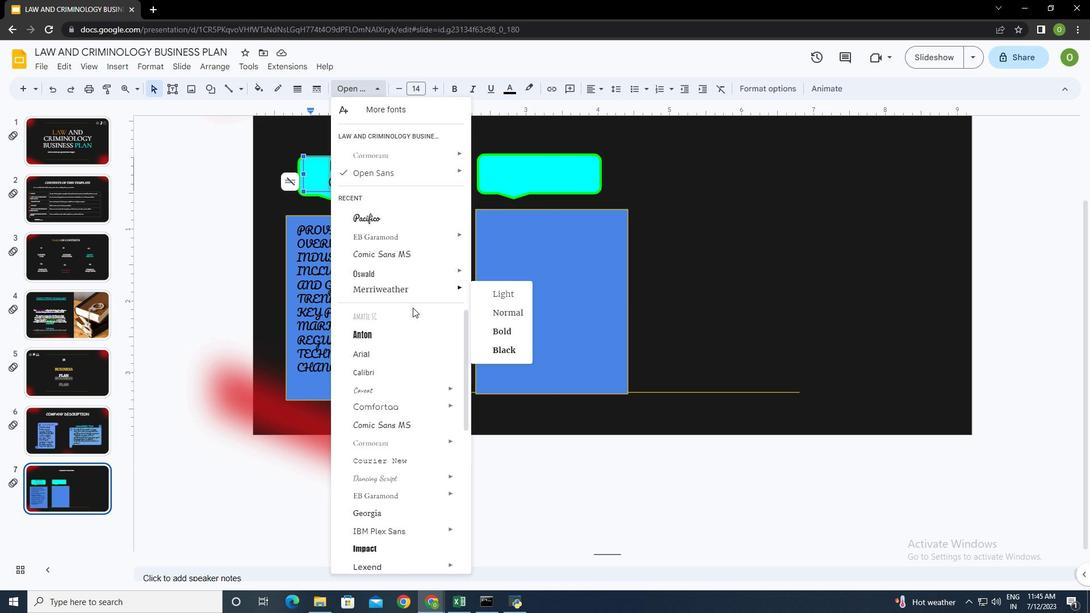 
Action: Mouse scrolled (422, 339) with delta (0, 0)
Screenshot: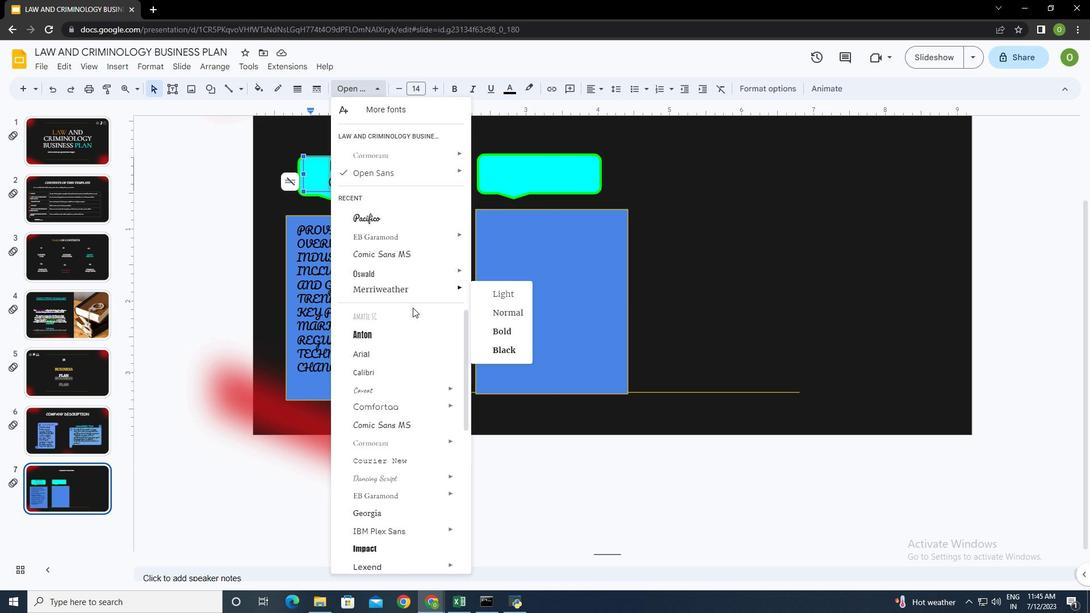 
Action: Mouse moved to (416, 398)
Screenshot: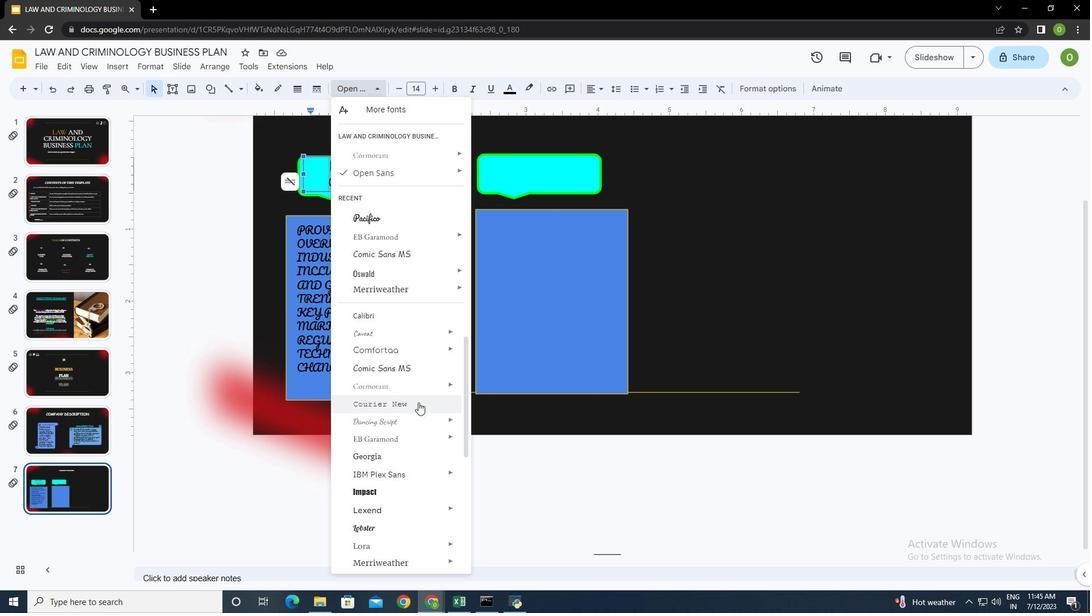 
Action: Mouse pressed left at (416, 398)
Screenshot: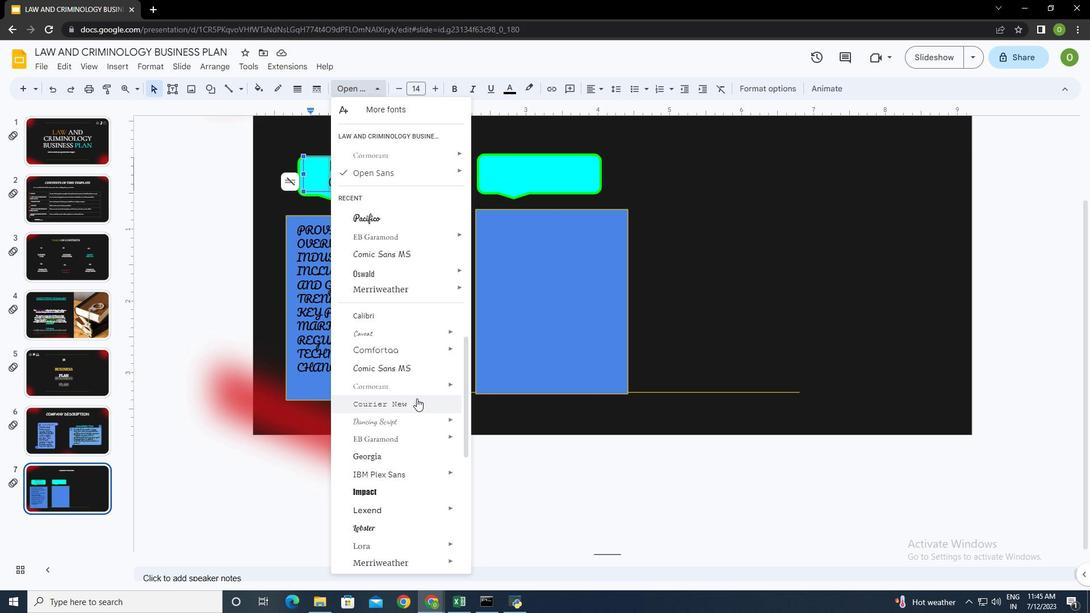
Action: Mouse moved to (471, 90)
Screenshot: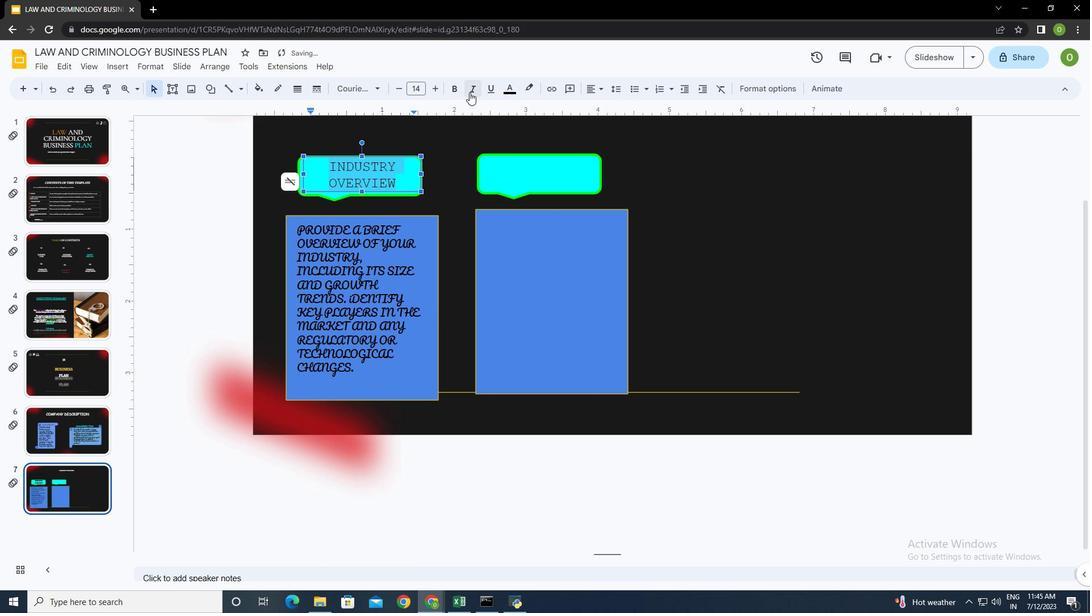 
Action: Mouse pressed left at (471, 90)
Screenshot: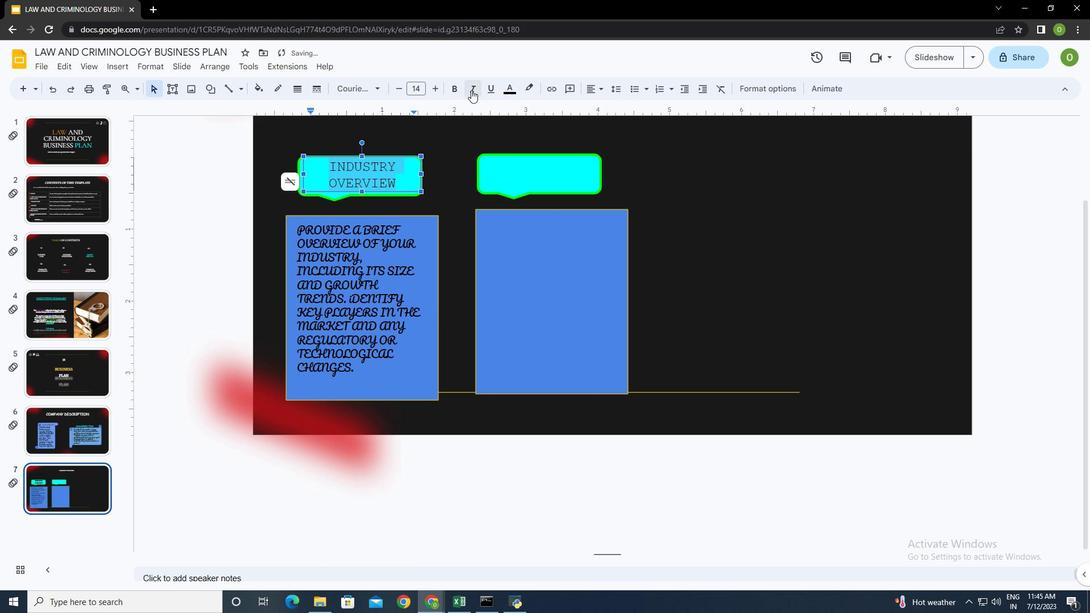 
Action: Mouse moved to (456, 88)
Screenshot: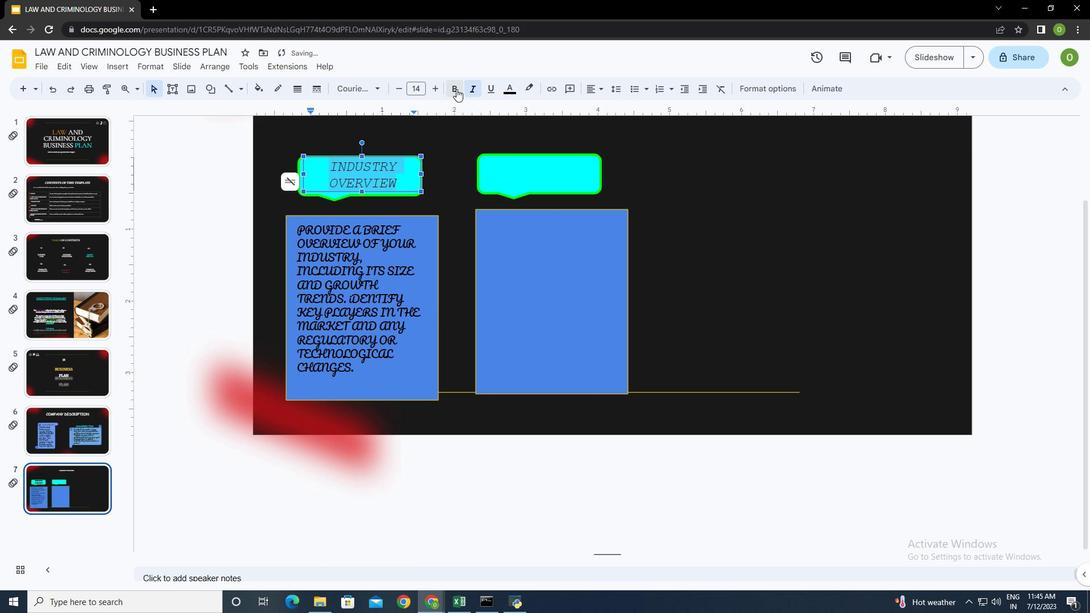 
Action: Mouse pressed left at (456, 88)
Screenshot: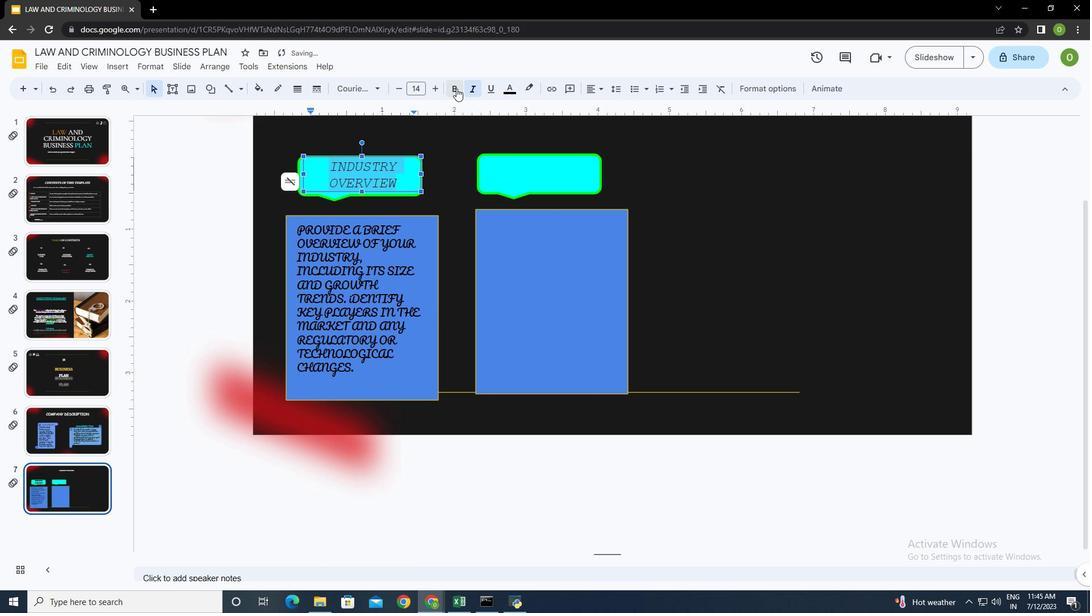 
Action: Mouse moved to (533, 165)
Screenshot: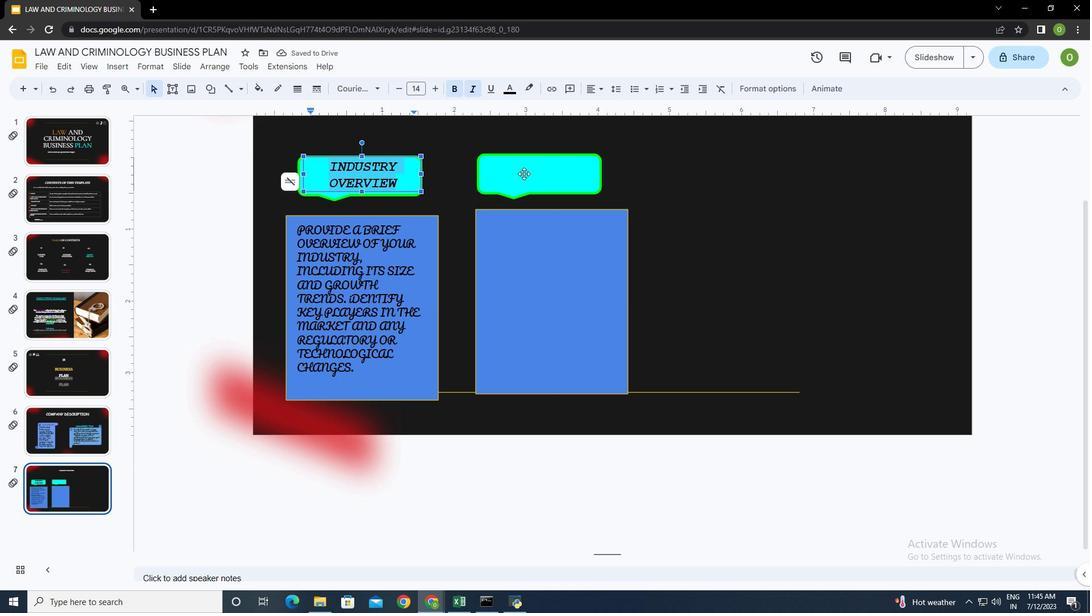 
Action: Mouse pressed left at (533, 165)
Screenshot: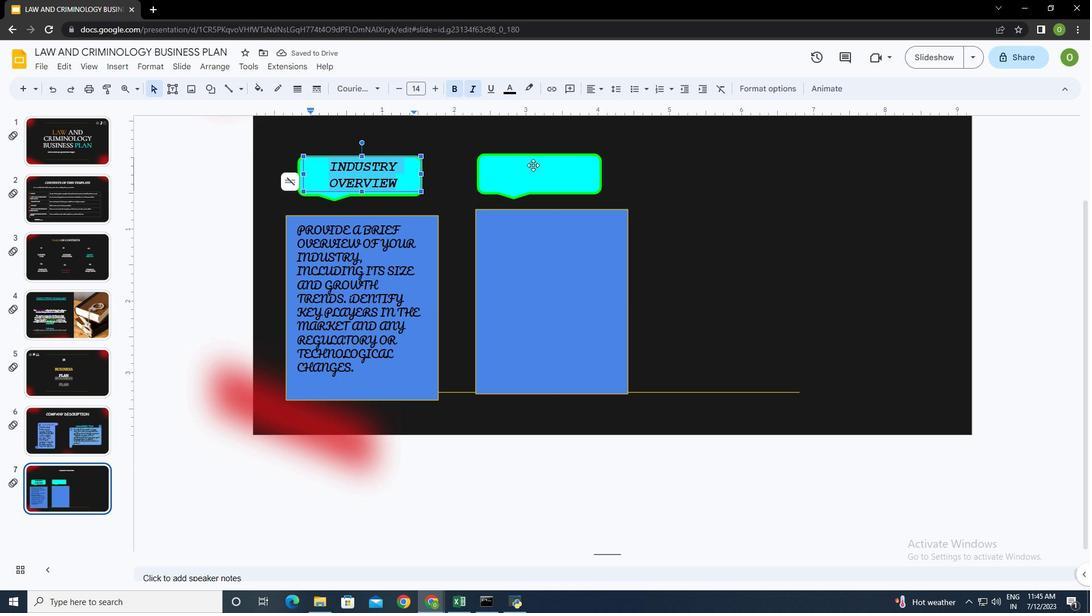 
Action: Mouse moved to (499, 165)
Screenshot: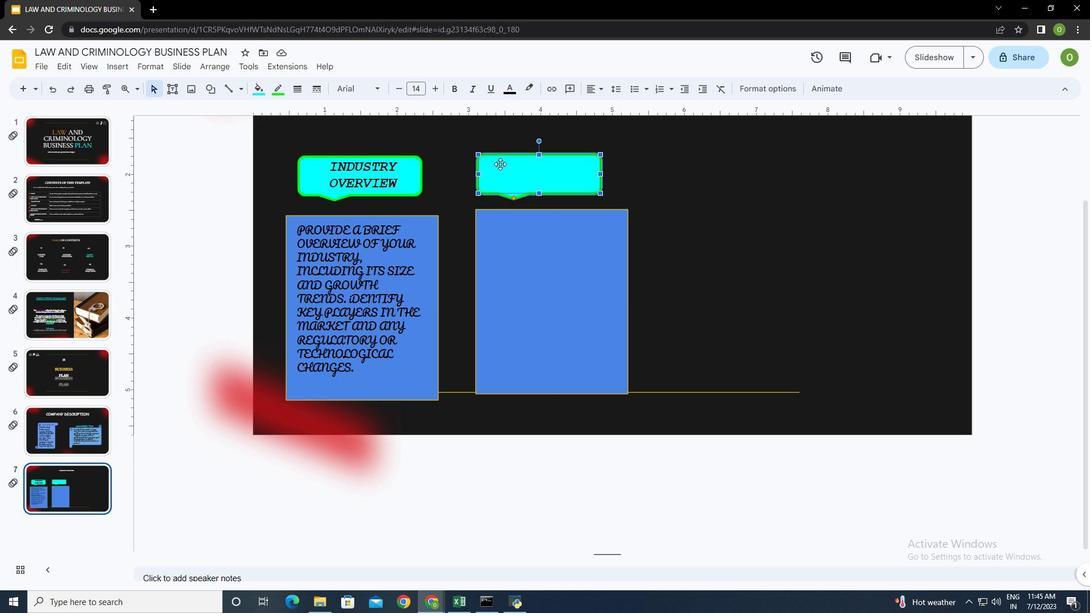 
Action: Mouse pressed left at (499, 165)
Screenshot: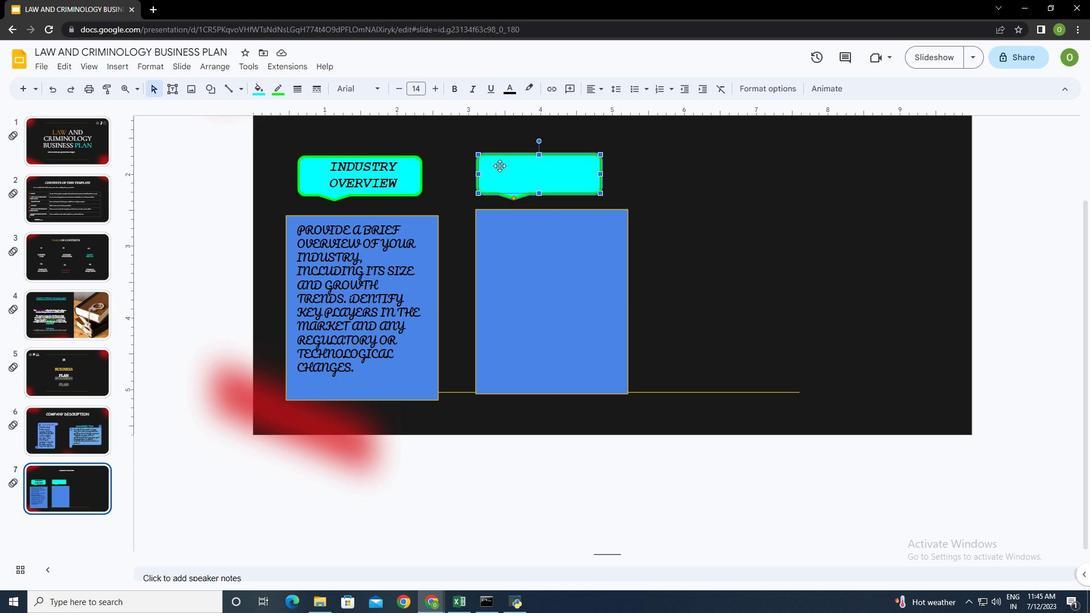 
Action: Mouse pressed left at (499, 165)
Screenshot: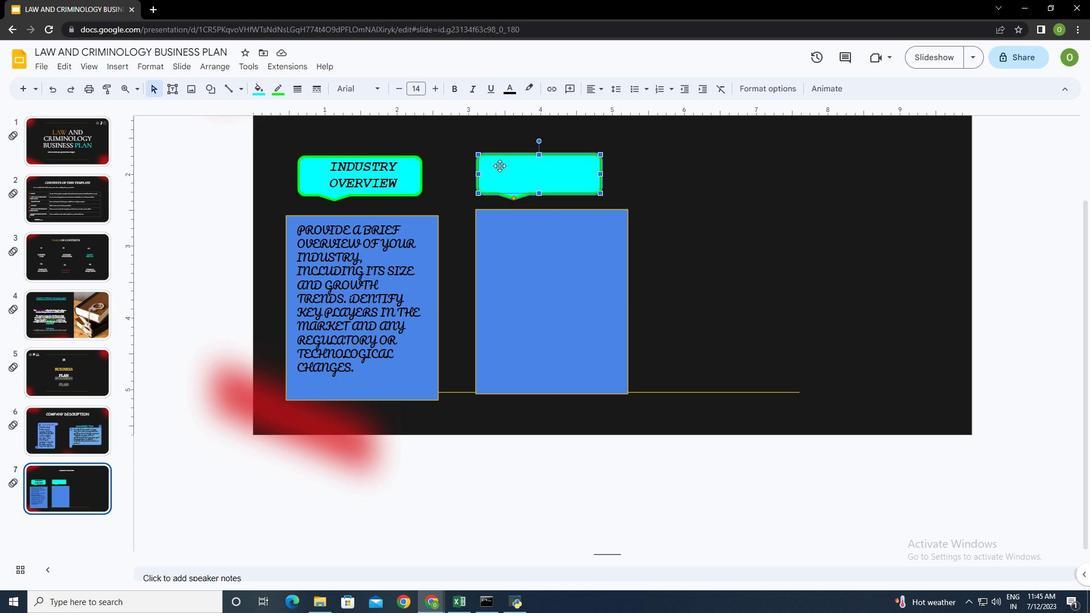 
Action: Mouse moved to (500, 171)
Screenshot: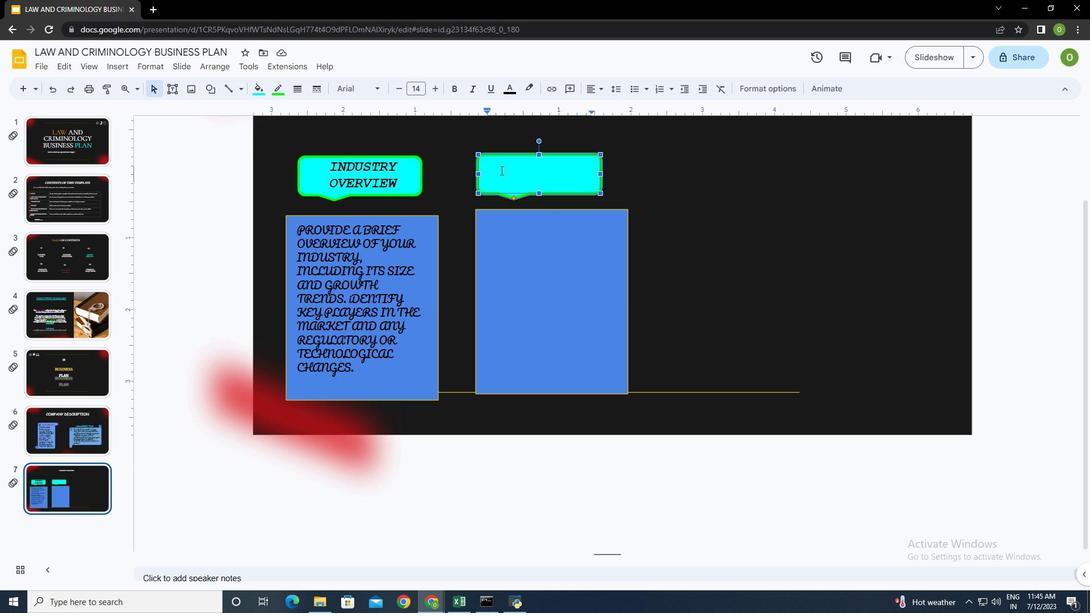 
Action: Key pressed <Key.shift><Key.caps_lock>TARGET<Key.space>MARKET
Screenshot: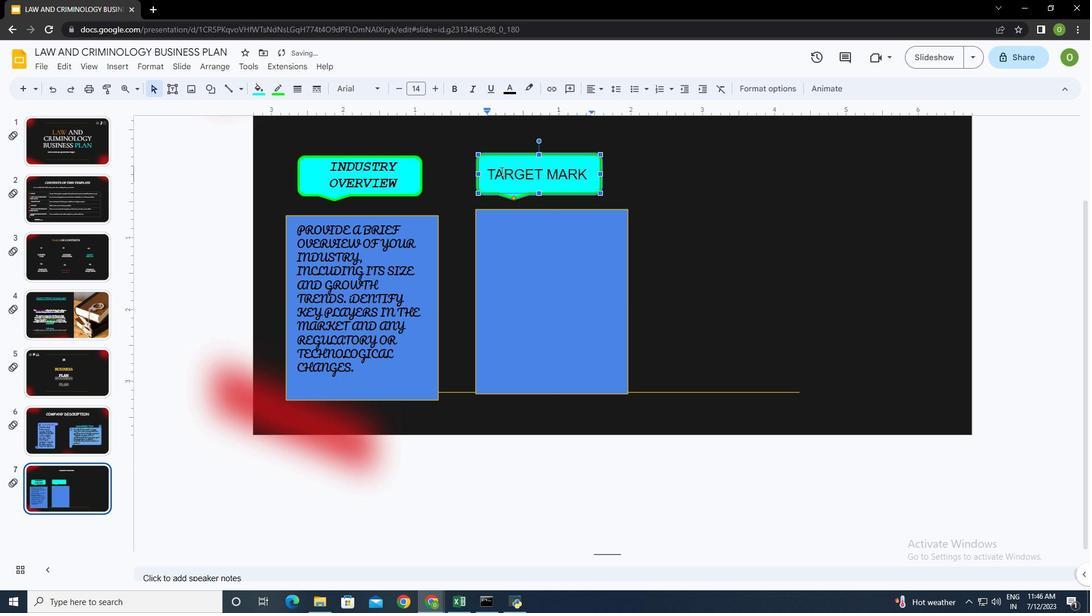 
Action: Mouse moved to (549, 180)
Screenshot: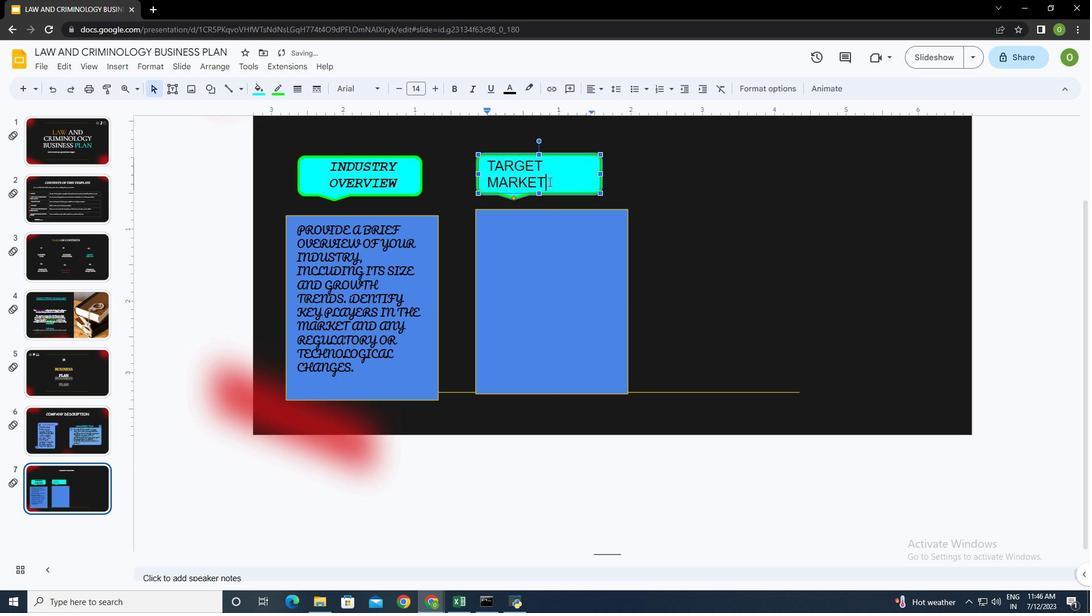 
Action: Mouse pressed left at (549, 180)
Screenshot: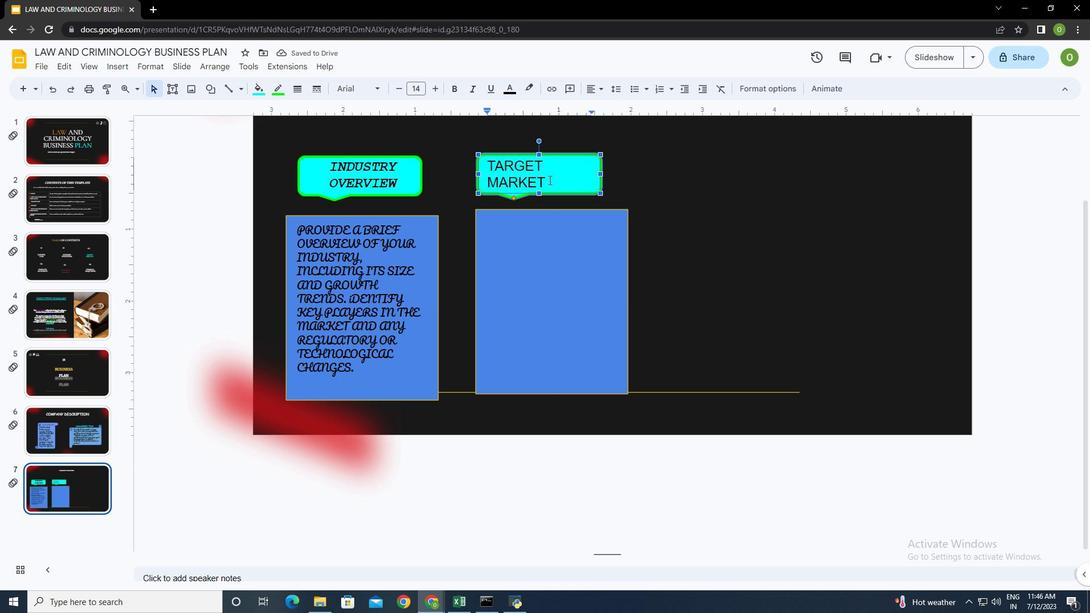 
Action: Mouse moved to (511, 88)
Screenshot: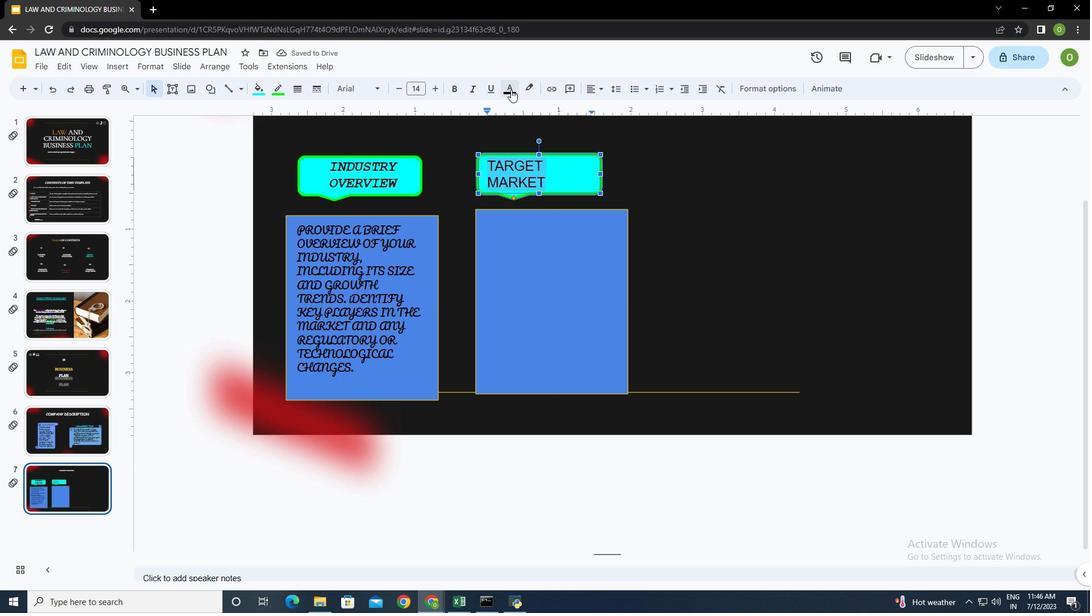 
Action: Mouse pressed left at (511, 88)
Screenshot: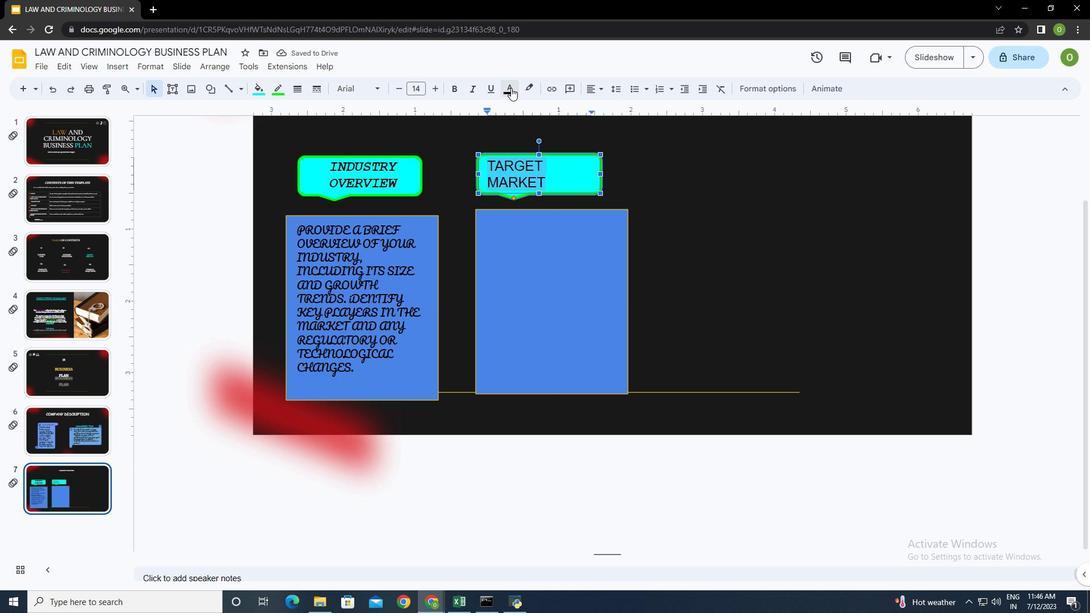 
Action: Mouse moved to (526, 195)
Screenshot: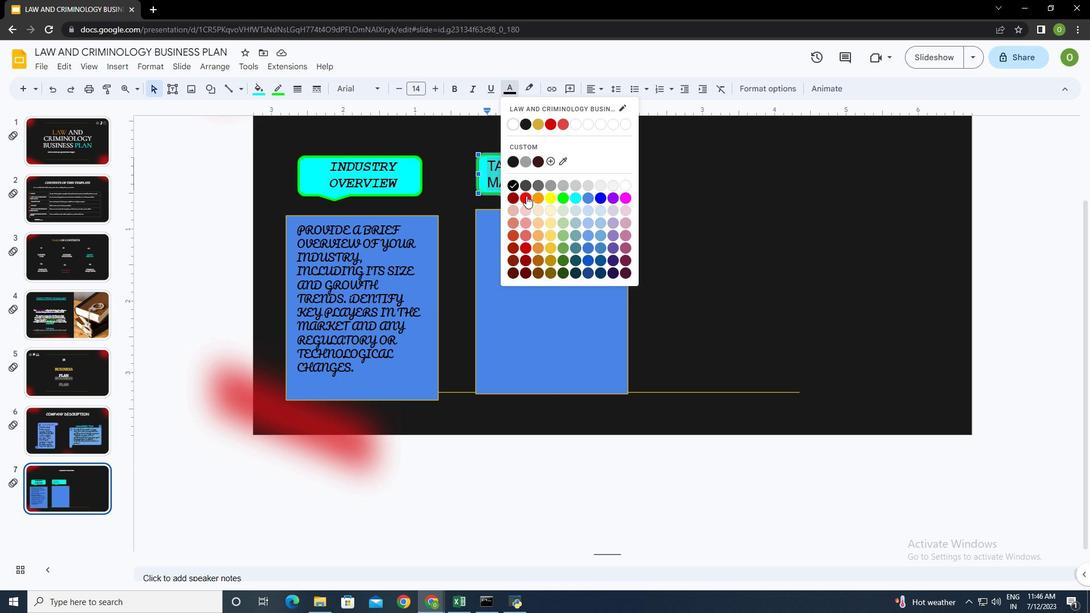 
Action: Mouse pressed left at (526, 195)
Screenshot: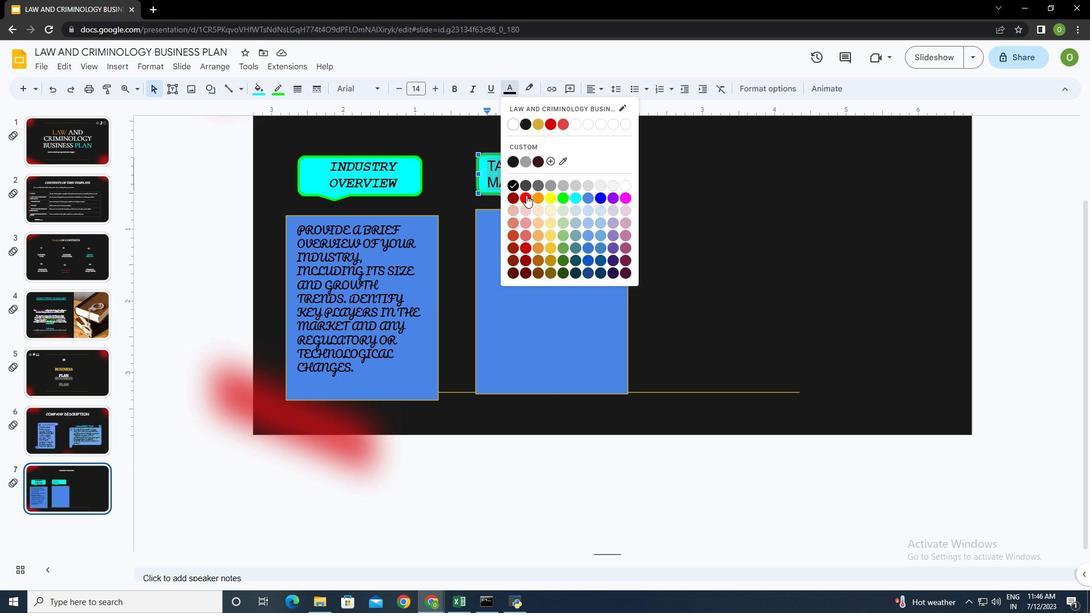 
Action: Mouse moved to (508, 87)
Screenshot: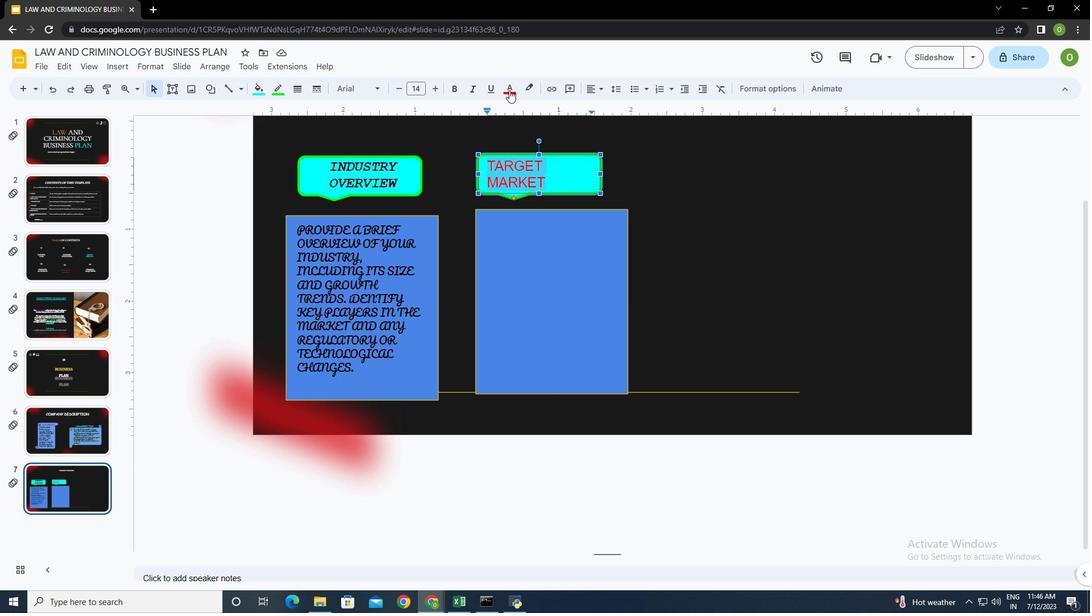 
Action: Mouse pressed left at (508, 87)
Screenshot: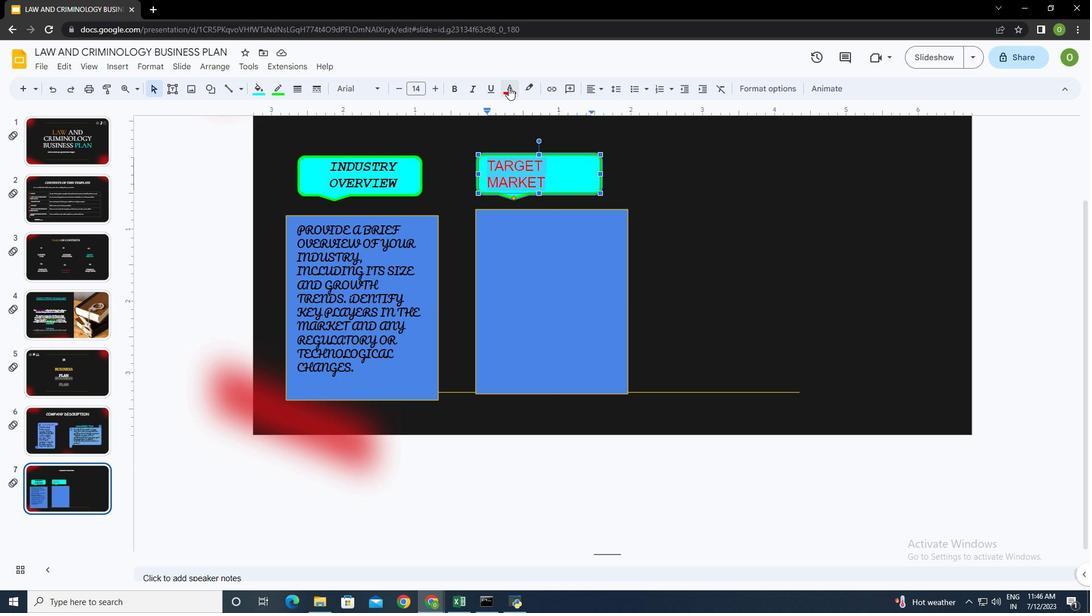 
Action: Mouse moved to (611, 197)
Screenshot: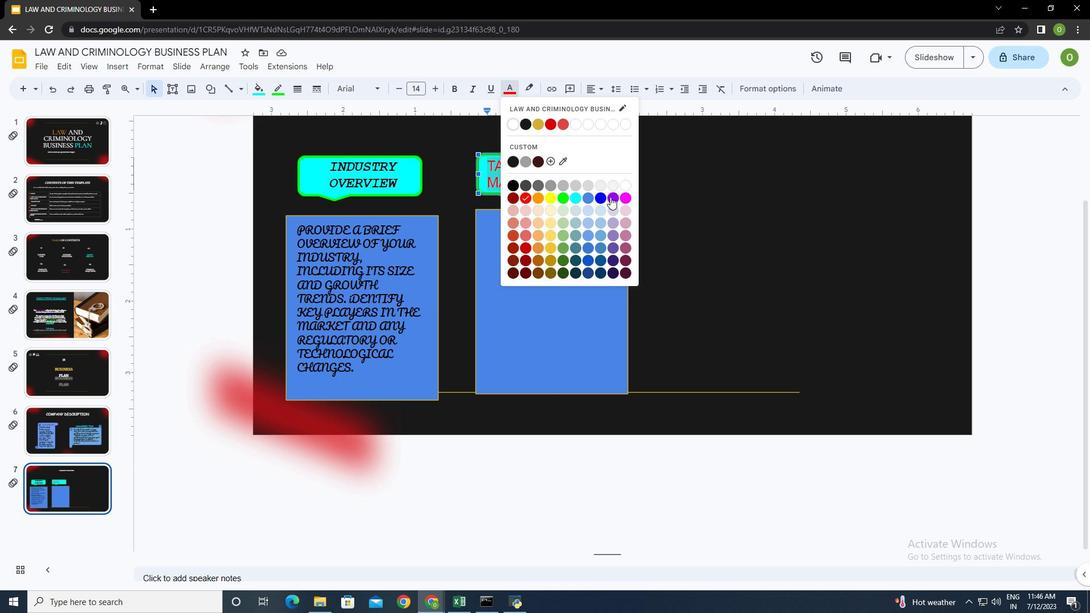 
Action: Mouse pressed left at (611, 197)
Screenshot: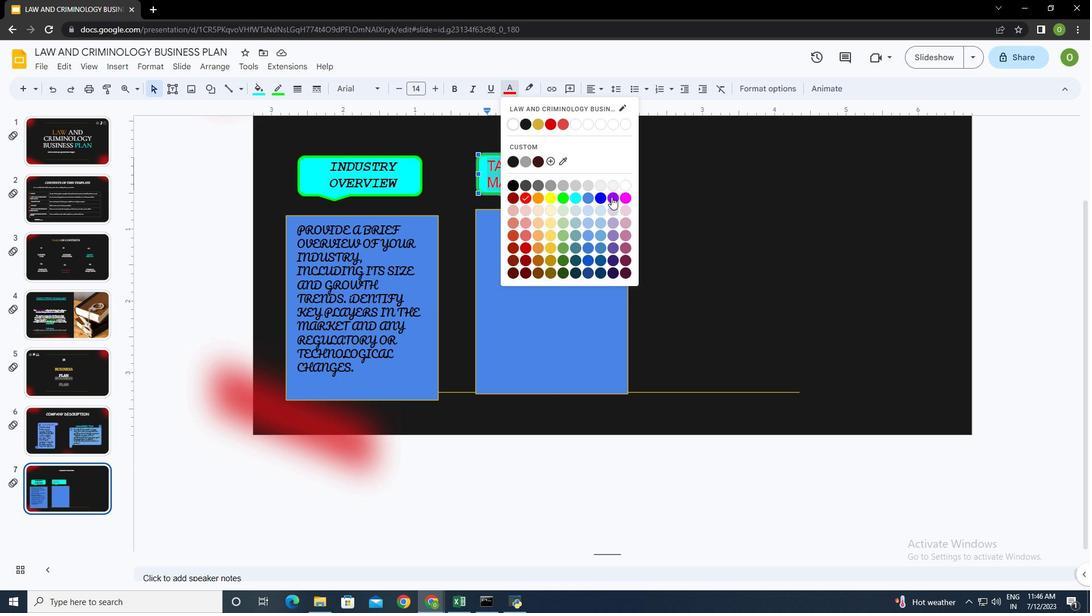 
Action: Mouse moved to (600, 86)
Screenshot: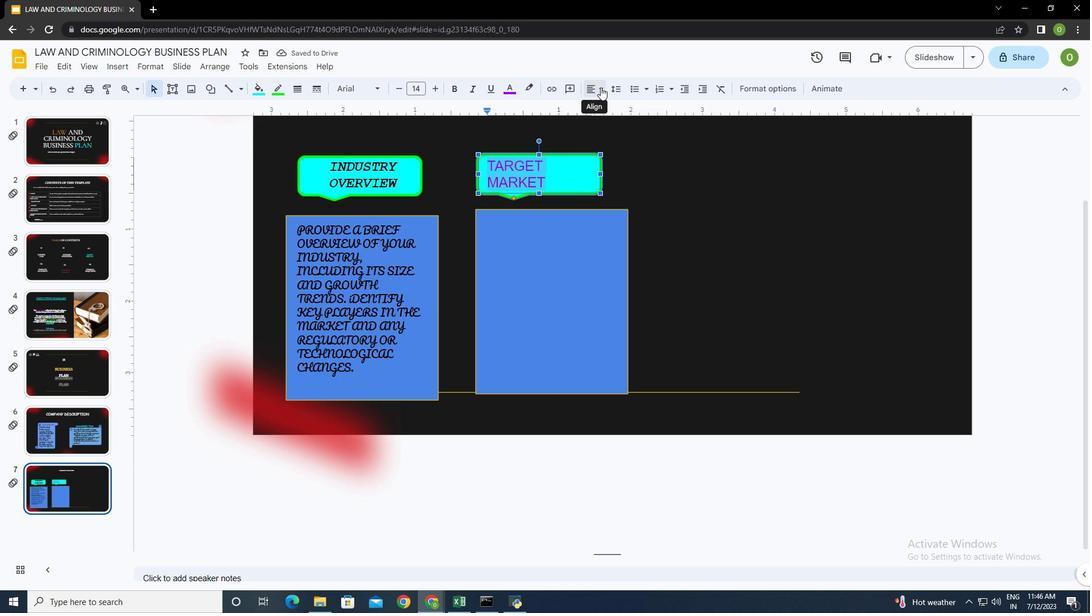 
Action: Mouse pressed left at (600, 86)
Screenshot: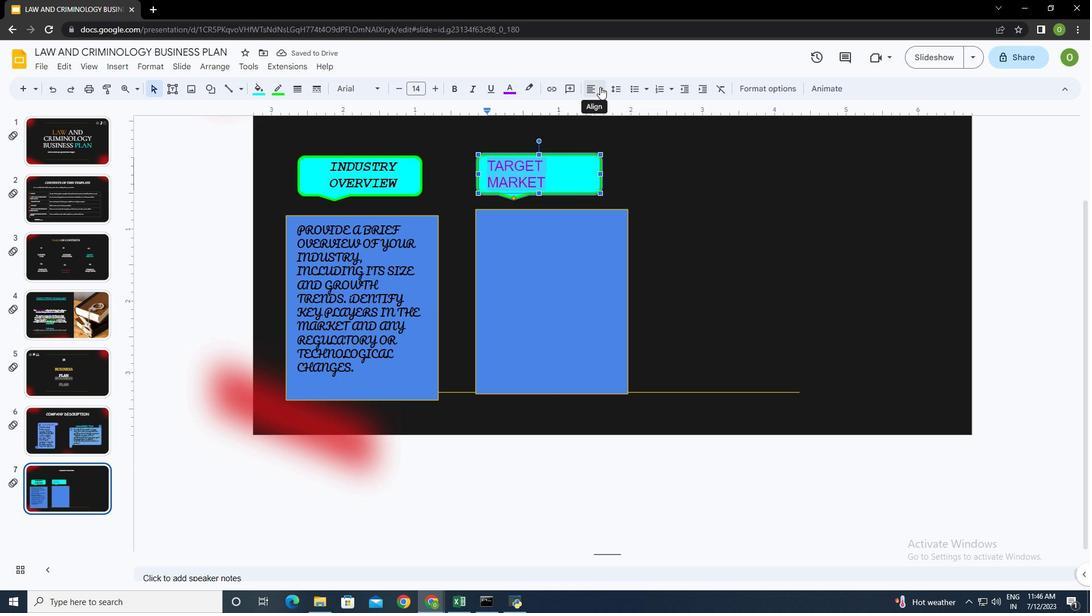 
Action: Mouse moved to (605, 107)
Screenshot: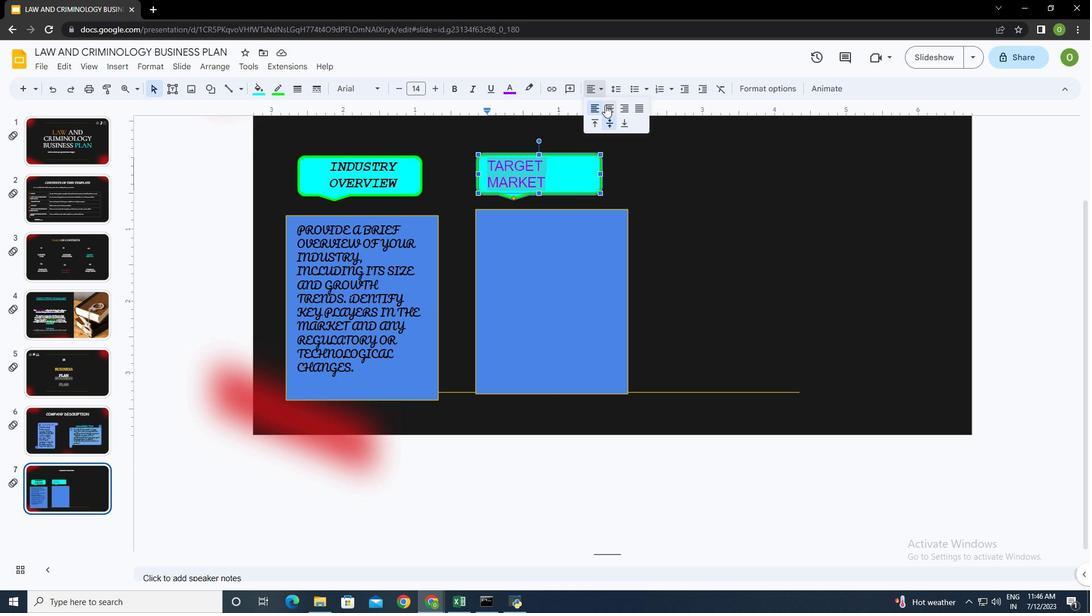 
Action: Mouse pressed left at (605, 107)
Screenshot: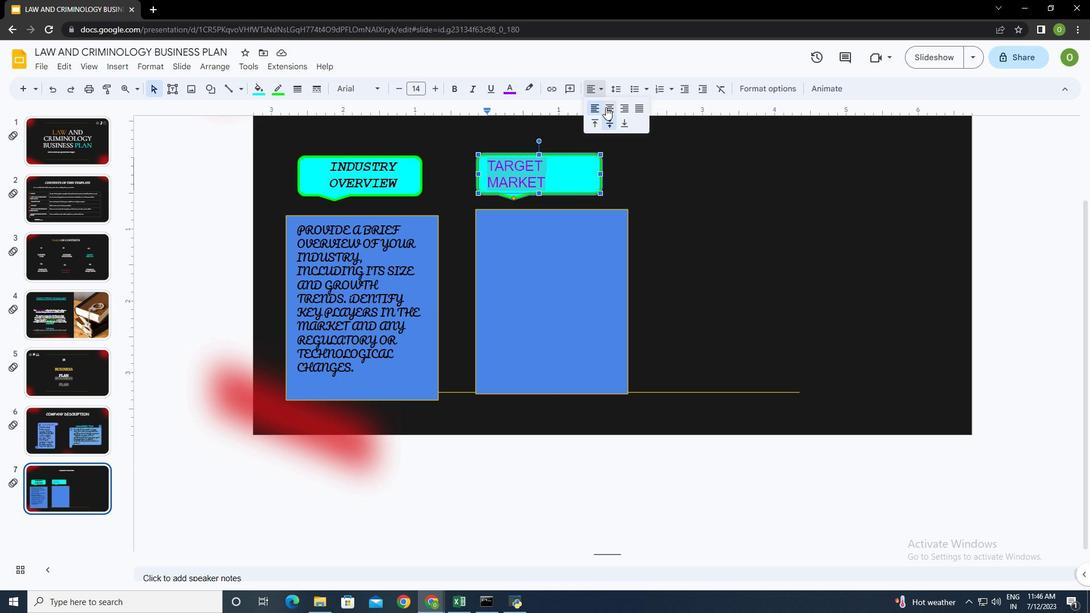 
Action: Mouse moved to (397, 178)
Screenshot: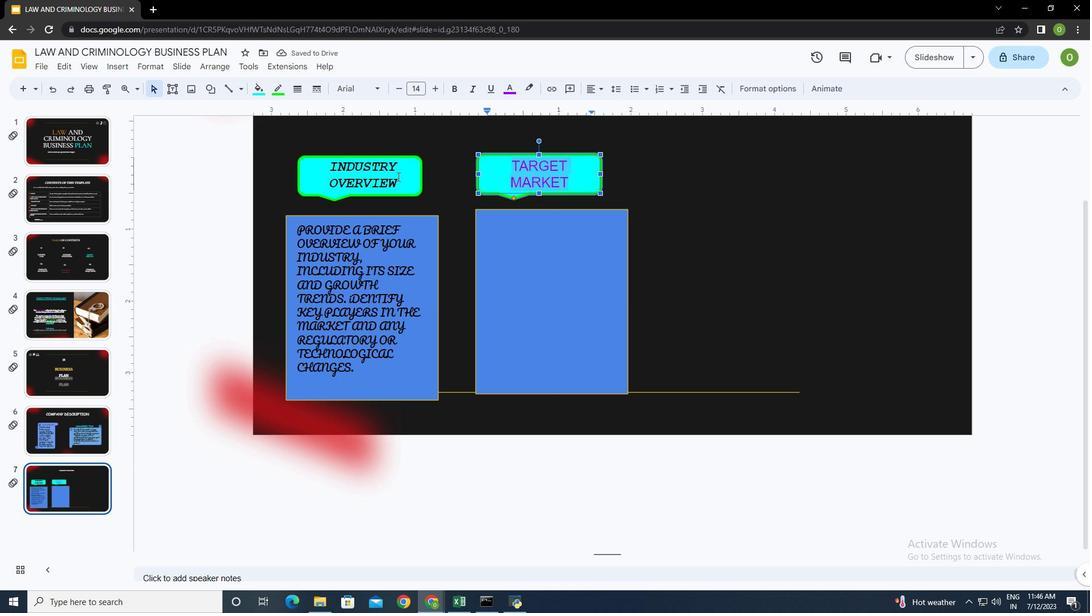 
Action: Mouse pressed left at (397, 178)
Screenshot: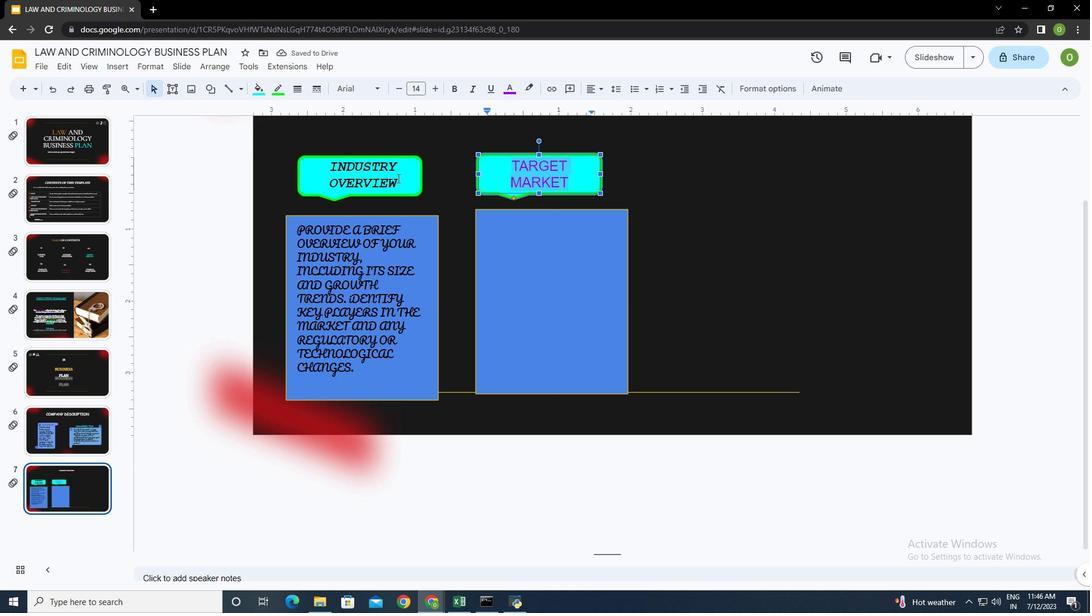 
Action: Mouse moved to (403, 181)
Screenshot: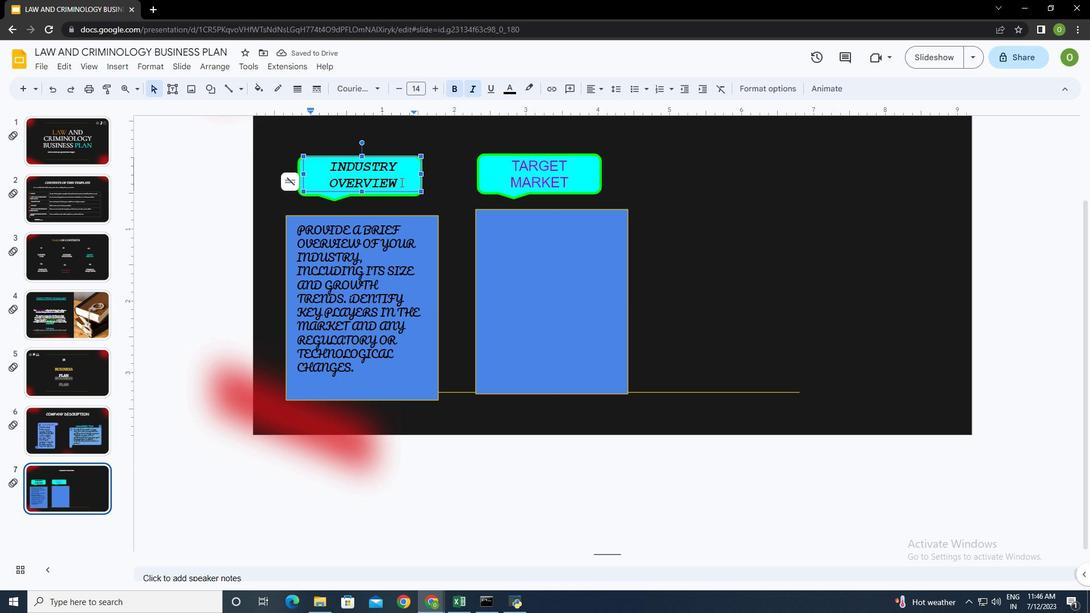 
Action: Mouse pressed left at (403, 181)
Screenshot: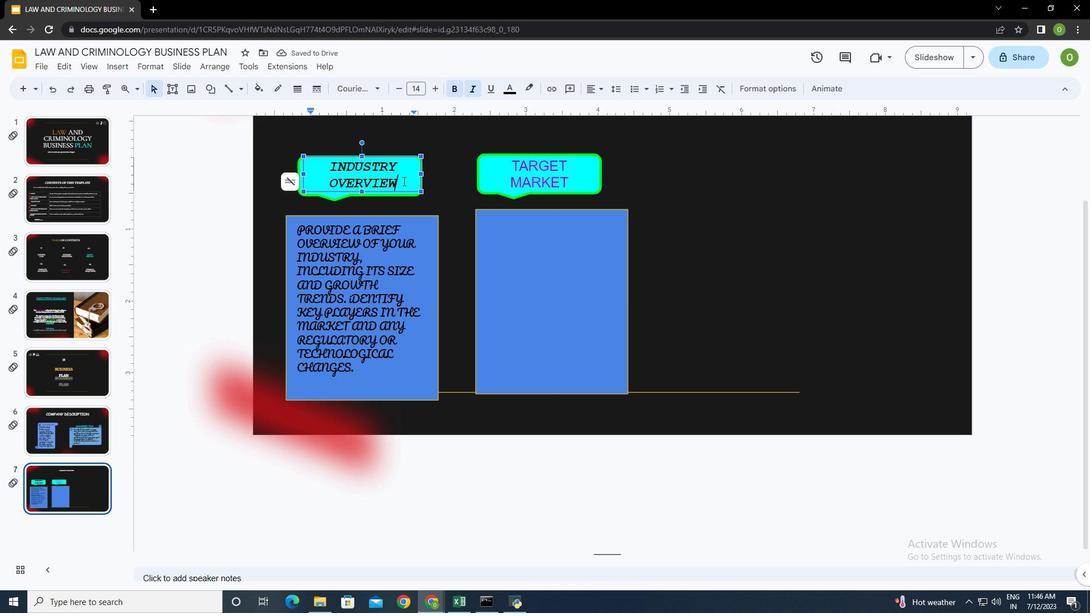 
Action: Mouse moved to (506, 89)
Screenshot: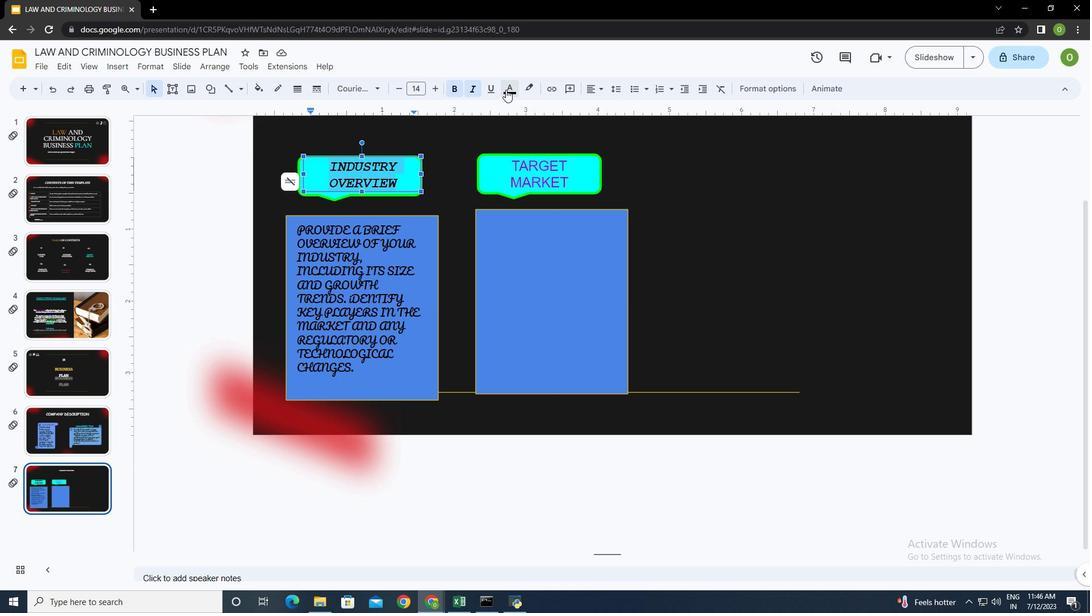 
Action: Mouse pressed left at (506, 89)
Screenshot: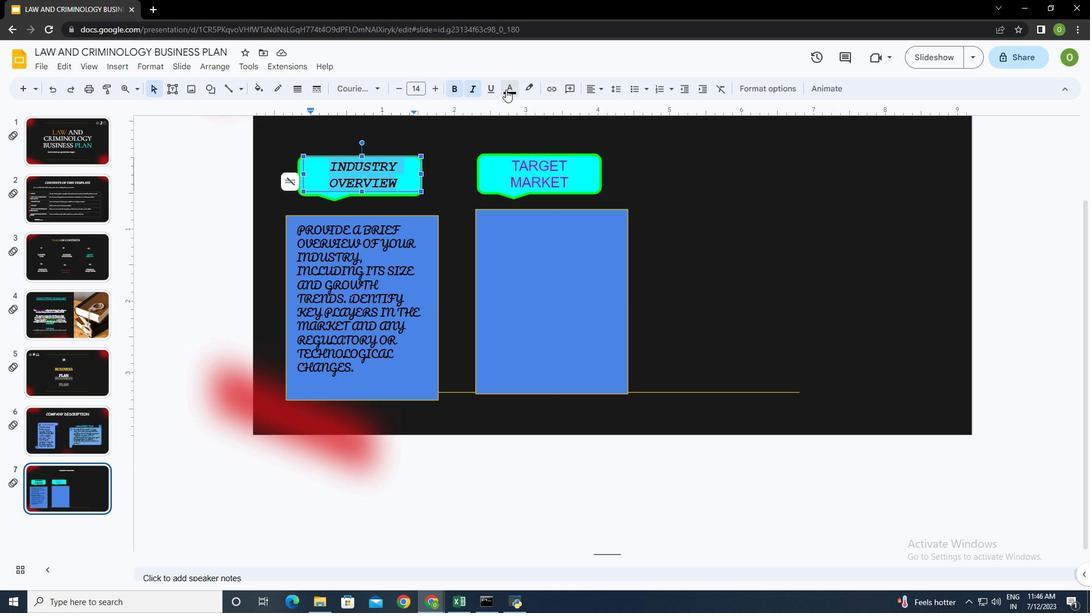 
Action: Mouse moved to (562, 126)
Screenshot: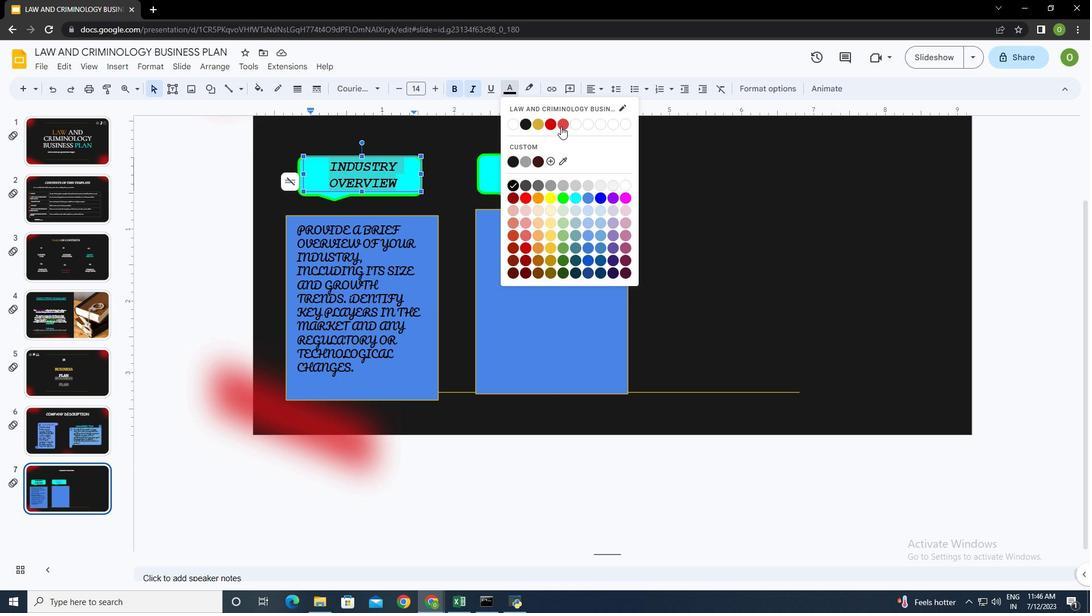
Action: Mouse pressed left at (562, 126)
Screenshot: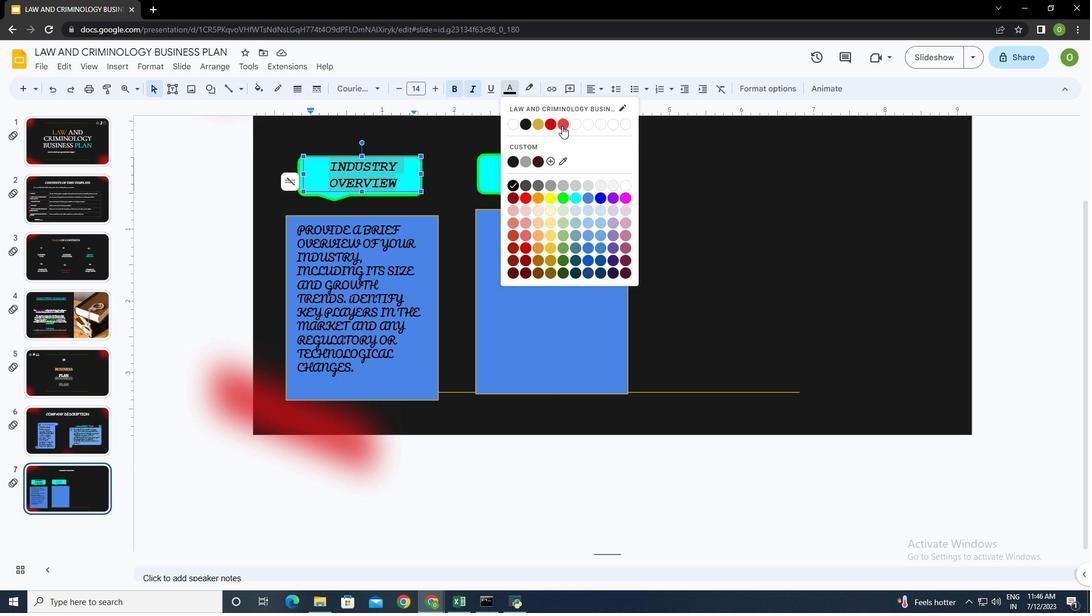 
Action: Mouse moved to (530, 244)
Screenshot: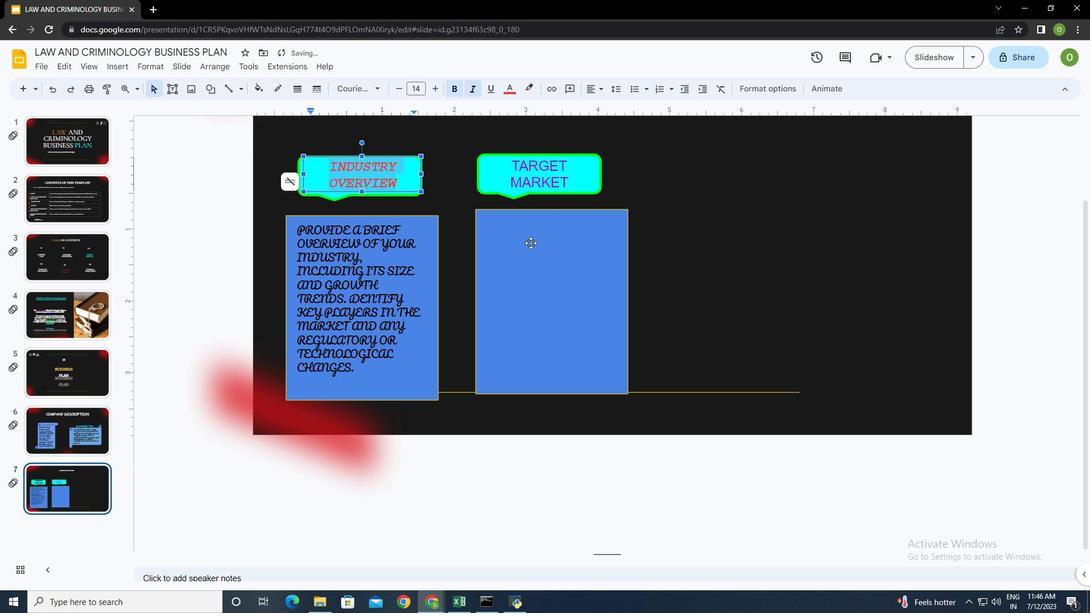
Action: Mouse pressed left at (530, 244)
Screenshot: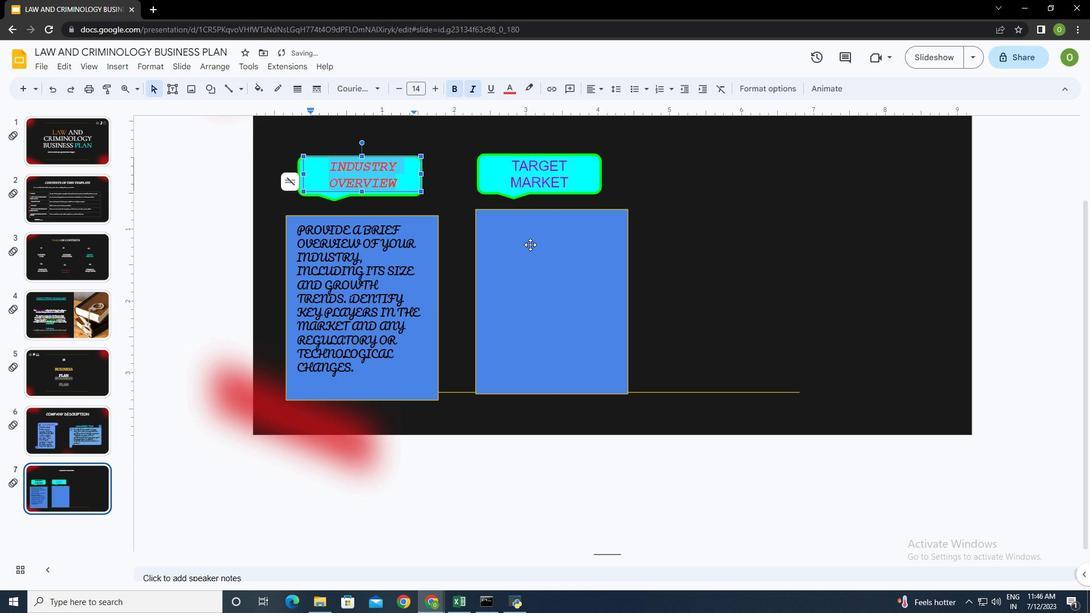 
Action: Mouse moved to (176, 89)
